 Task: Buy 5 Radiators from Engine Cooling & Climate Control section under best seller category for shipping address: David Green, 4288 Crim Lane, Underhill, Vermont 05489, Cell Number 9377427970. Pay from credit card ending with 6010, CVV 682
Action: Mouse moved to (10, 86)
Screenshot: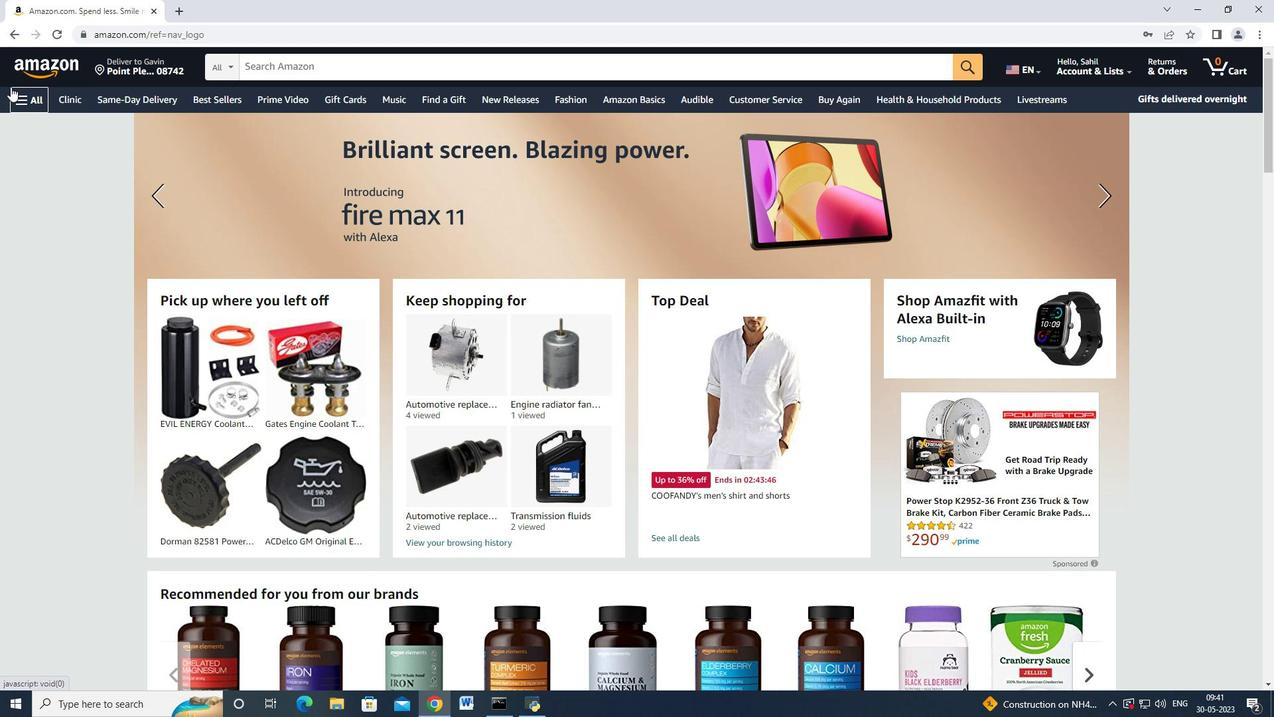 
Action: Mouse pressed left at (10, 86)
Screenshot: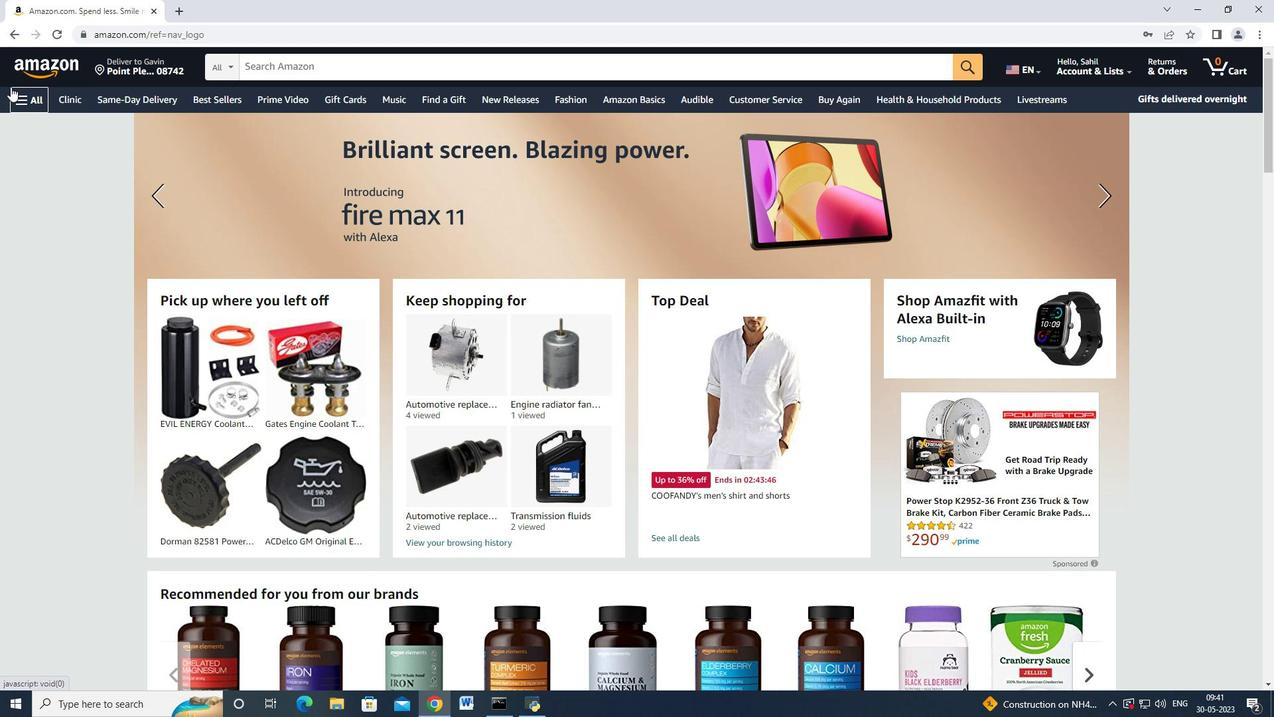 
Action: Mouse moved to (88, 364)
Screenshot: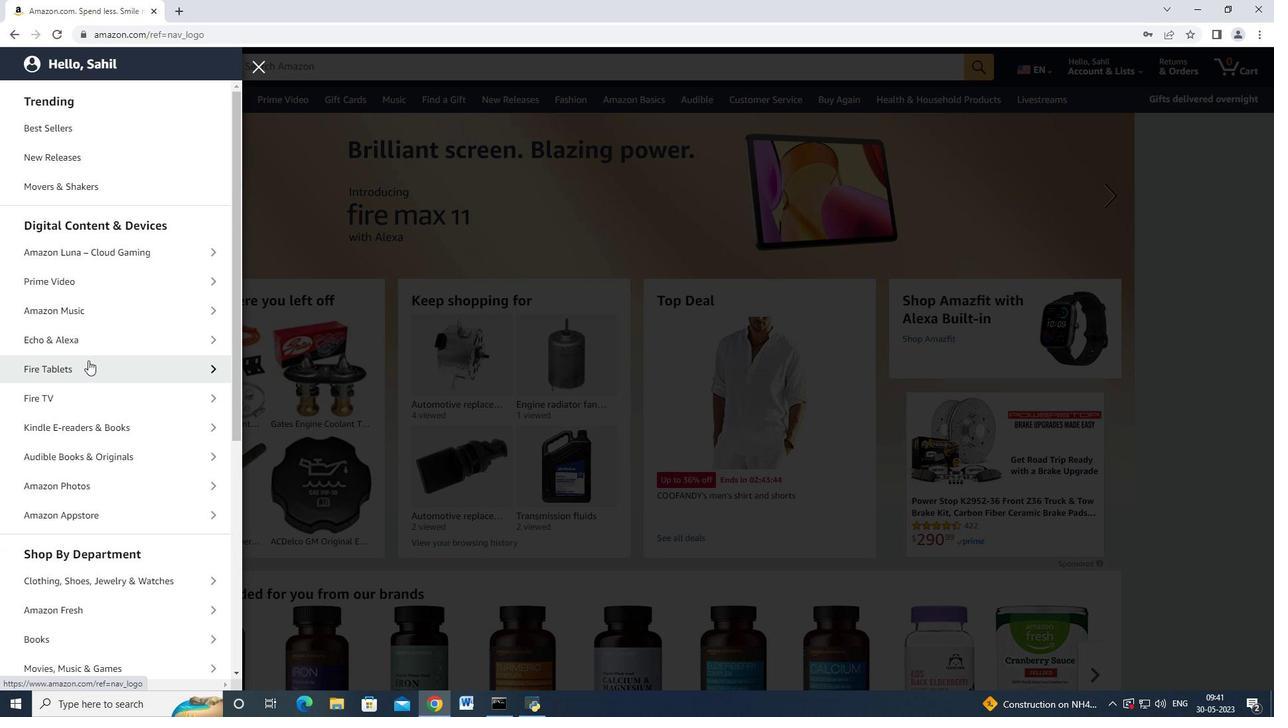 
Action: Mouse scrolled (88, 363) with delta (0, 0)
Screenshot: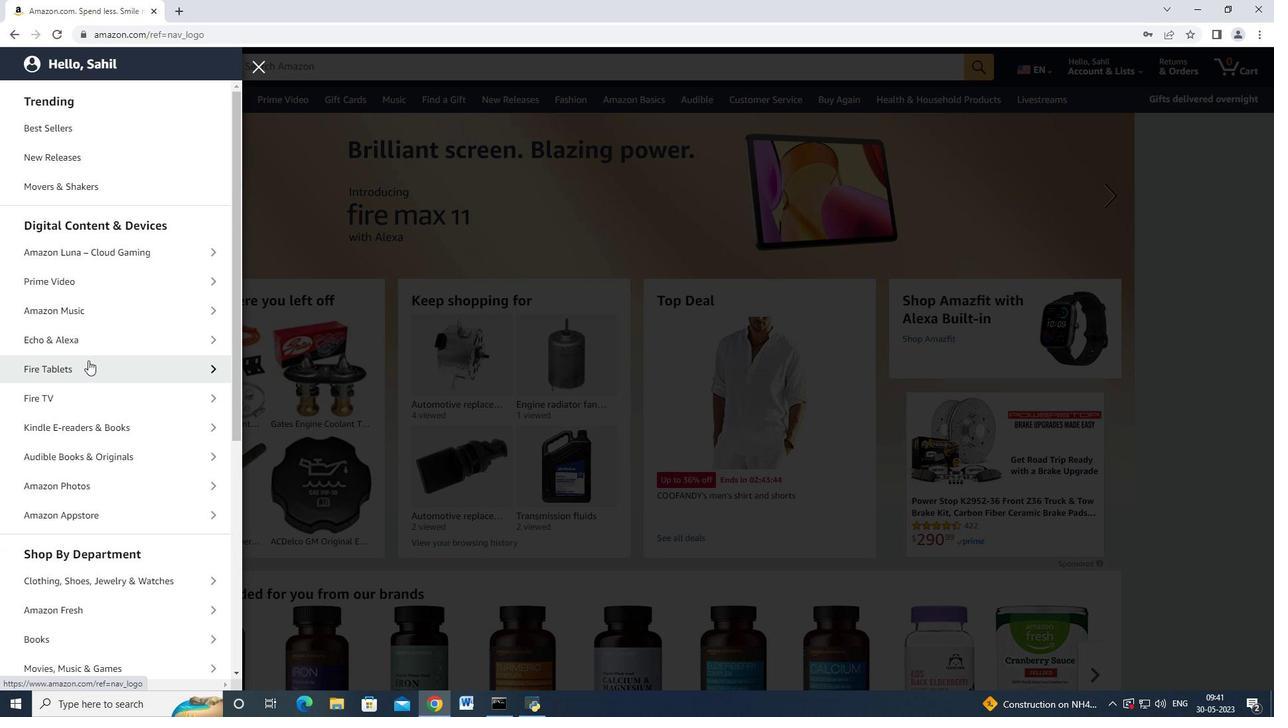 
Action: Mouse moved to (89, 367)
Screenshot: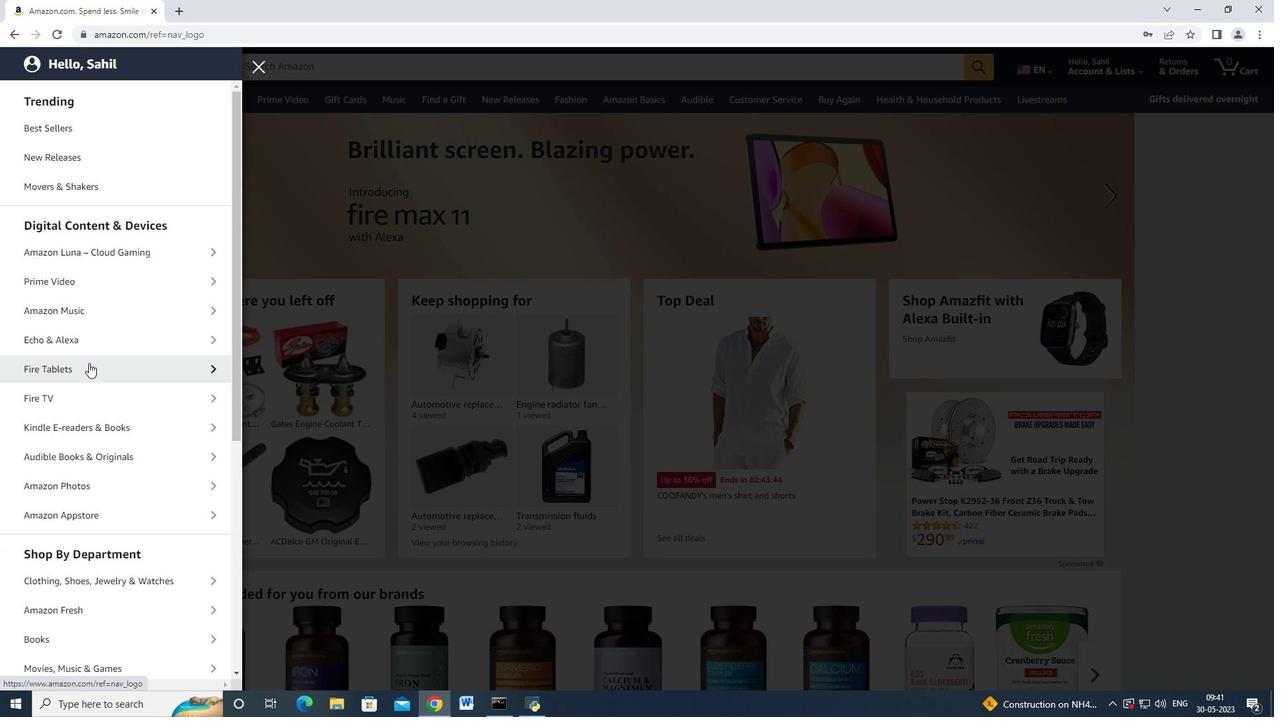 
Action: Mouse scrolled (89, 367) with delta (0, 0)
Screenshot: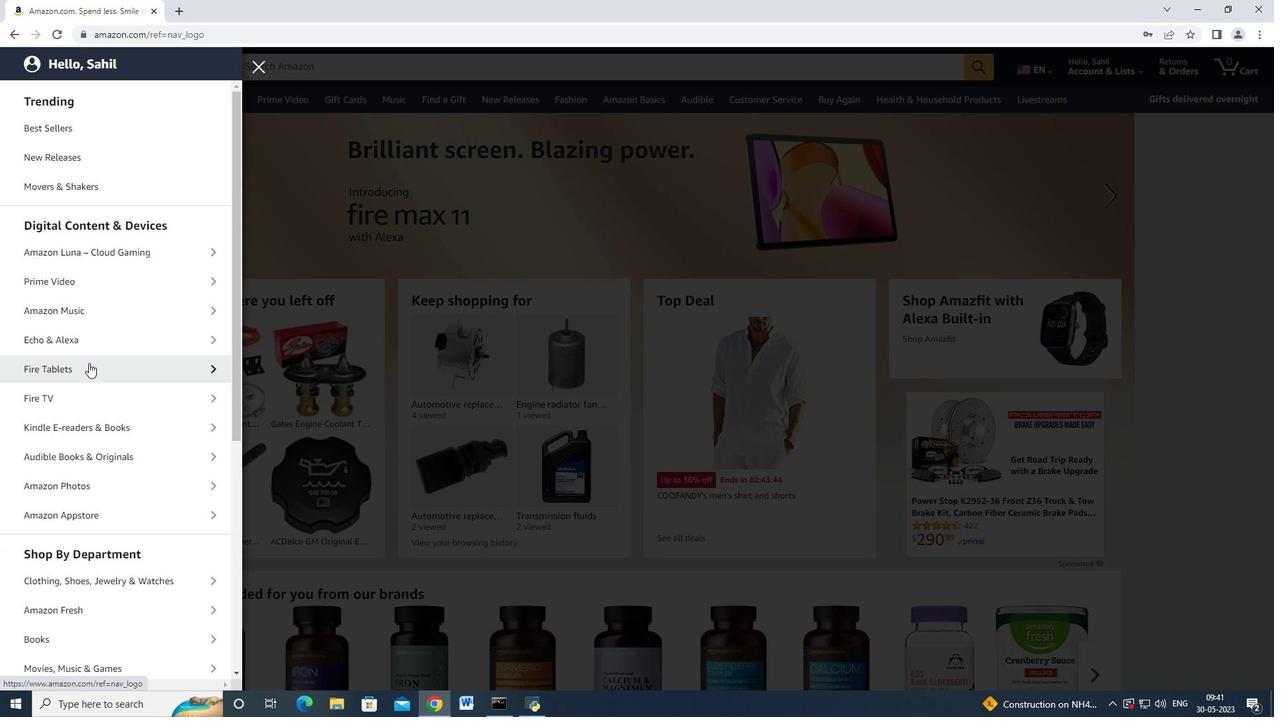 
Action: Mouse moved to (90, 369)
Screenshot: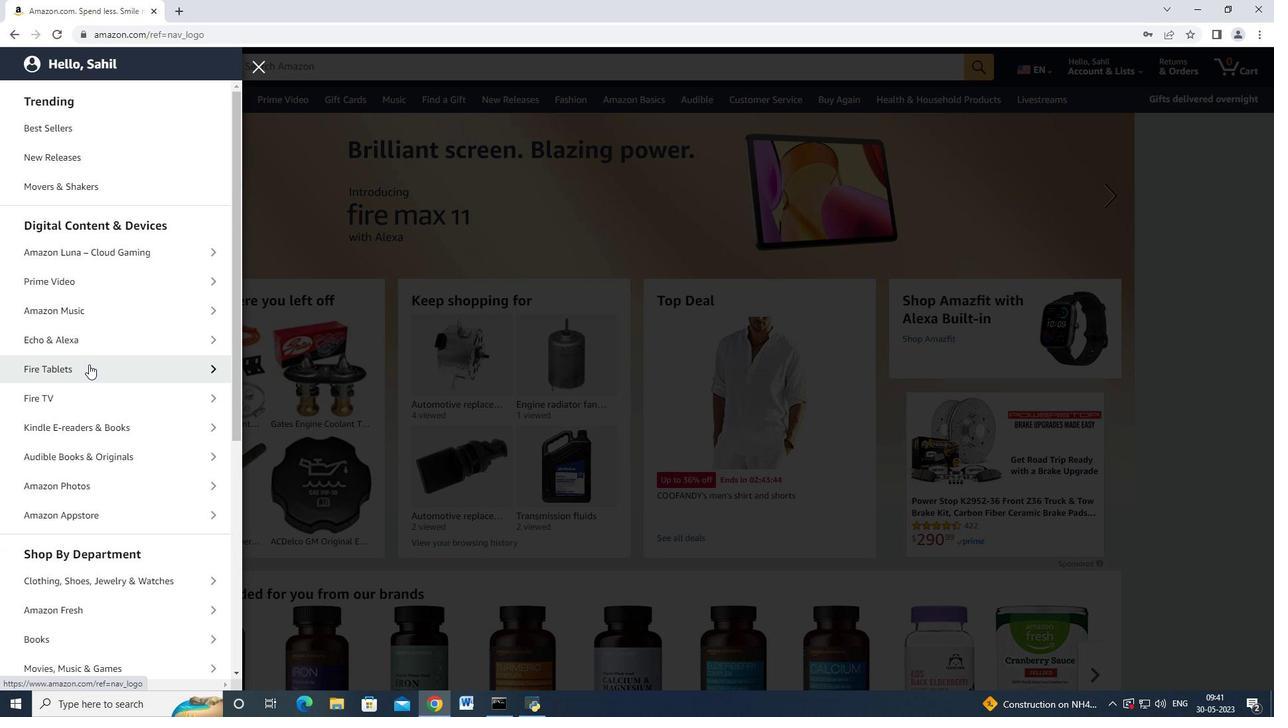 
Action: Mouse scrolled (90, 369) with delta (0, 0)
Screenshot: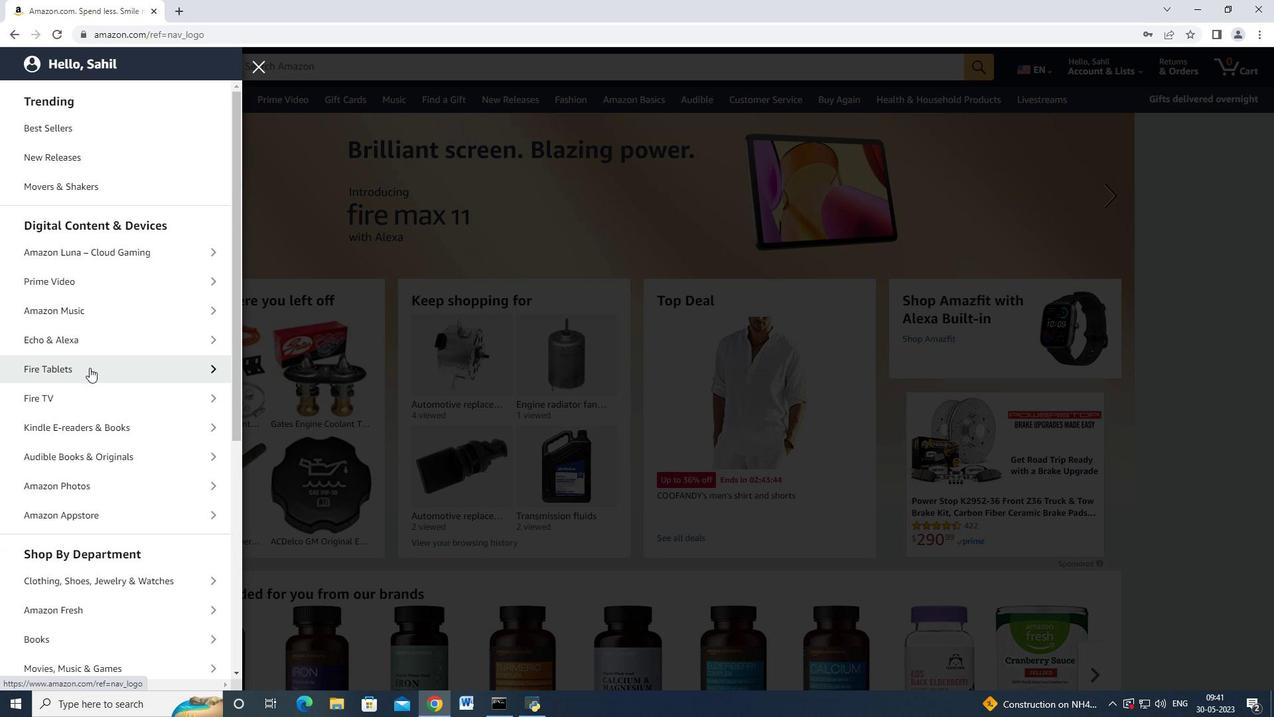 
Action: Mouse scrolled (90, 369) with delta (0, 0)
Screenshot: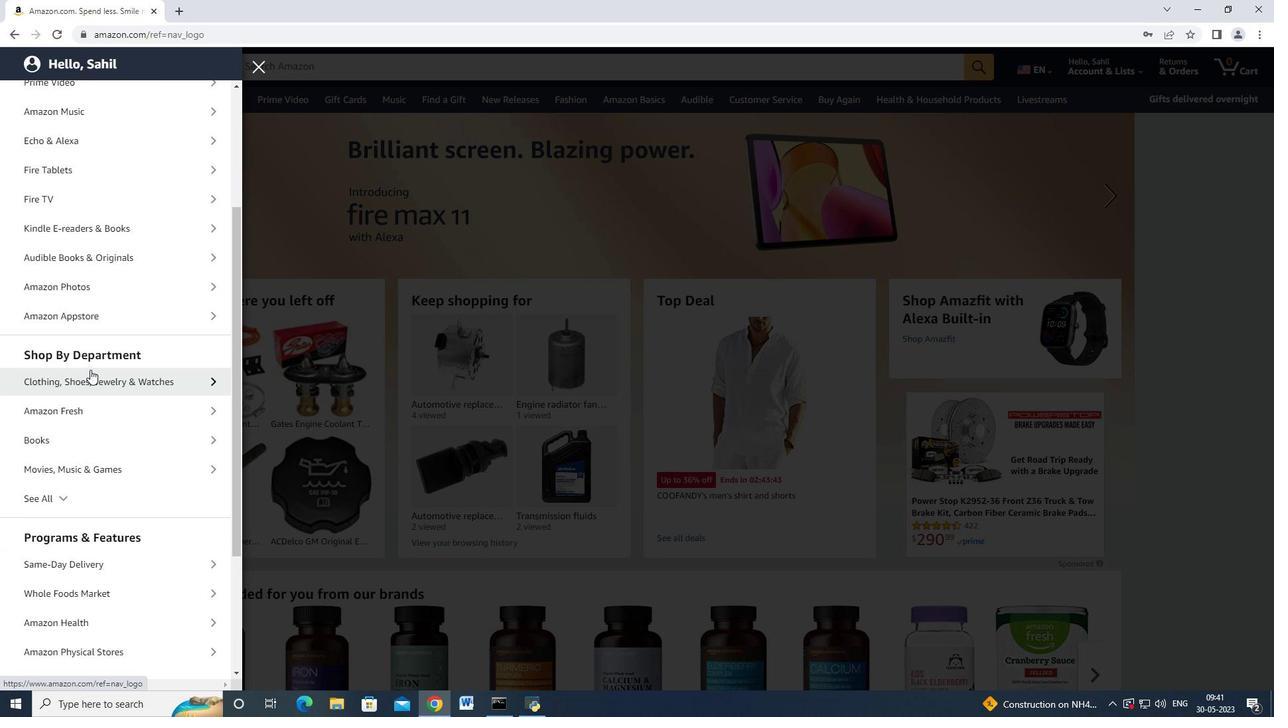 
Action: Mouse moved to (69, 424)
Screenshot: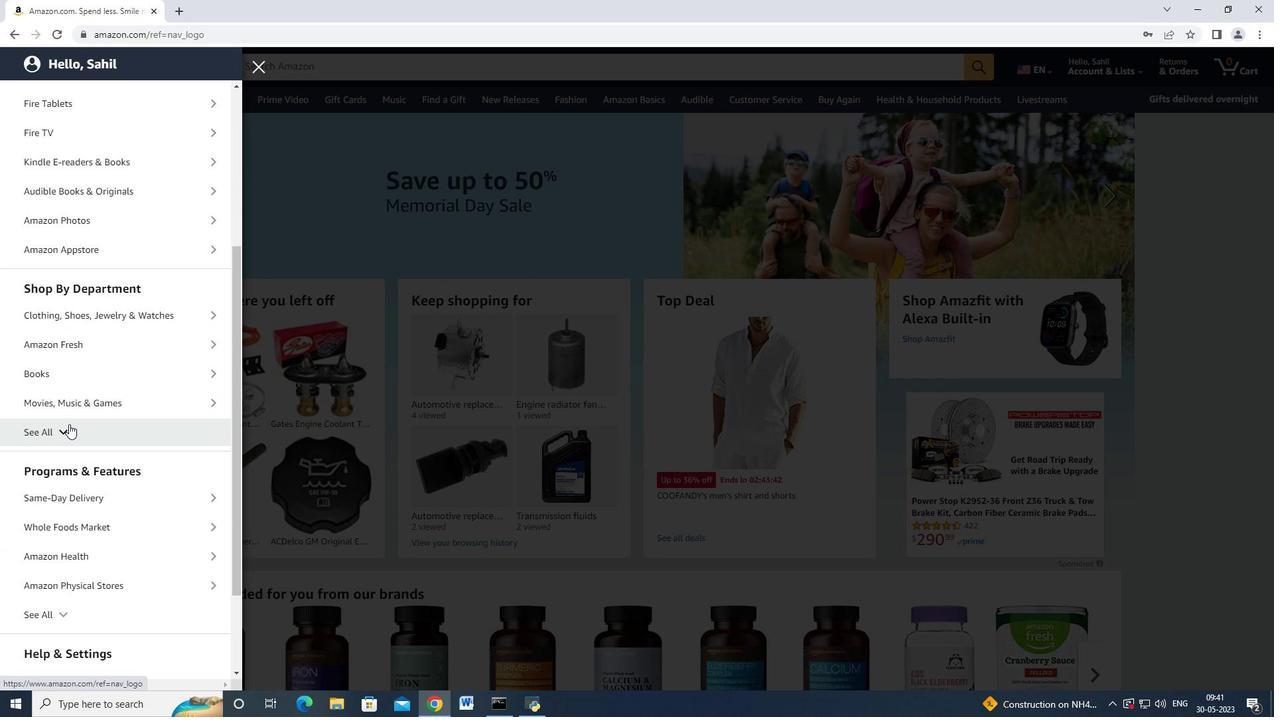 
Action: Mouse pressed left at (69, 424)
Screenshot: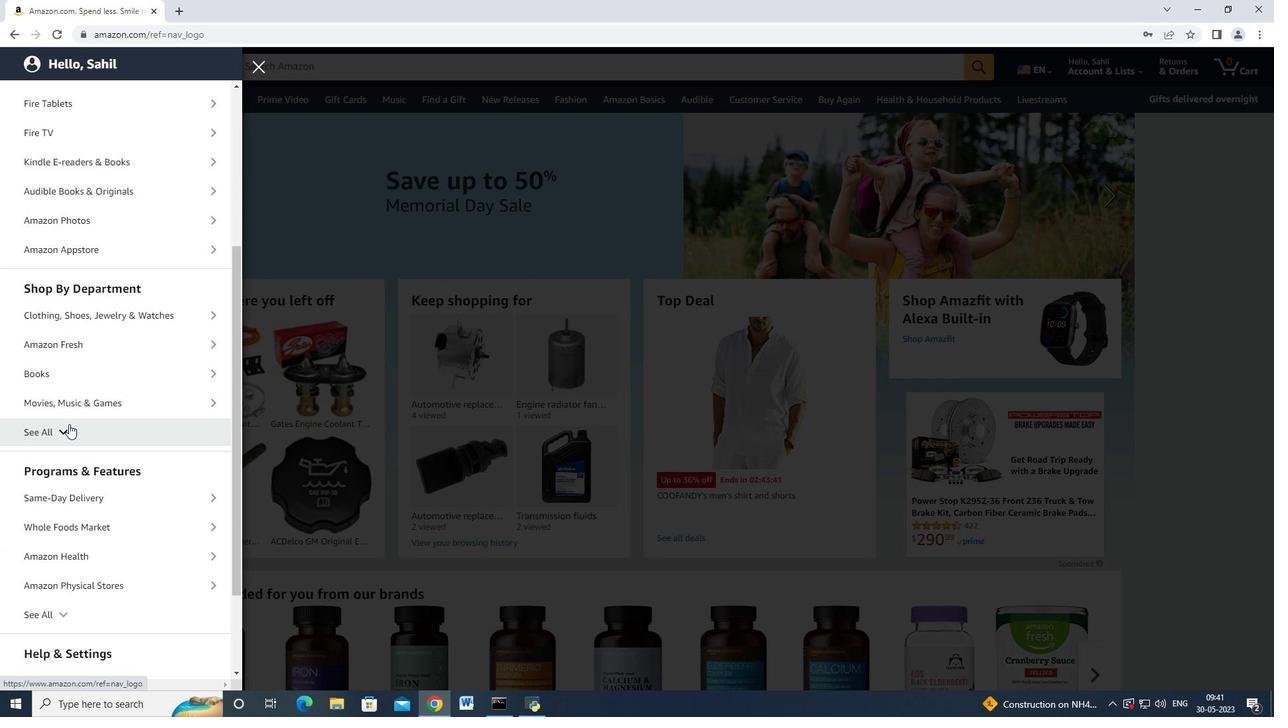 
Action: Mouse moved to (77, 418)
Screenshot: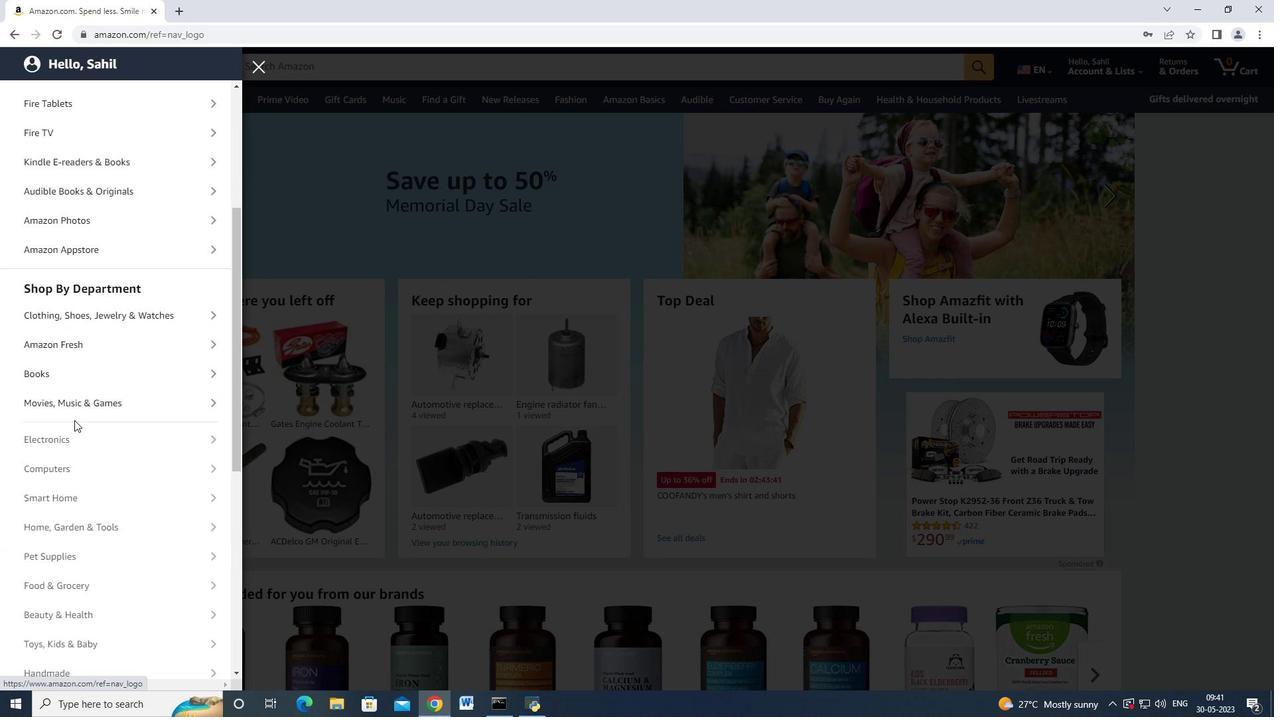 
Action: Mouse scrolled (77, 418) with delta (0, 0)
Screenshot: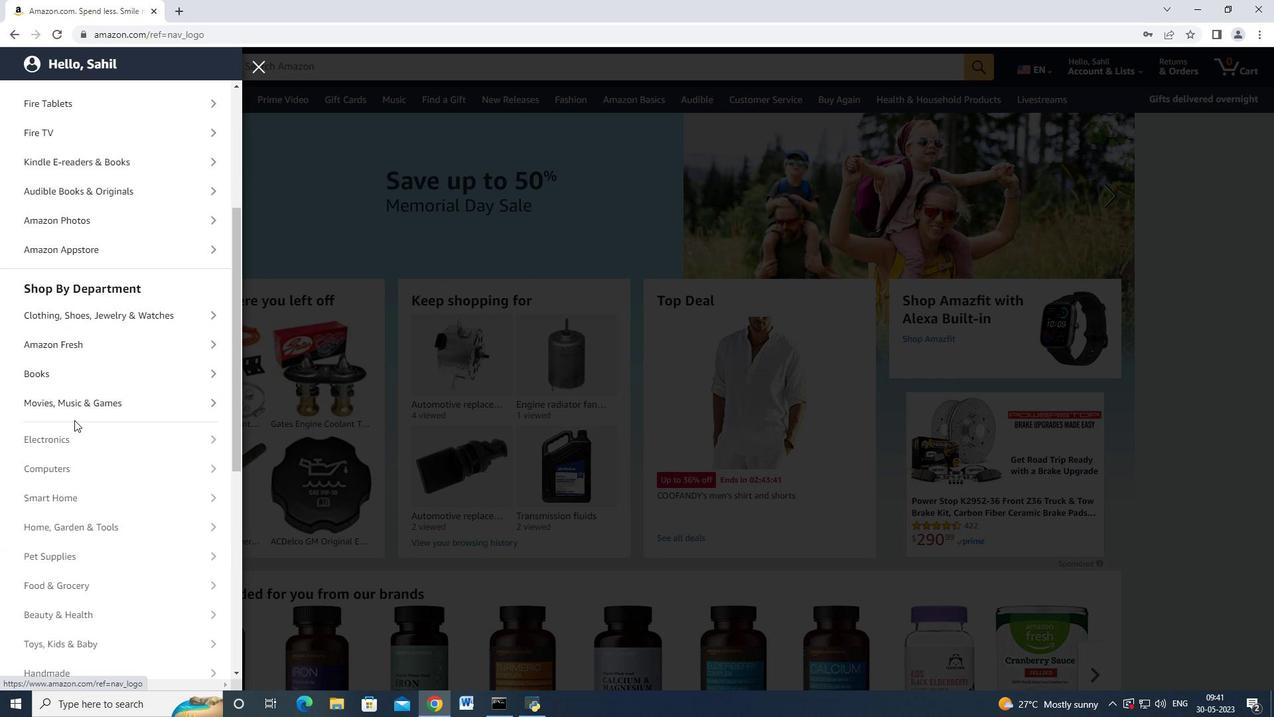 
Action: Mouse scrolled (77, 418) with delta (0, 0)
Screenshot: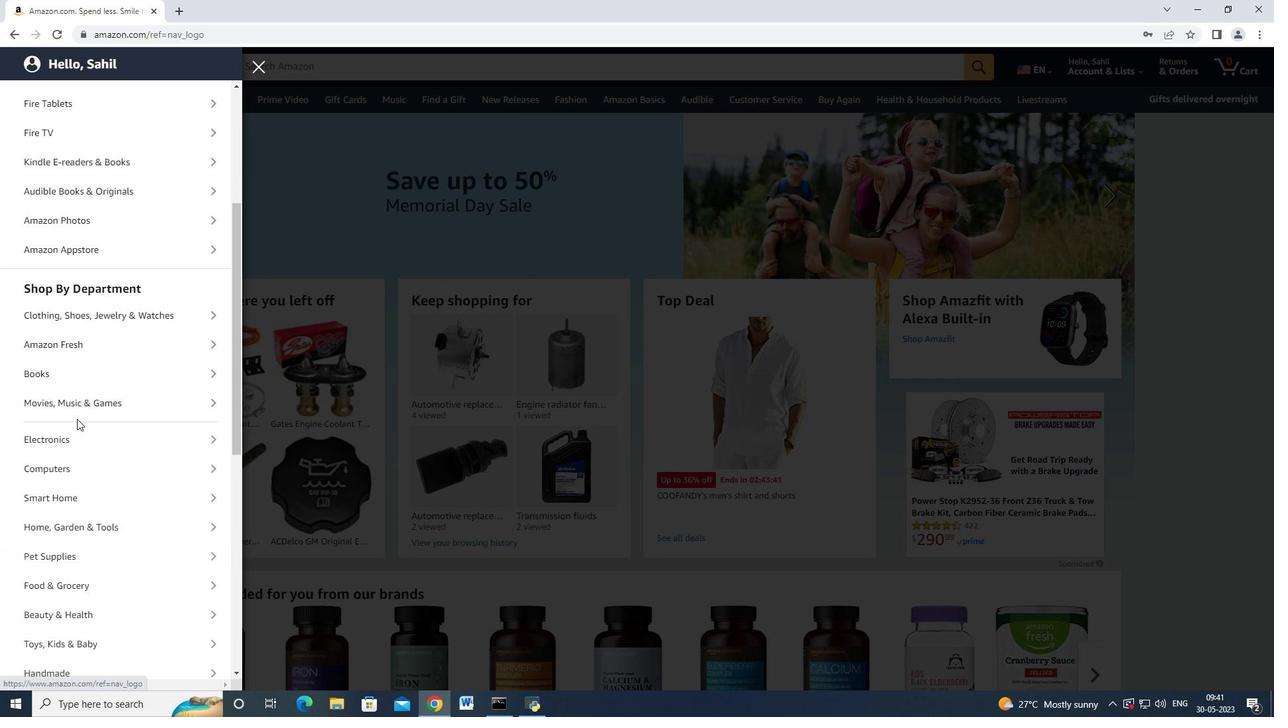 
Action: Mouse scrolled (77, 418) with delta (0, 0)
Screenshot: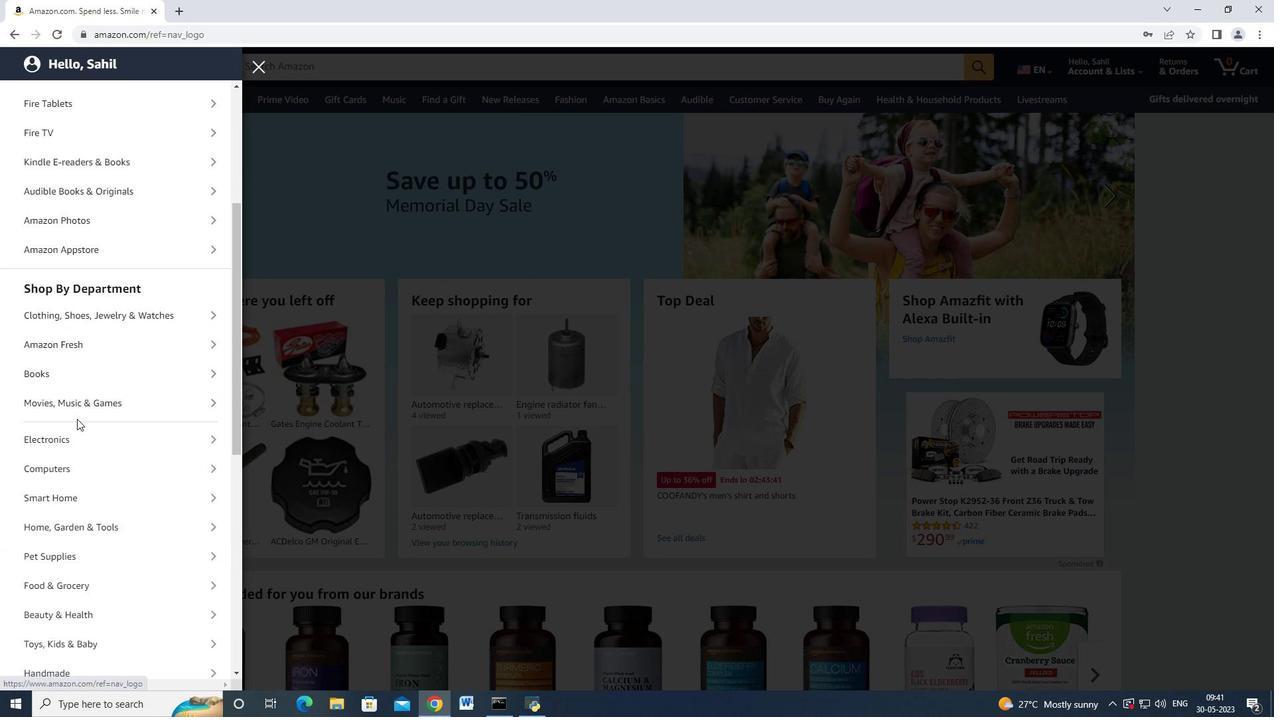 
Action: Mouse moved to (77, 418)
Screenshot: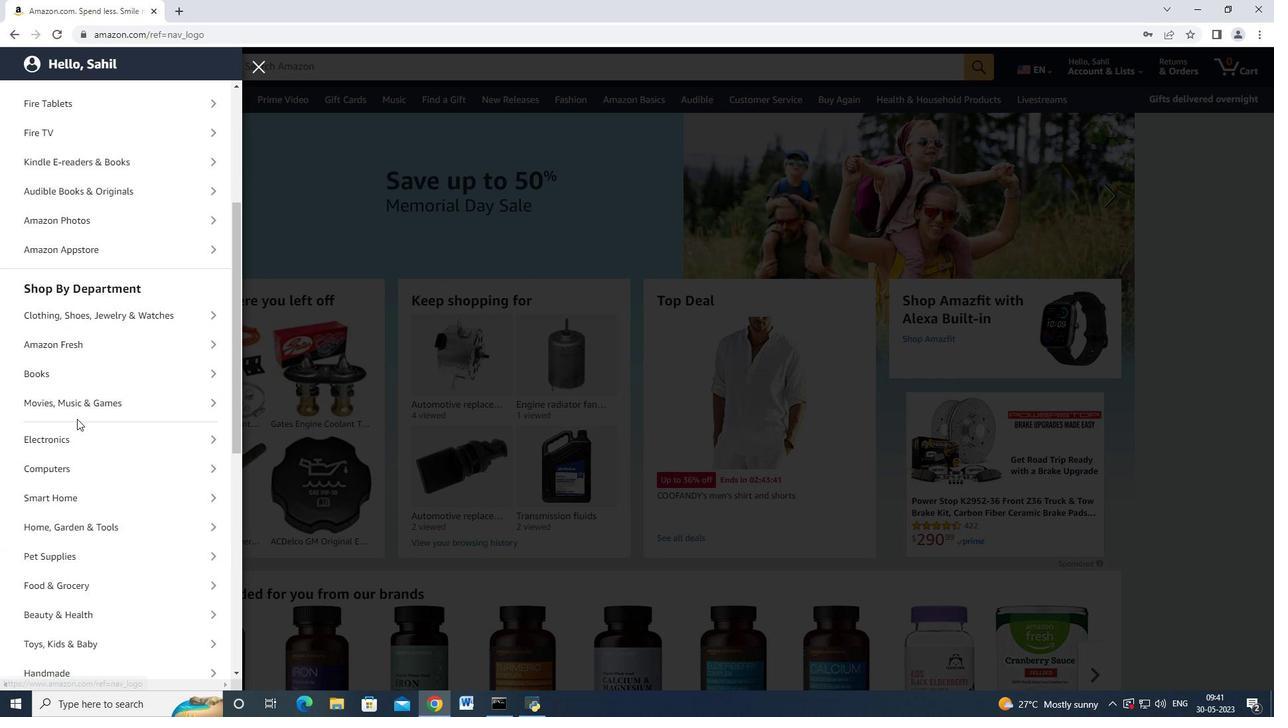 
Action: Mouse scrolled (77, 418) with delta (0, 0)
Screenshot: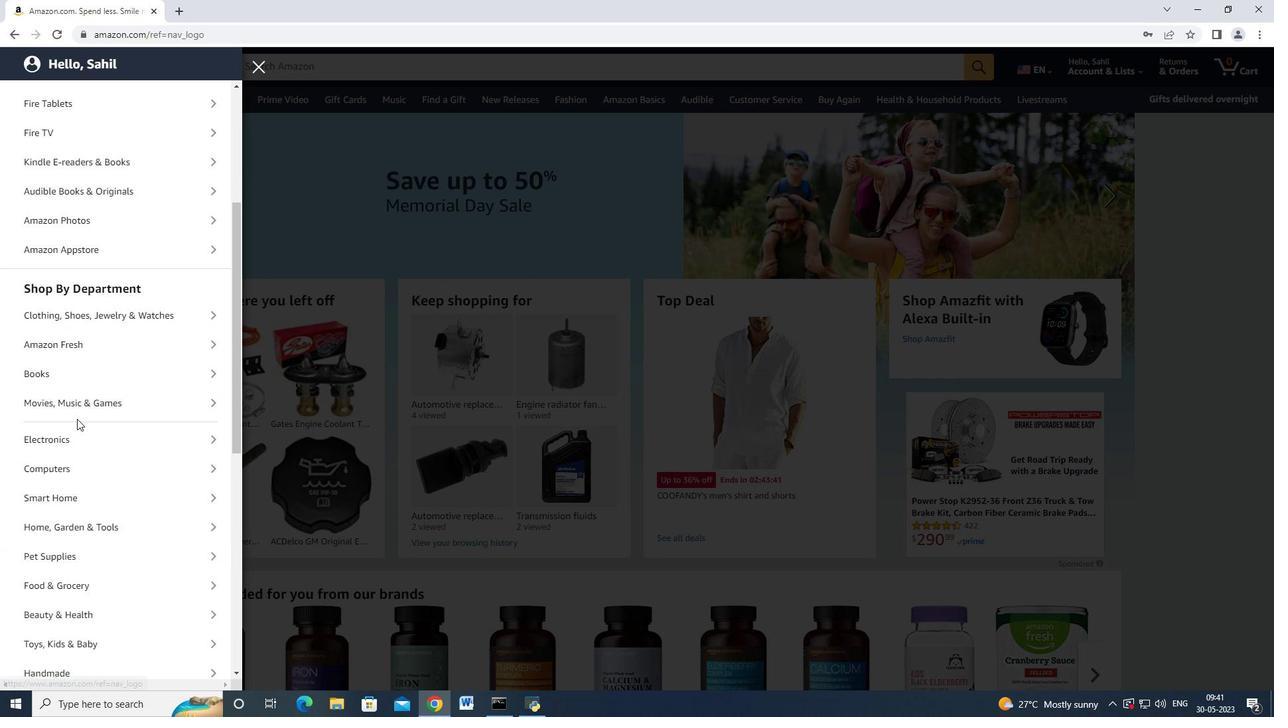 
Action: Mouse moved to (77, 422)
Screenshot: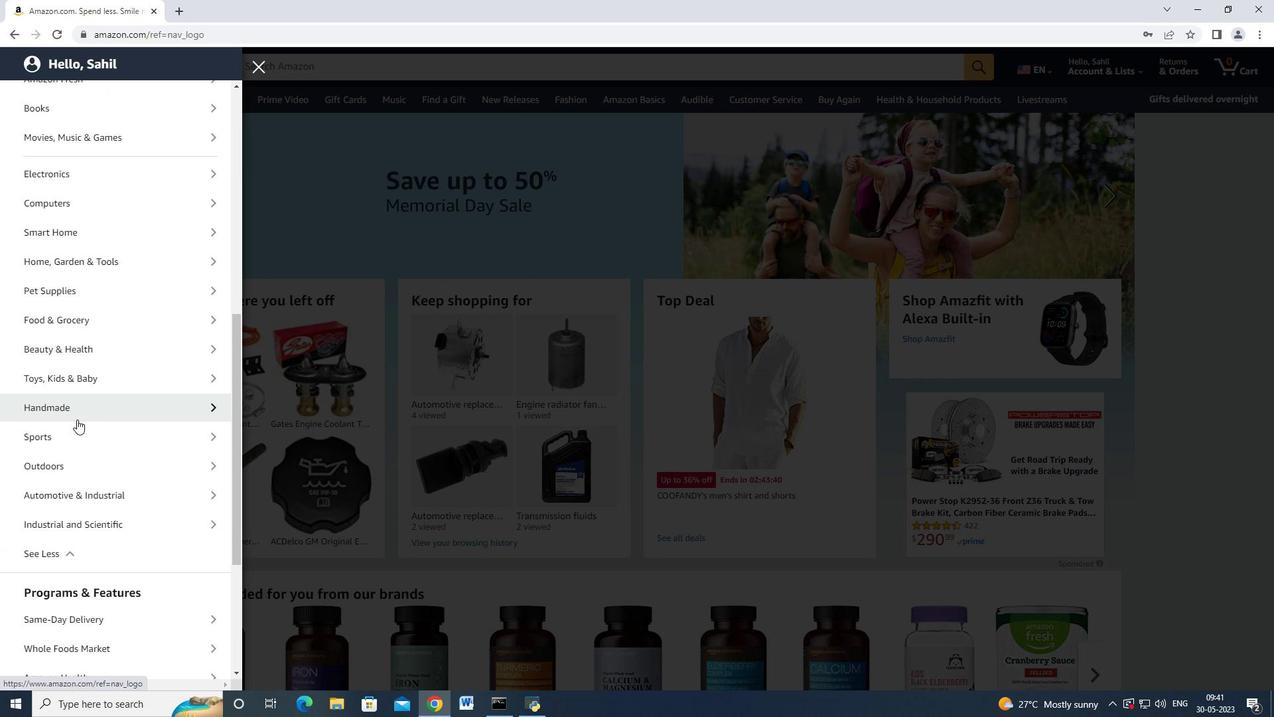 
Action: Mouse scrolled (77, 422) with delta (0, 0)
Screenshot: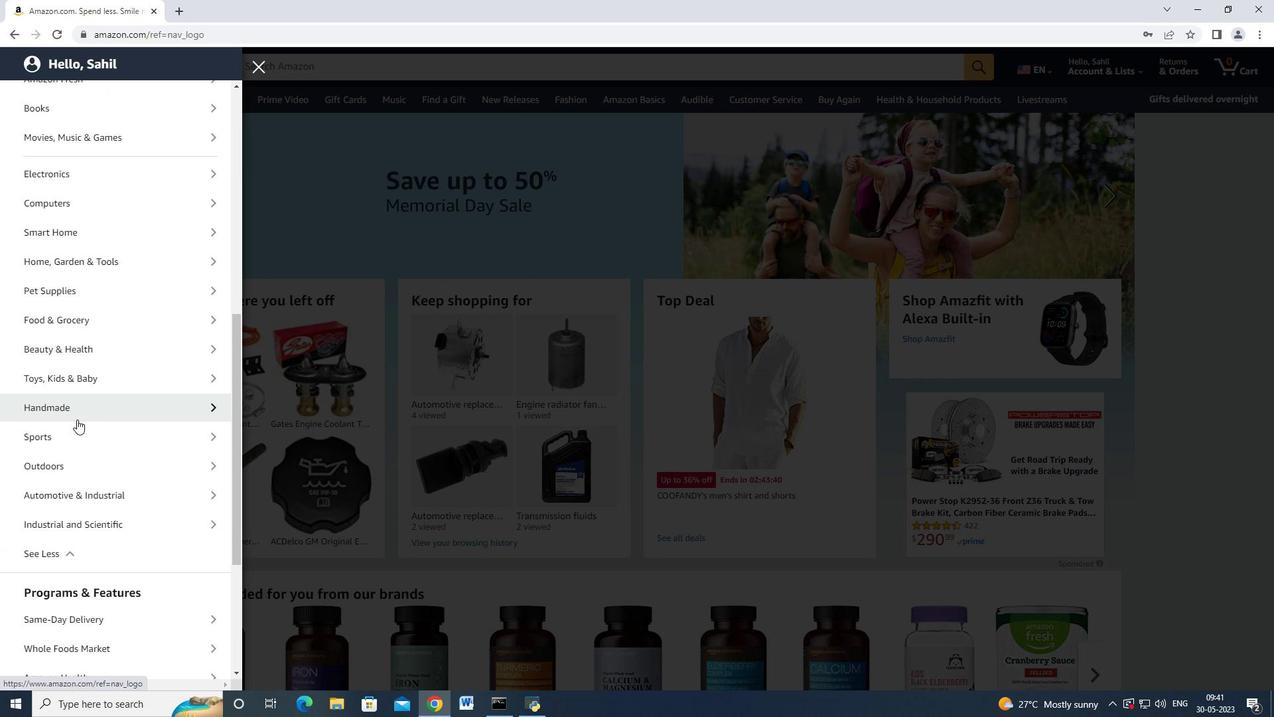 
Action: Mouse moved to (94, 434)
Screenshot: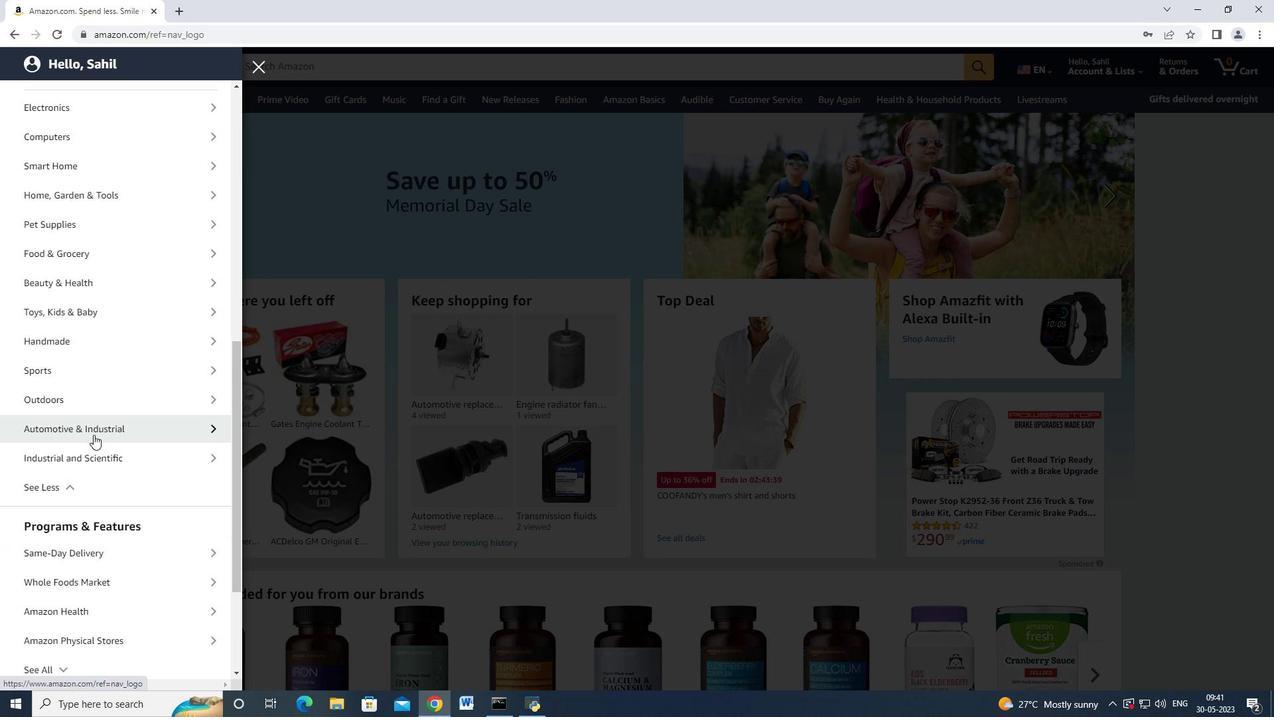 
Action: Mouse pressed left at (94, 434)
Screenshot: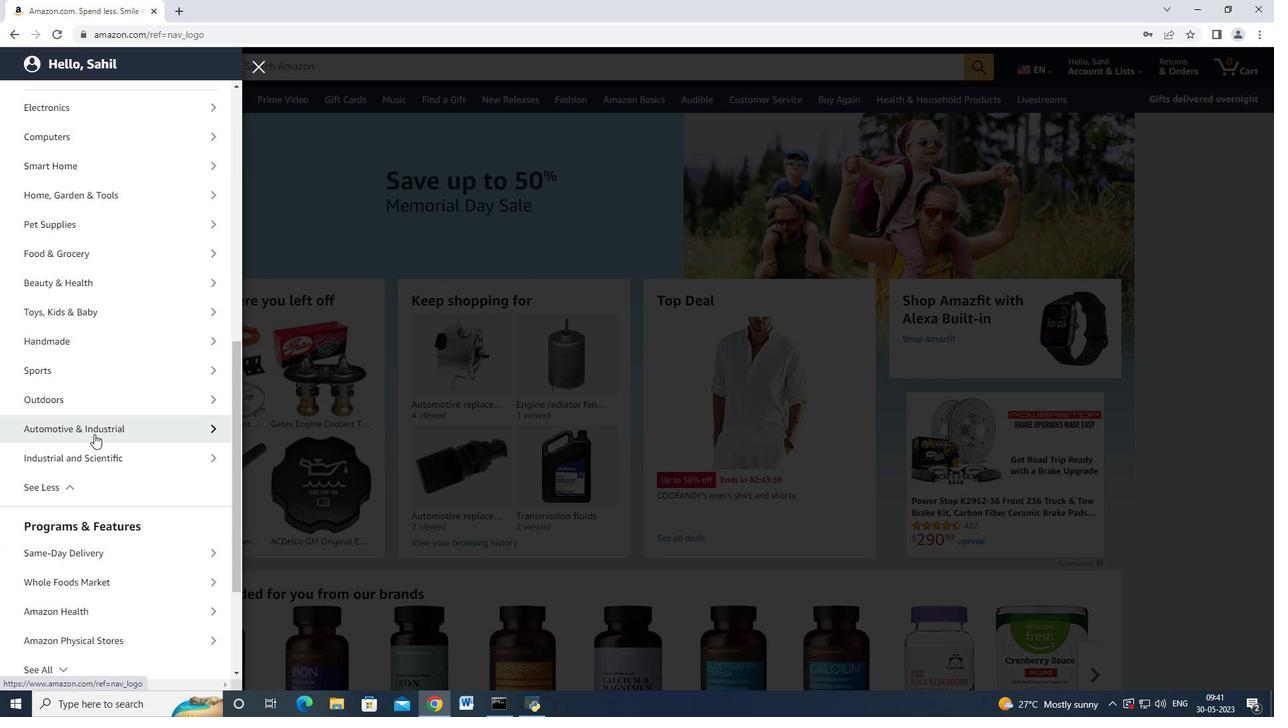 
Action: Mouse moved to (104, 406)
Screenshot: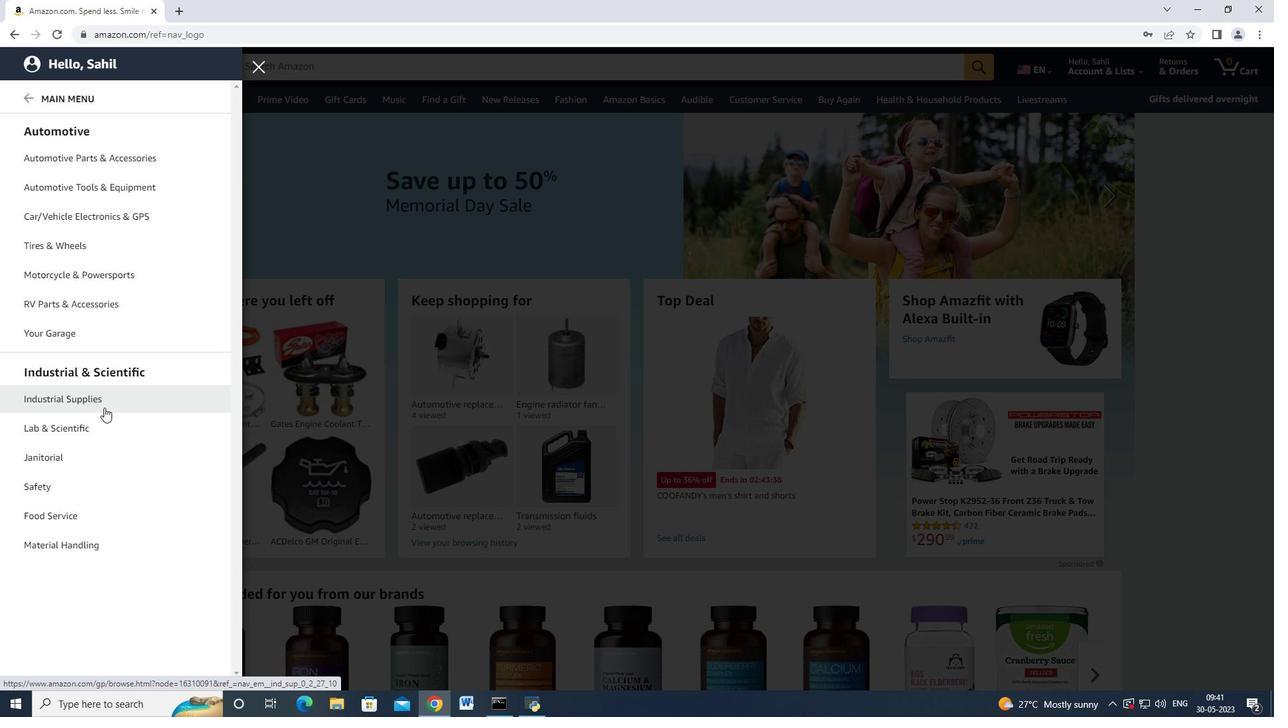 
Action: Mouse scrolled (104, 407) with delta (0, 0)
Screenshot: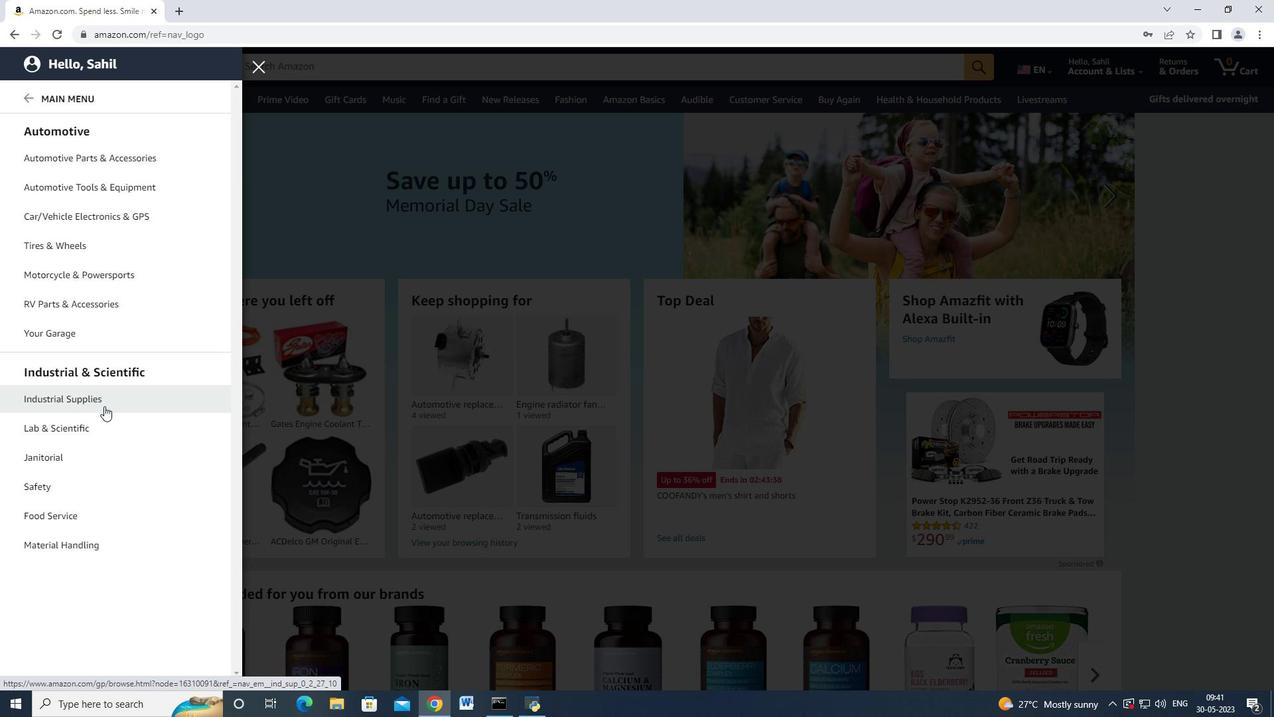
Action: Mouse scrolled (104, 405) with delta (0, 0)
Screenshot: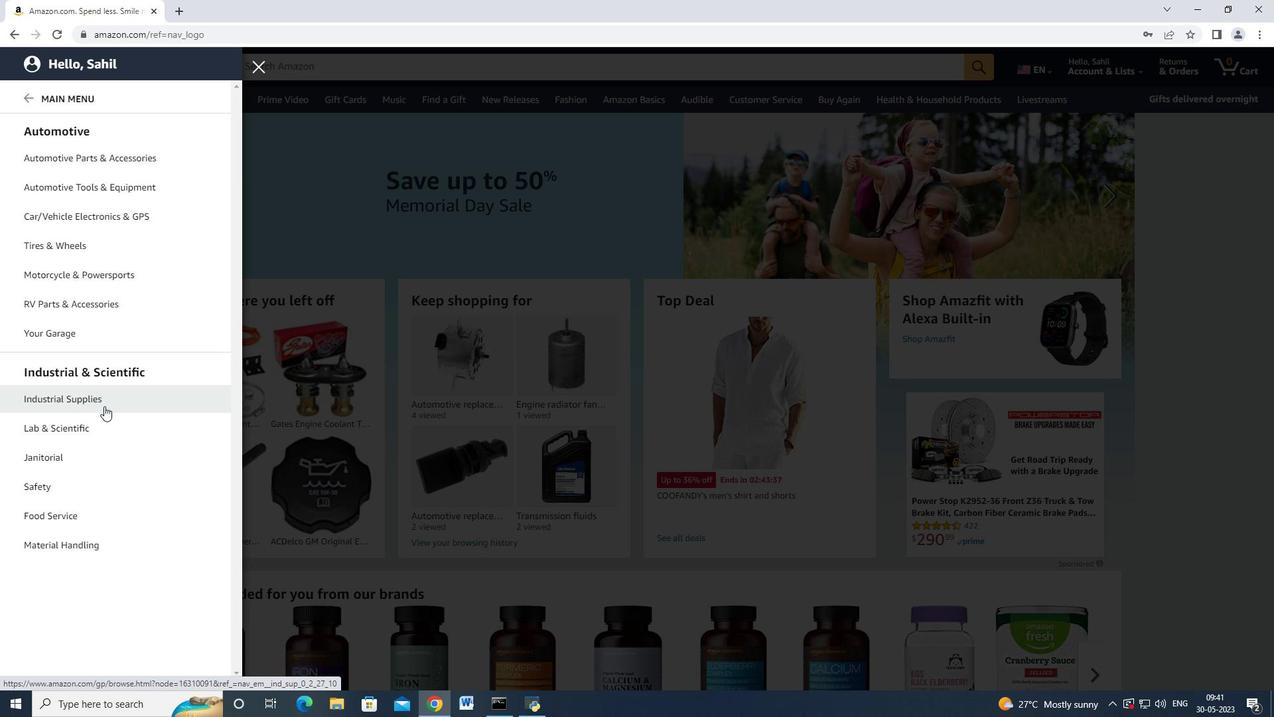
Action: Mouse moved to (102, 406)
Screenshot: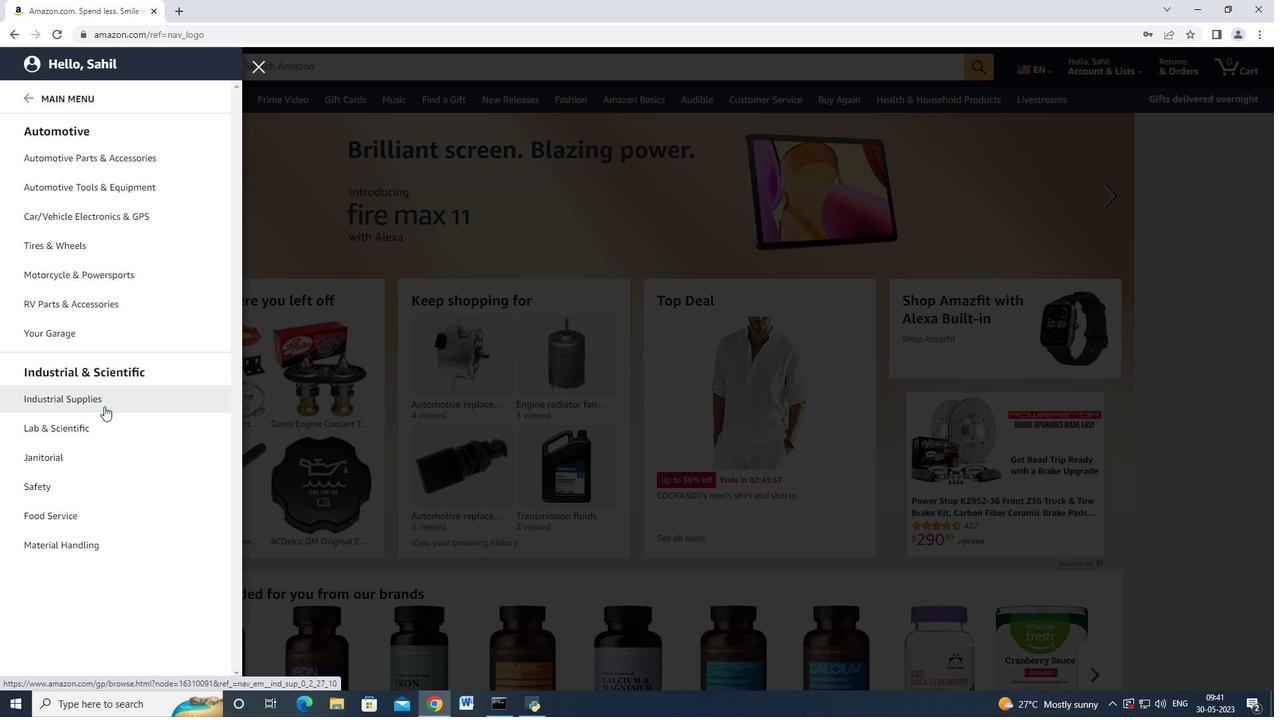 
Action: Mouse scrolled (102, 405) with delta (0, 0)
Screenshot: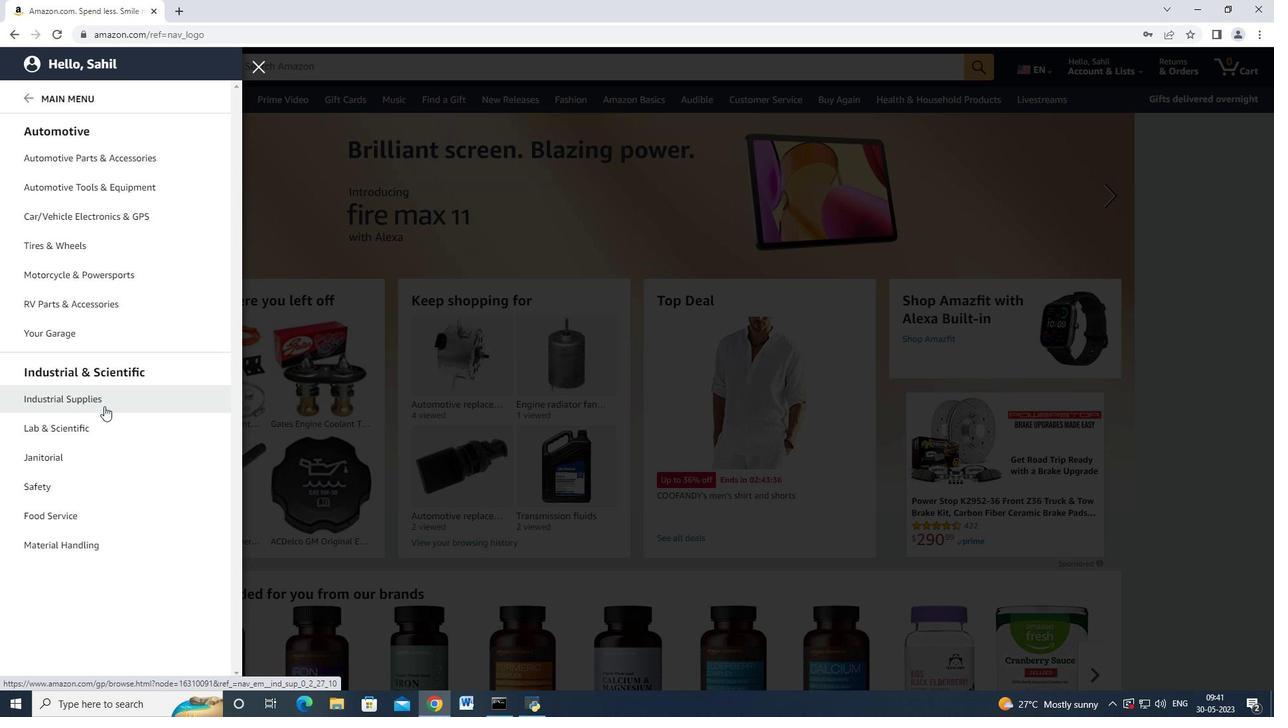 
Action: Mouse scrolled (102, 407) with delta (0, 0)
Screenshot: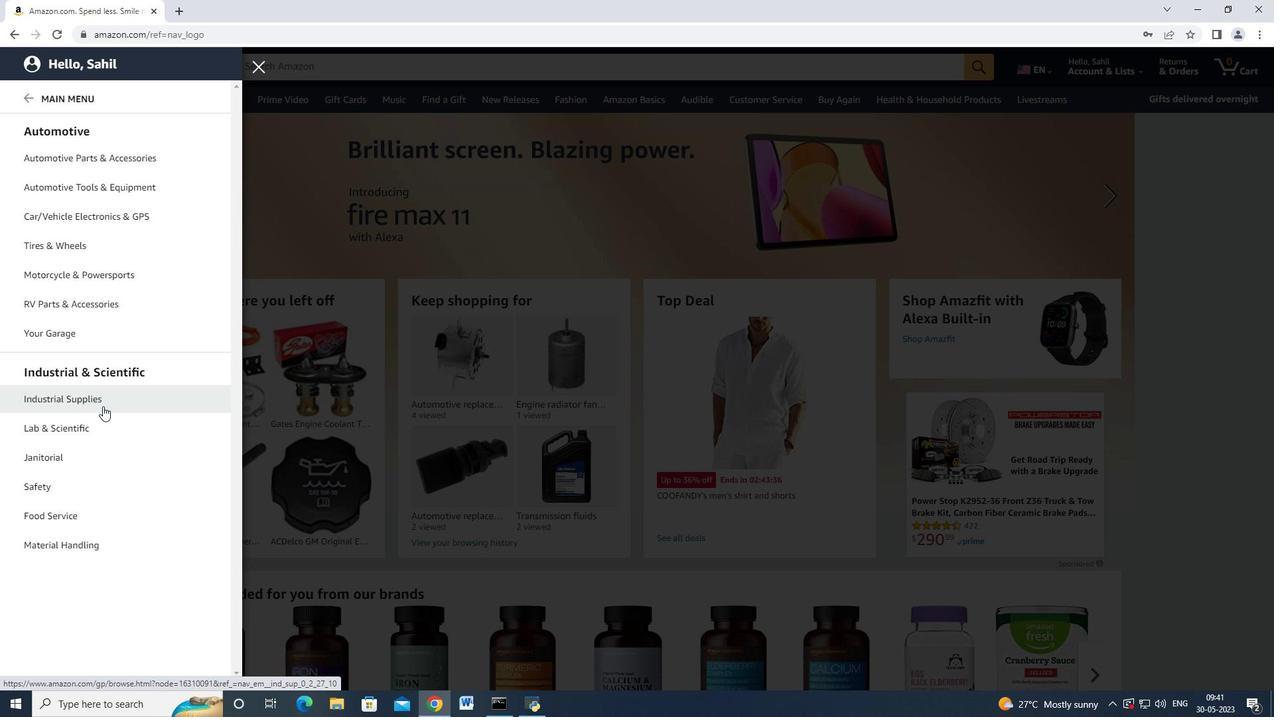 
Action: Mouse scrolled (102, 407) with delta (0, 0)
Screenshot: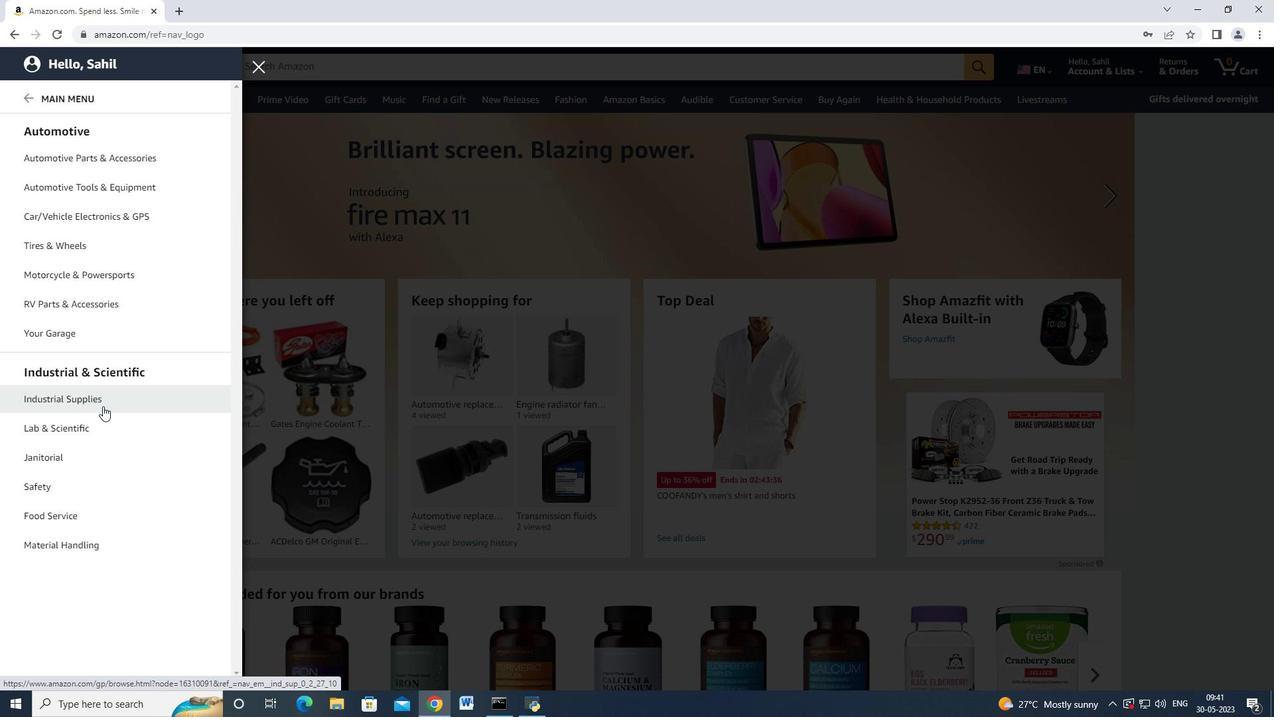 
Action: Mouse moved to (102, 406)
Screenshot: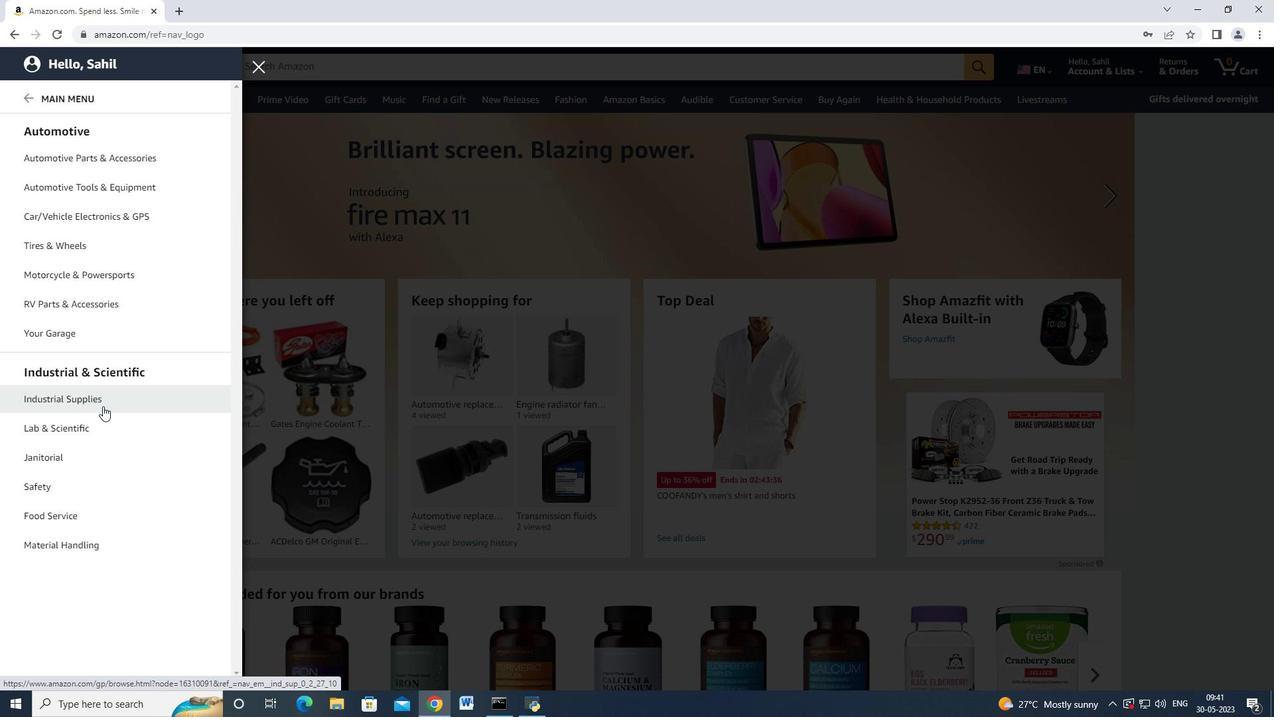 
Action: Mouse scrolled (102, 407) with delta (0, 0)
Screenshot: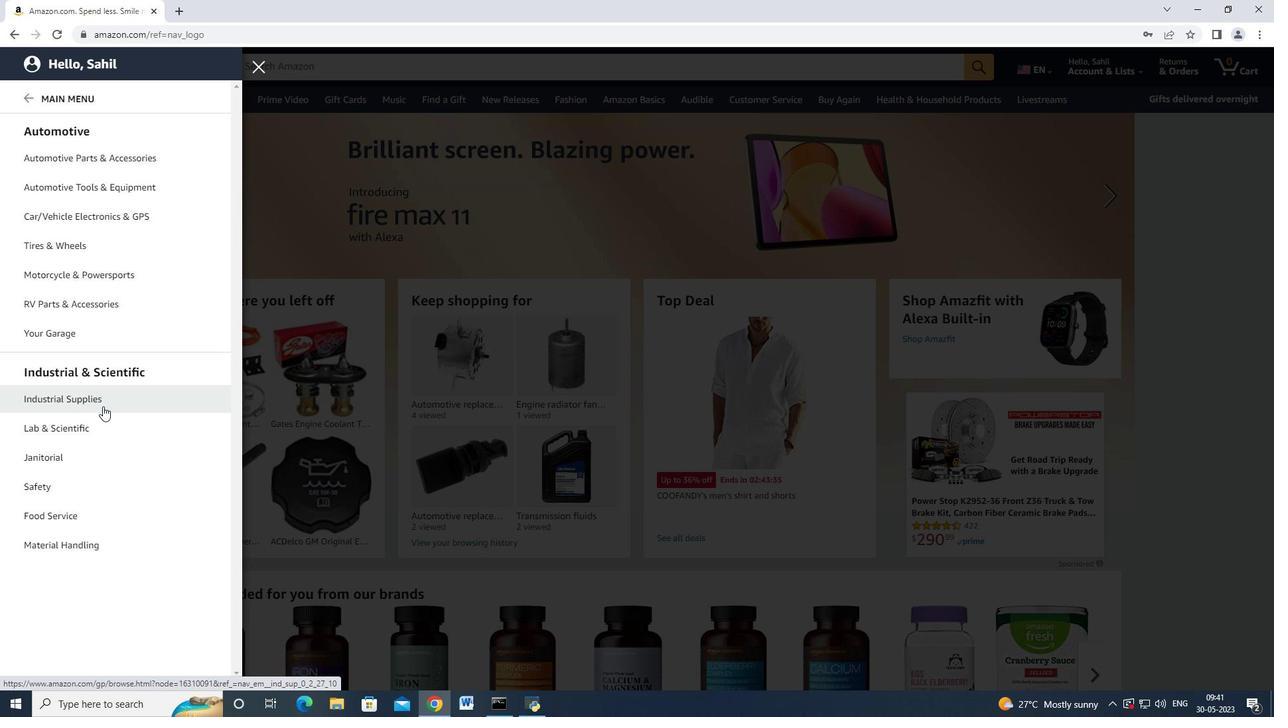 
Action: Mouse moved to (124, 156)
Screenshot: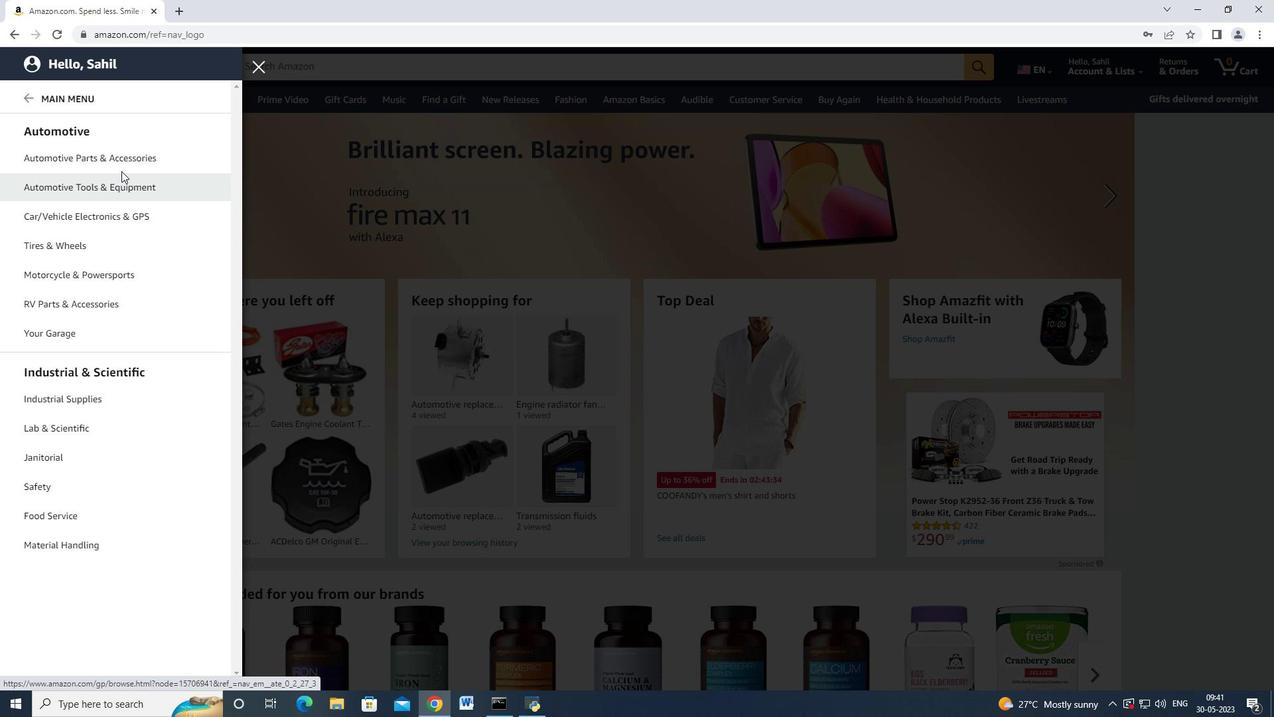 
Action: Mouse pressed left at (124, 156)
Screenshot: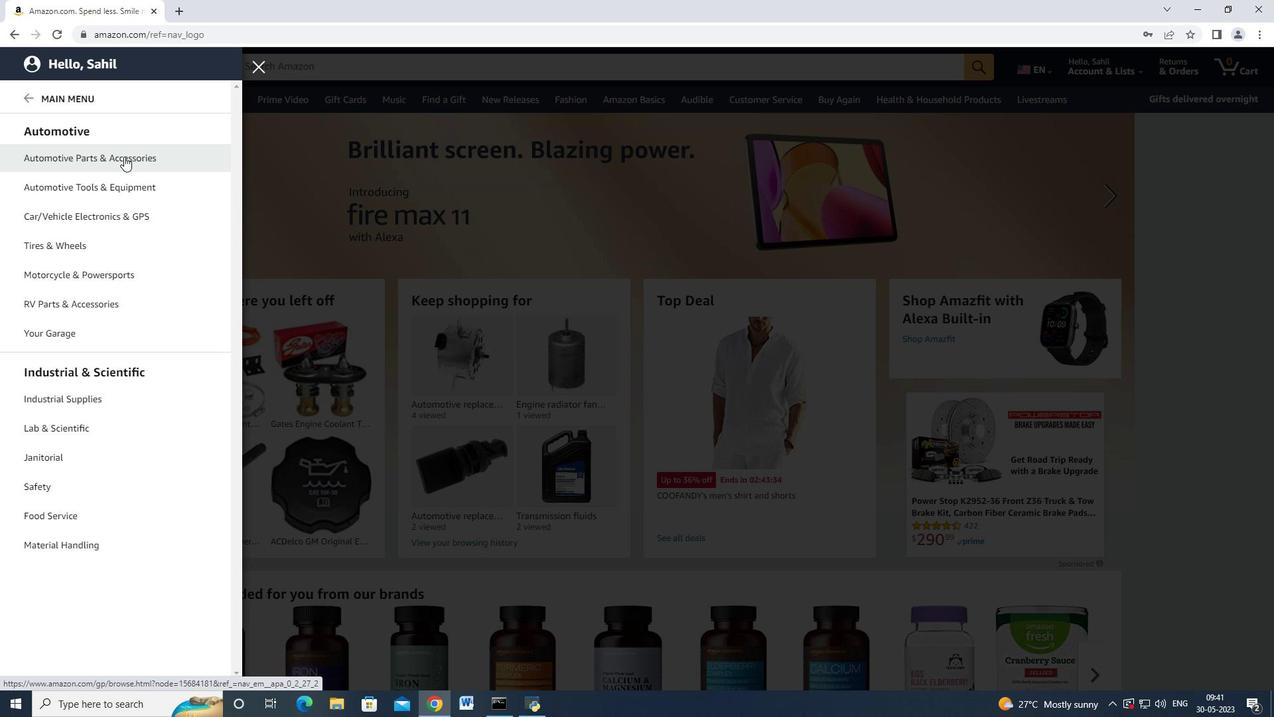 
Action: Mouse moved to (231, 103)
Screenshot: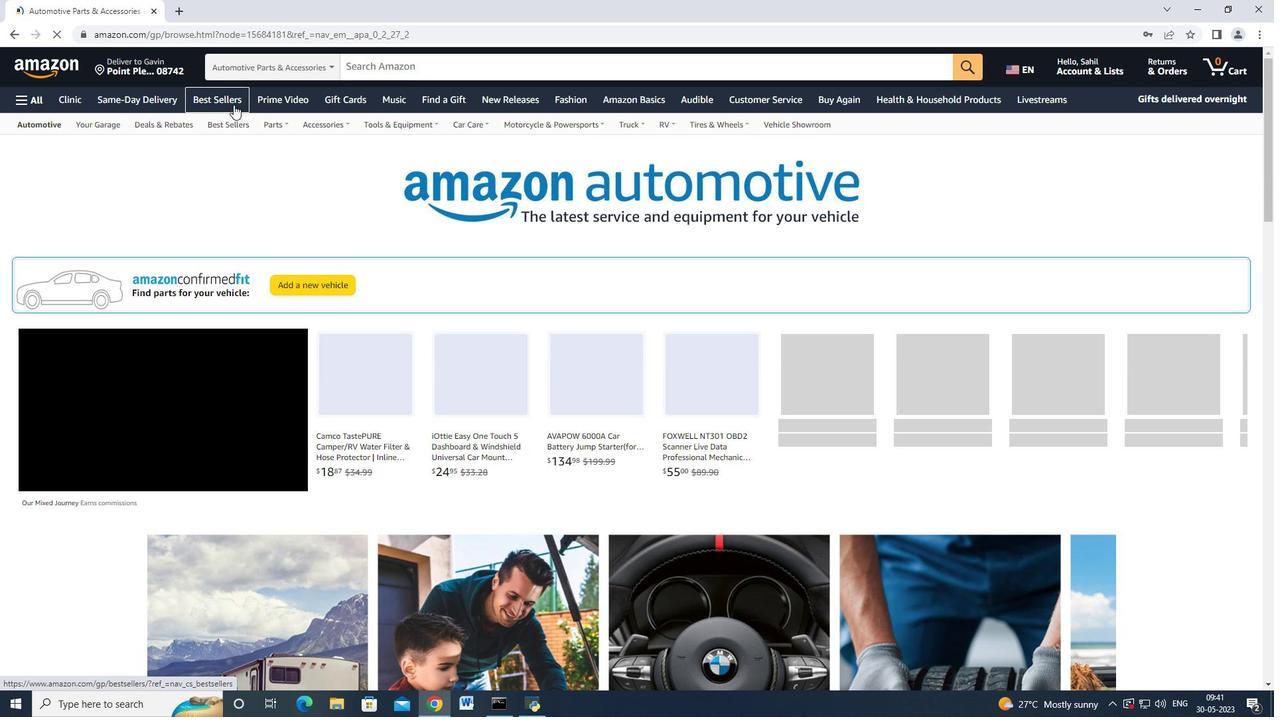 
Action: Mouse pressed left at (231, 103)
Screenshot: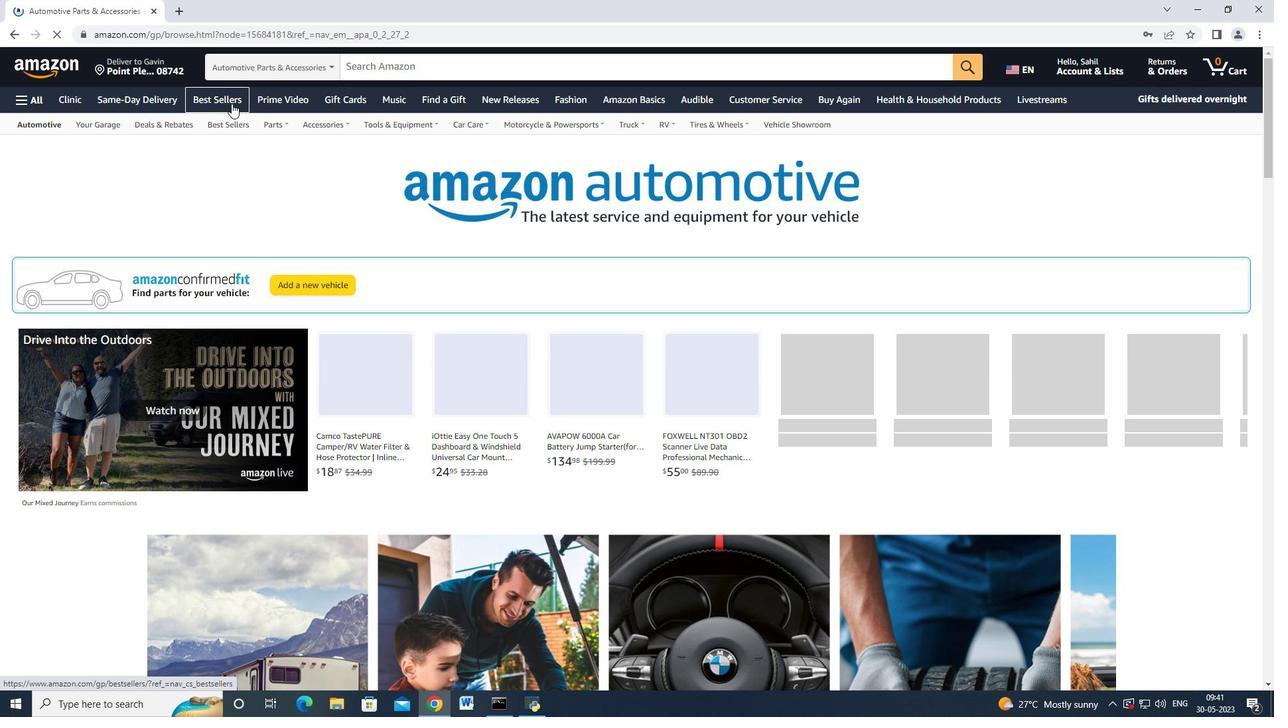 
Action: Mouse moved to (361, 216)
Screenshot: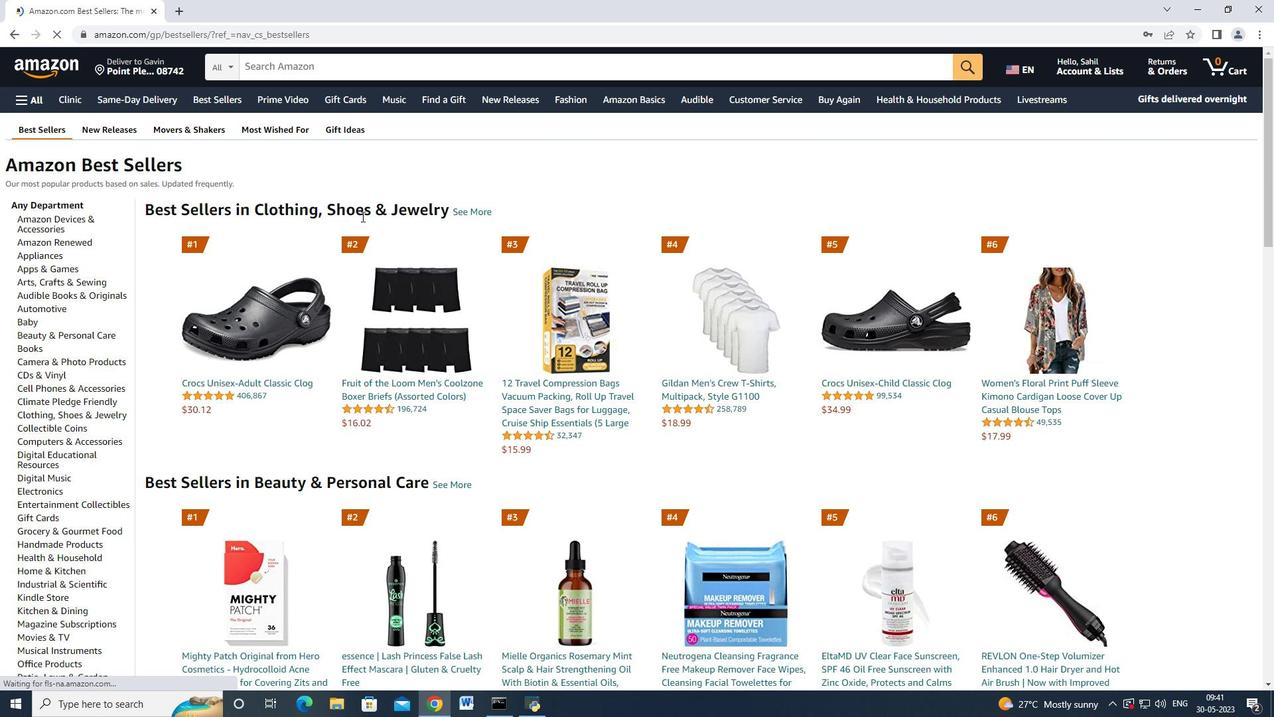 
Action: Mouse scrolled (361, 215) with delta (0, 0)
Screenshot: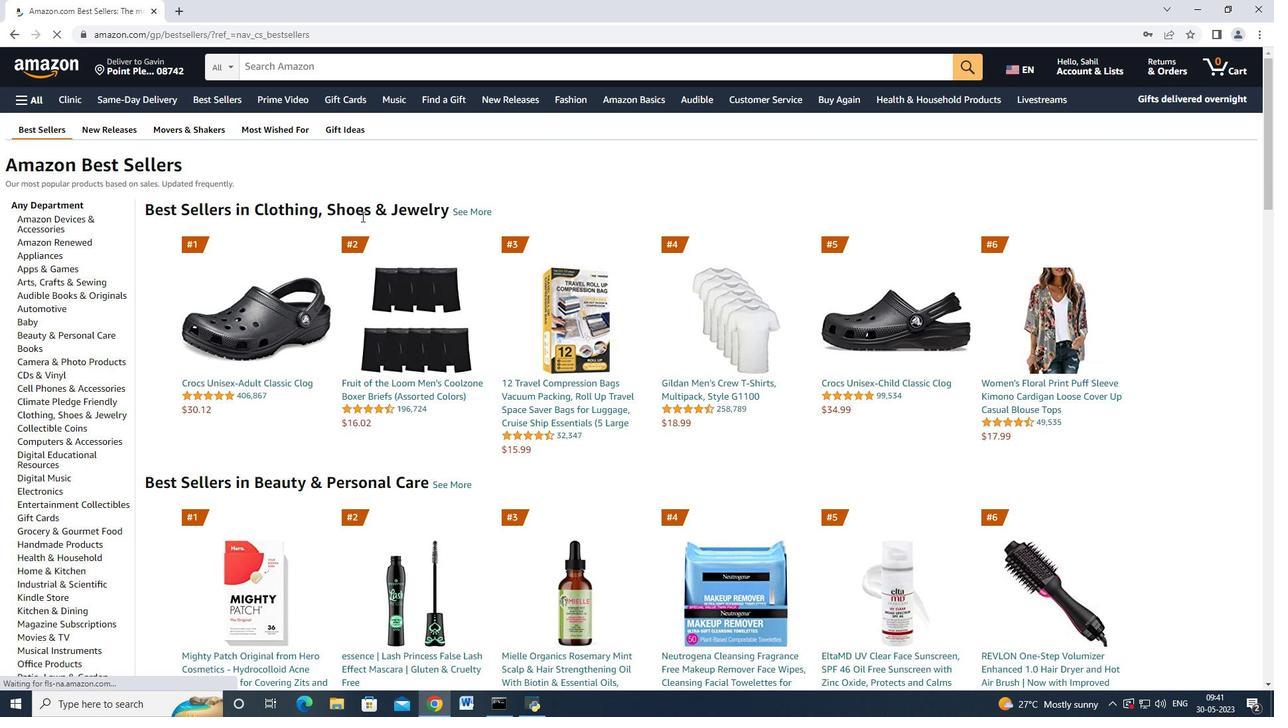 
Action: Mouse moved to (124, 217)
Screenshot: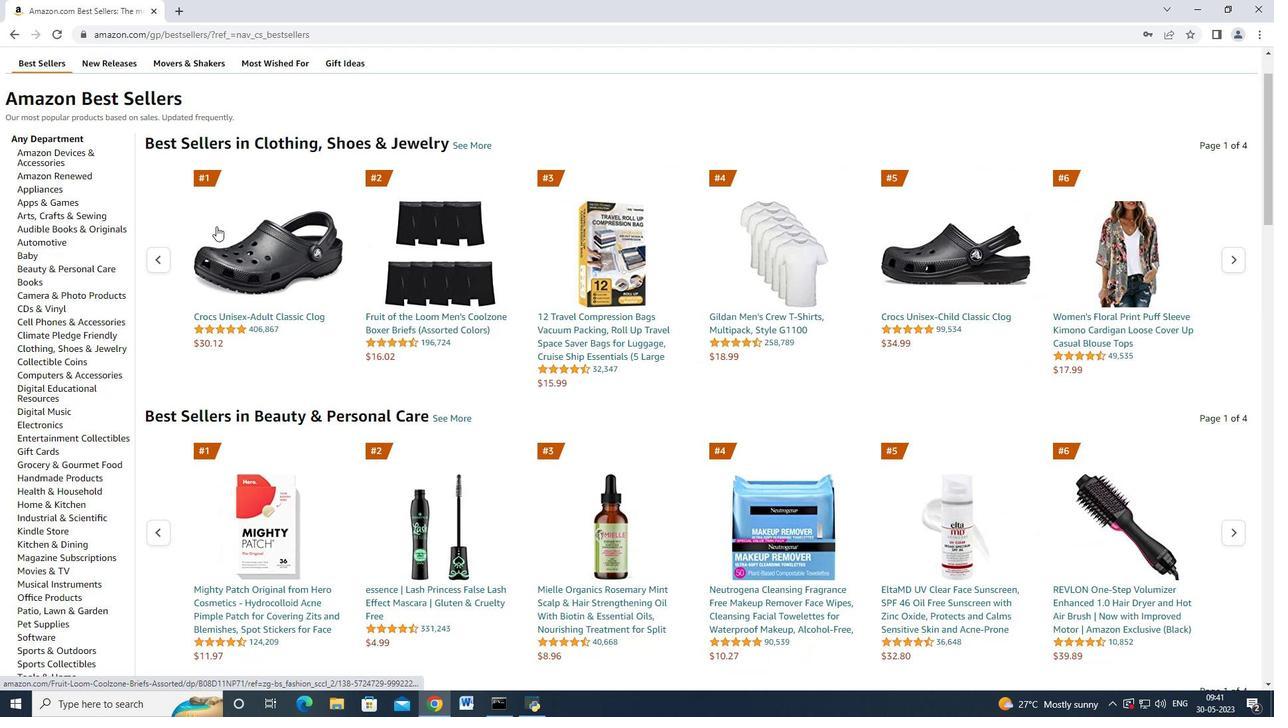 
Action: Mouse scrolled (124, 217) with delta (0, 0)
Screenshot: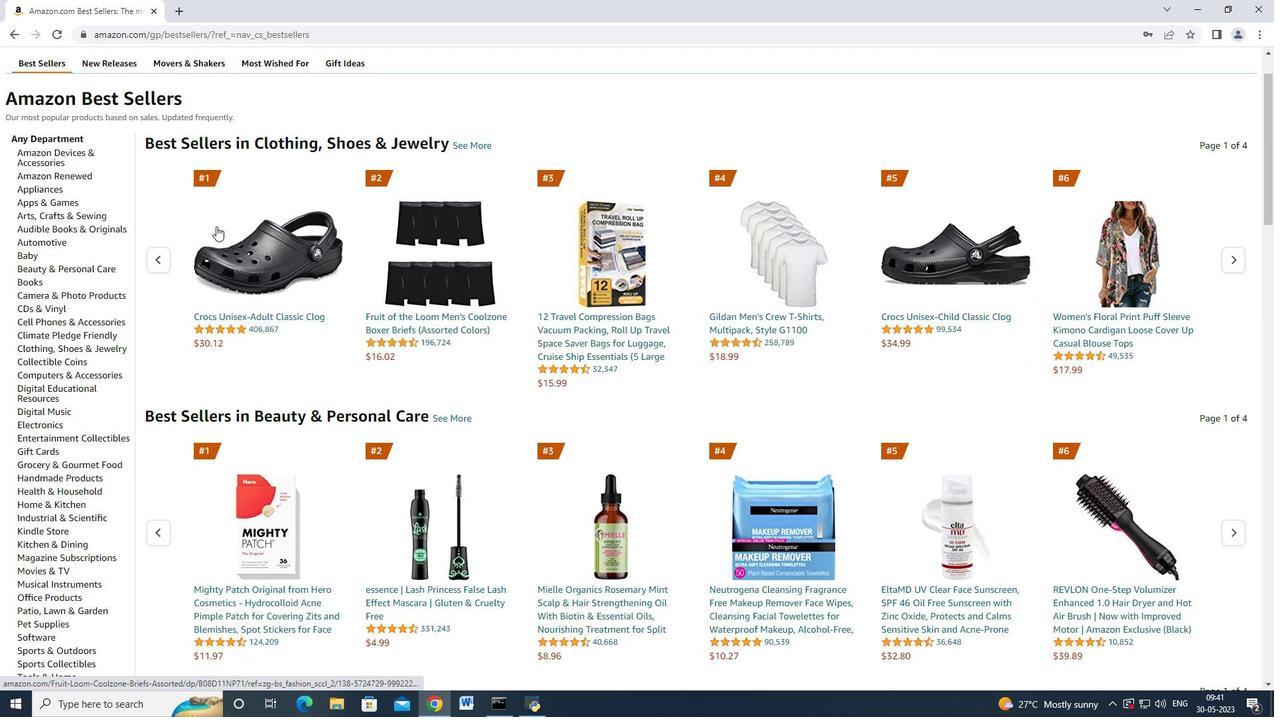 
Action: Mouse scrolled (124, 218) with delta (0, 0)
Screenshot: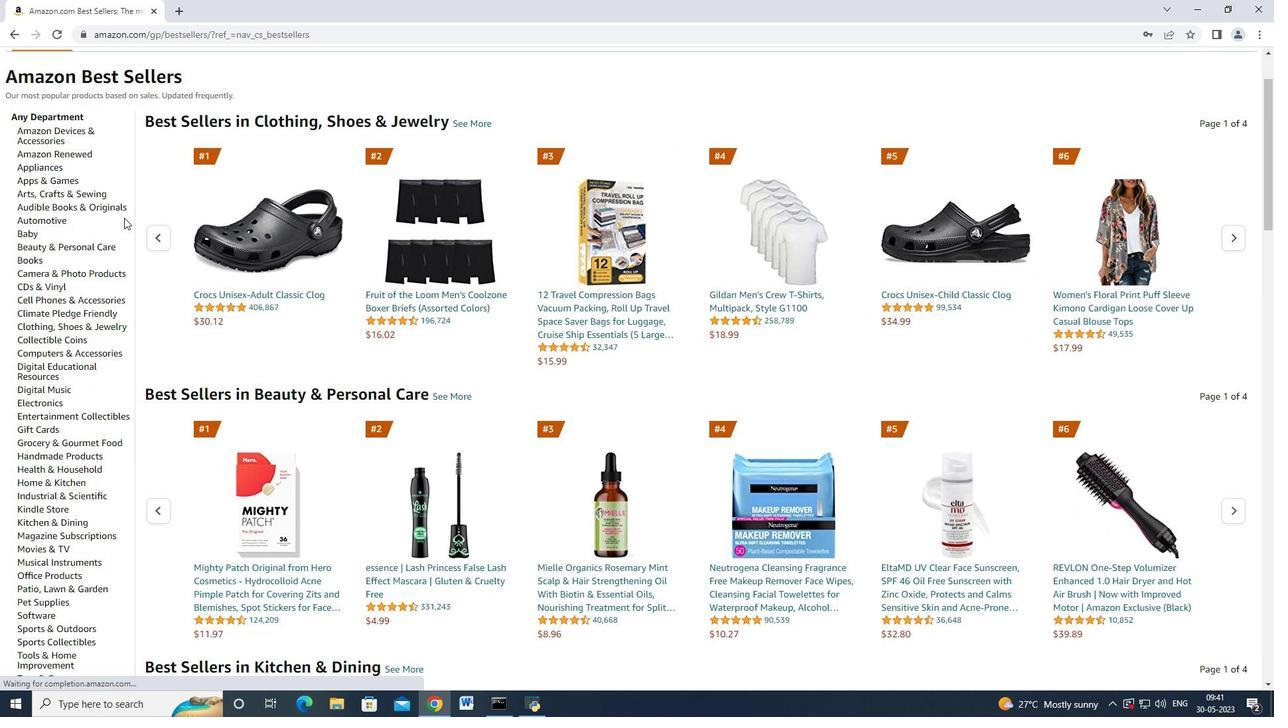 
Action: Mouse scrolled (124, 218) with delta (0, 0)
Screenshot: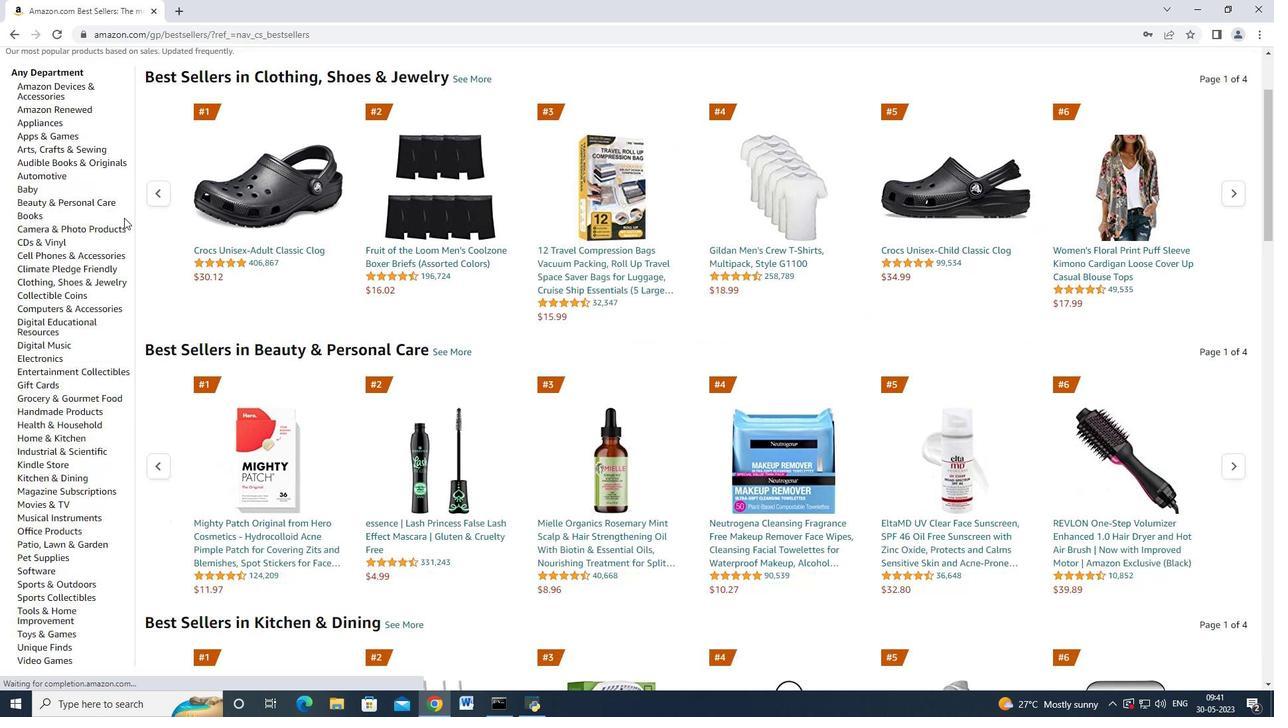 
Action: Mouse scrolled (124, 218) with delta (0, 0)
Screenshot: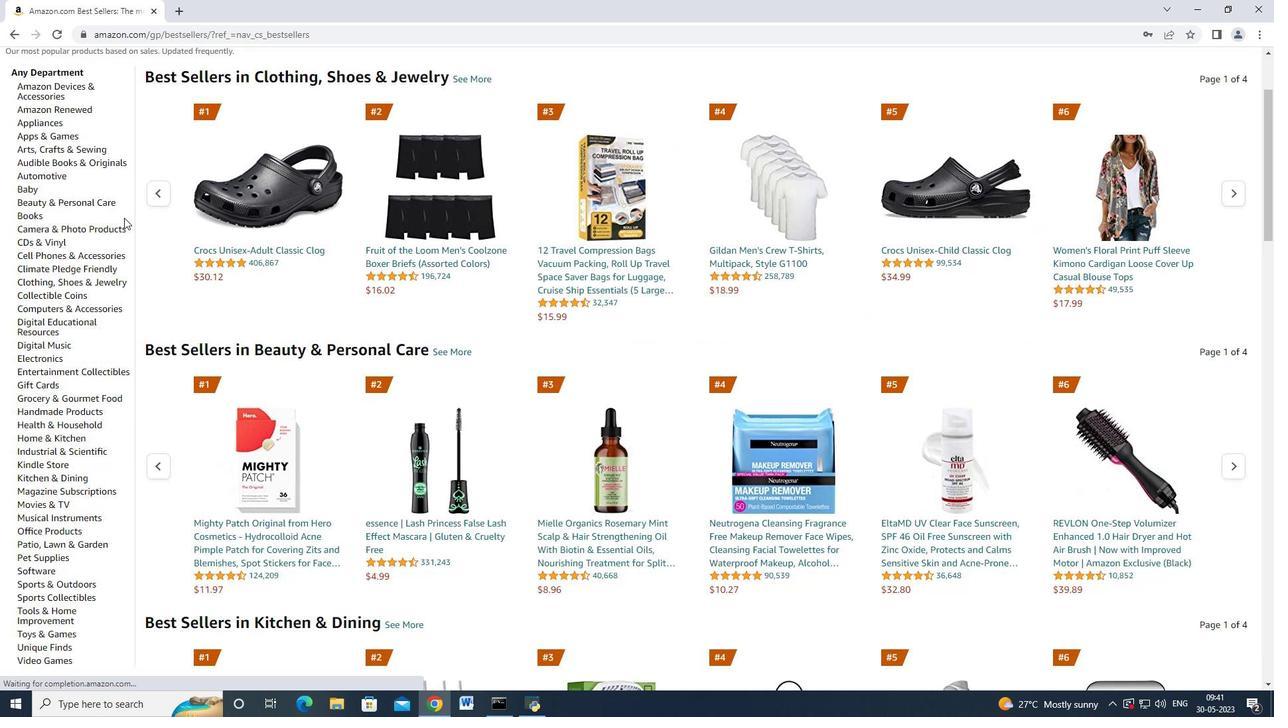 
Action: Mouse moved to (203, 106)
Screenshot: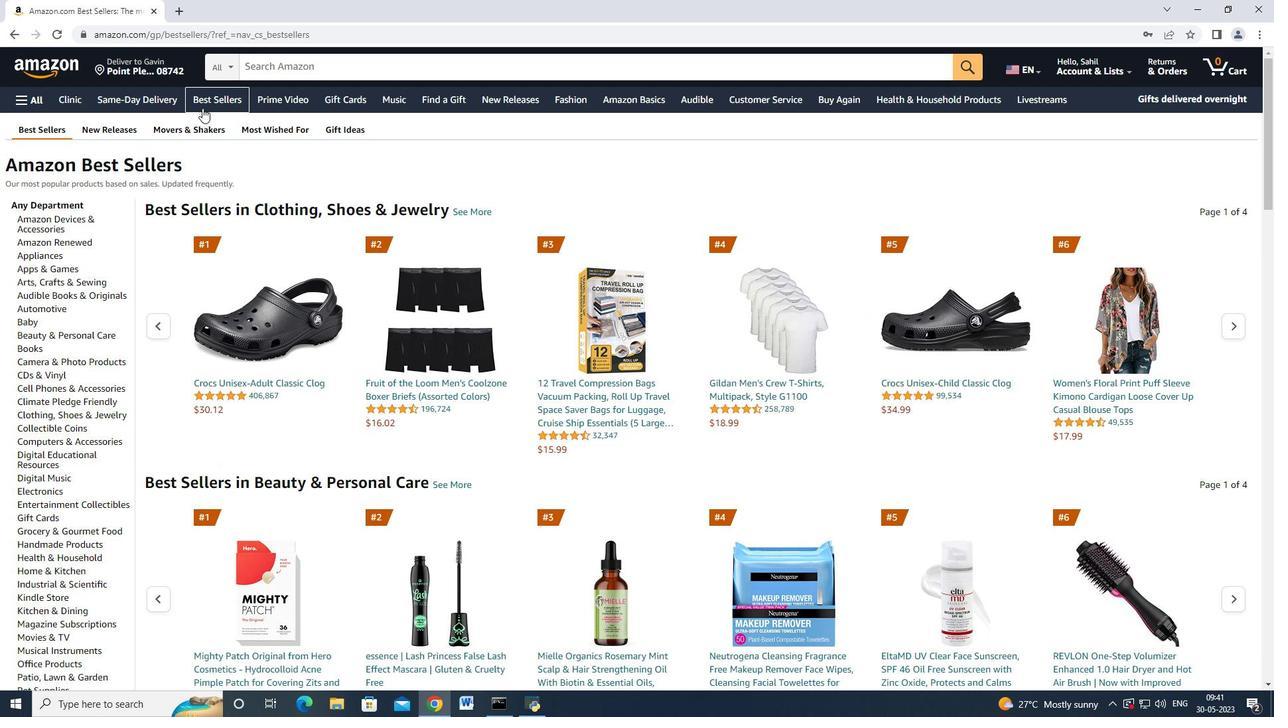 
Action: Mouse pressed left at (203, 106)
Screenshot: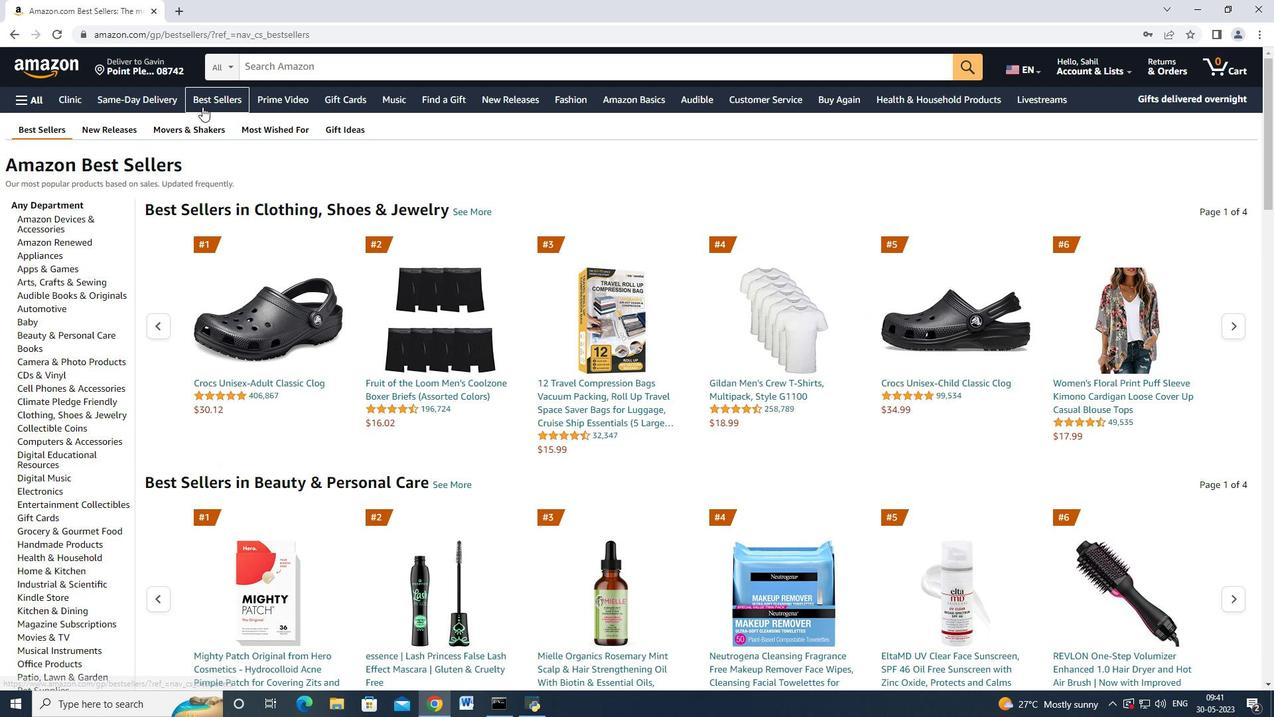
Action: Mouse moved to (31, 104)
Screenshot: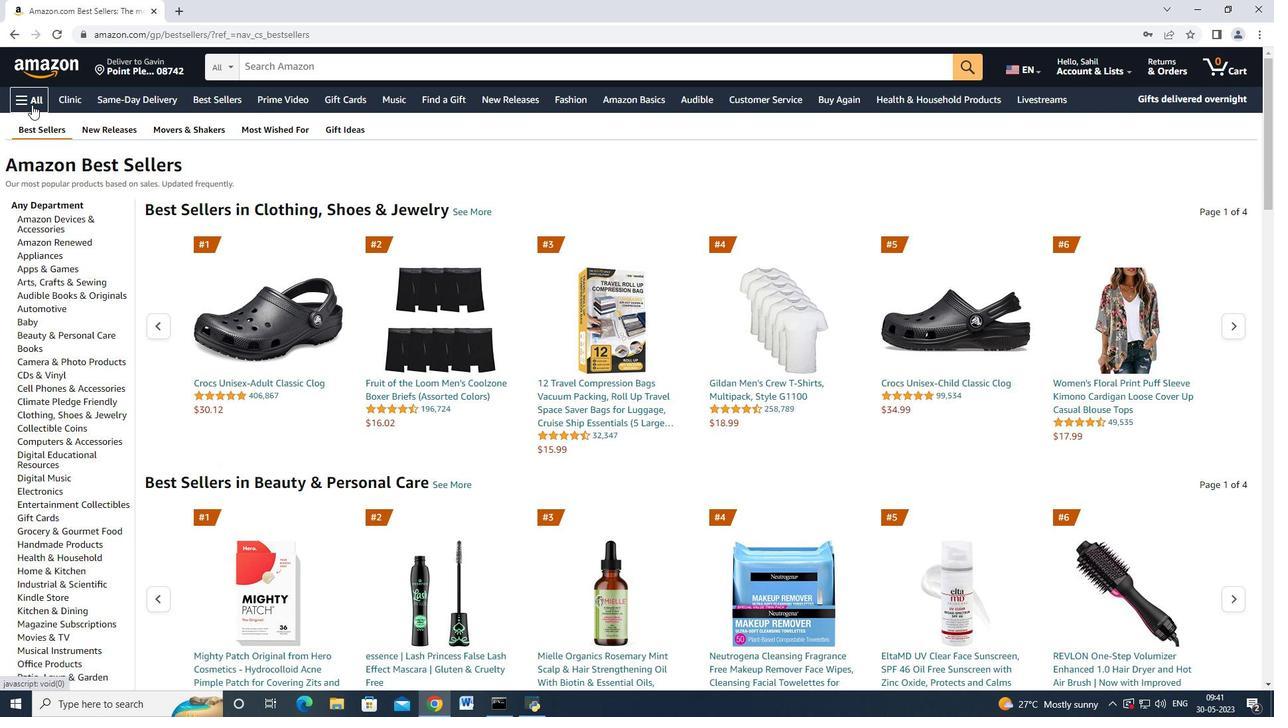 
Action: Mouse pressed left at (31, 104)
Screenshot: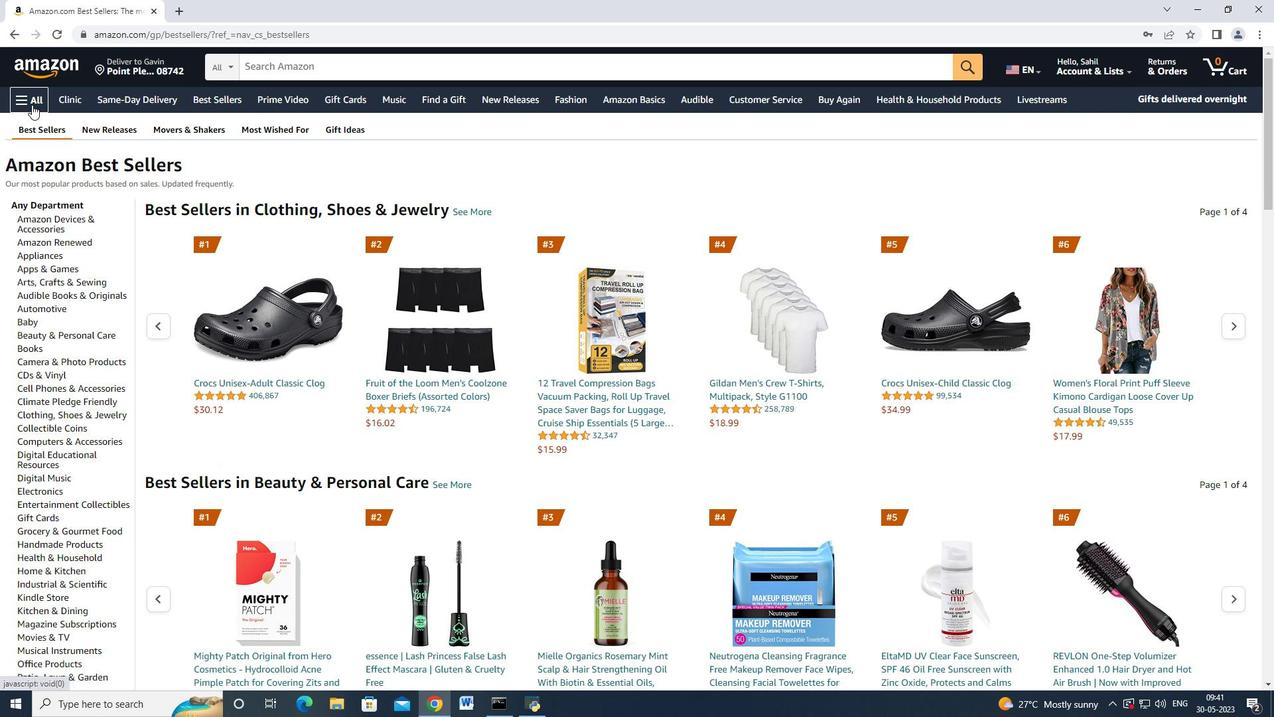 
Action: Mouse moved to (58, 302)
Screenshot: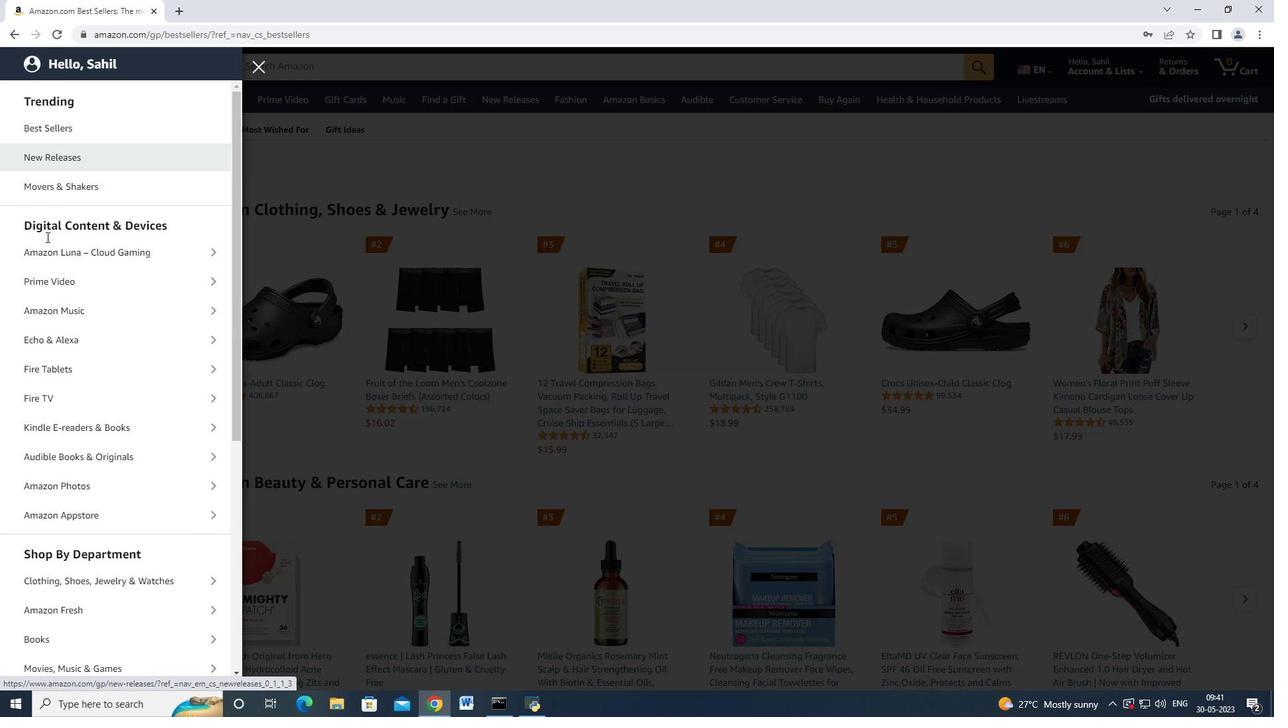 
Action: Mouse scrolled (58, 301) with delta (0, 0)
Screenshot: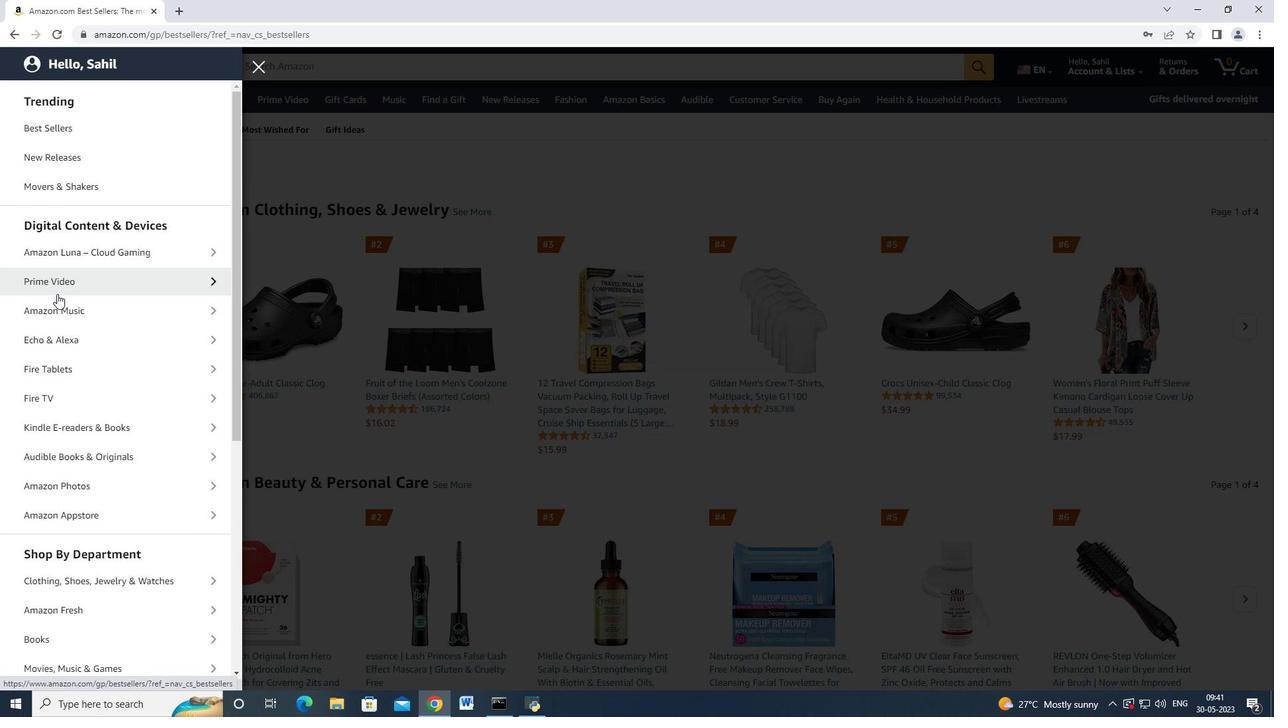 
Action: Mouse moved to (58, 302)
Screenshot: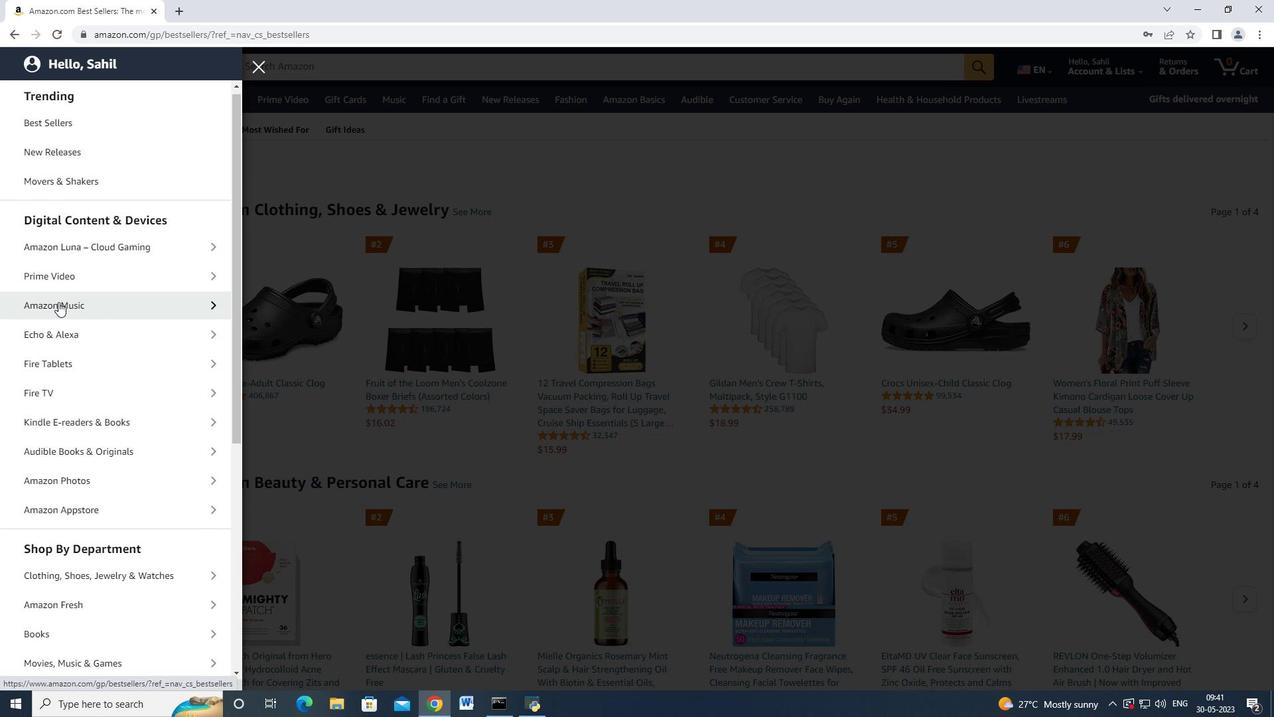 
Action: Mouse scrolled (58, 301) with delta (0, 0)
Screenshot: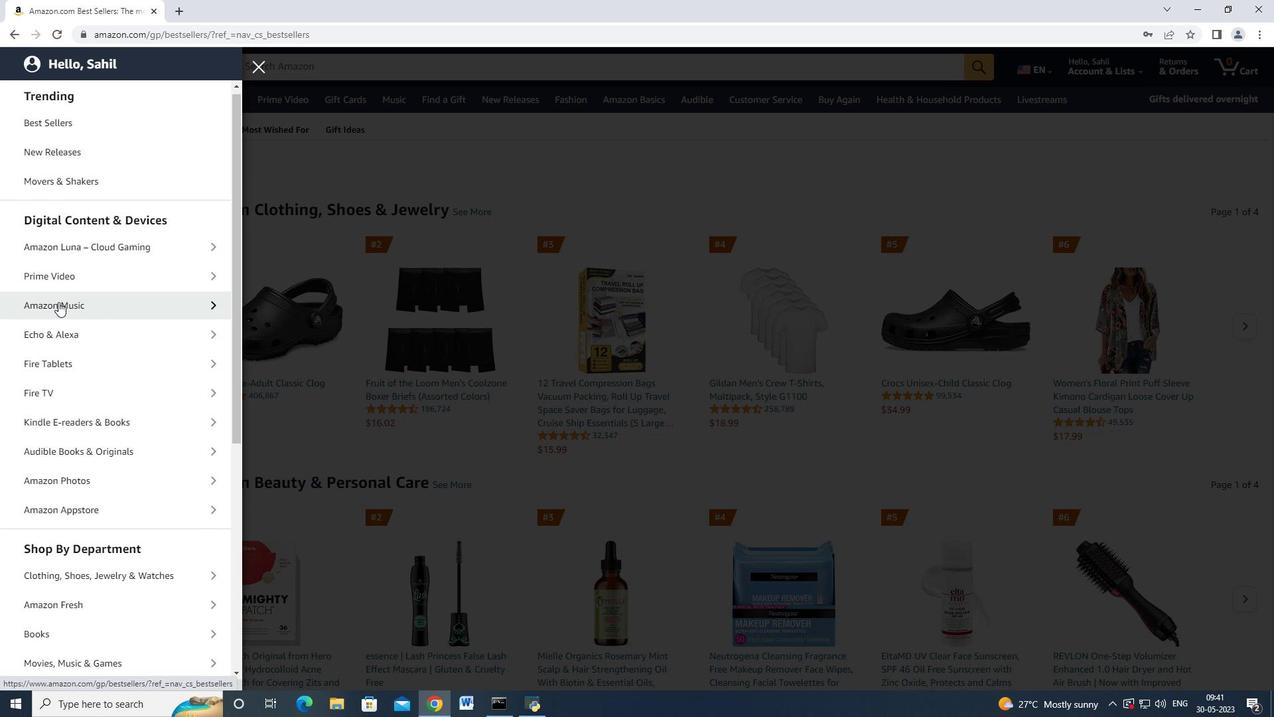 
Action: Mouse moved to (59, 302)
Screenshot: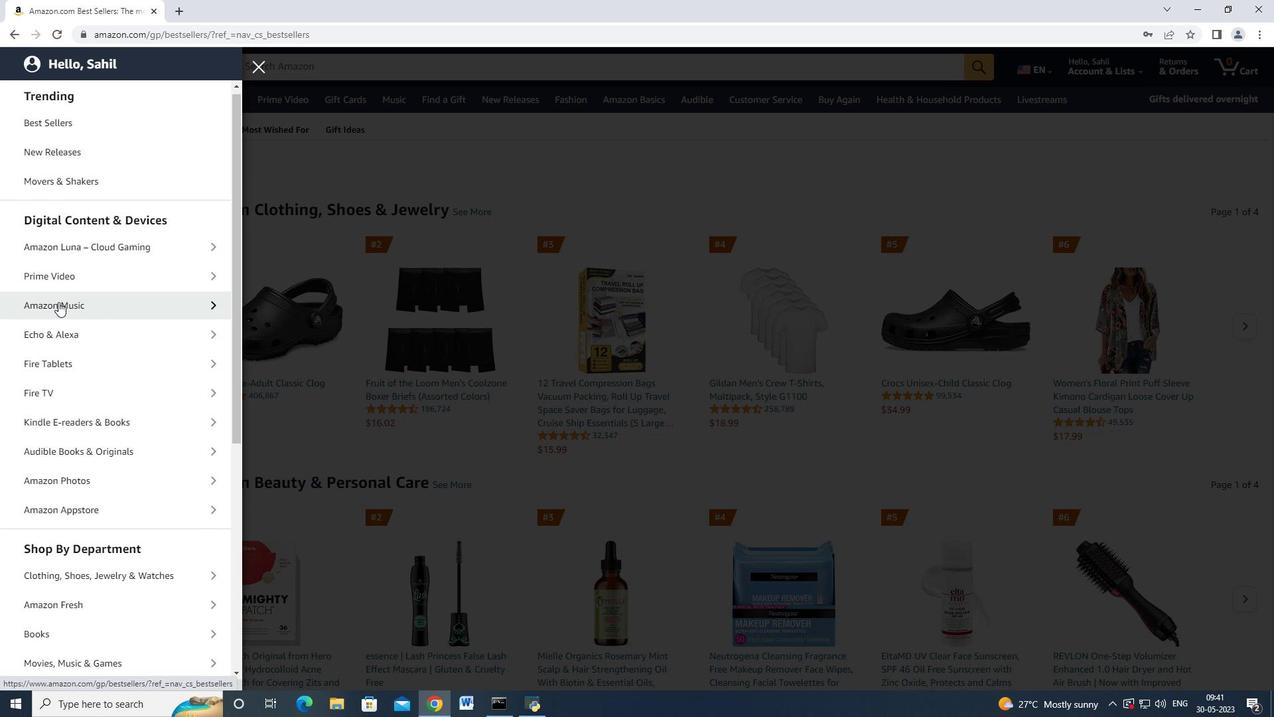 
Action: Mouse scrolled (58, 302) with delta (0, 0)
Screenshot: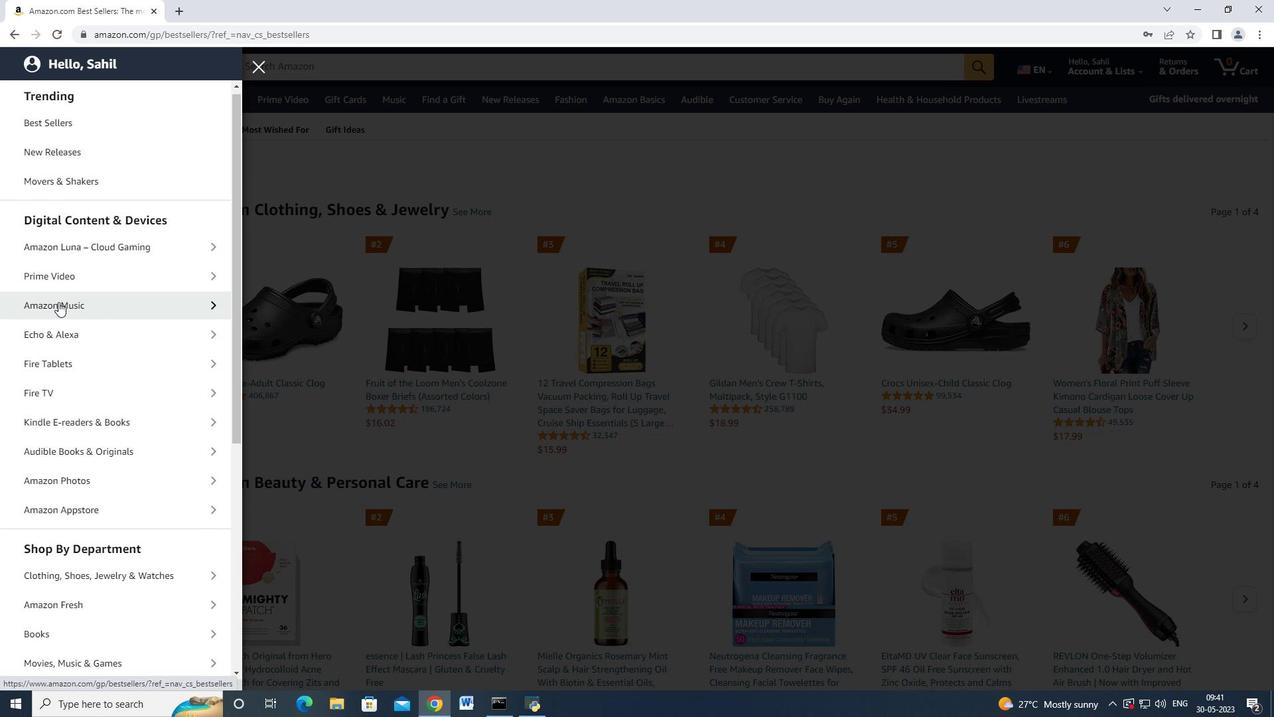 
Action: Mouse moved to (100, 365)
Screenshot: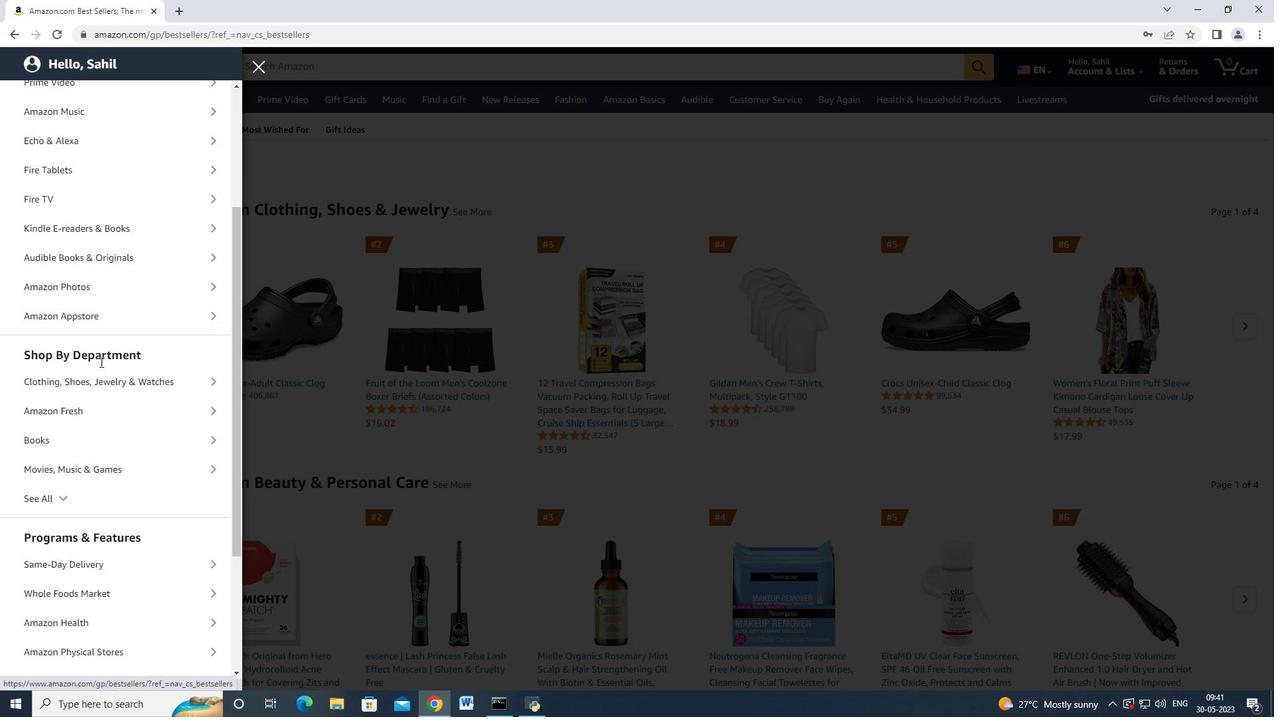 
Action: Mouse scrolled (100, 364) with delta (0, 0)
Screenshot: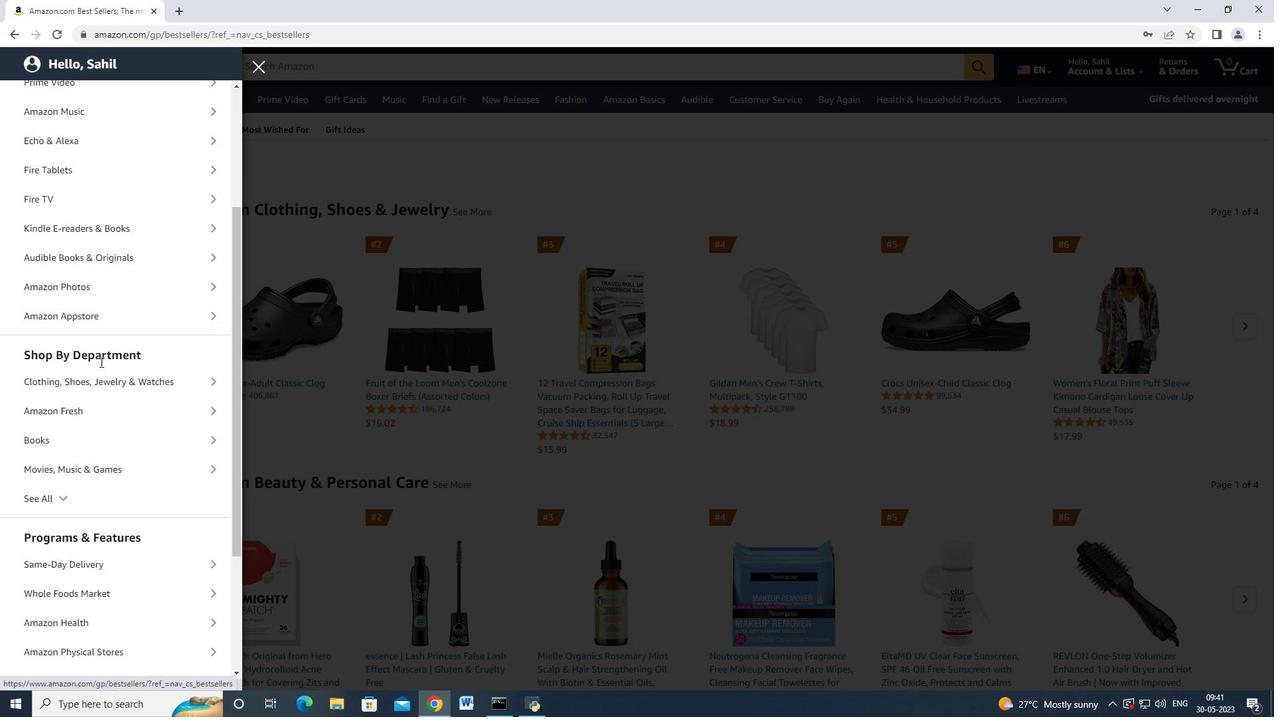 
Action: Mouse moved to (71, 424)
Screenshot: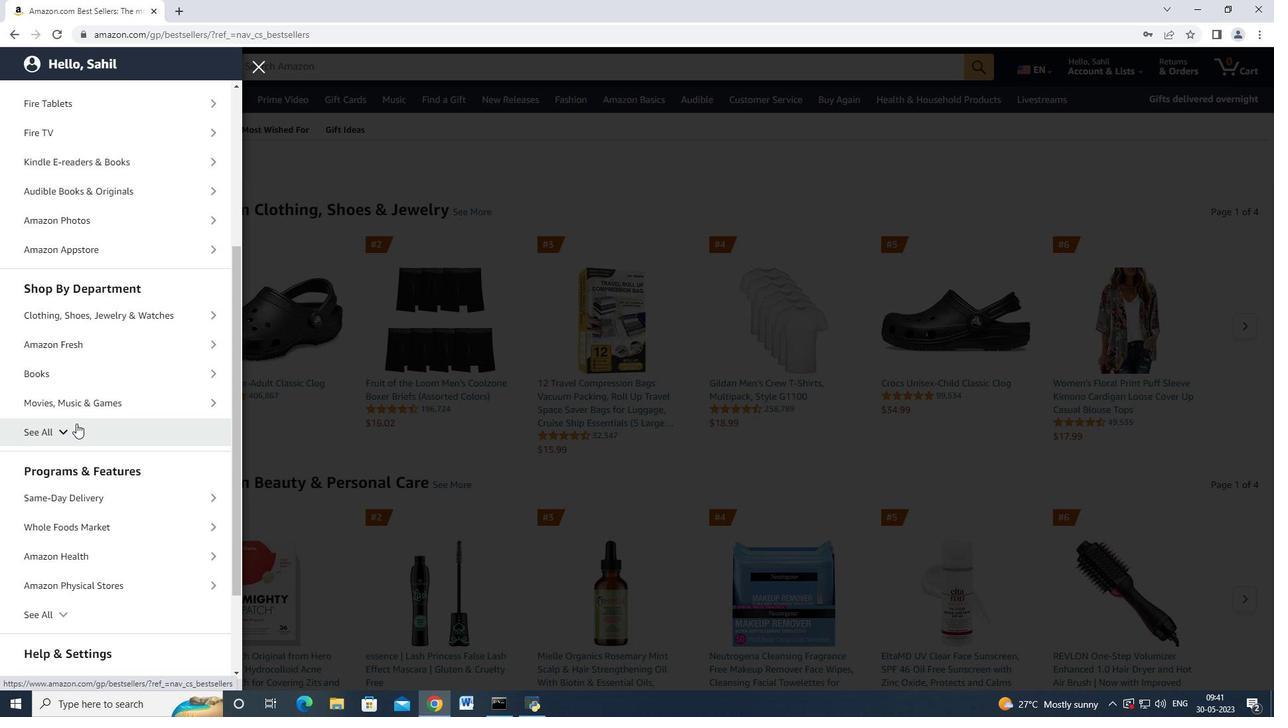 
Action: Mouse pressed left at (71, 424)
Screenshot: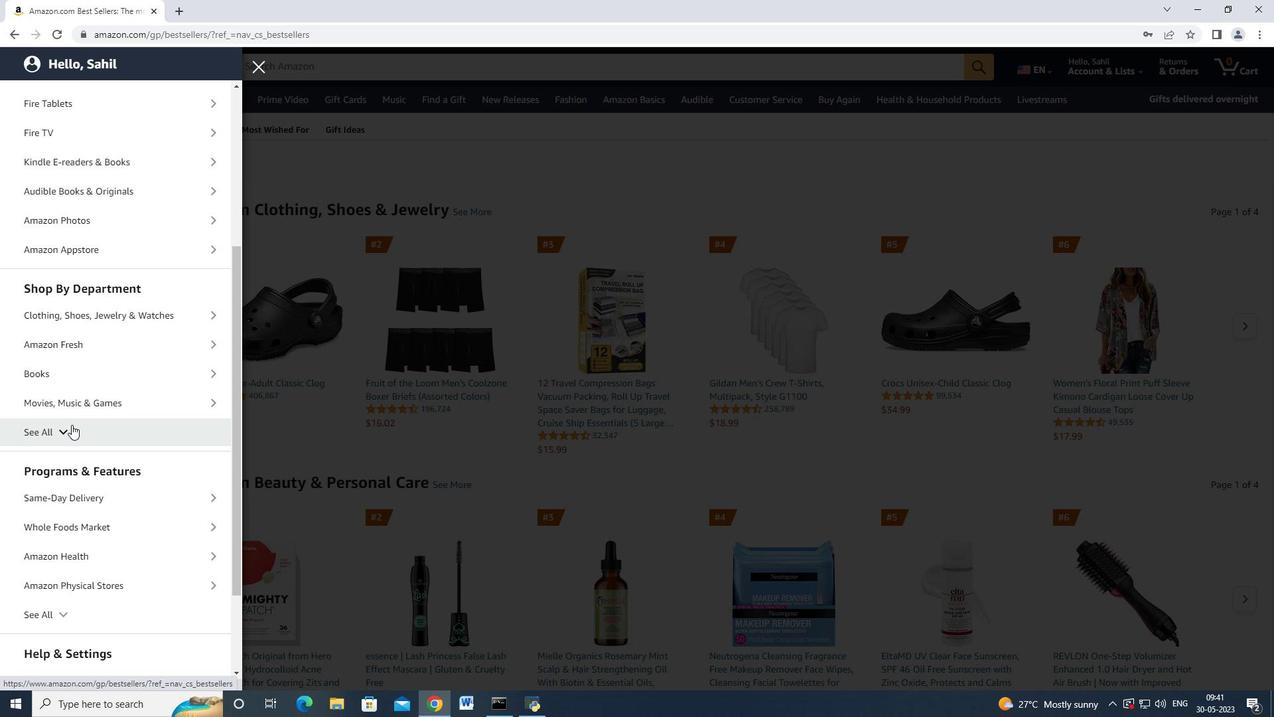 
Action: Mouse moved to (78, 419)
Screenshot: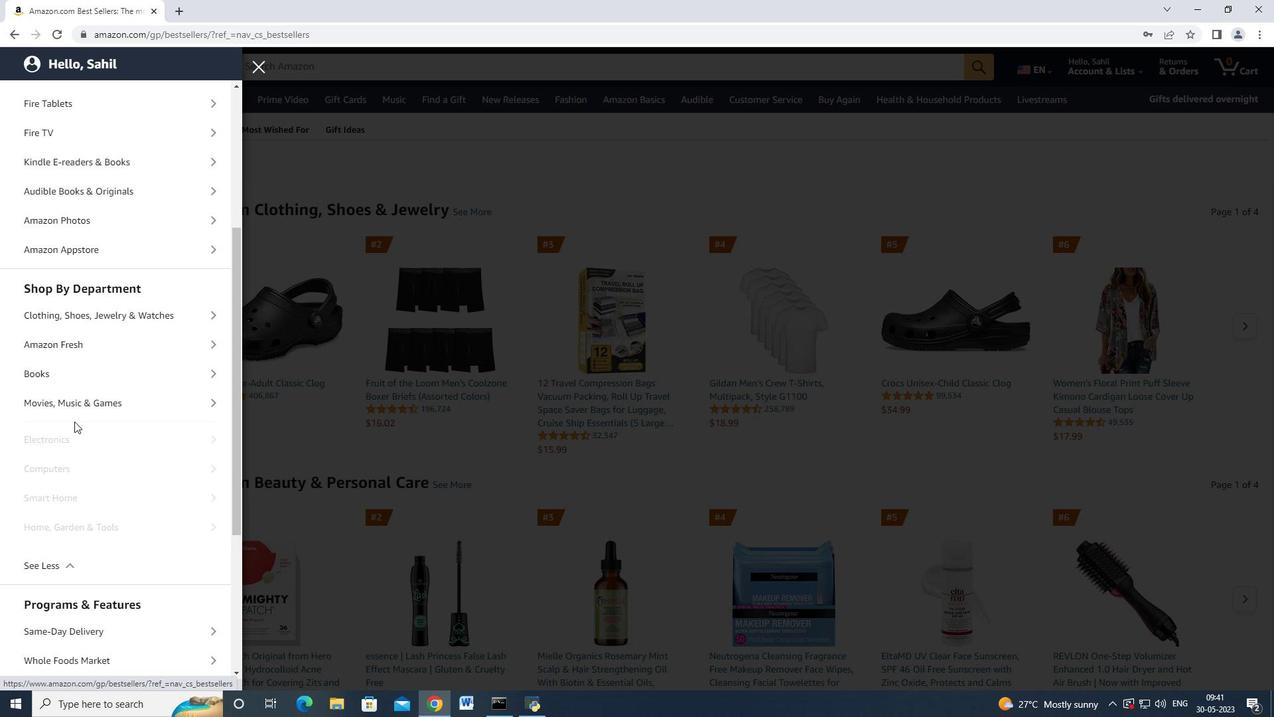 
Action: Mouse scrolled (78, 418) with delta (0, 0)
Screenshot: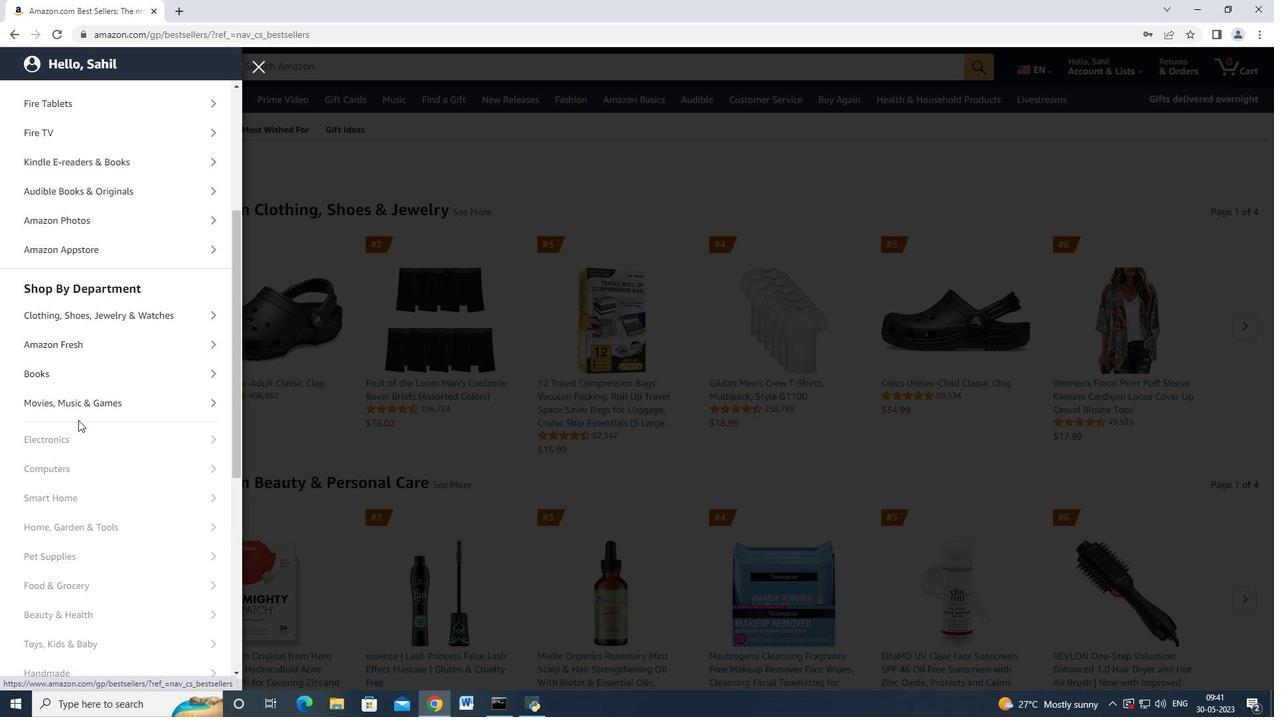 
Action: Mouse scrolled (78, 418) with delta (0, 0)
Screenshot: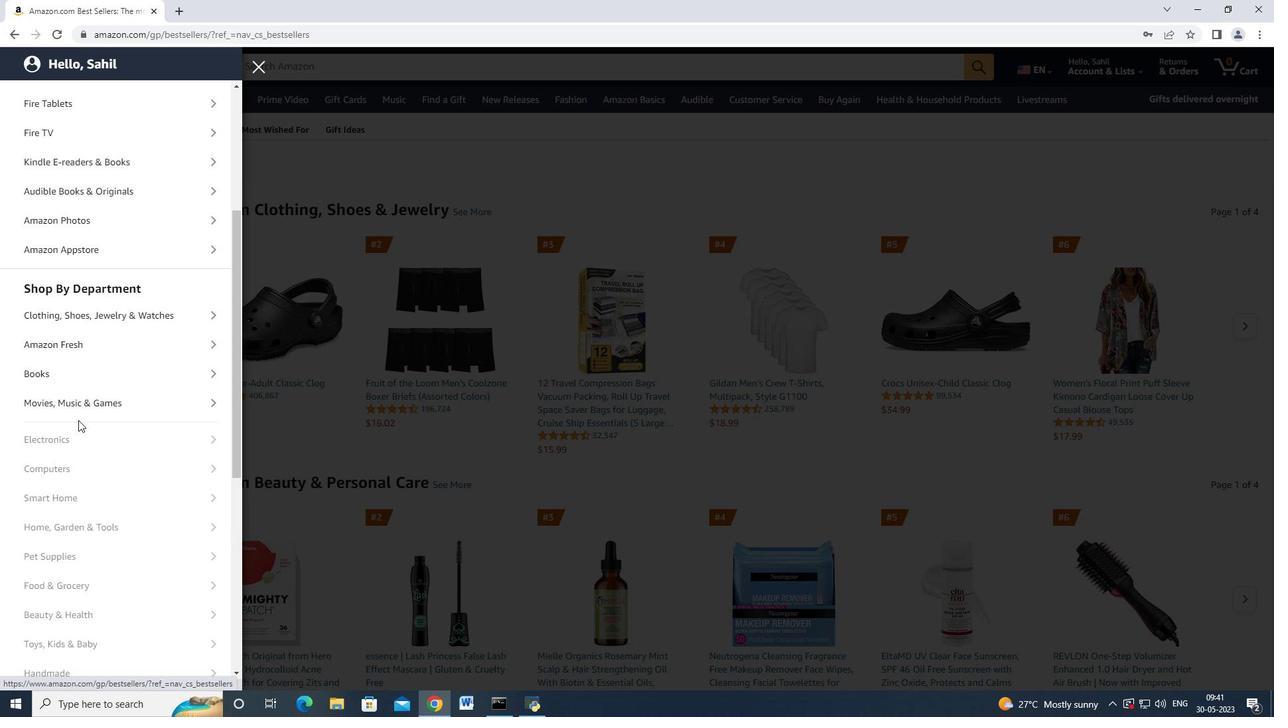 
Action: Mouse scrolled (78, 418) with delta (0, 0)
Screenshot: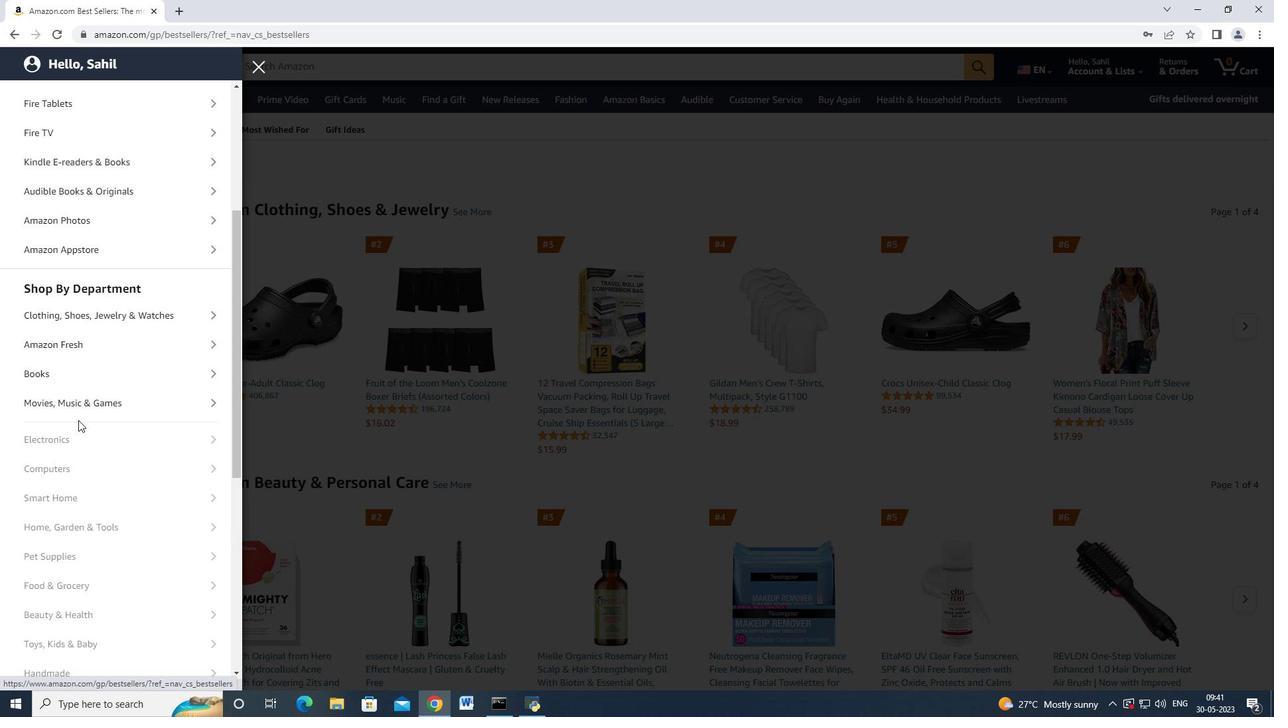 
Action: Mouse moved to (79, 419)
Screenshot: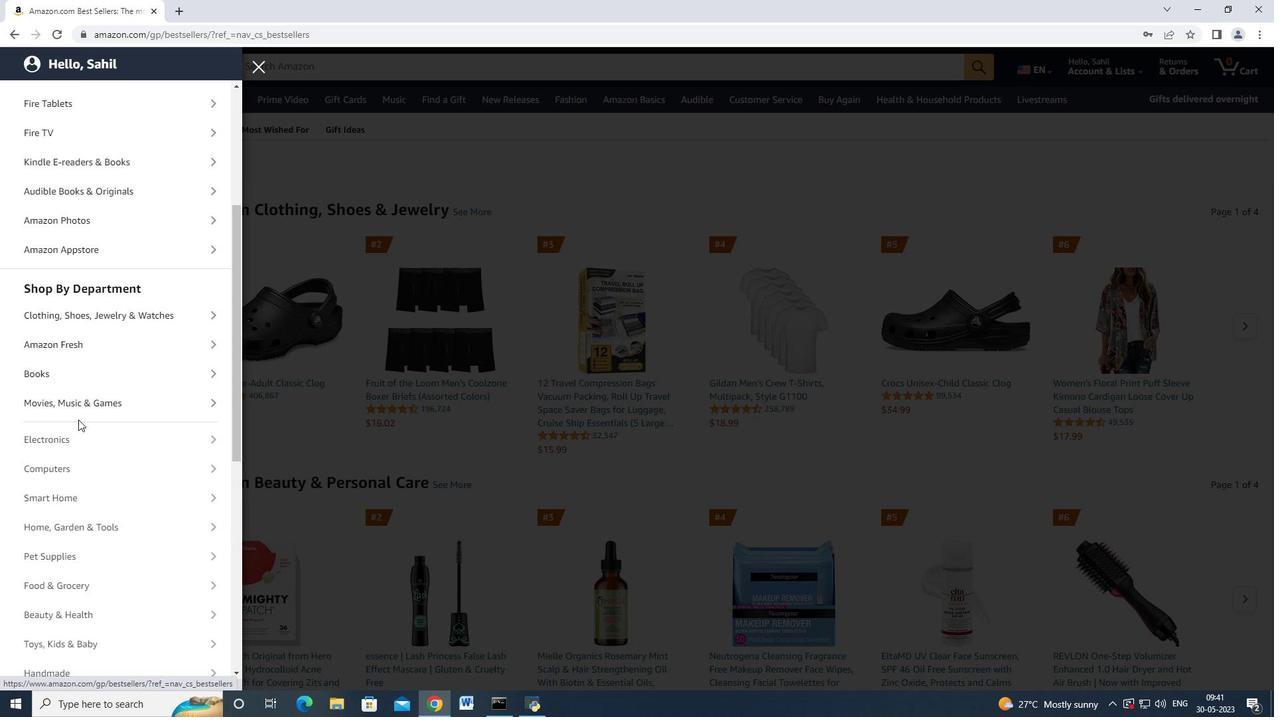 
Action: Mouse scrolled (79, 418) with delta (0, 0)
Screenshot: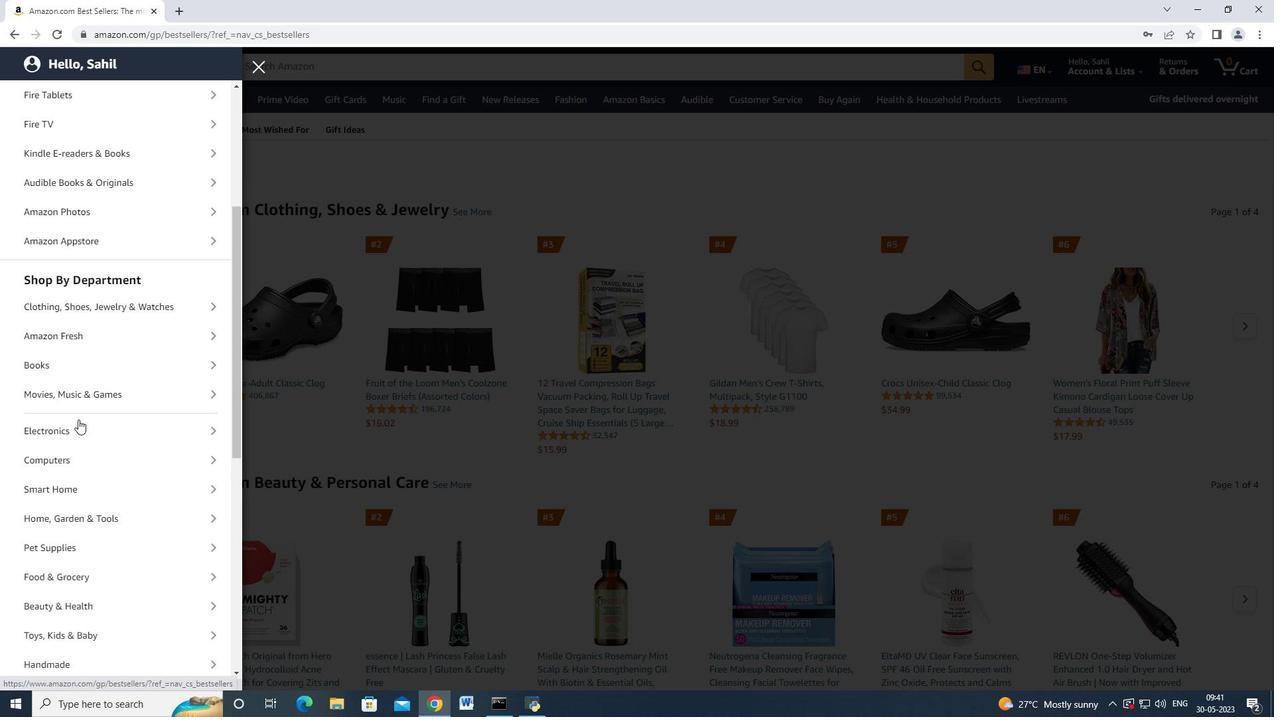 
Action: Mouse scrolled (79, 418) with delta (0, 0)
Screenshot: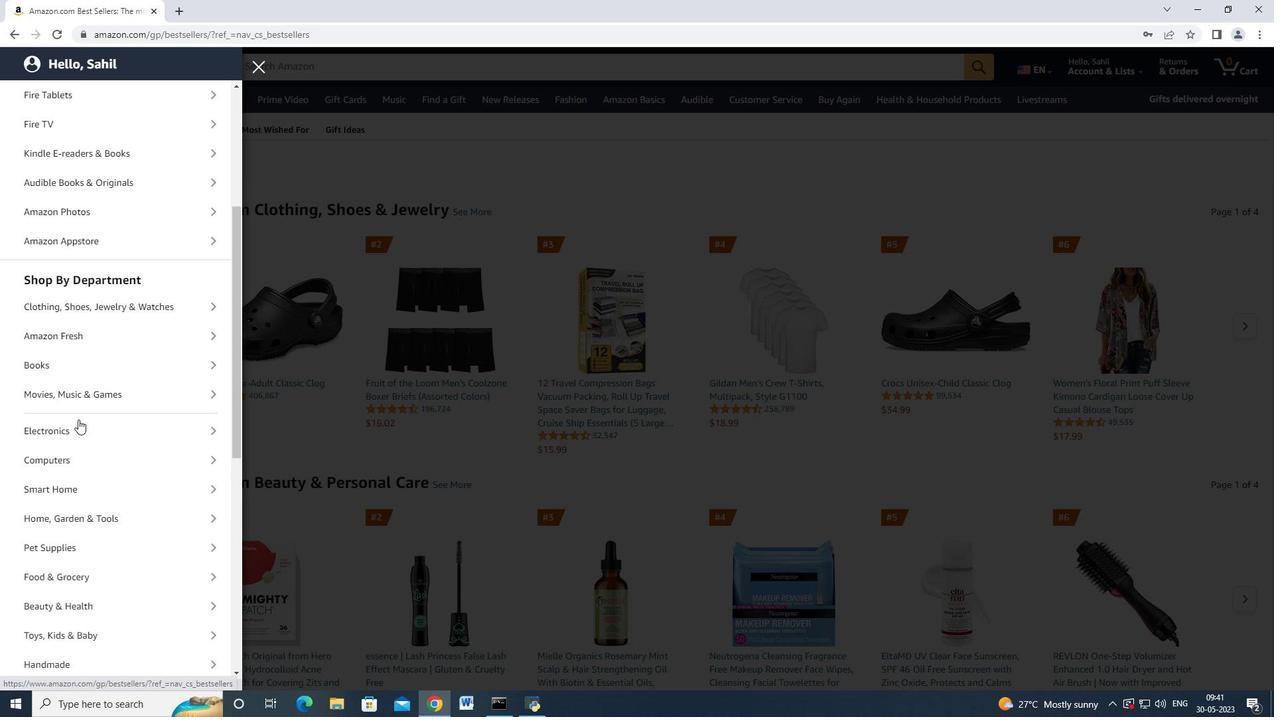 
Action: Mouse moved to (79, 419)
Screenshot: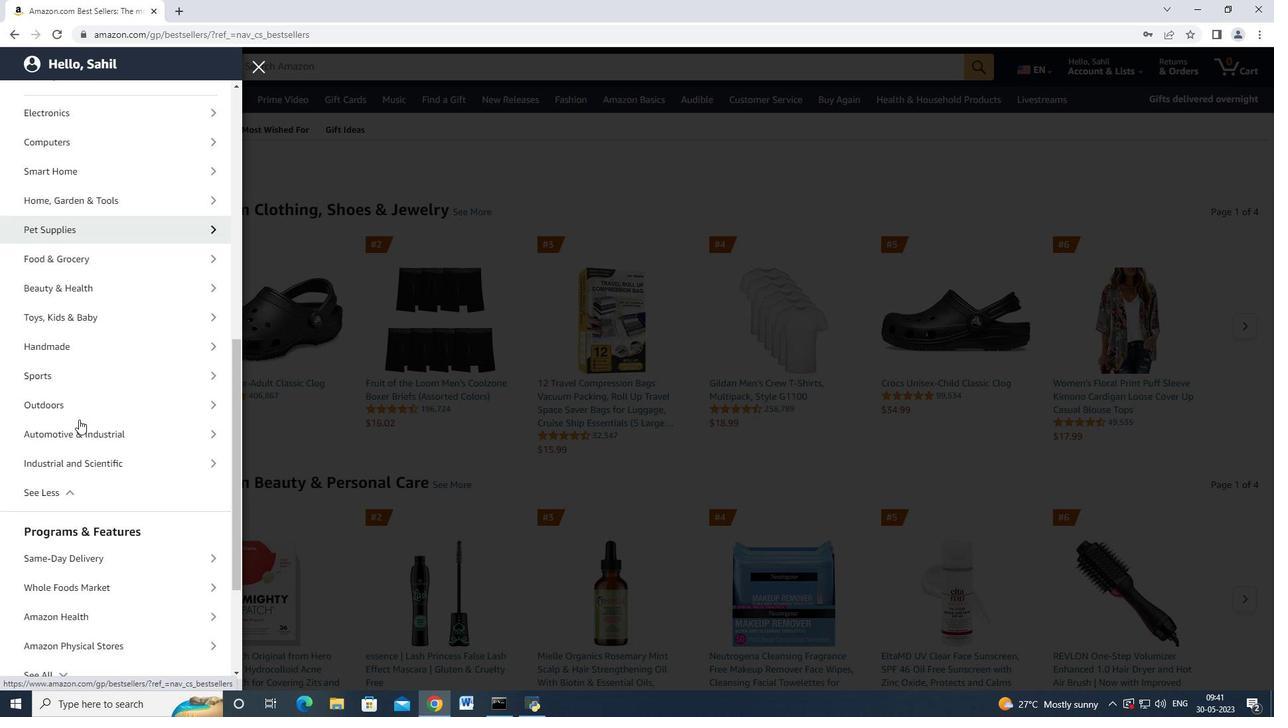 
Action: Mouse scrolled (79, 418) with delta (0, 0)
Screenshot: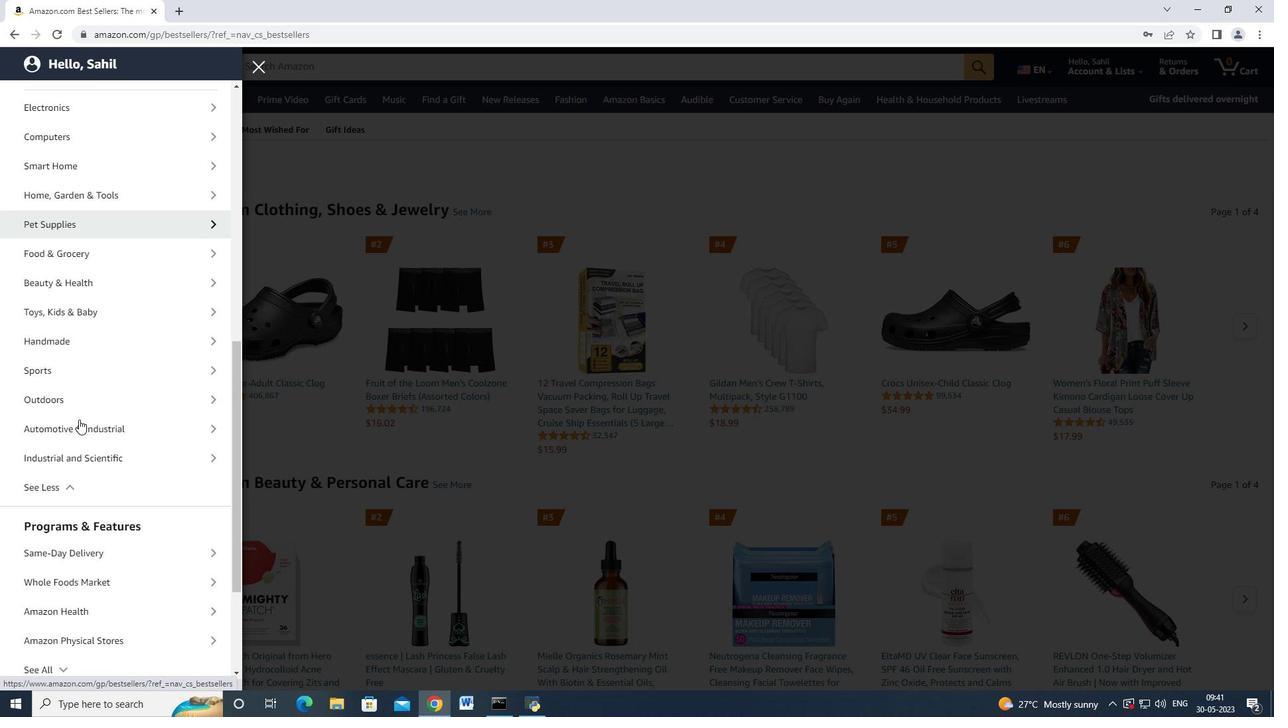 
Action: Mouse moved to (124, 367)
Screenshot: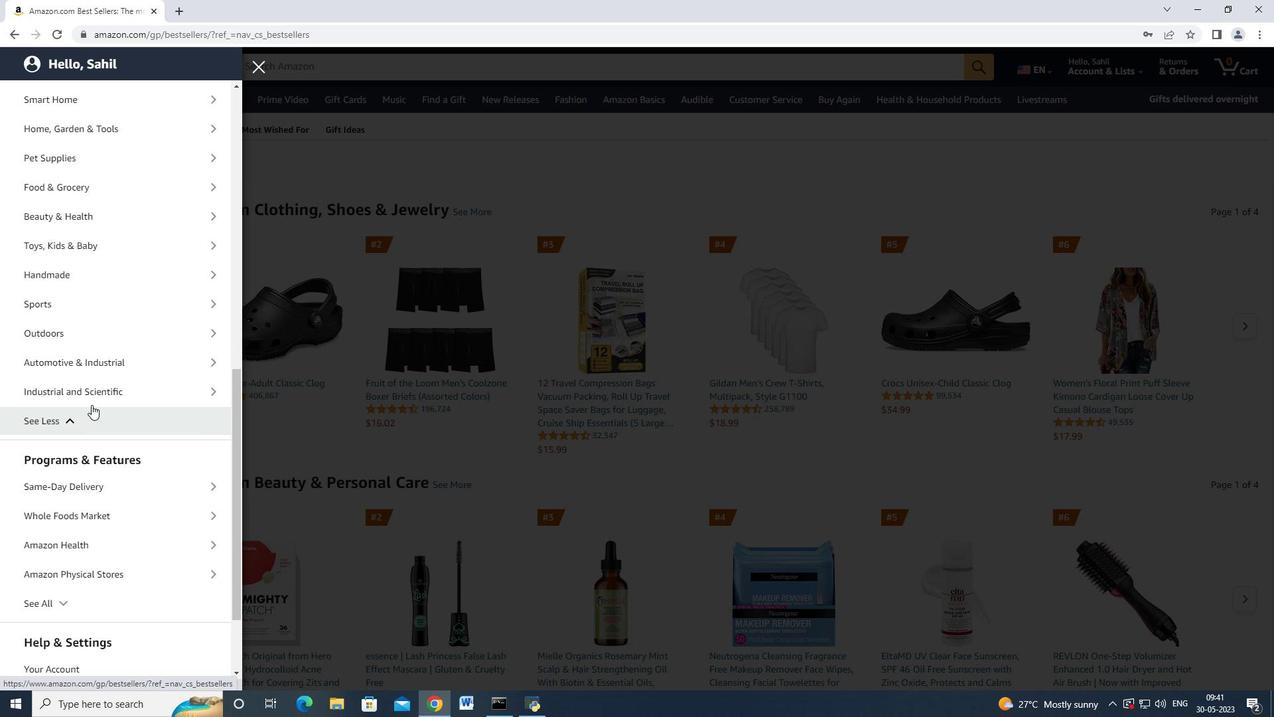 
Action: Mouse pressed left at (124, 367)
Screenshot: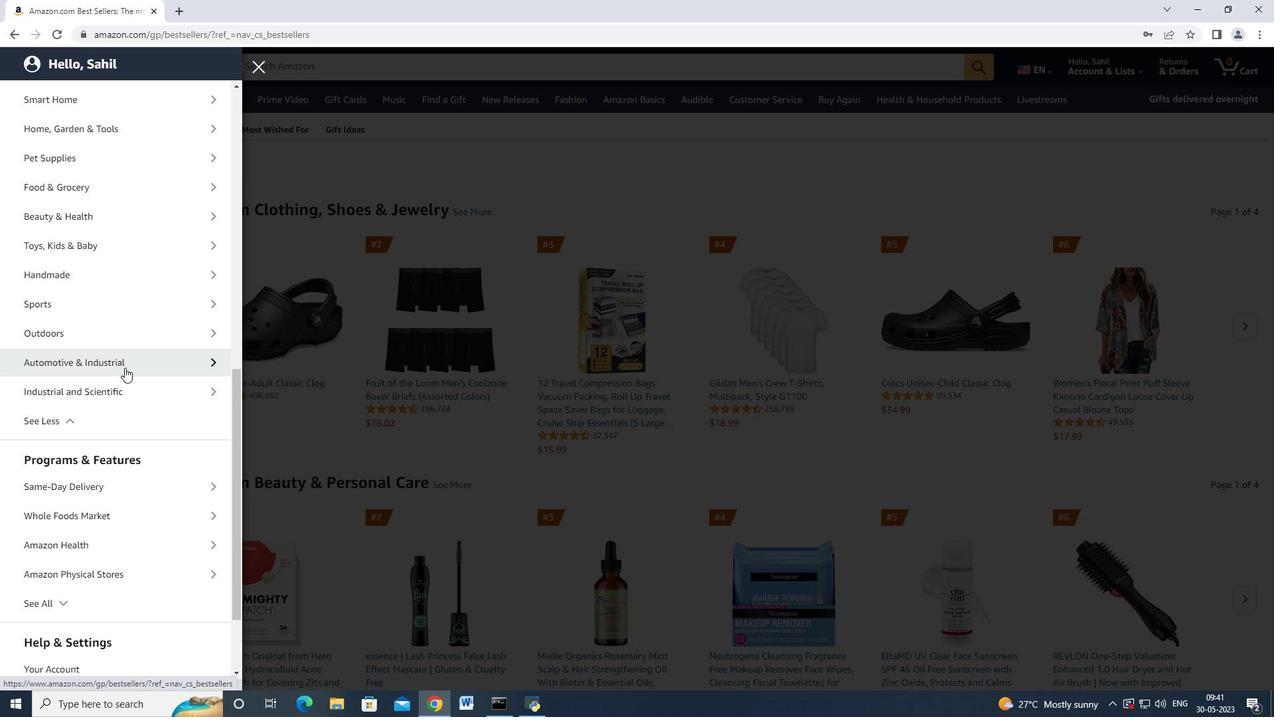 
Action: Mouse moved to (96, 166)
Screenshot: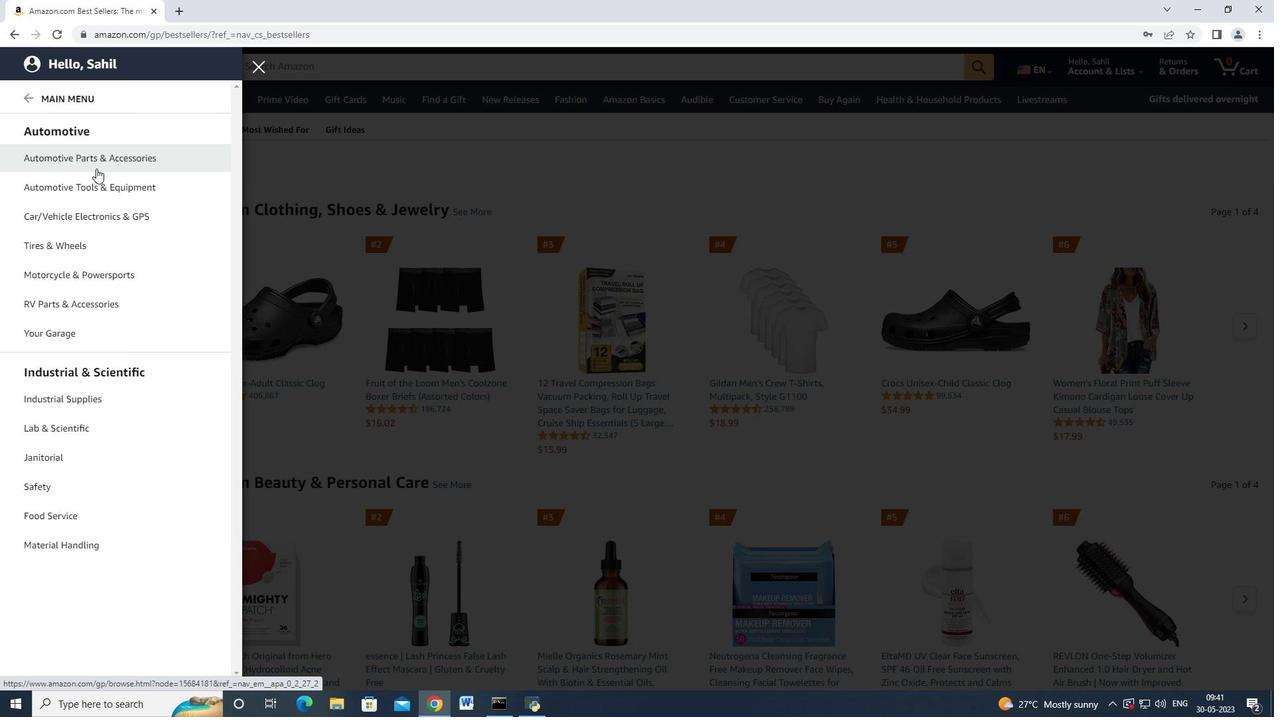 
Action: Mouse pressed left at (96, 166)
Screenshot: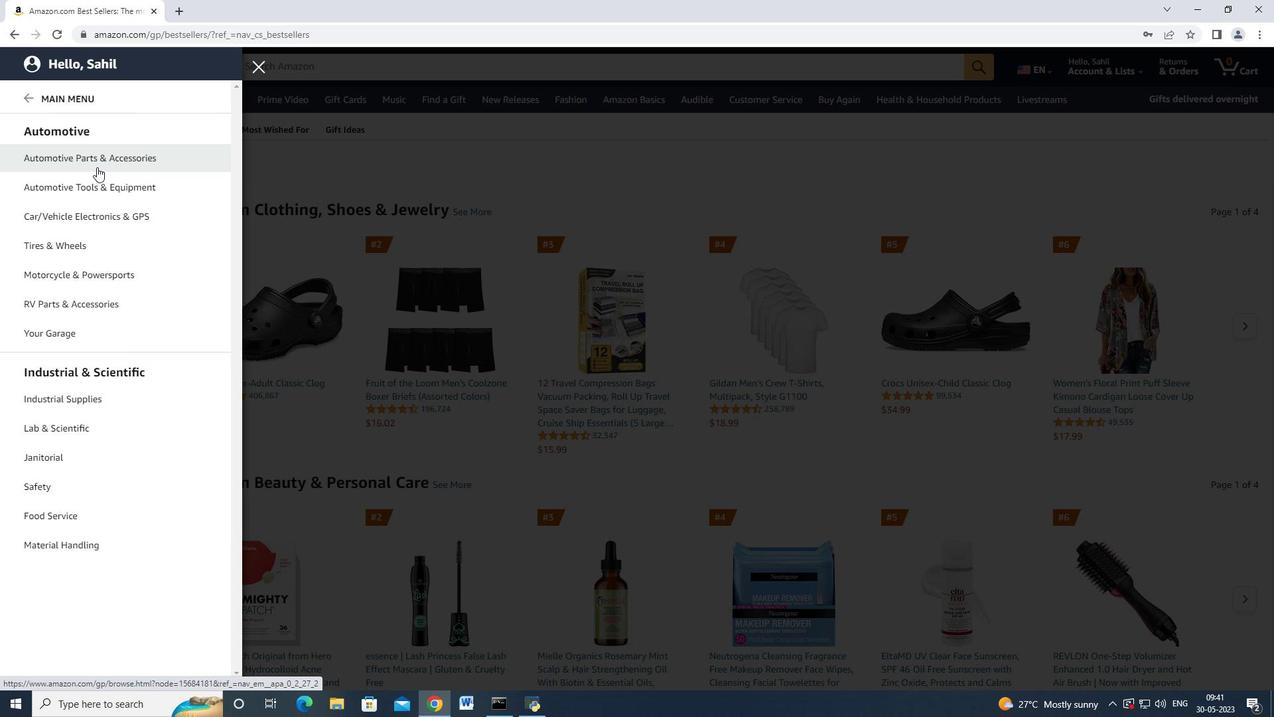 
Action: Mouse moved to (203, 104)
Screenshot: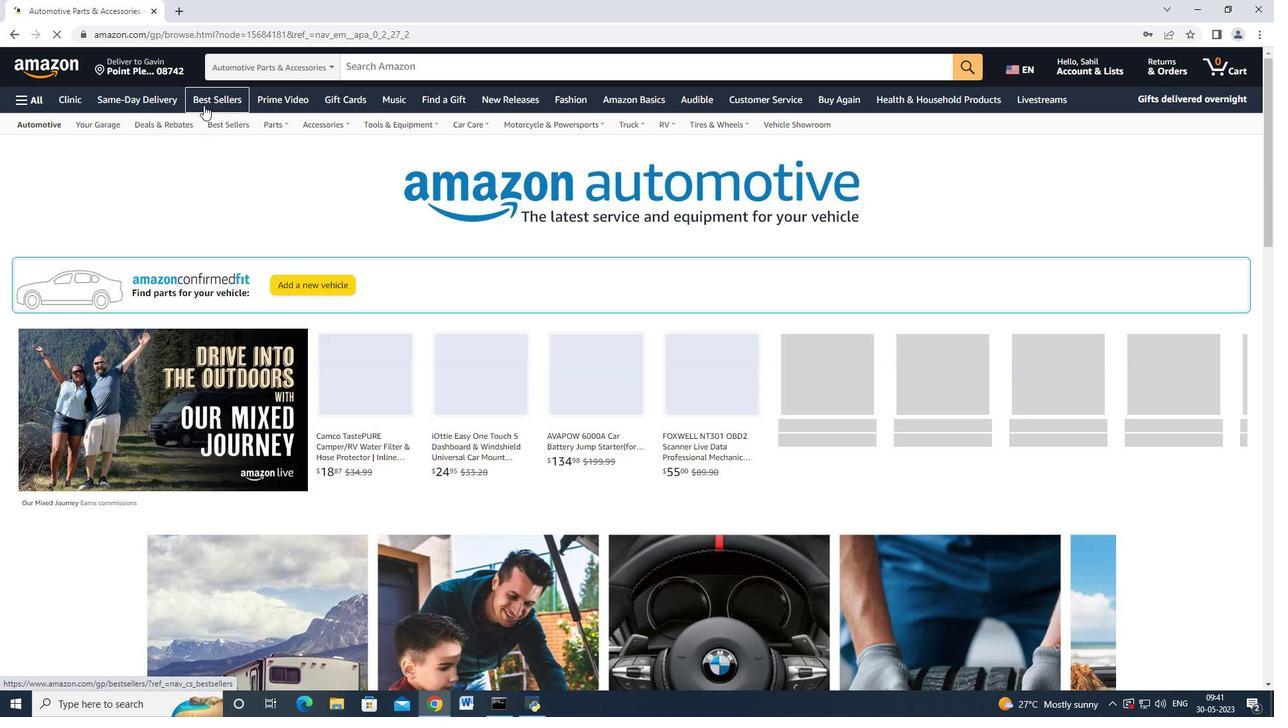 
Action: Mouse pressed left at (203, 104)
Screenshot: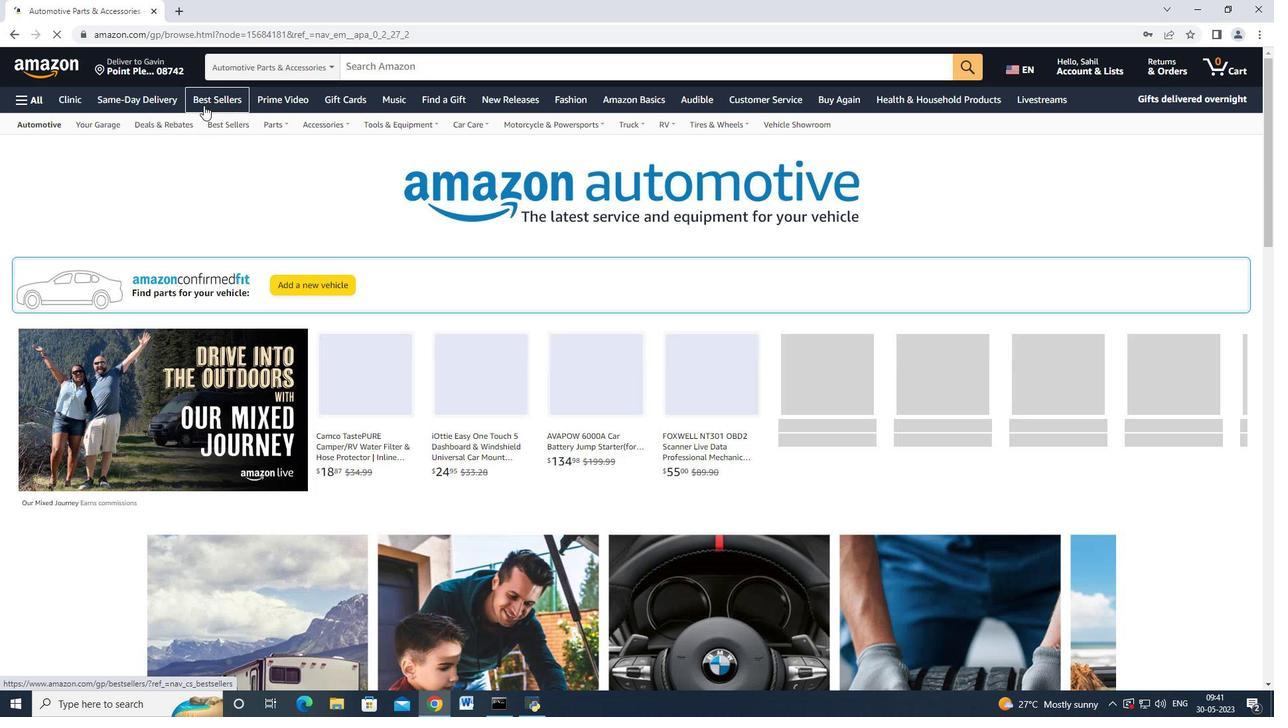 
Action: Mouse moved to (3, 34)
Screenshot: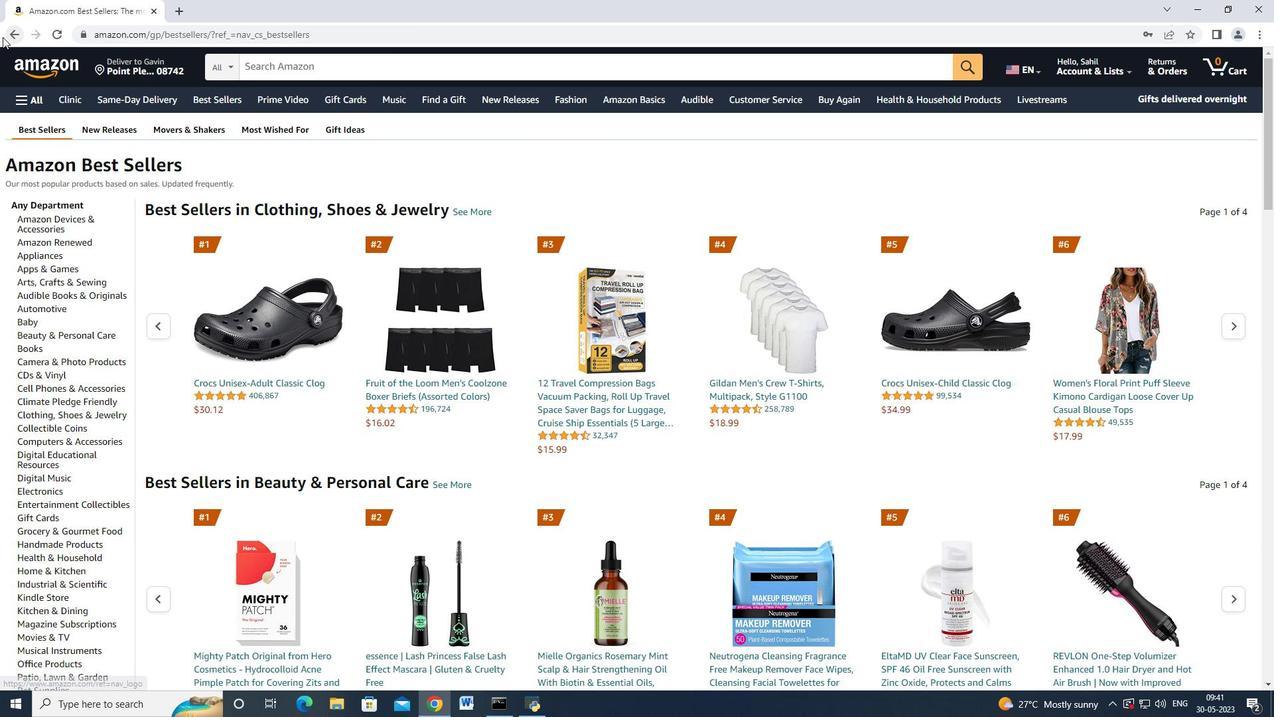 
Action: Mouse pressed left at (3, 34)
Screenshot: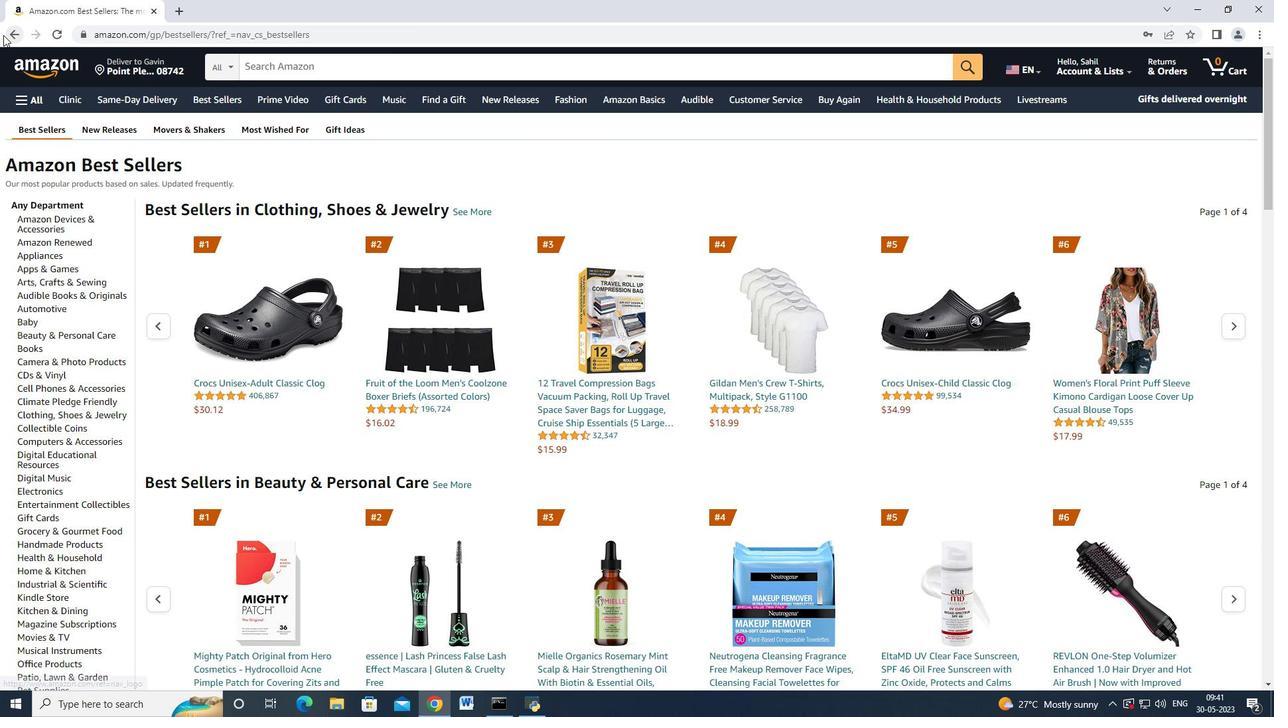 
Action: Mouse moved to (208, 124)
Screenshot: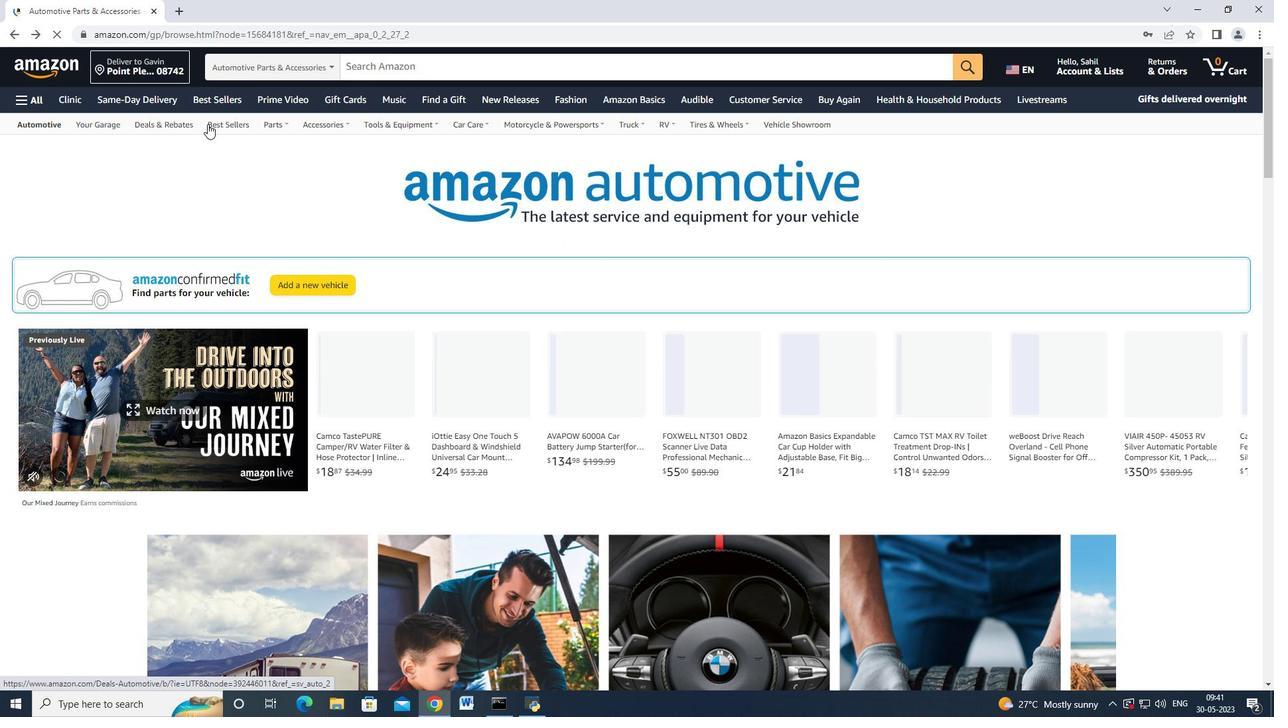 
Action: Mouse pressed left at (208, 124)
Screenshot: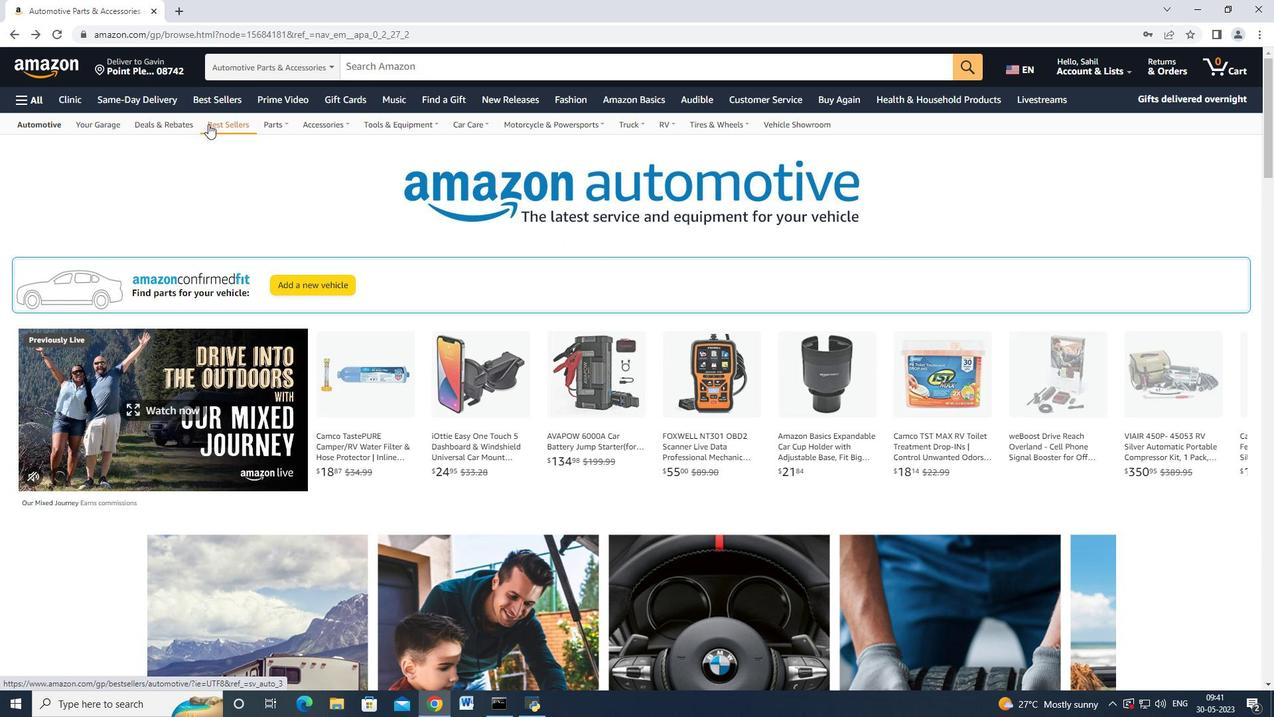 
Action: Mouse moved to (77, 422)
Screenshot: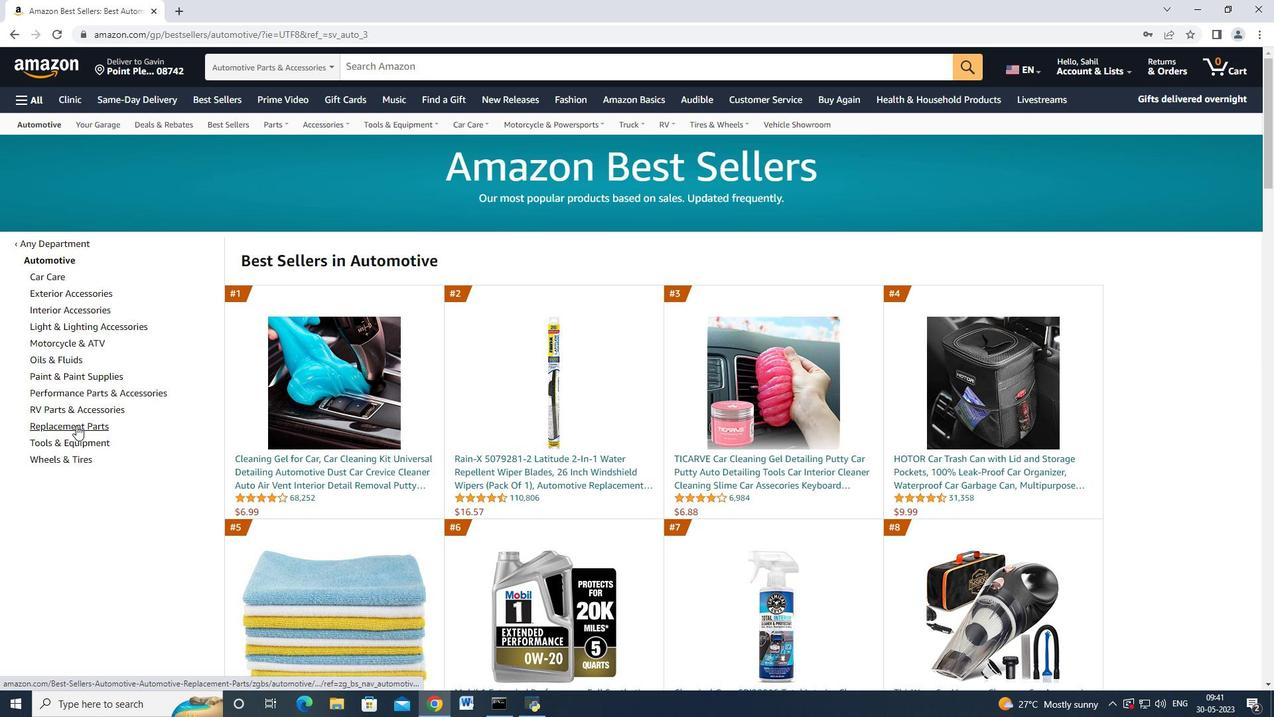 
Action: Mouse pressed left at (77, 422)
Screenshot: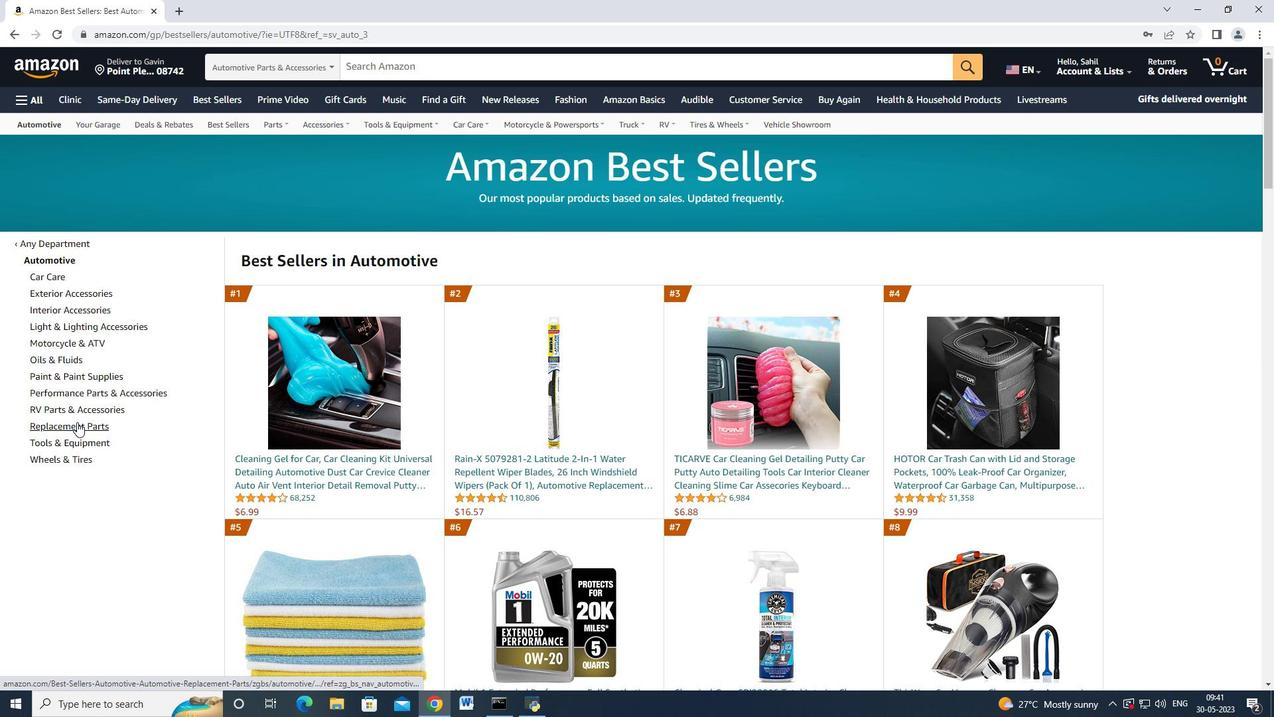
Action: Mouse moved to (96, 409)
Screenshot: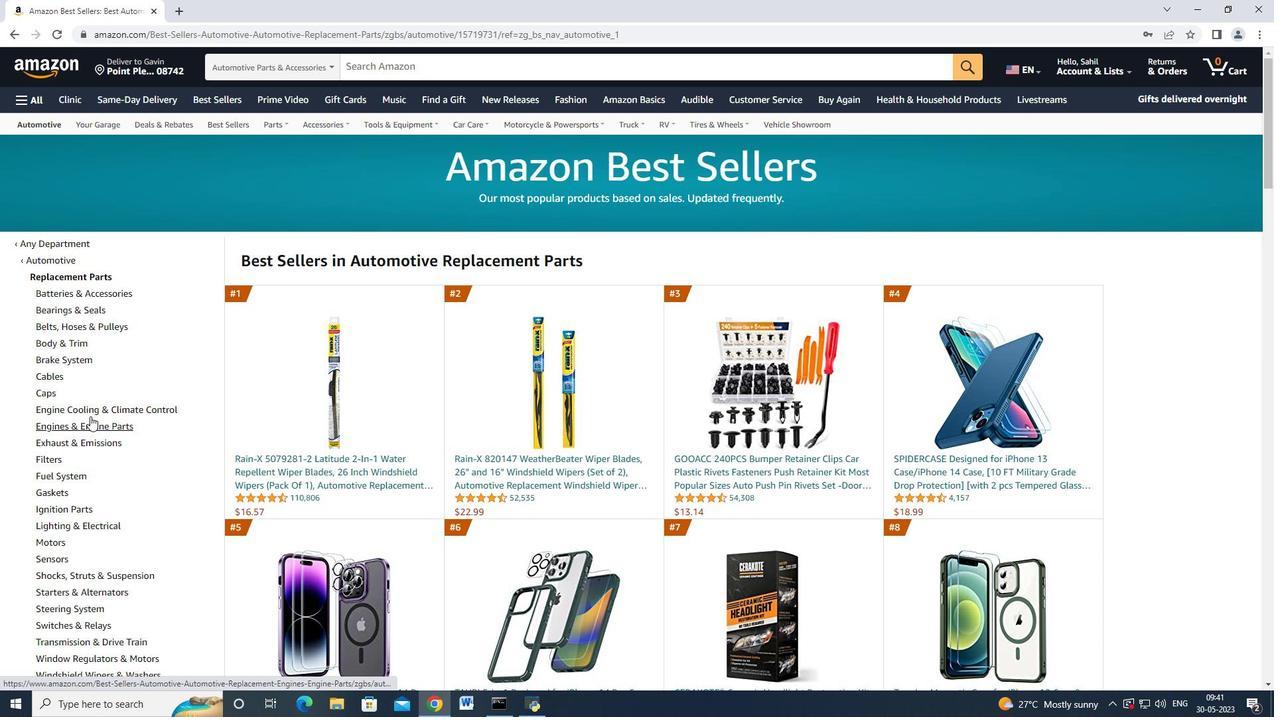 
Action: Mouse pressed left at (96, 409)
Screenshot: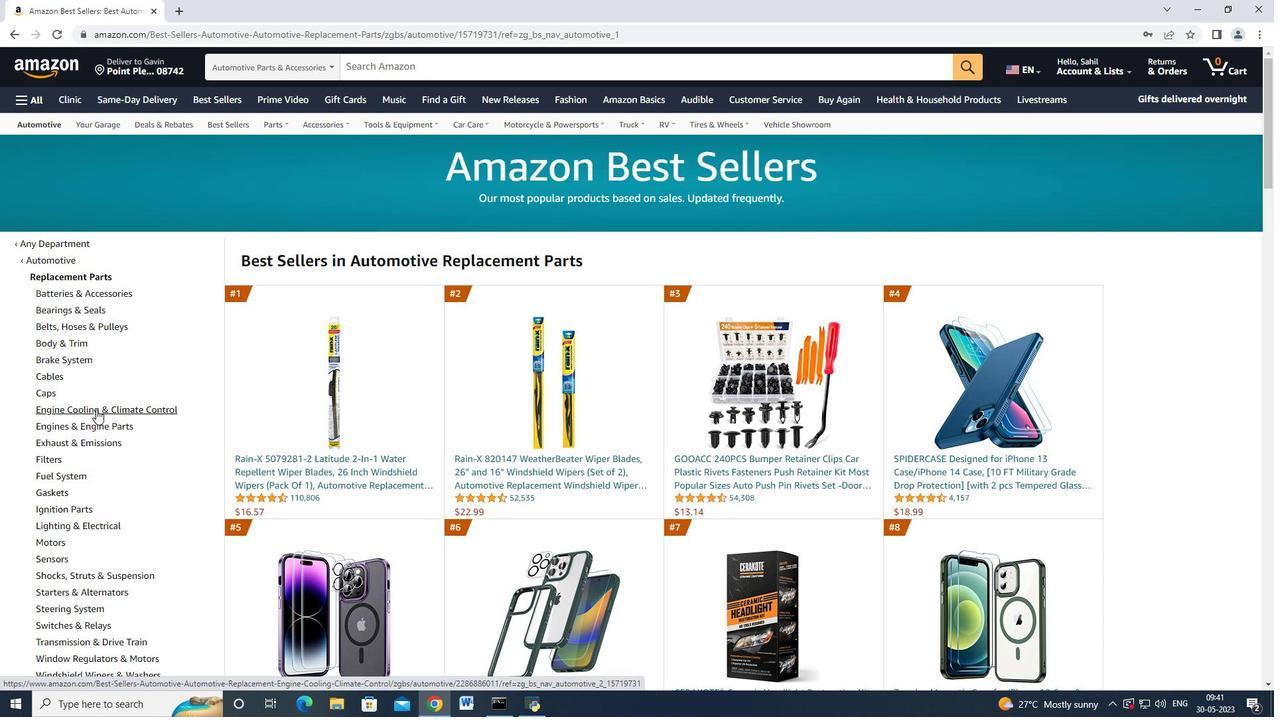 
Action: Mouse moved to (67, 426)
Screenshot: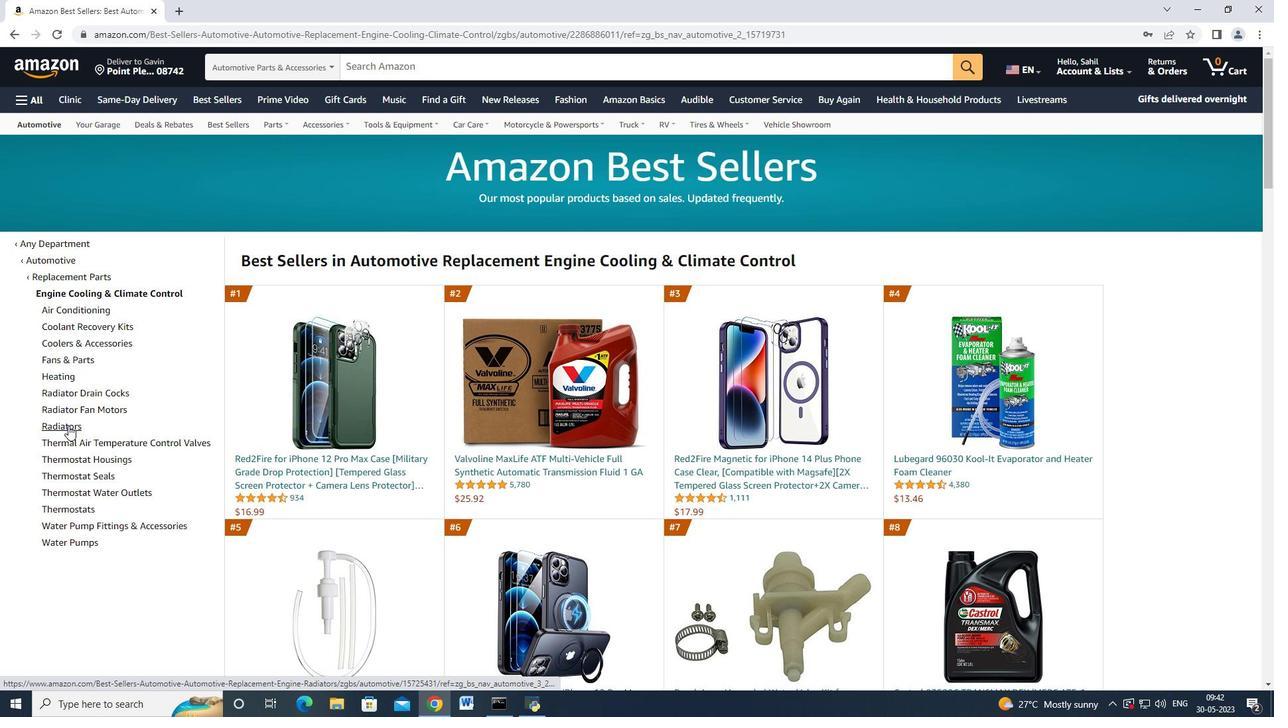 
Action: Mouse pressed left at (67, 426)
Screenshot: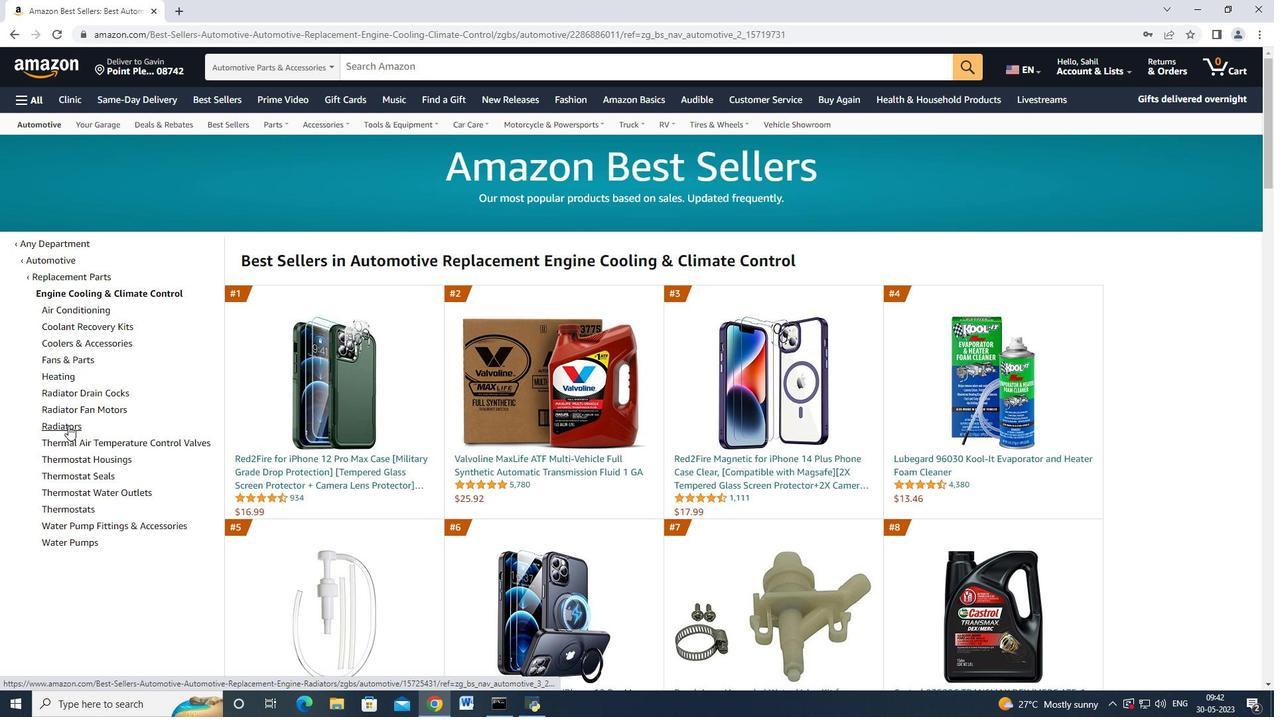 
Action: Mouse moved to (349, 391)
Screenshot: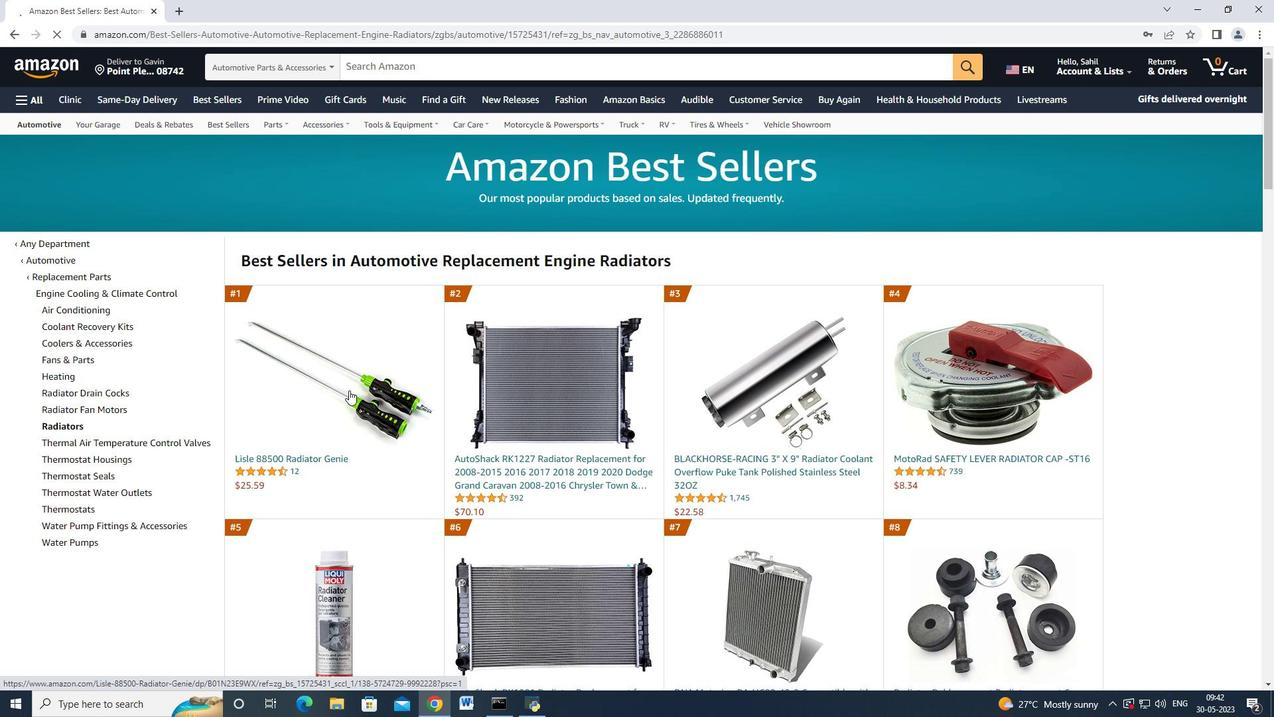 
Action: Mouse scrolled (349, 391) with delta (0, 0)
Screenshot: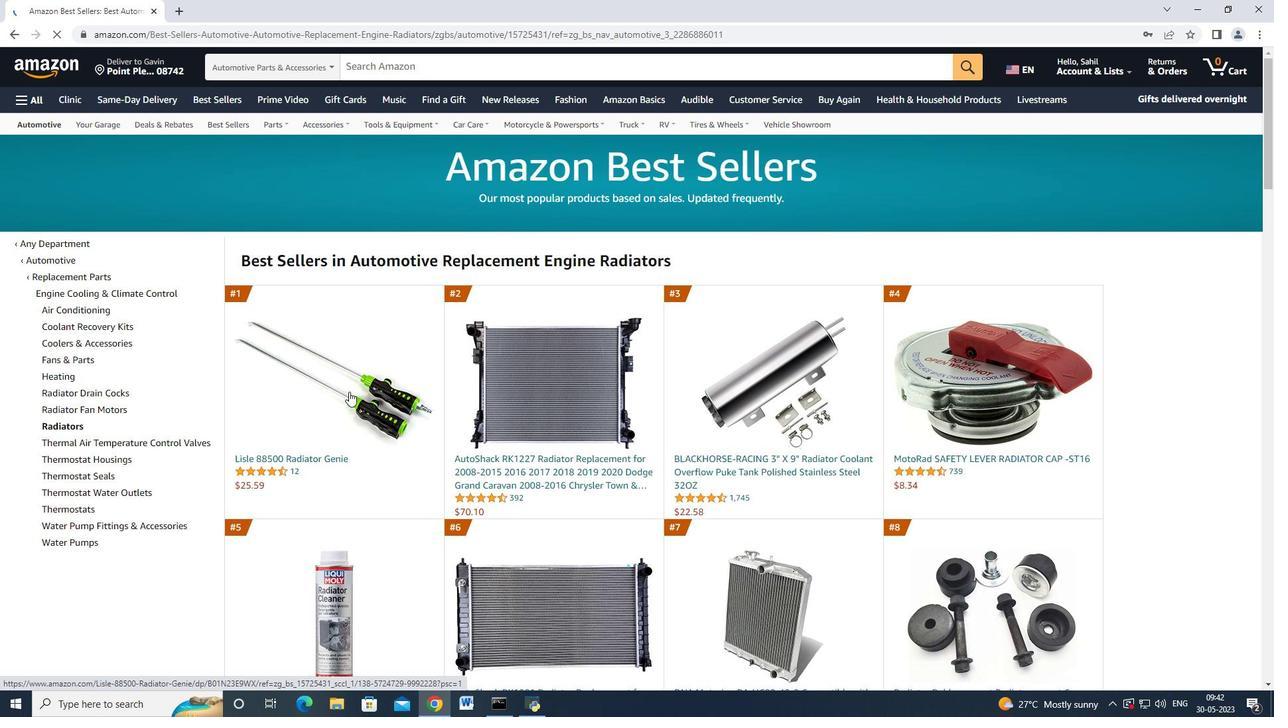 
Action: Mouse moved to (351, 397)
Screenshot: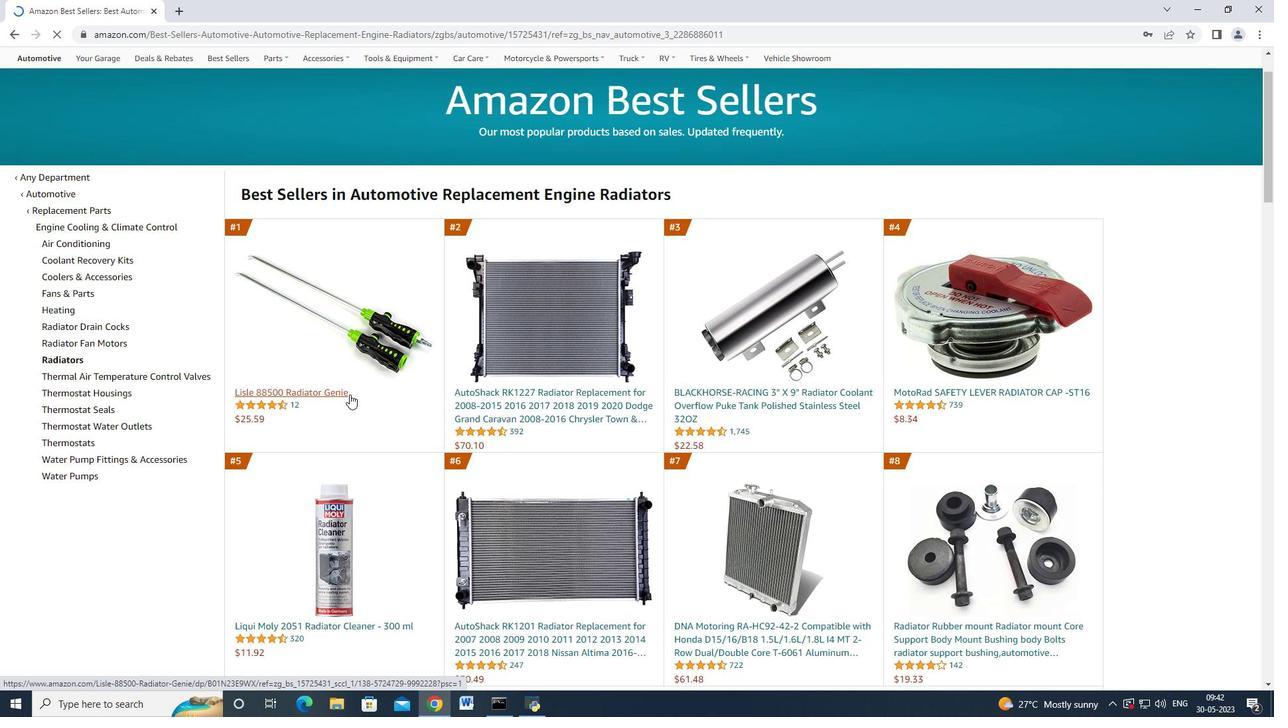 
Action: Mouse scrolled (351, 396) with delta (0, 0)
Screenshot: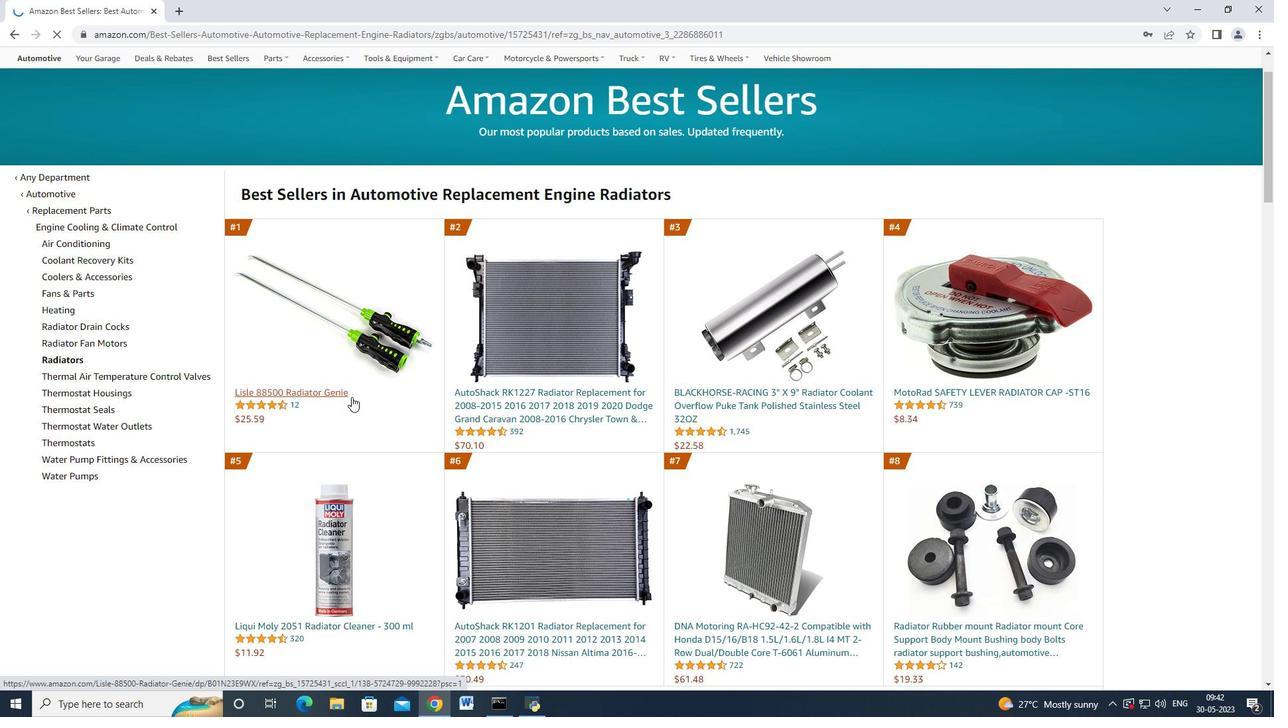 
Action: Mouse moved to (420, 409)
Screenshot: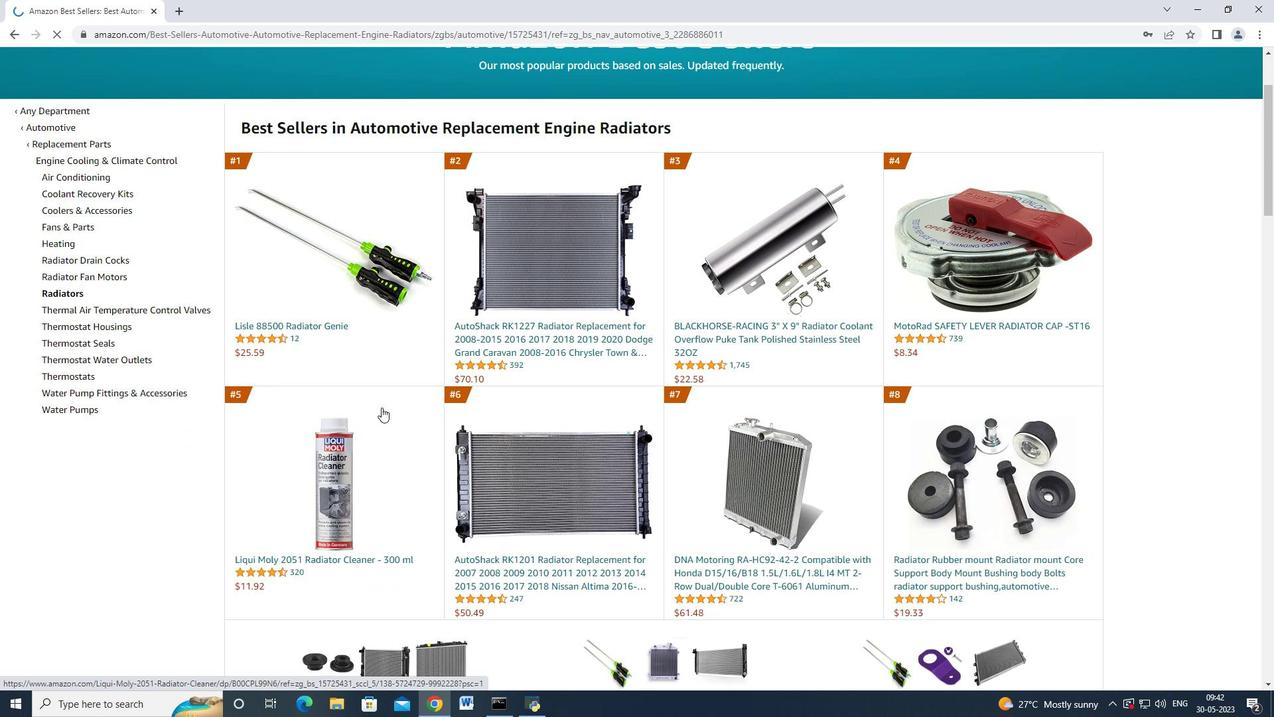 
Action: Mouse scrolled (420, 408) with delta (0, 0)
Screenshot: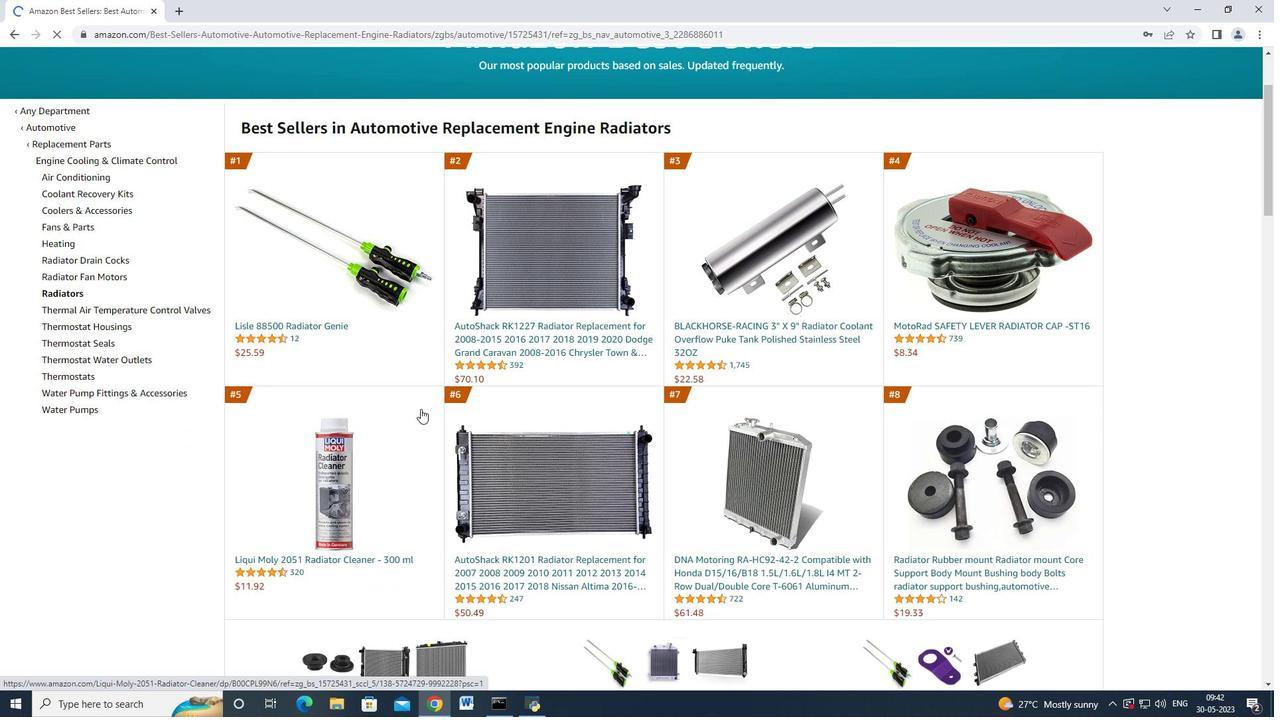 
Action: Mouse scrolled (420, 409) with delta (0, 0)
Screenshot: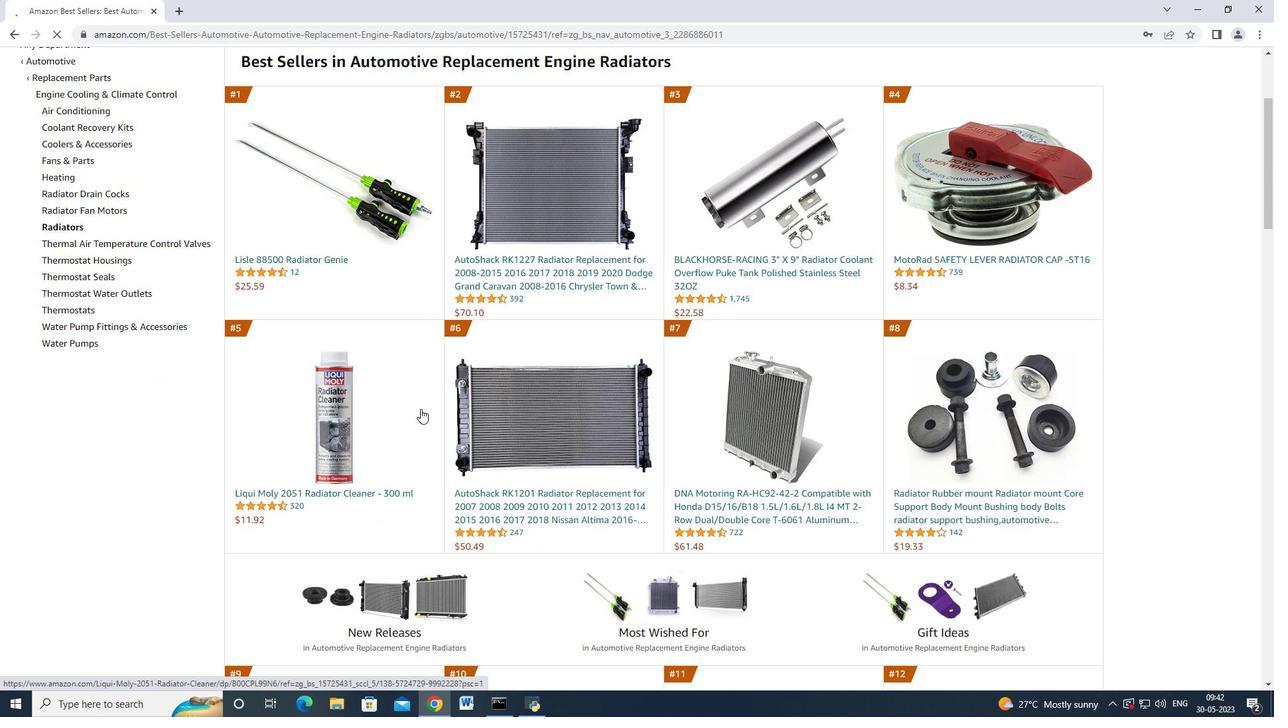 
Action: Mouse scrolled (420, 409) with delta (0, 0)
Screenshot: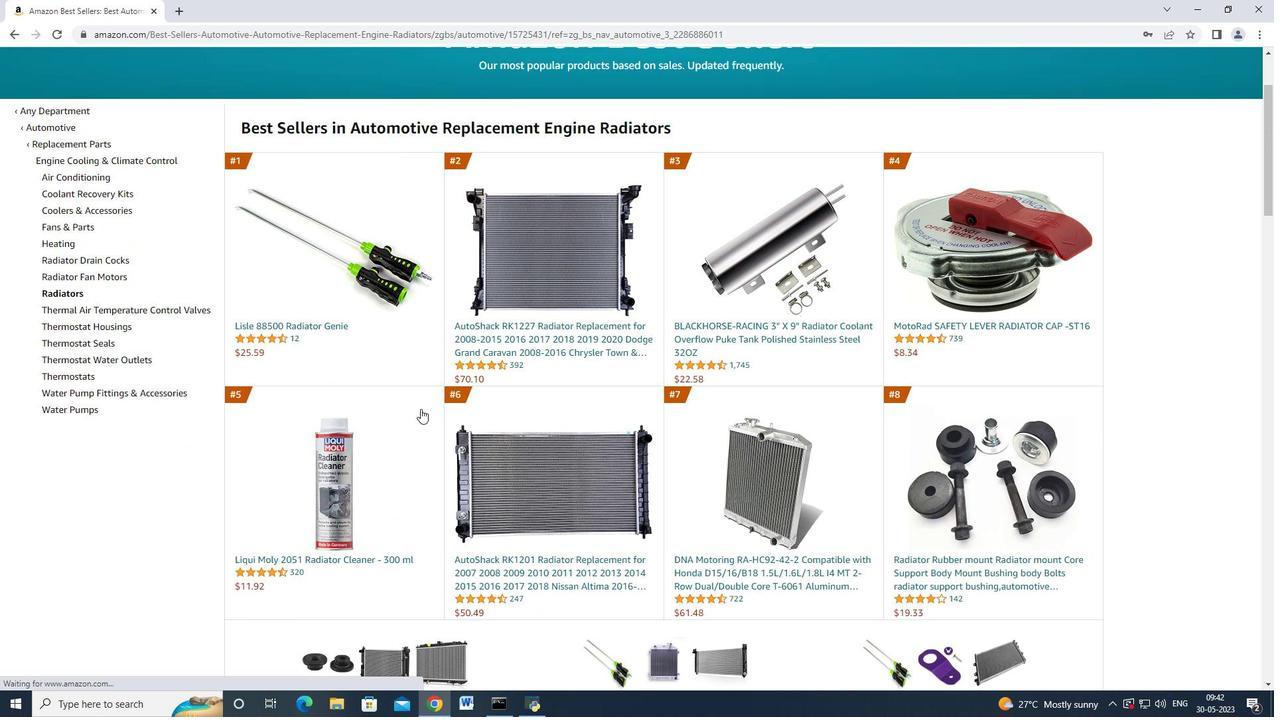 
Action: Mouse scrolled (420, 408) with delta (0, 0)
Screenshot: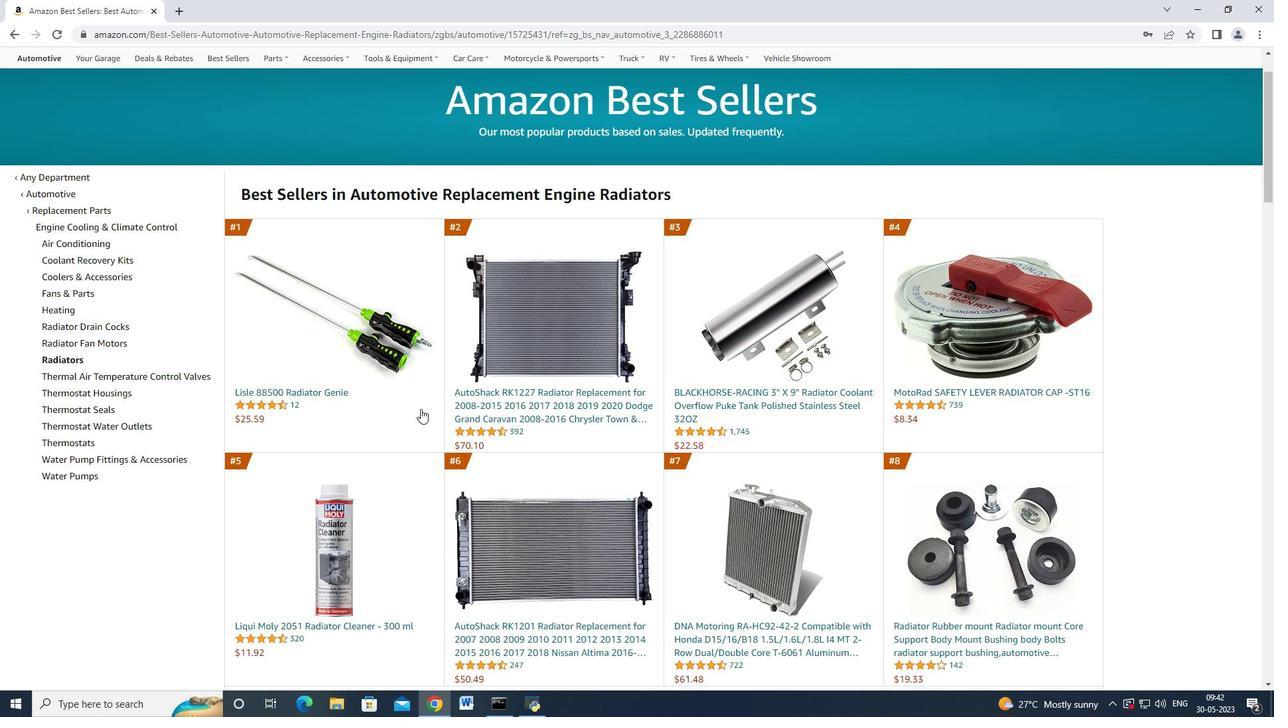 
Action: Mouse moved to (763, 347)
Screenshot: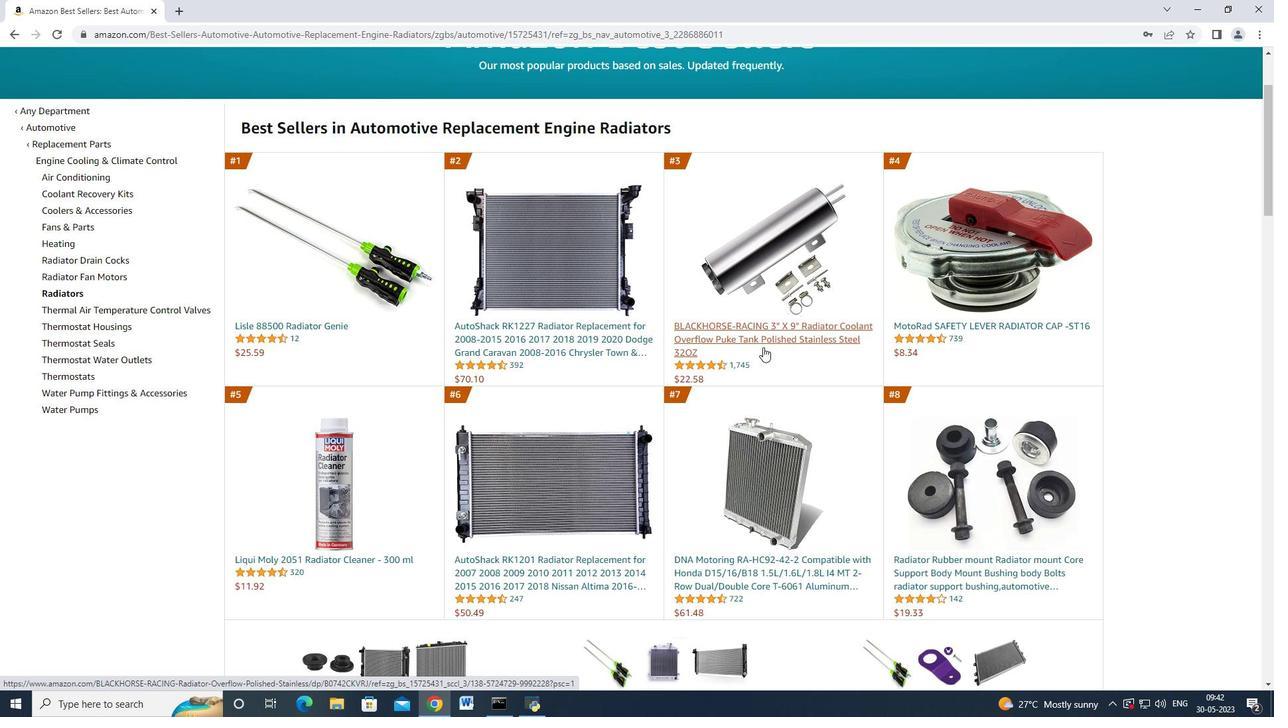 
Action: Mouse pressed left at (763, 347)
Screenshot: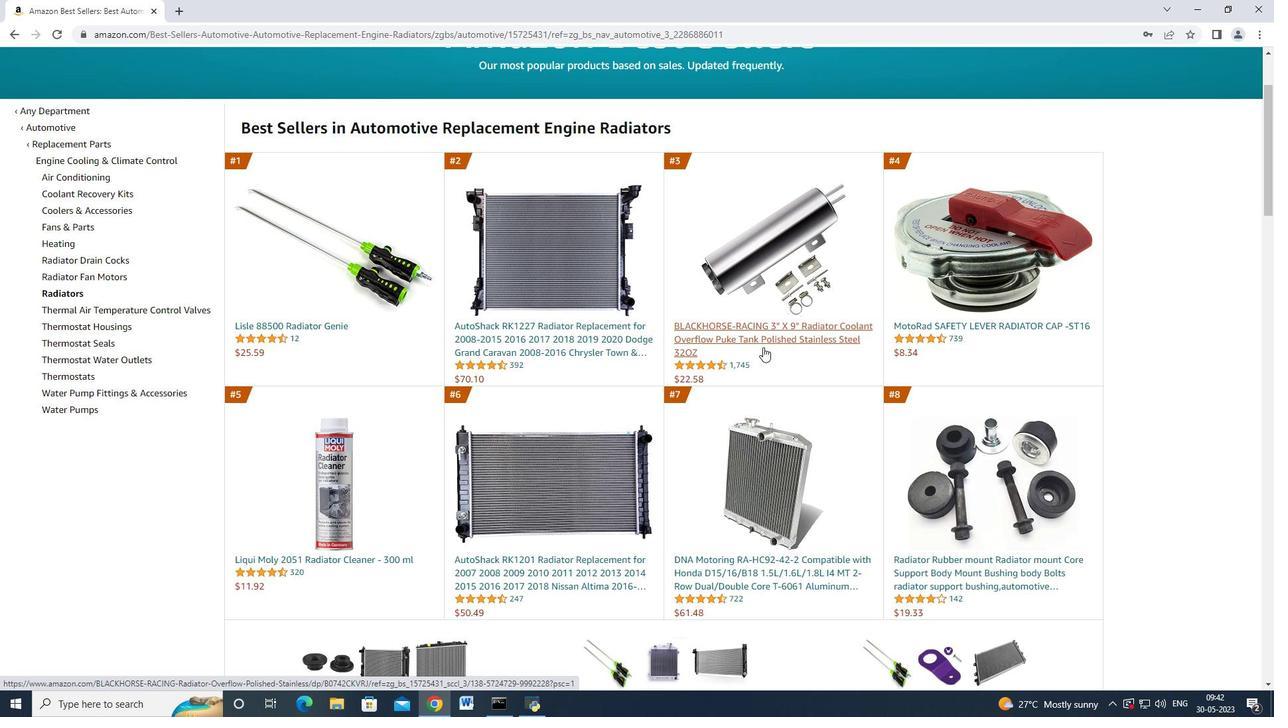 
Action: Mouse moved to (999, 508)
Screenshot: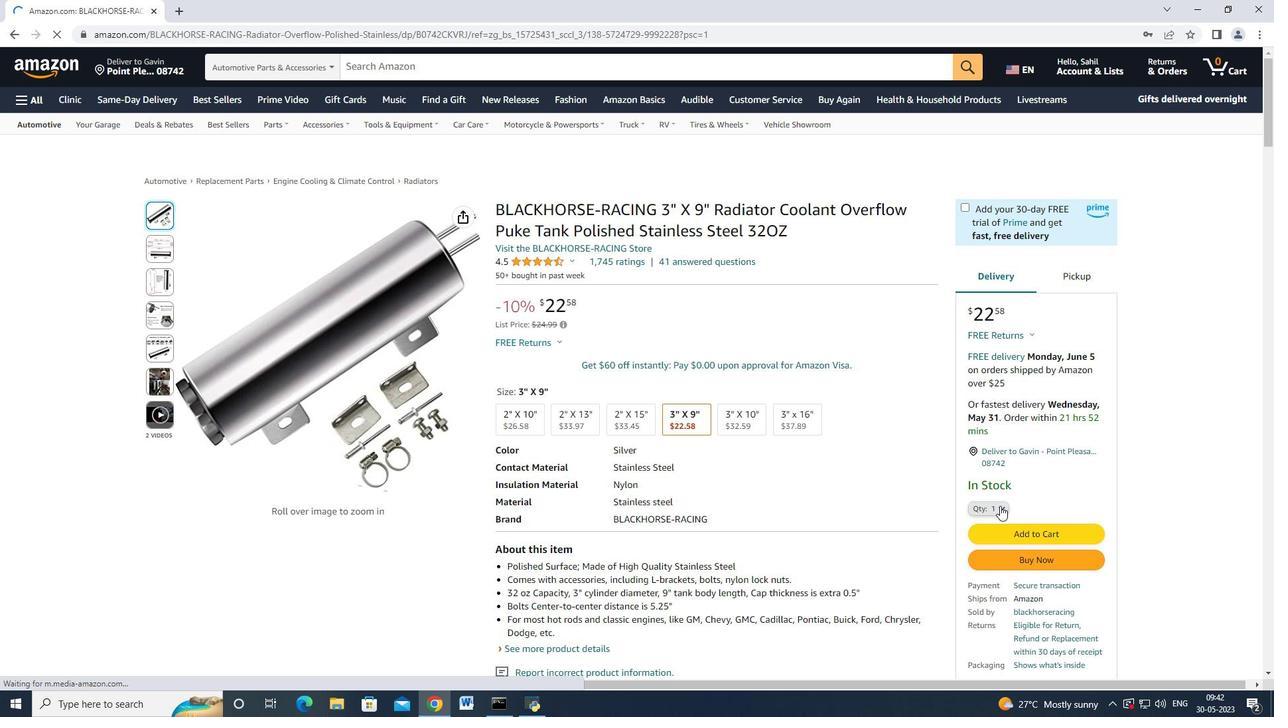 
Action: Mouse pressed left at (999, 508)
Screenshot: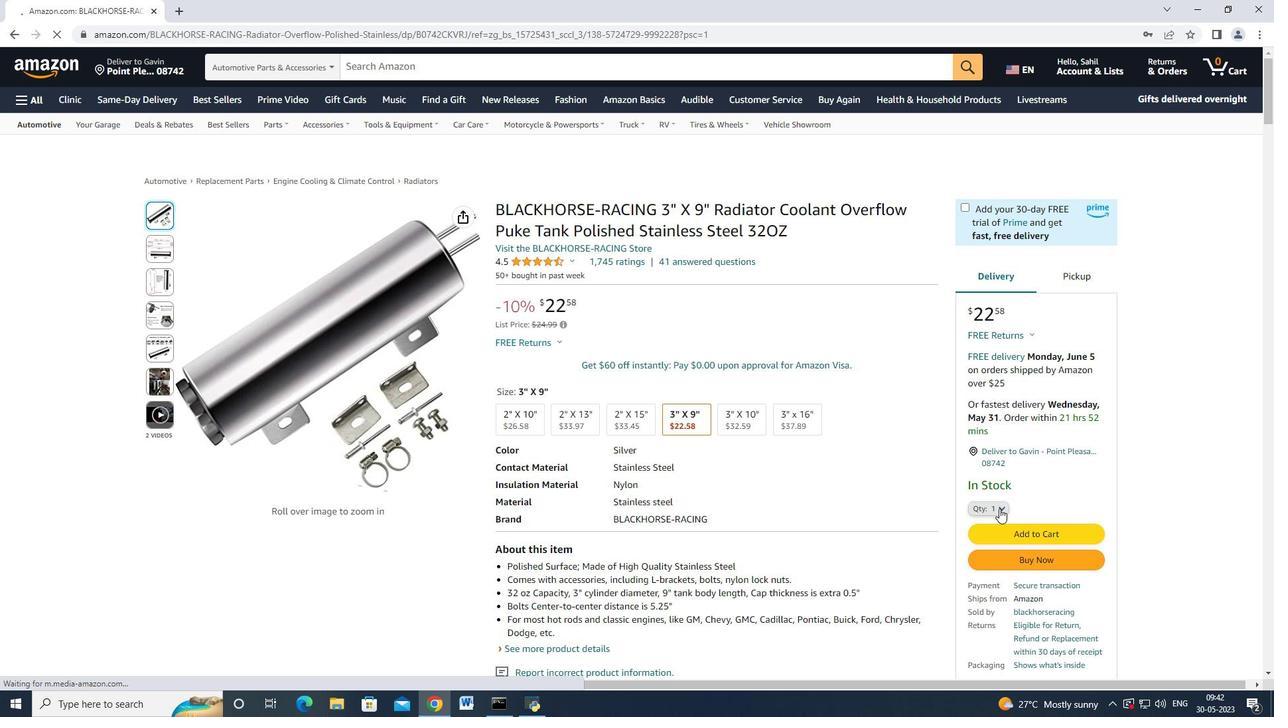 
Action: Mouse moved to (986, 148)
Screenshot: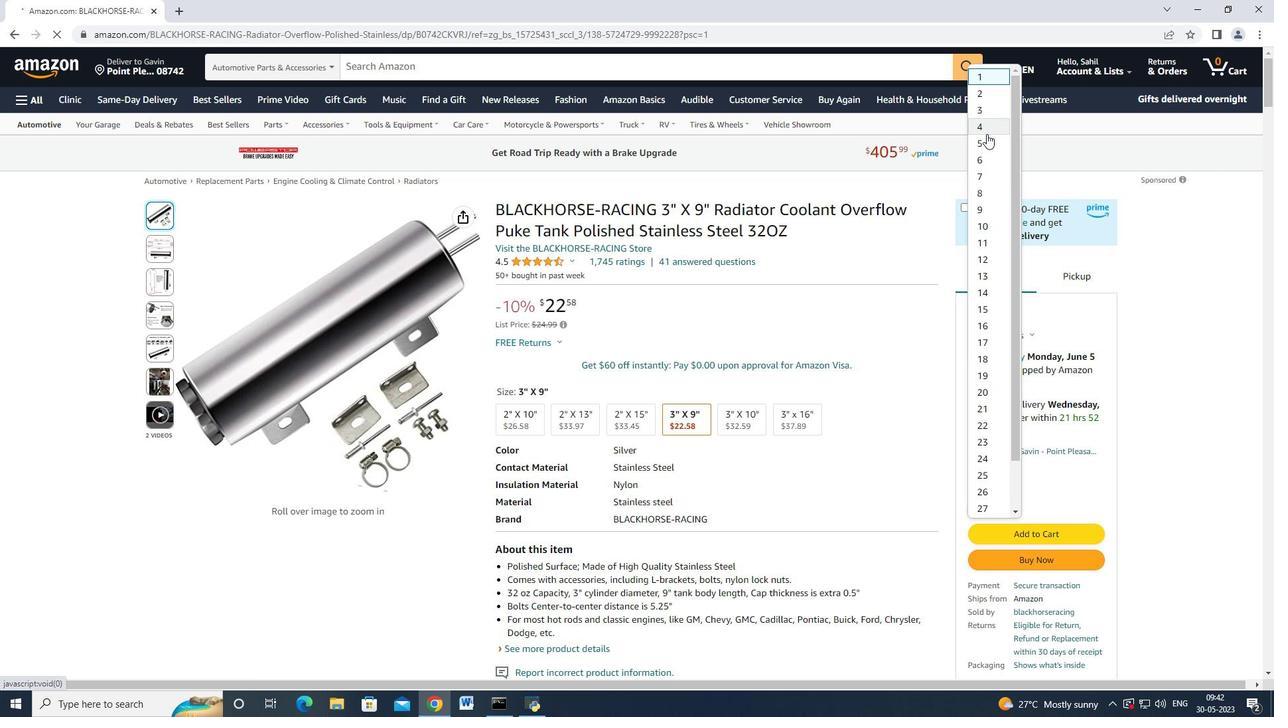 
Action: Mouse pressed left at (986, 148)
Screenshot: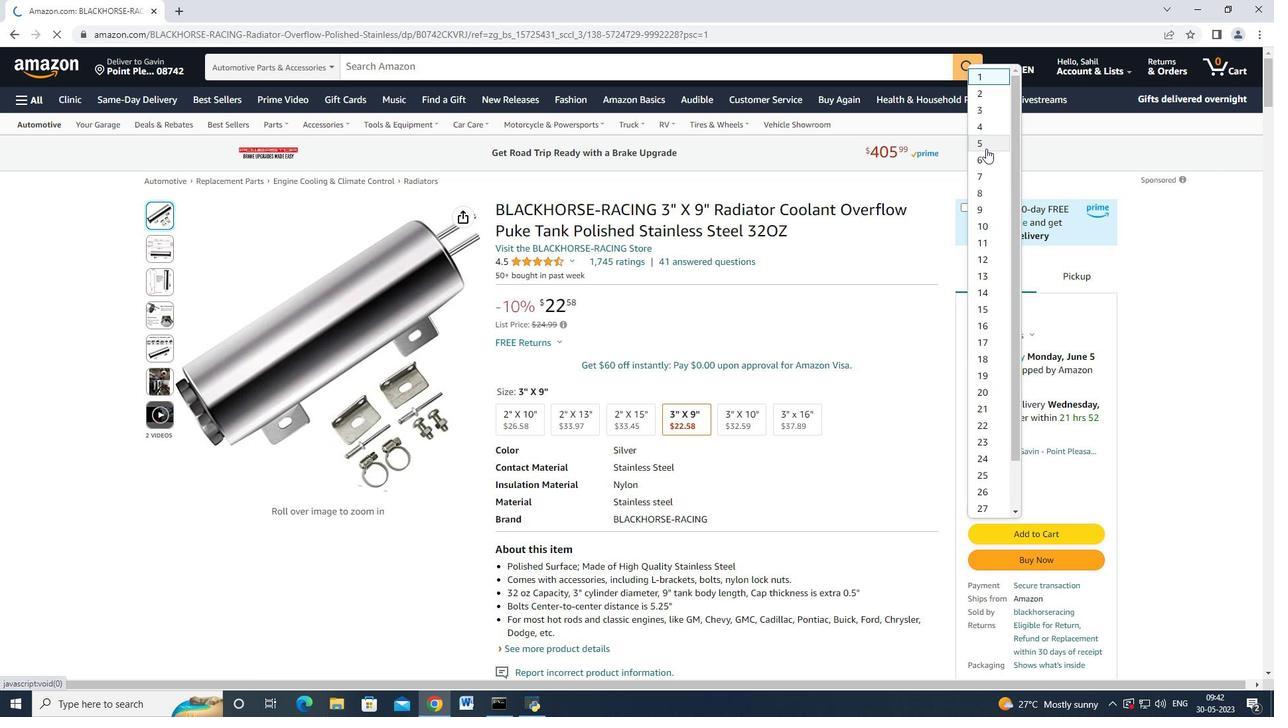 
Action: Mouse moved to (1019, 501)
Screenshot: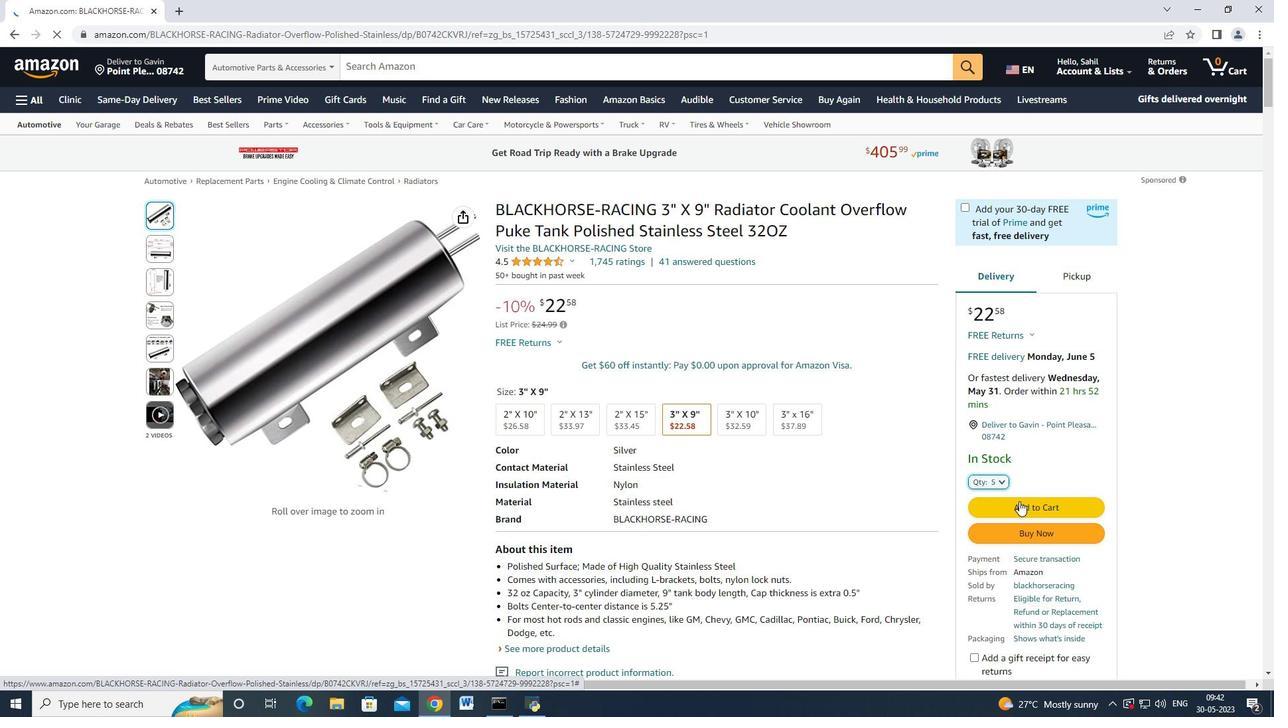 
Action: Mouse pressed left at (1019, 501)
Screenshot: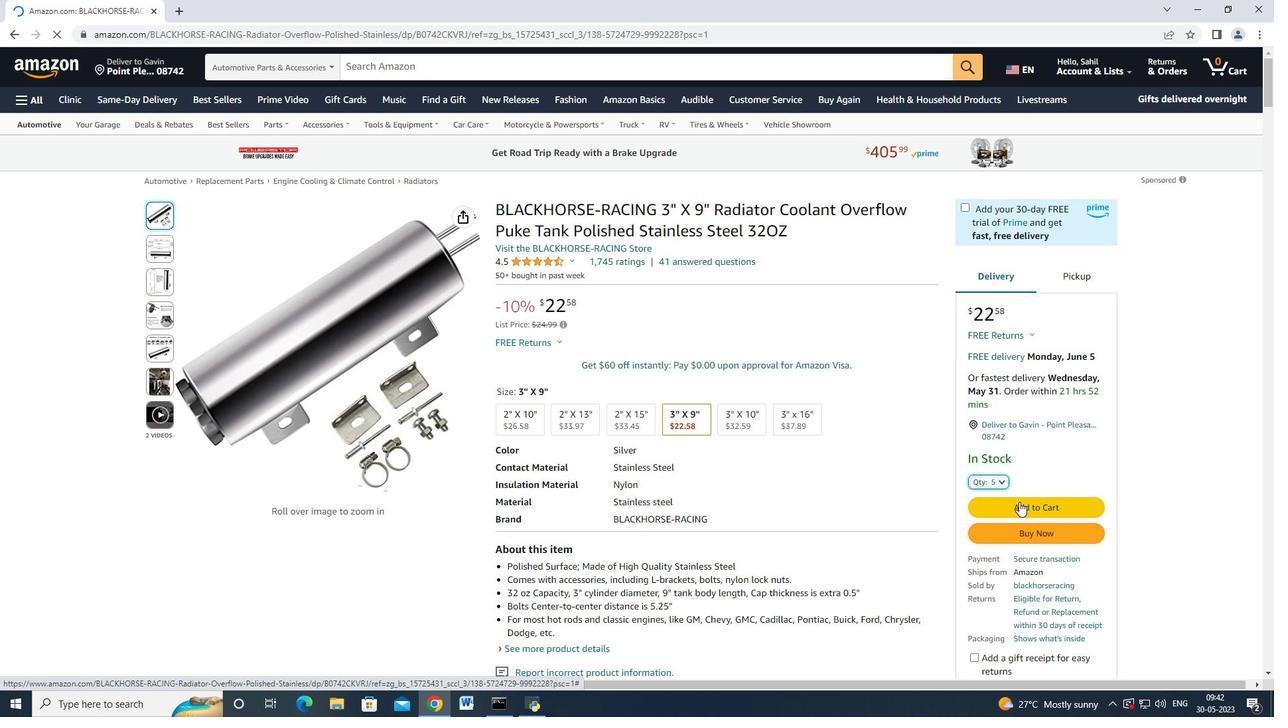 
Action: Mouse moved to (1023, 164)
Screenshot: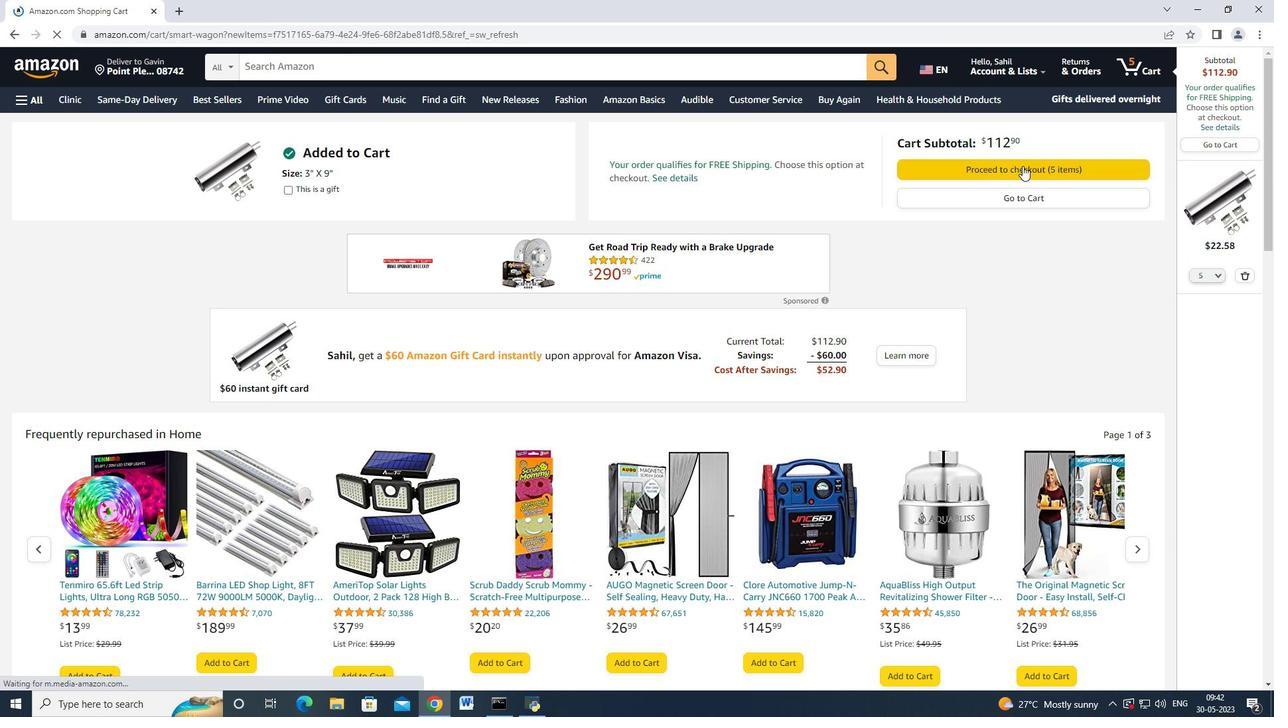 
Action: Mouse pressed left at (1023, 164)
Screenshot: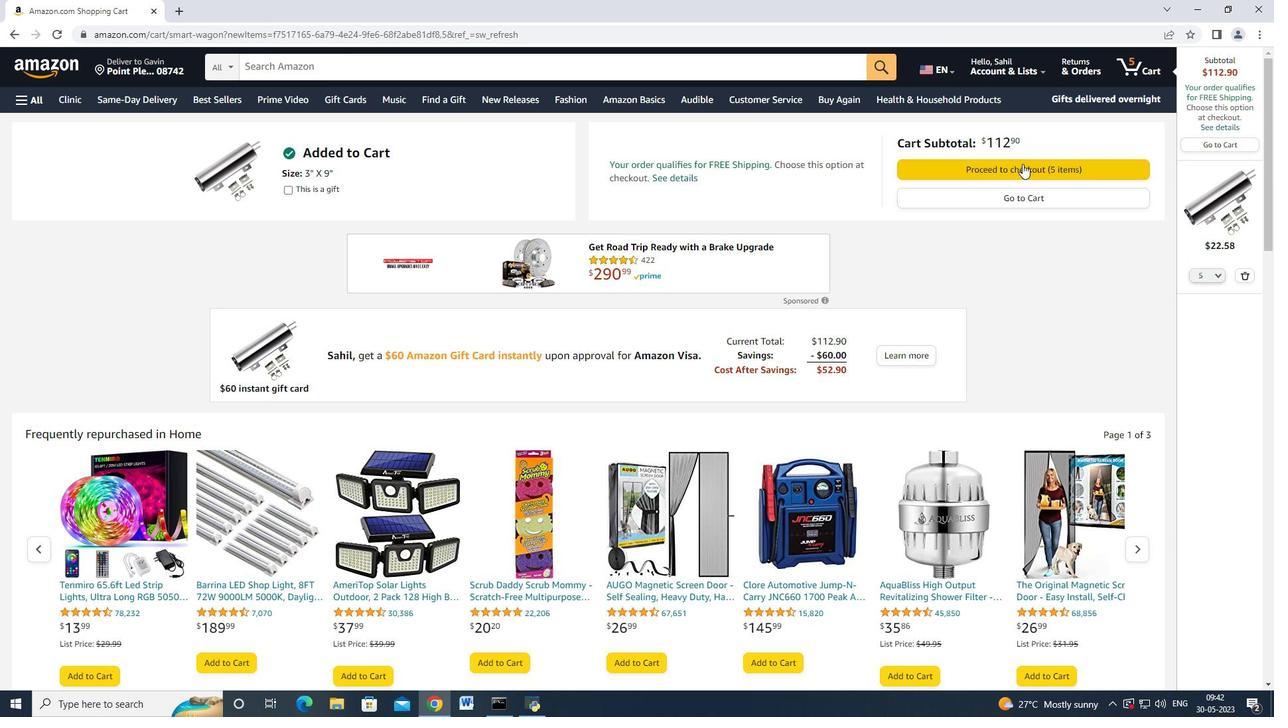 
Action: Mouse moved to (596, 254)
Screenshot: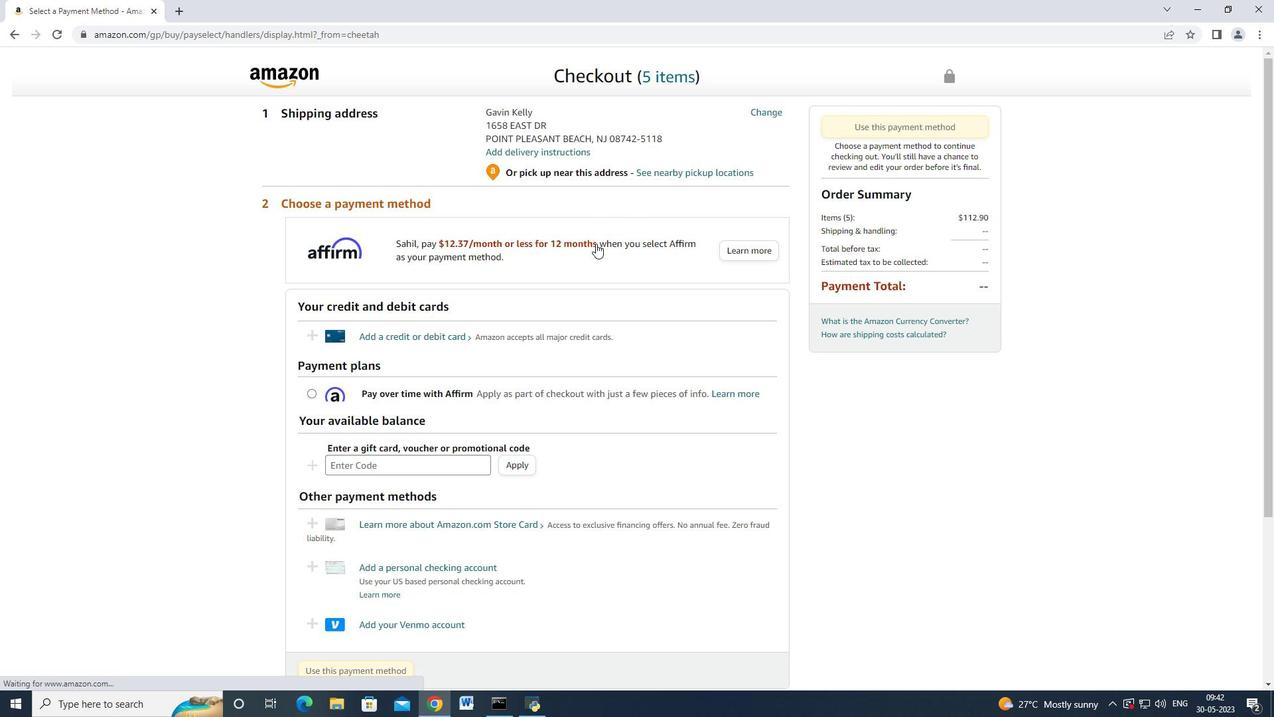 
Action: Mouse scrolled (596, 254) with delta (0, 0)
Screenshot: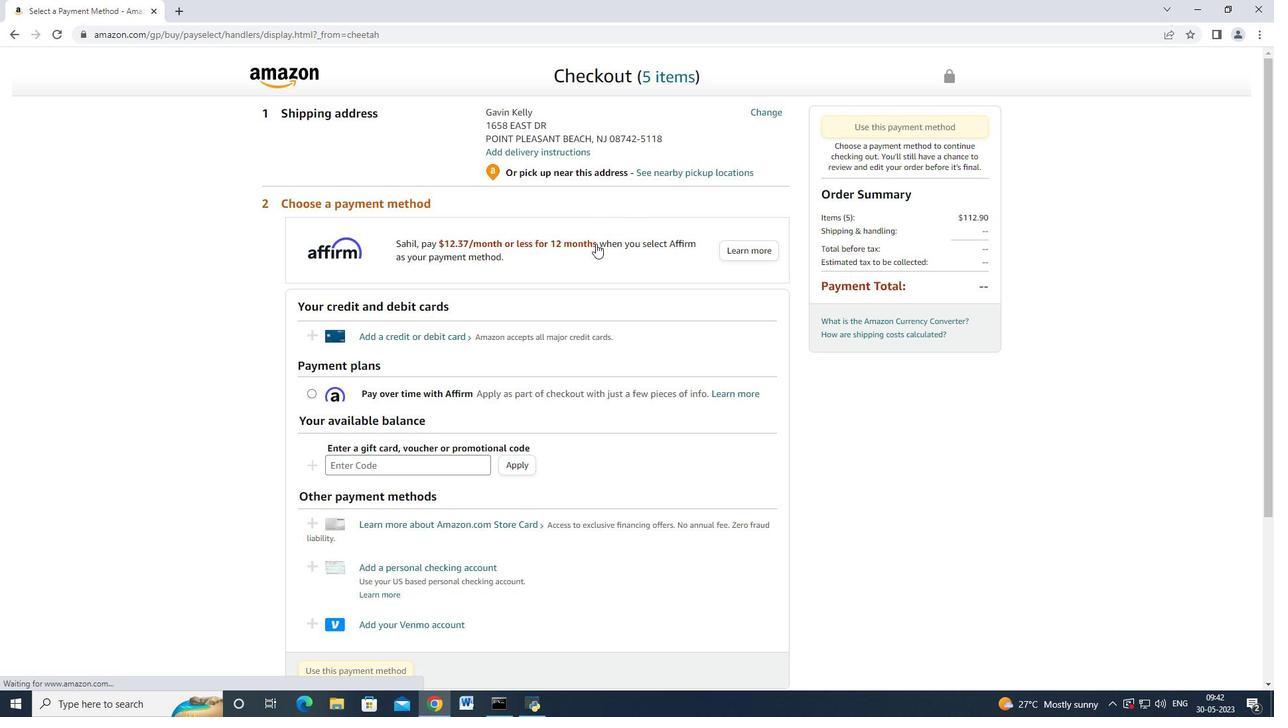 
Action: Mouse scrolled (596, 254) with delta (0, 0)
Screenshot: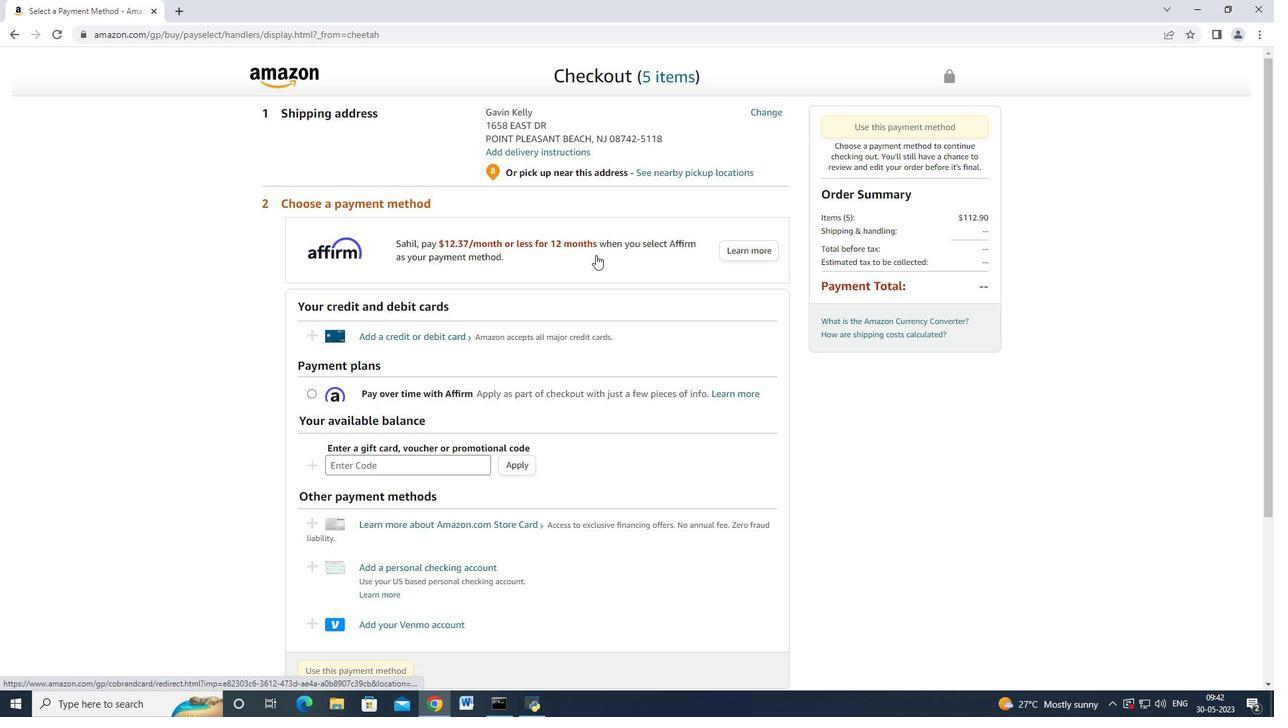 
Action: Mouse moved to (440, 206)
Screenshot: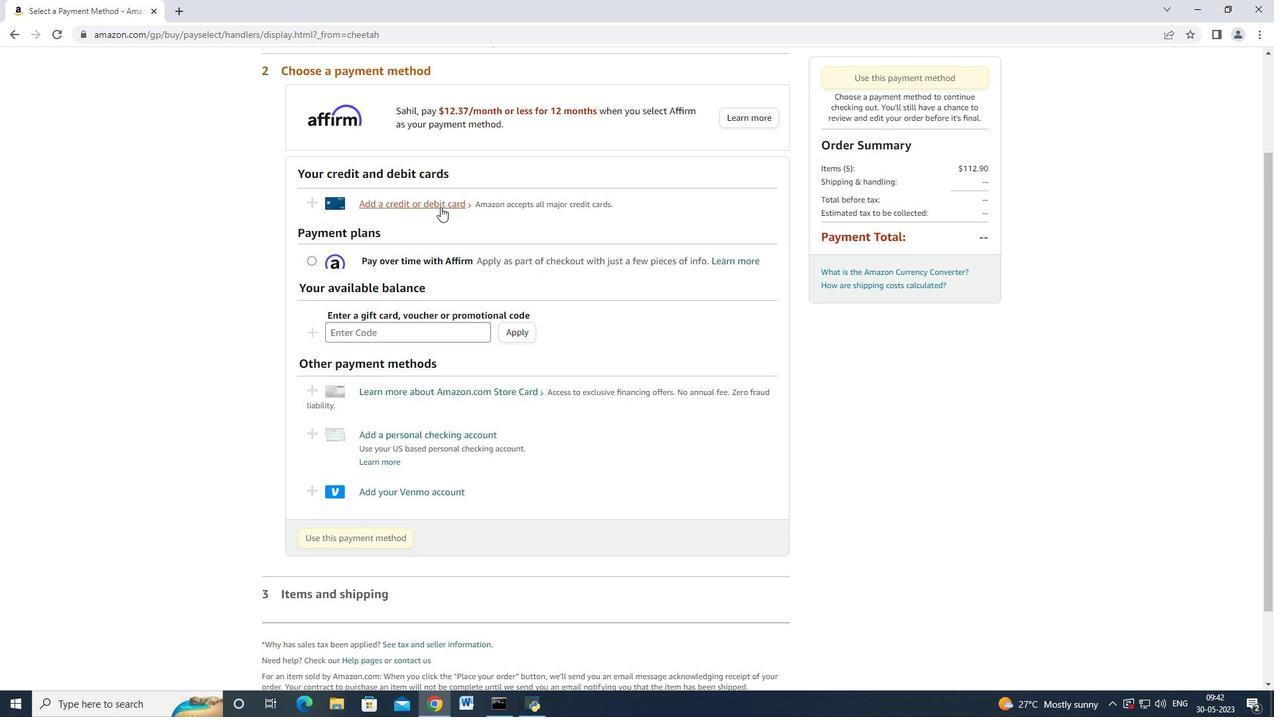 
Action: Mouse scrolled (440, 207) with delta (0, 0)
Screenshot: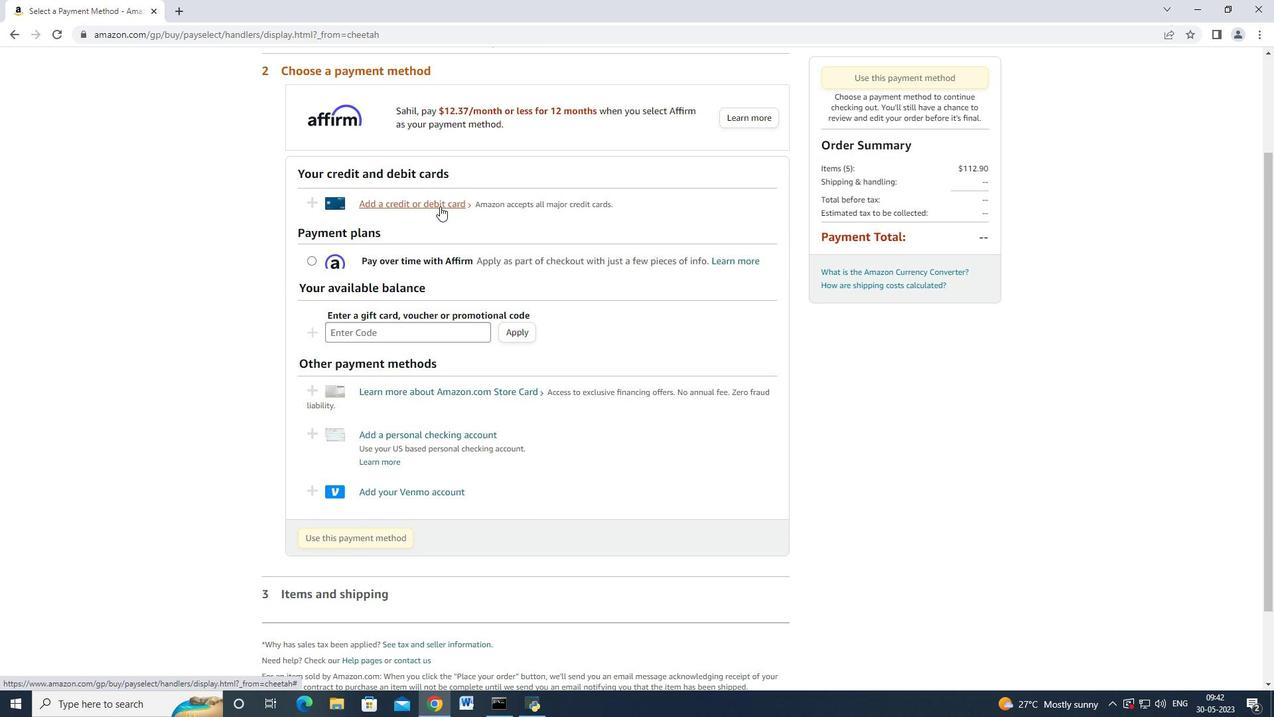 
Action: Mouse scrolled (440, 207) with delta (0, 0)
Screenshot: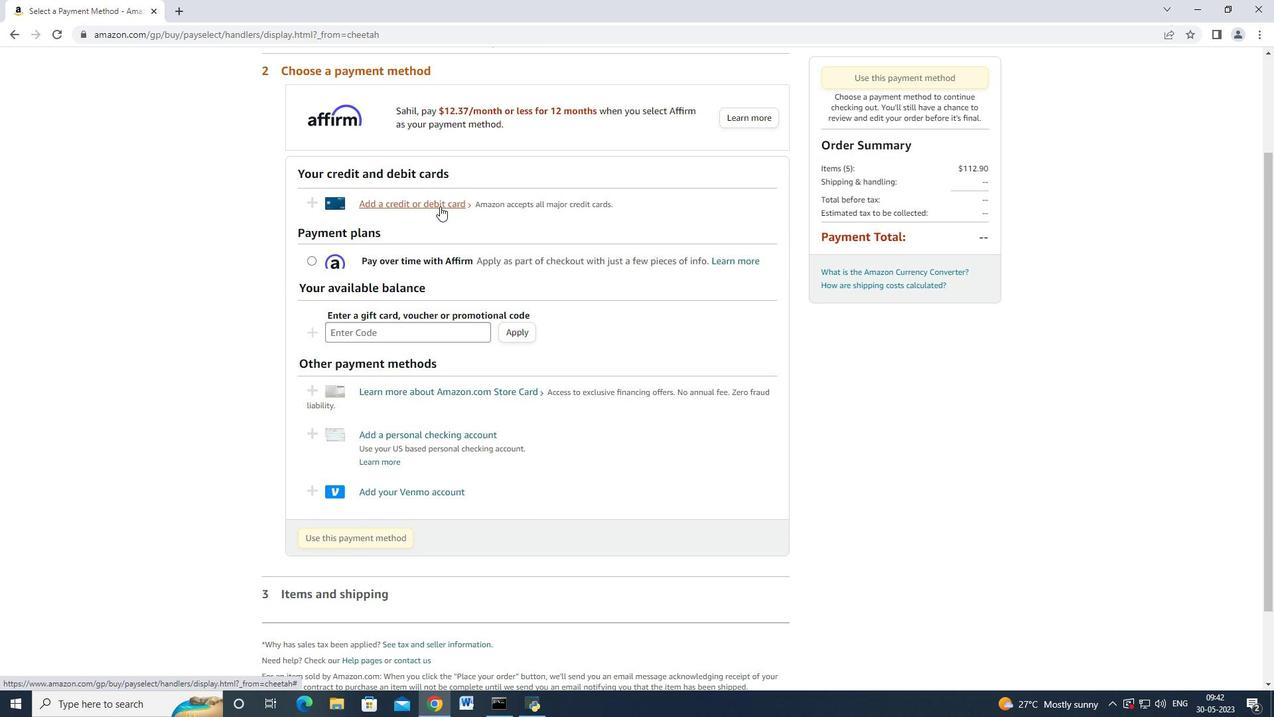 
Action: Mouse scrolled (440, 207) with delta (0, 0)
Screenshot: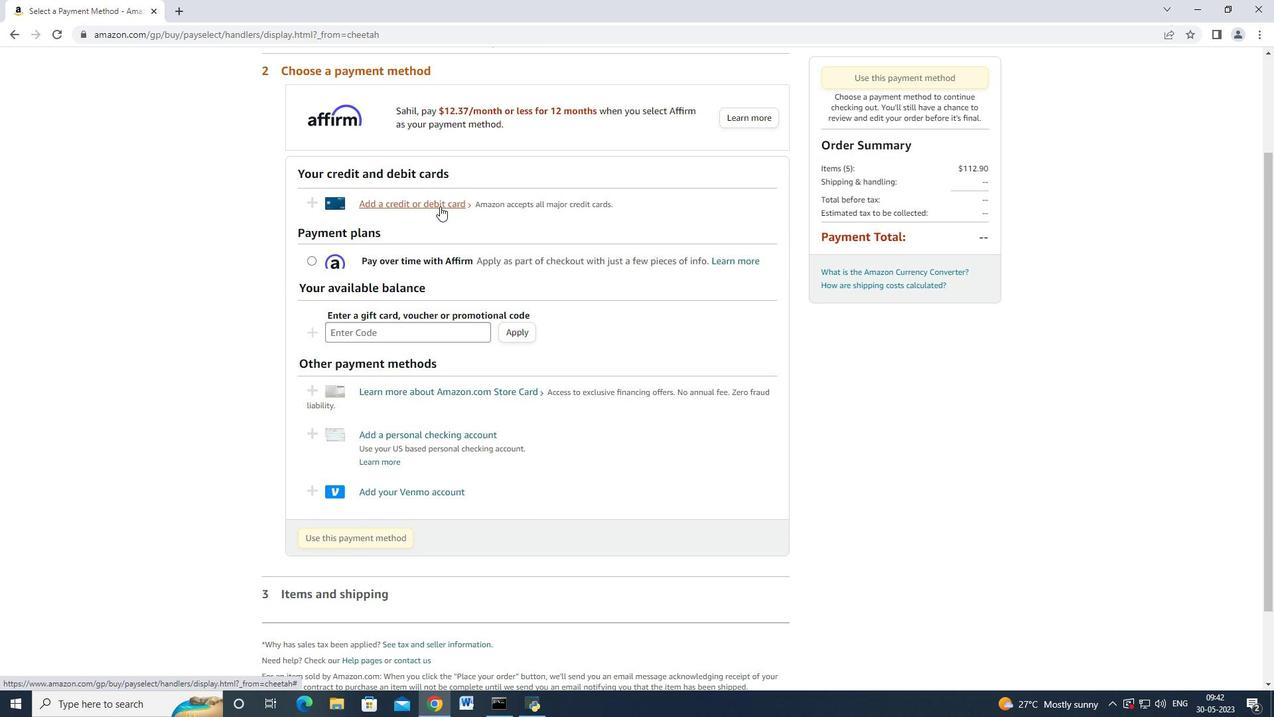 
Action: Mouse scrolled (440, 207) with delta (0, 0)
Screenshot: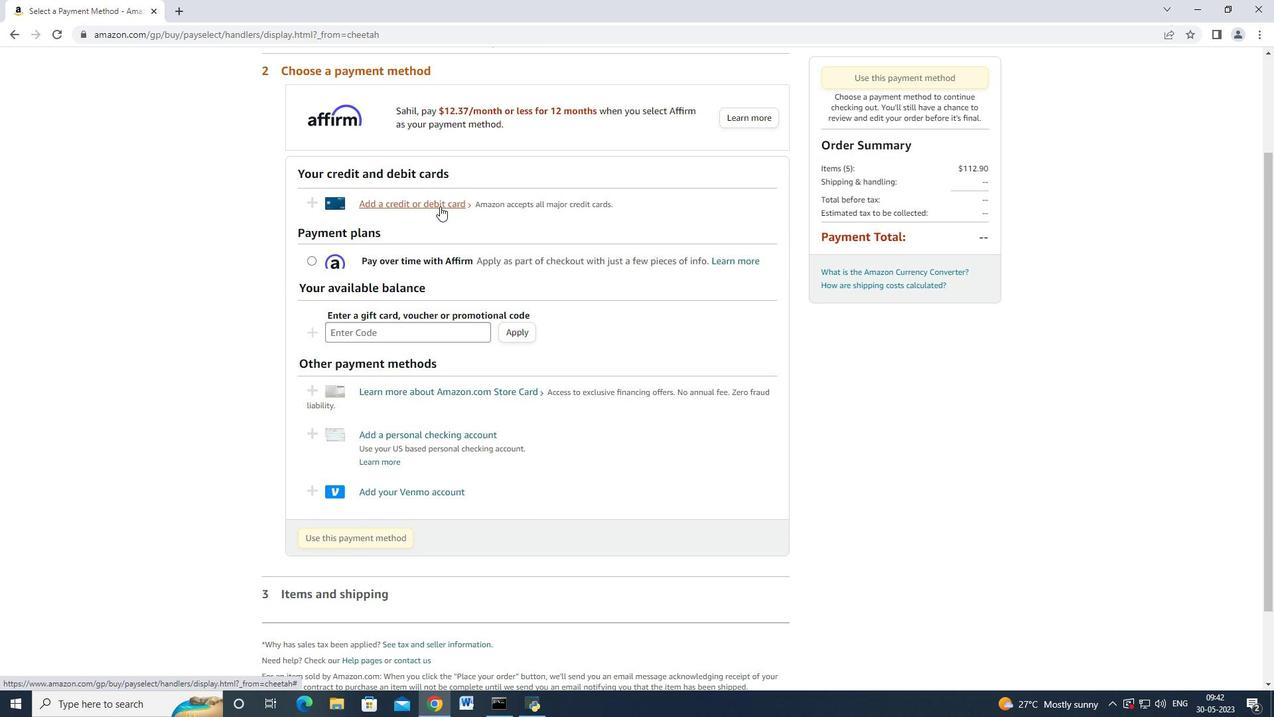 
Action: Mouse moved to (758, 117)
Screenshot: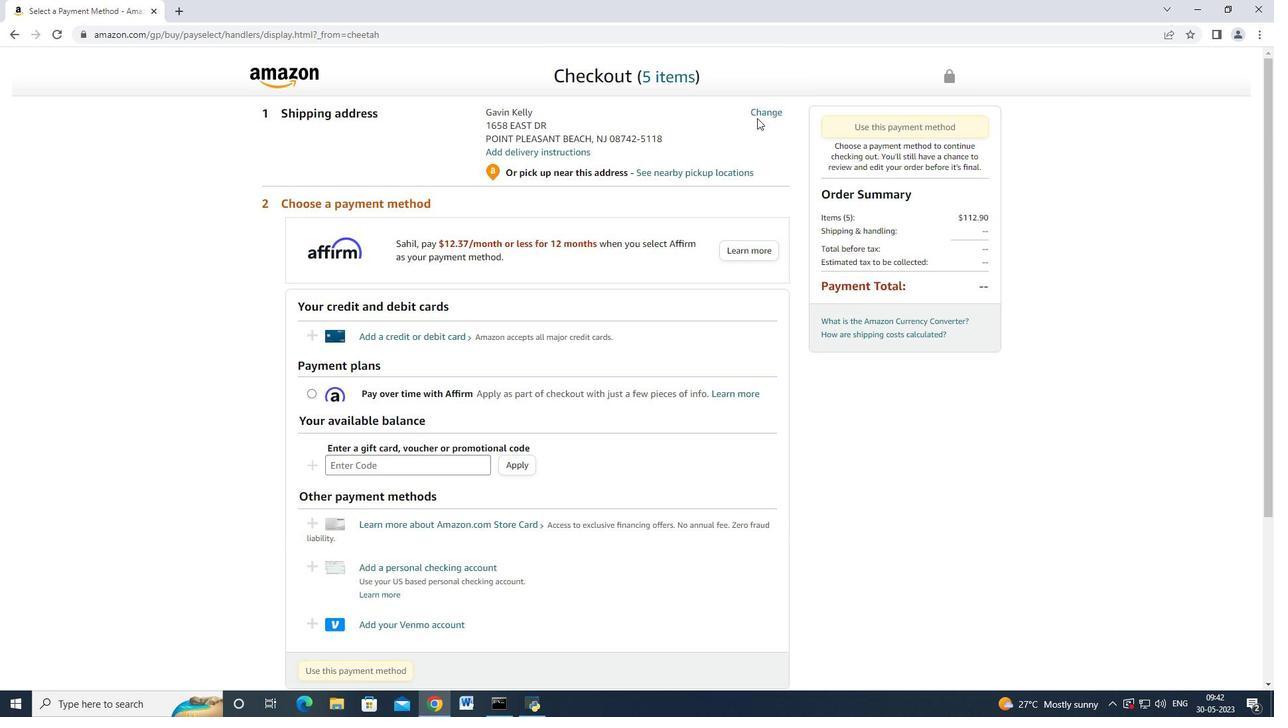 
Action: Mouse pressed left at (758, 117)
Screenshot: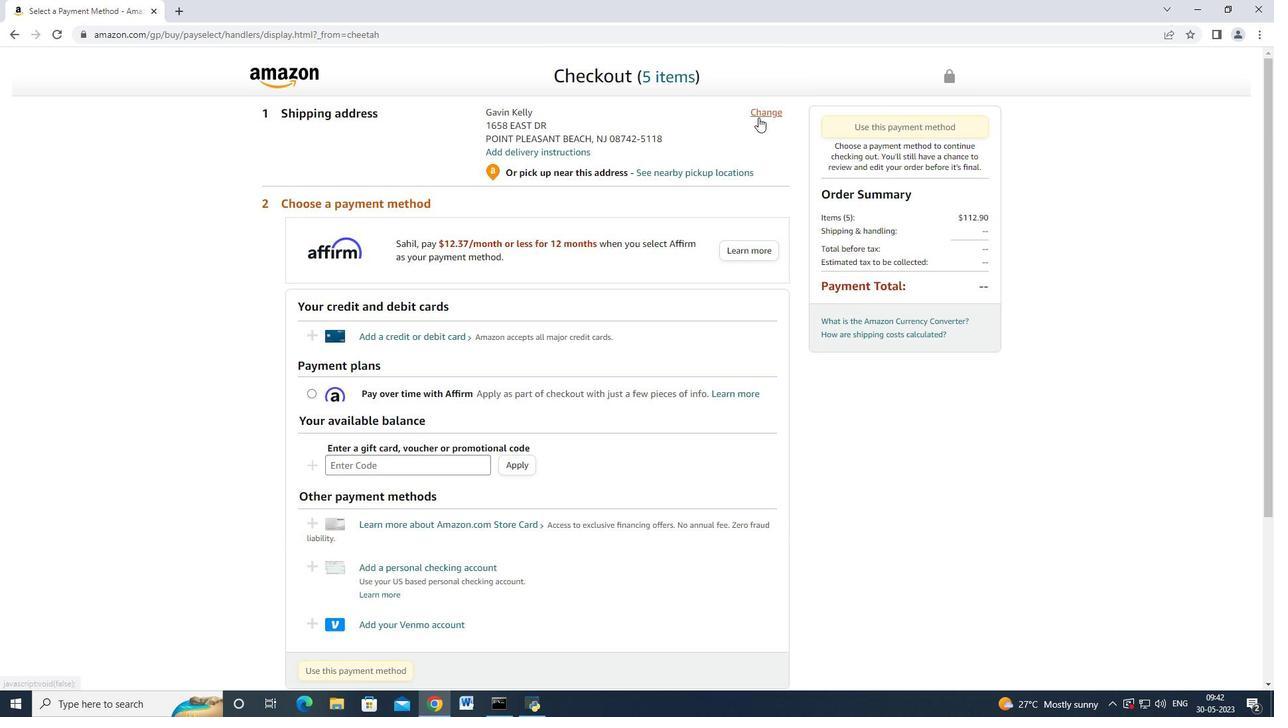 
Action: Mouse moved to (326, 553)
Screenshot: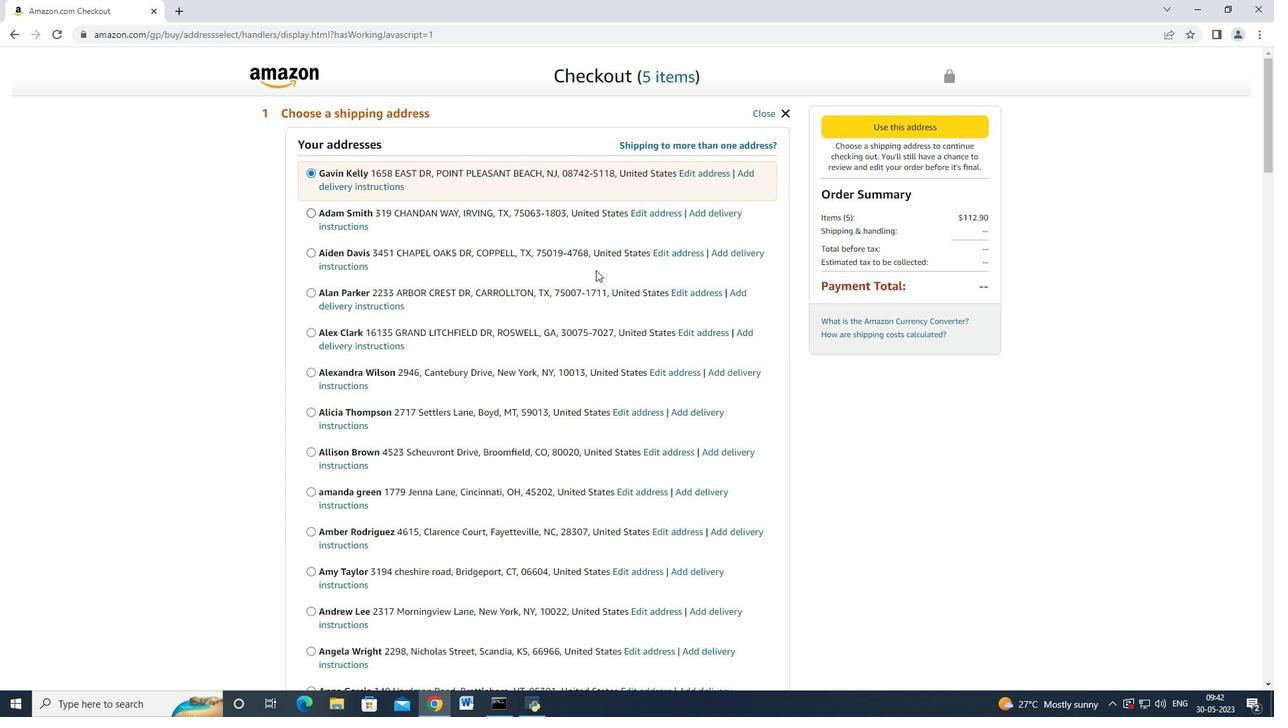 
Action: Mouse scrolled (326, 553) with delta (0, 0)
Screenshot: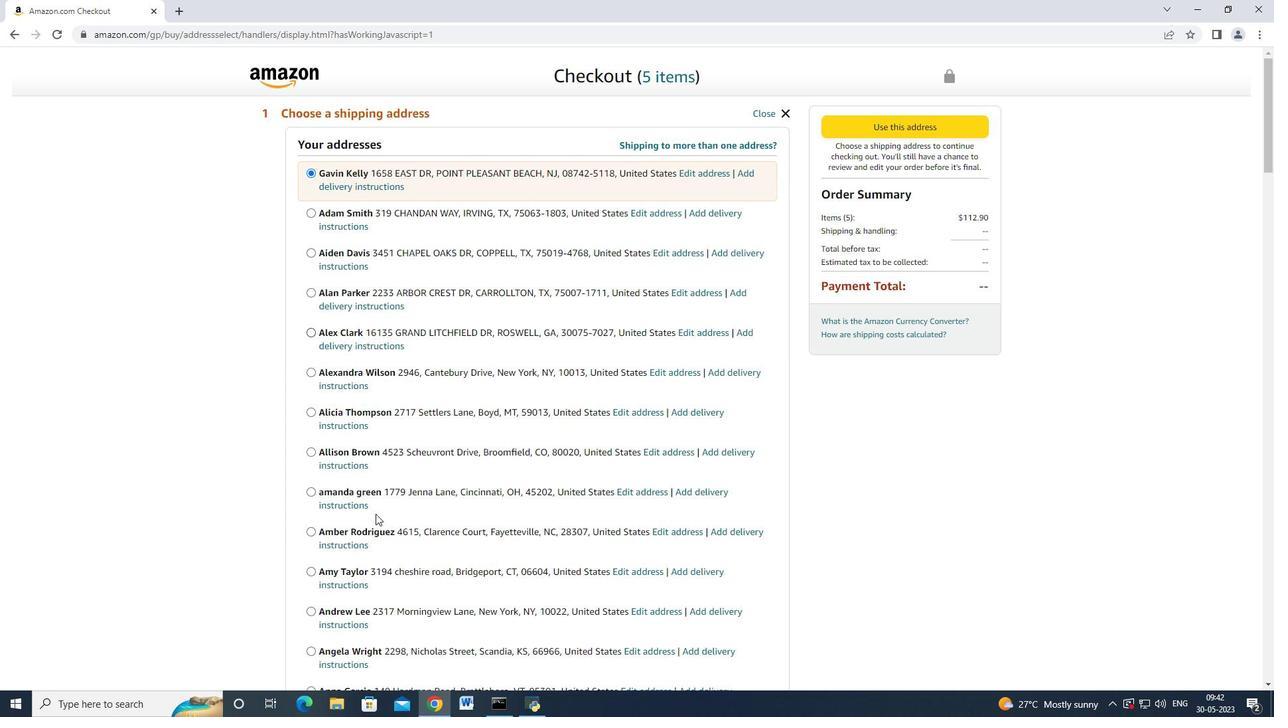 
Action: Mouse scrolled (326, 553) with delta (0, 0)
Screenshot: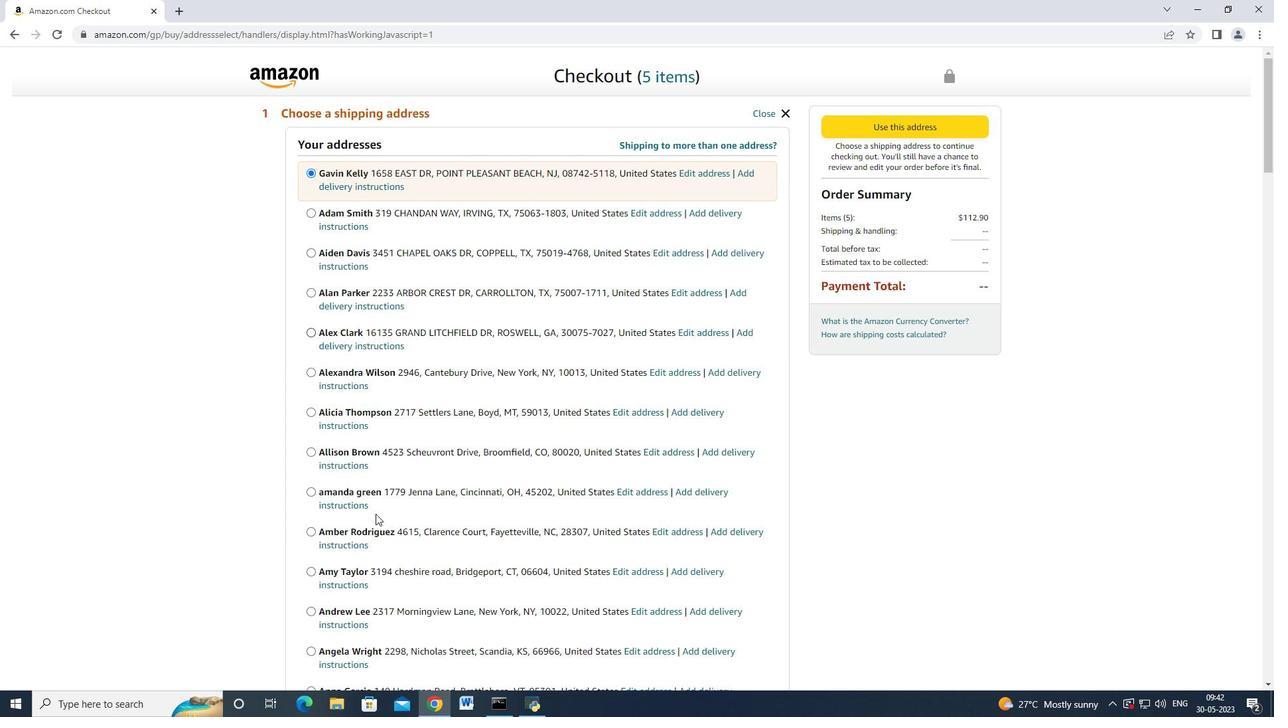 
Action: Mouse scrolled (326, 553) with delta (0, 0)
Screenshot: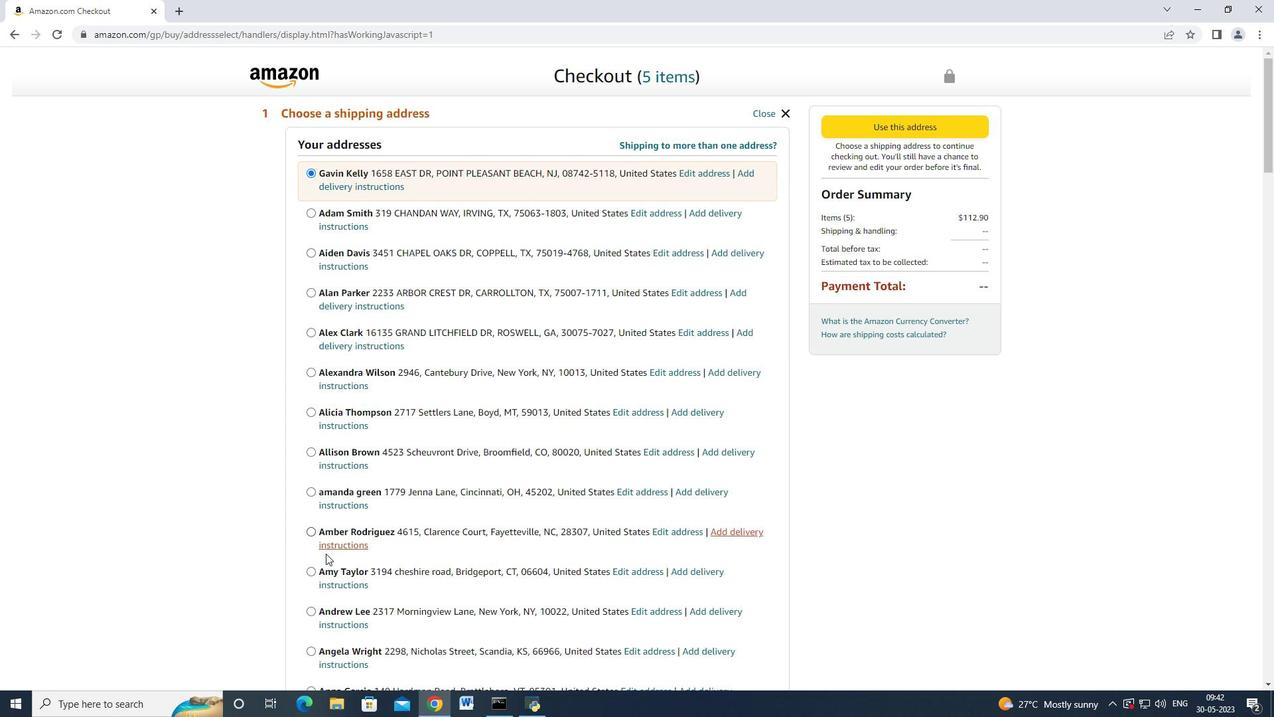 
Action: Mouse scrolled (326, 553) with delta (0, 0)
Screenshot: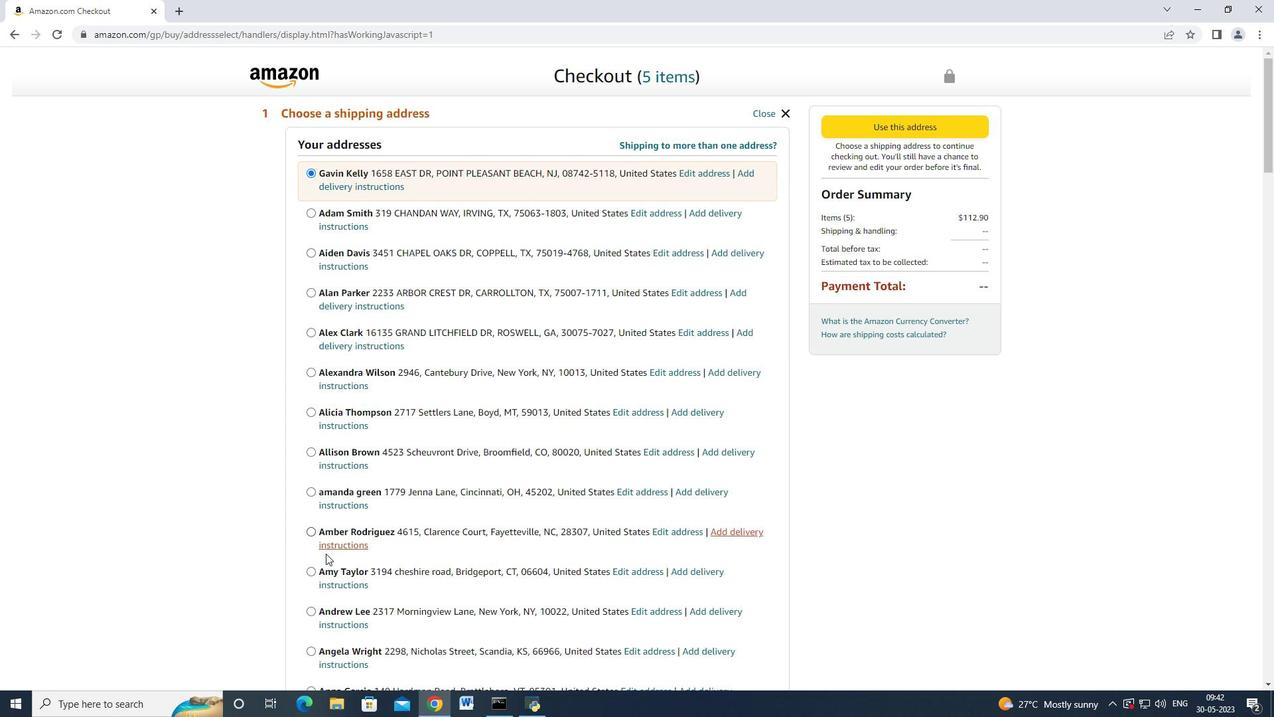 
Action: Mouse scrolled (326, 553) with delta (0, 0)
Screenshot: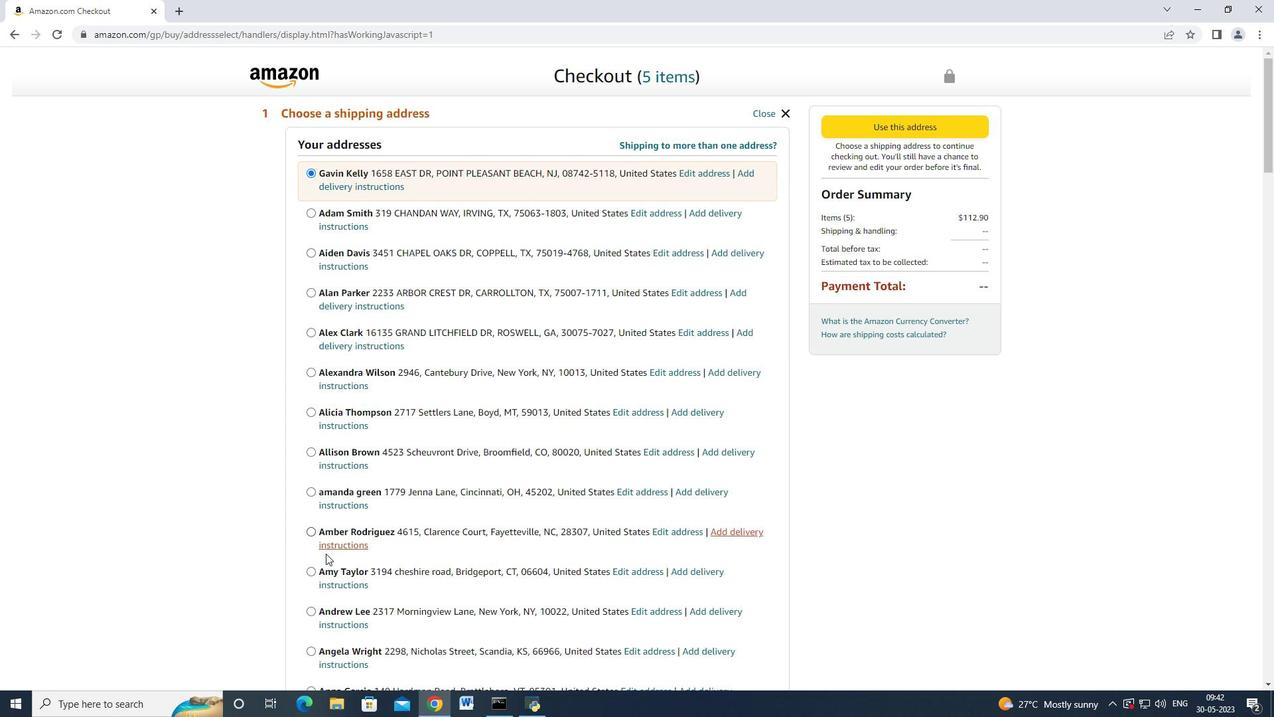 
Action: Mouse scrolled (326, 553) with delta (0, 0)
Screenshot: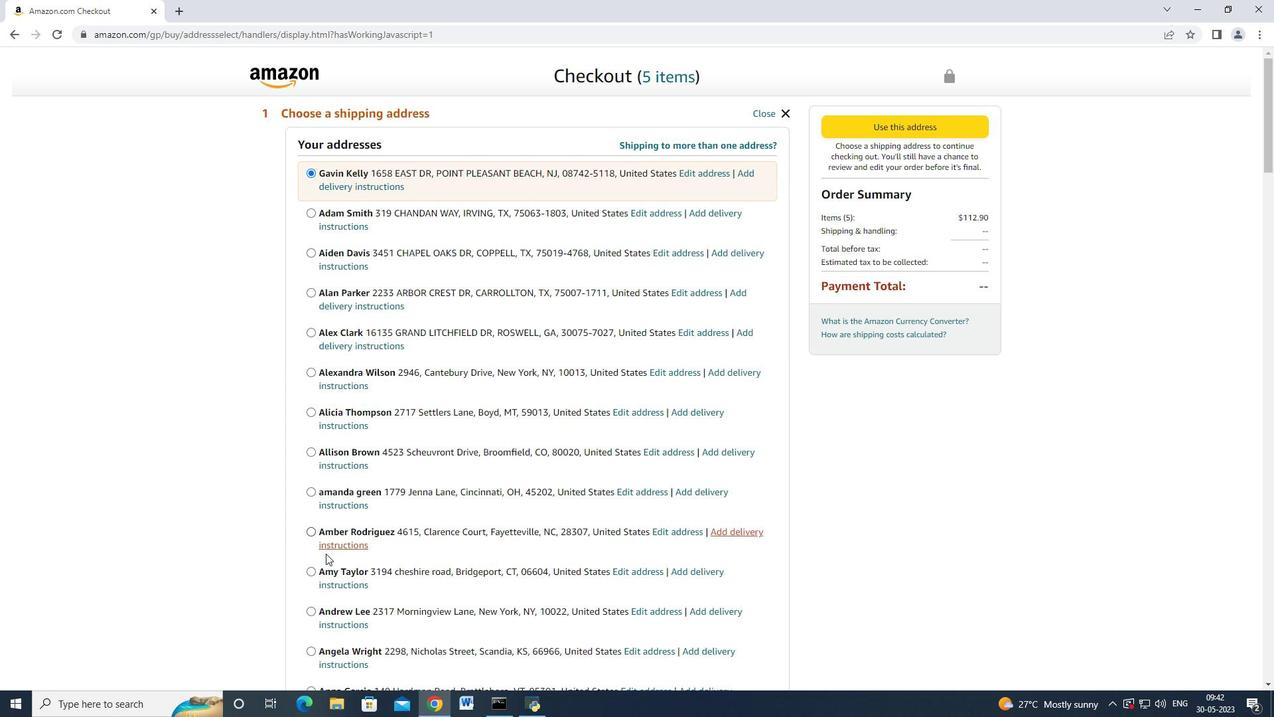 
Action: Mouse scrolled (326, 553) with delta (0, 0)
Screenshot: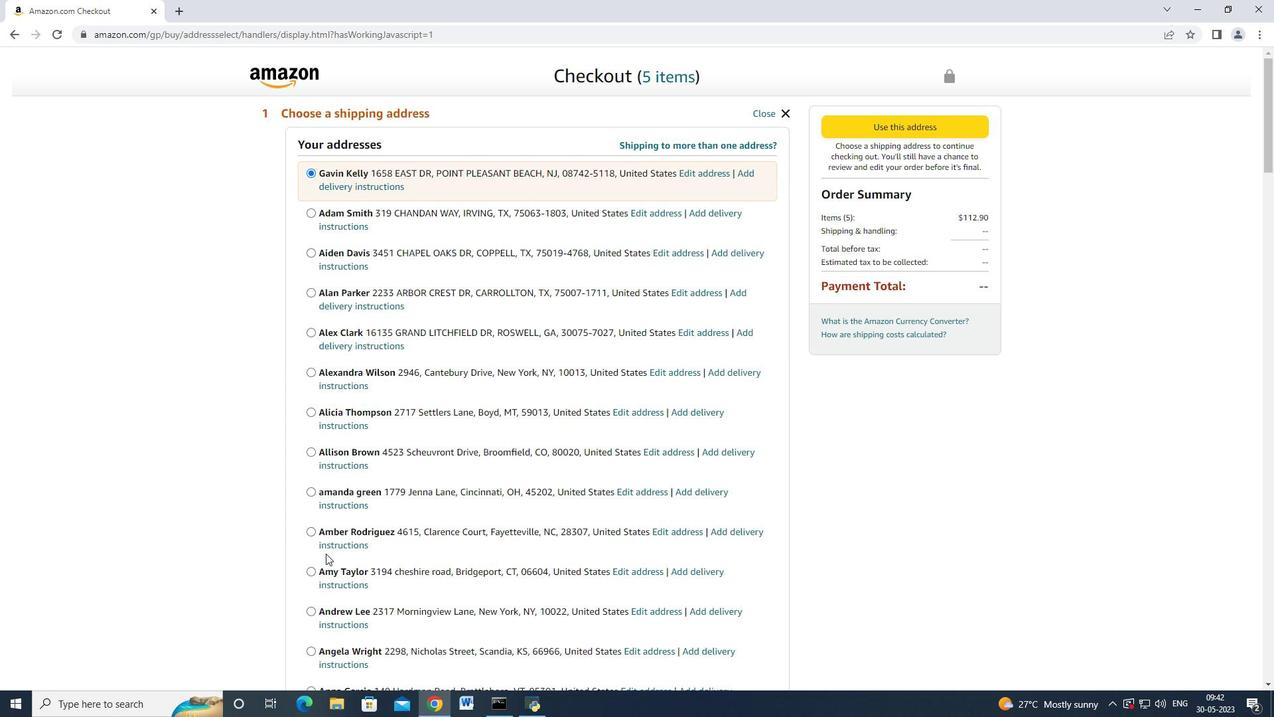 
Action: Mouse scrolled (326, 553) with delta (0, 0)
Screenshot: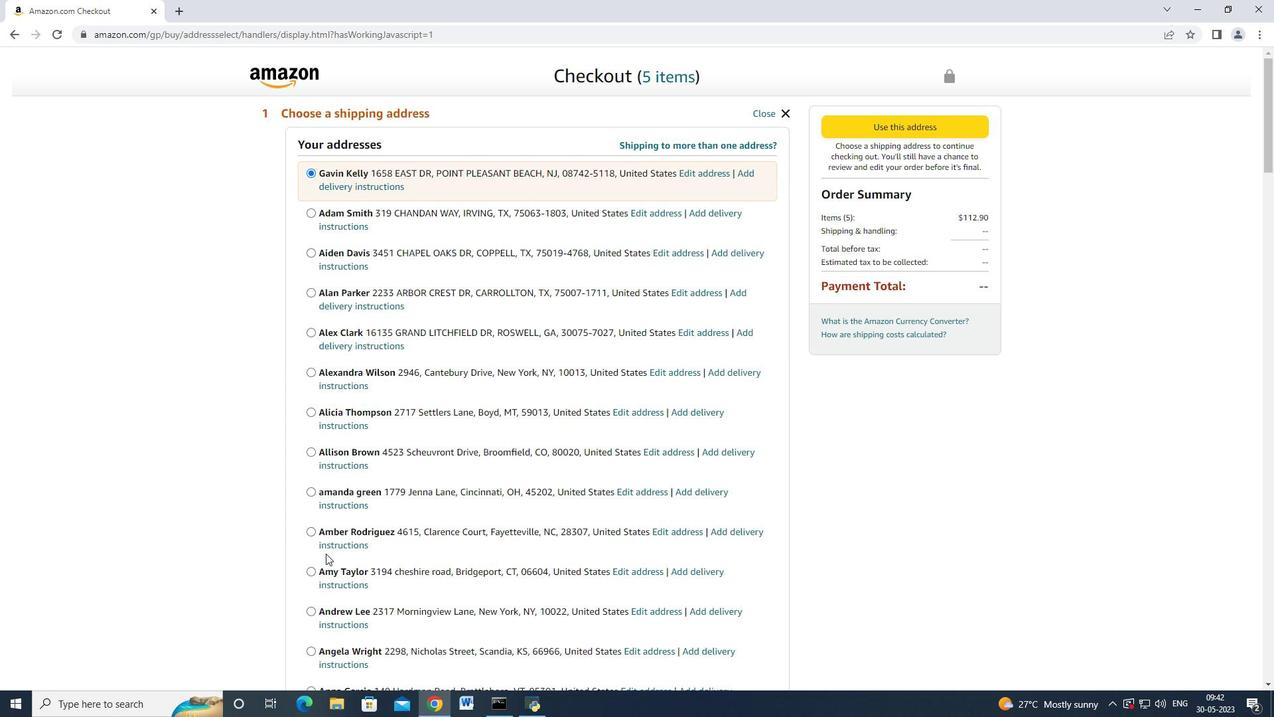 
Action: Mouse moved to (326, 553)
Screenshot: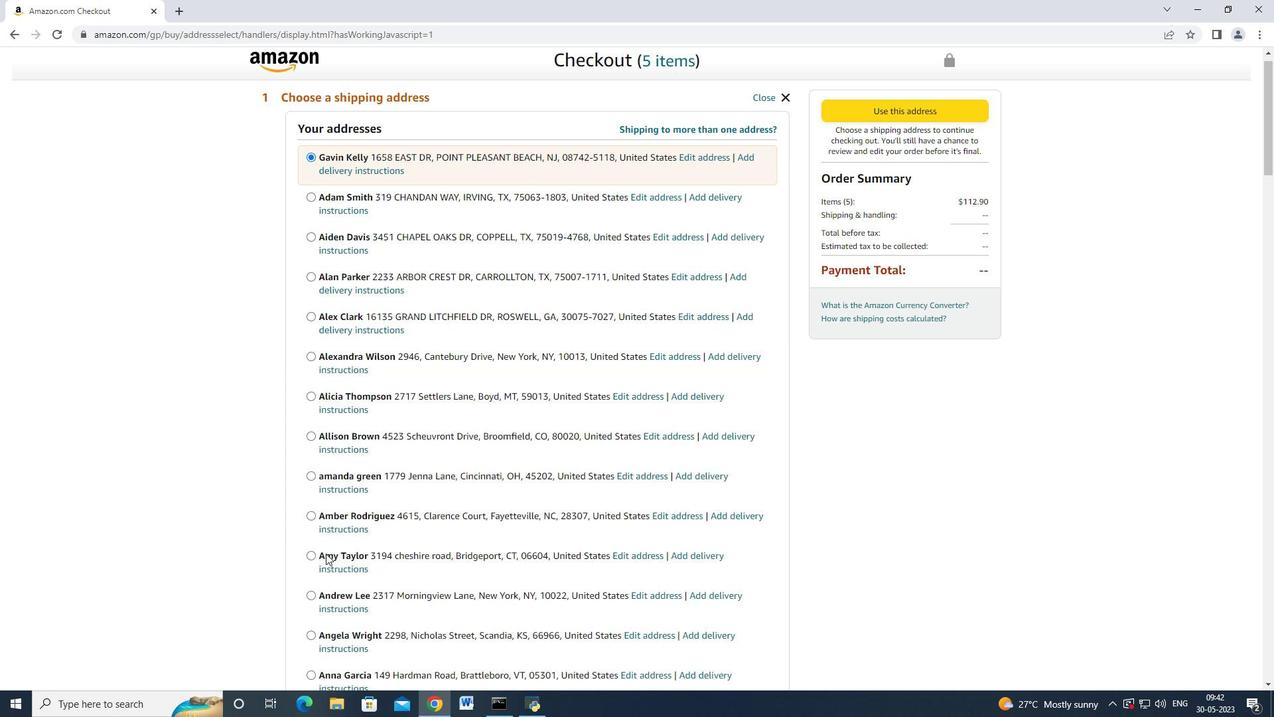 
Action: Mouse scrolled (326, 553) with delta (0, 0)
Screenshot: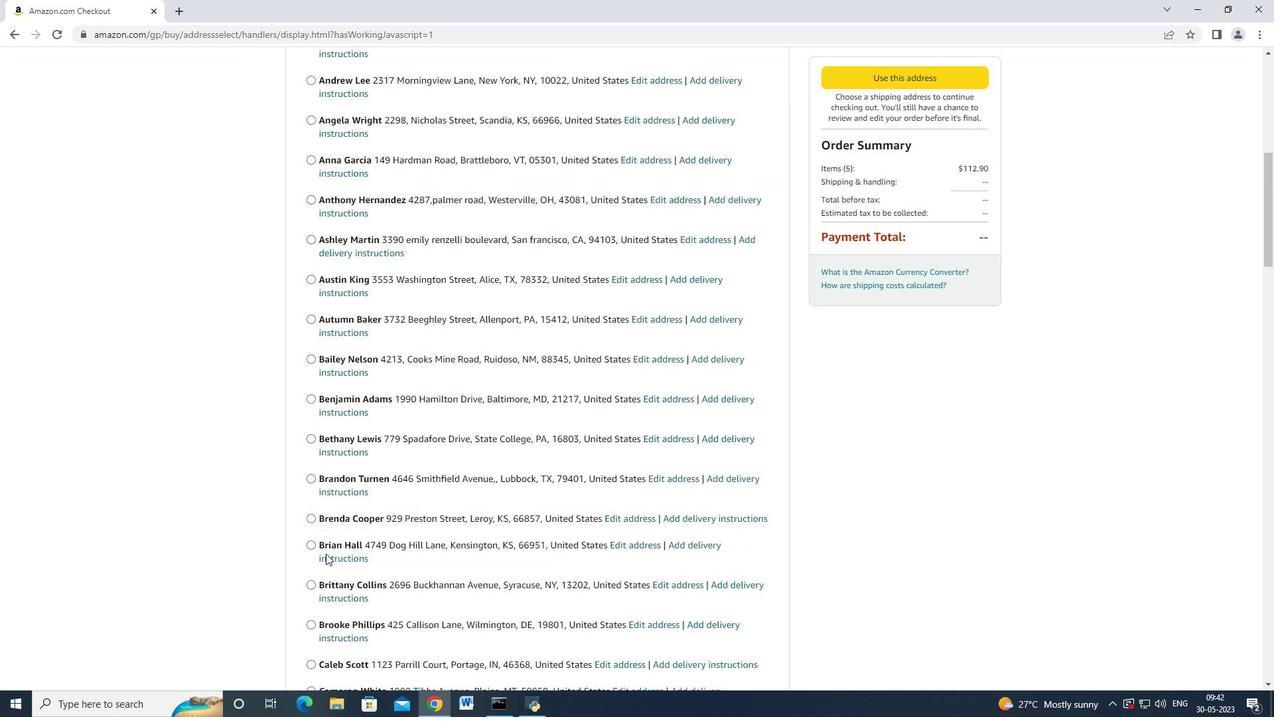 
Action: Mouse scrolled (326, 553) with delta (0, 0)
Screenshot: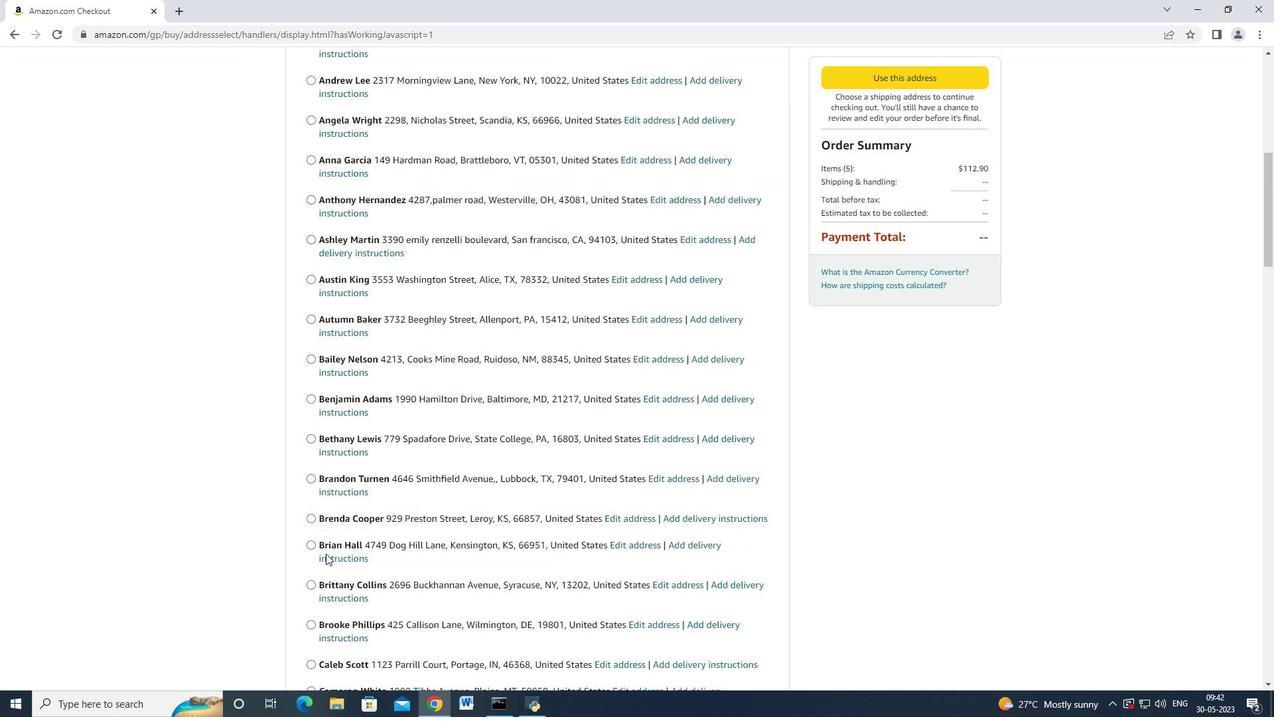 
Action: Mouse scrolled (326, 553) with delta (0, 0)
Screenshot: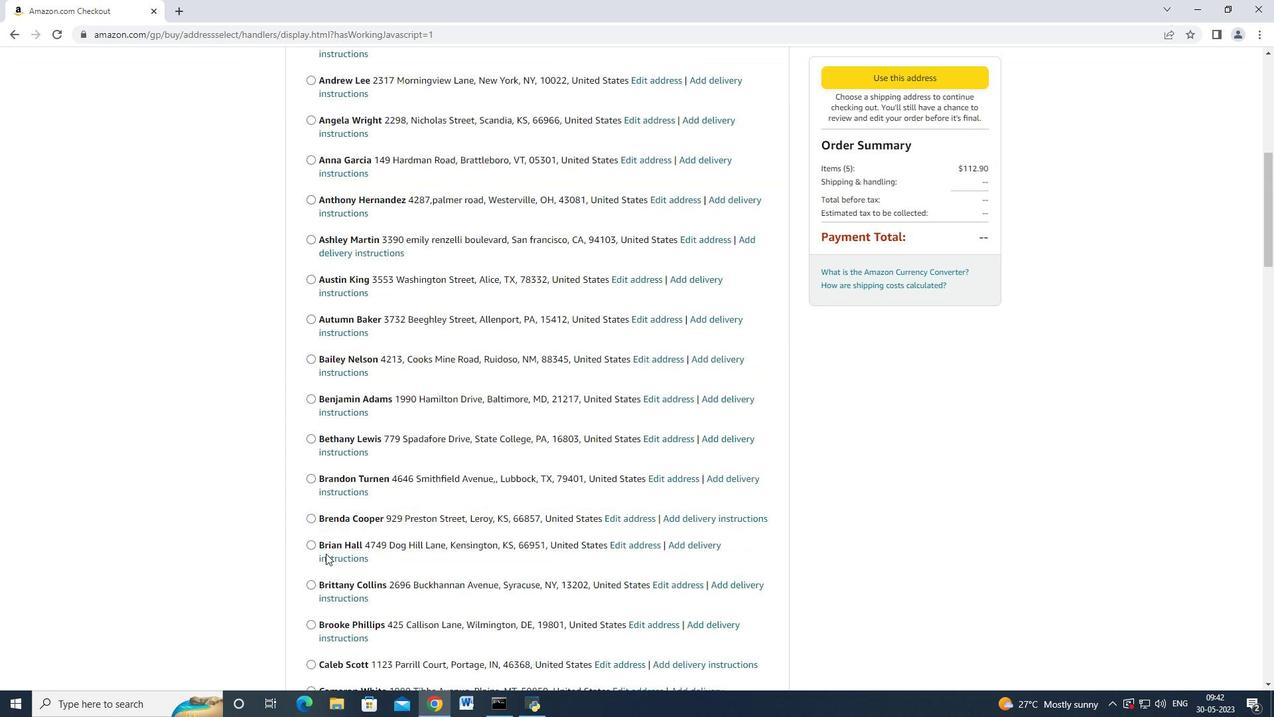 
Action: Mouse scrolled (326, 553) with delta (0, 0)
Screenshot: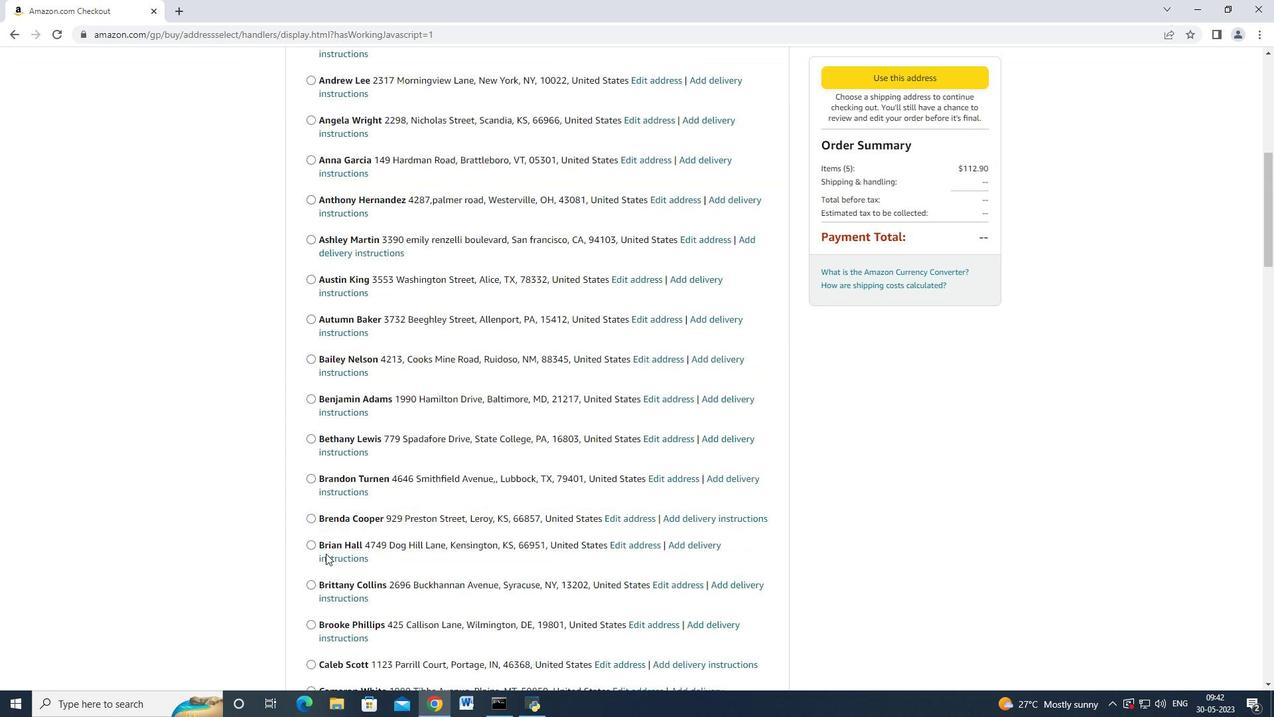 
Action: Mouse scrolled (326, 553) with delta (0, 0)
Screenshot: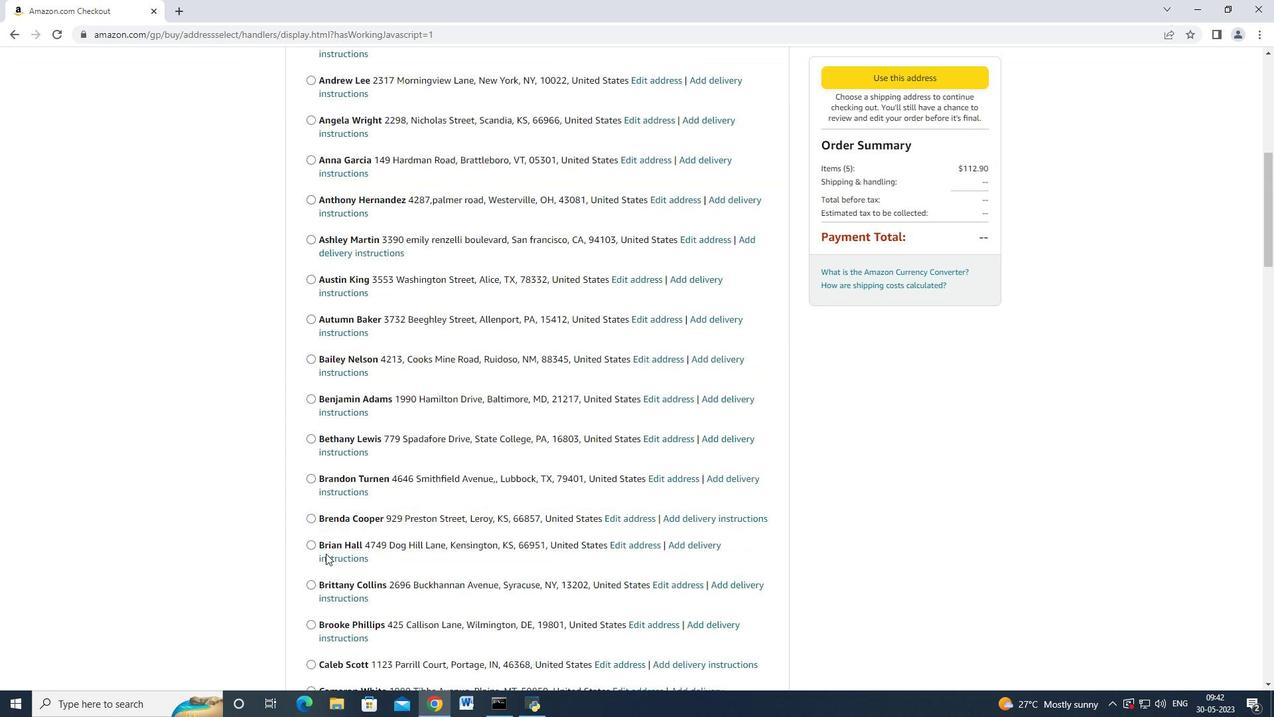 
Action: Mouse scrolled (326, 553) with delta (0, 0)
Screenshot: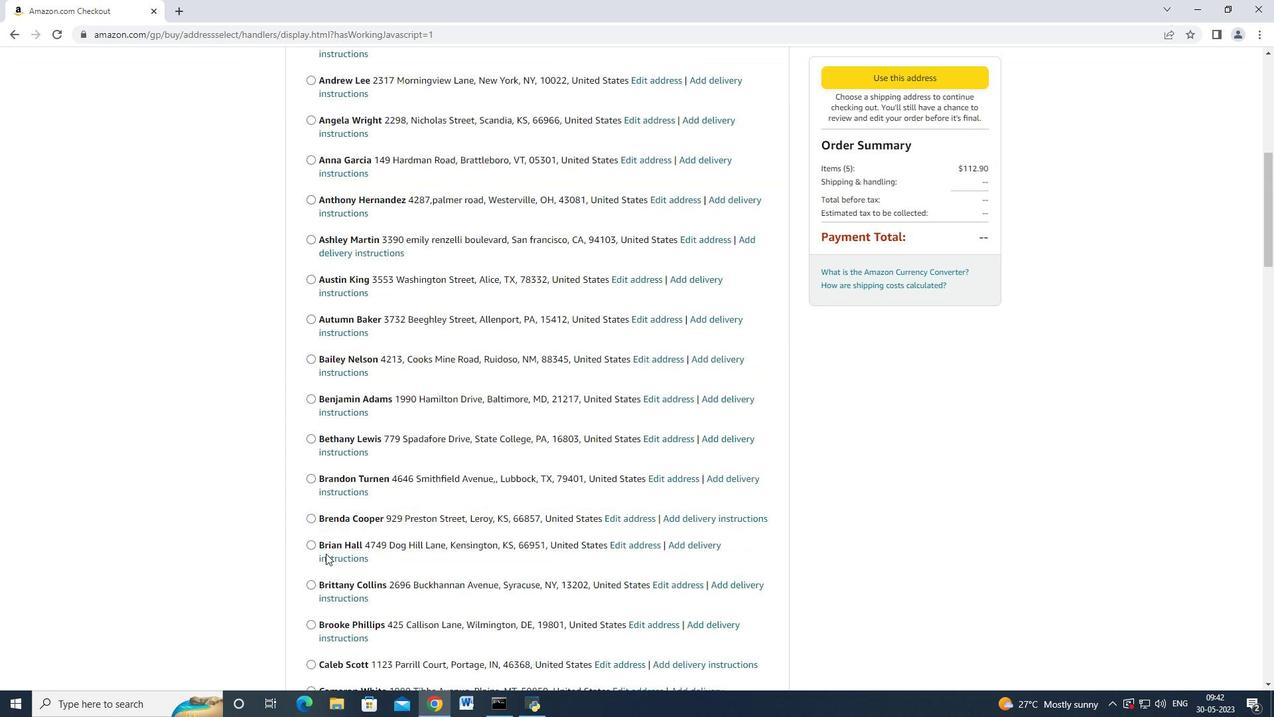 
Action: Mouse scrolled (326, 553) with delta (0, 0)
Screenshot: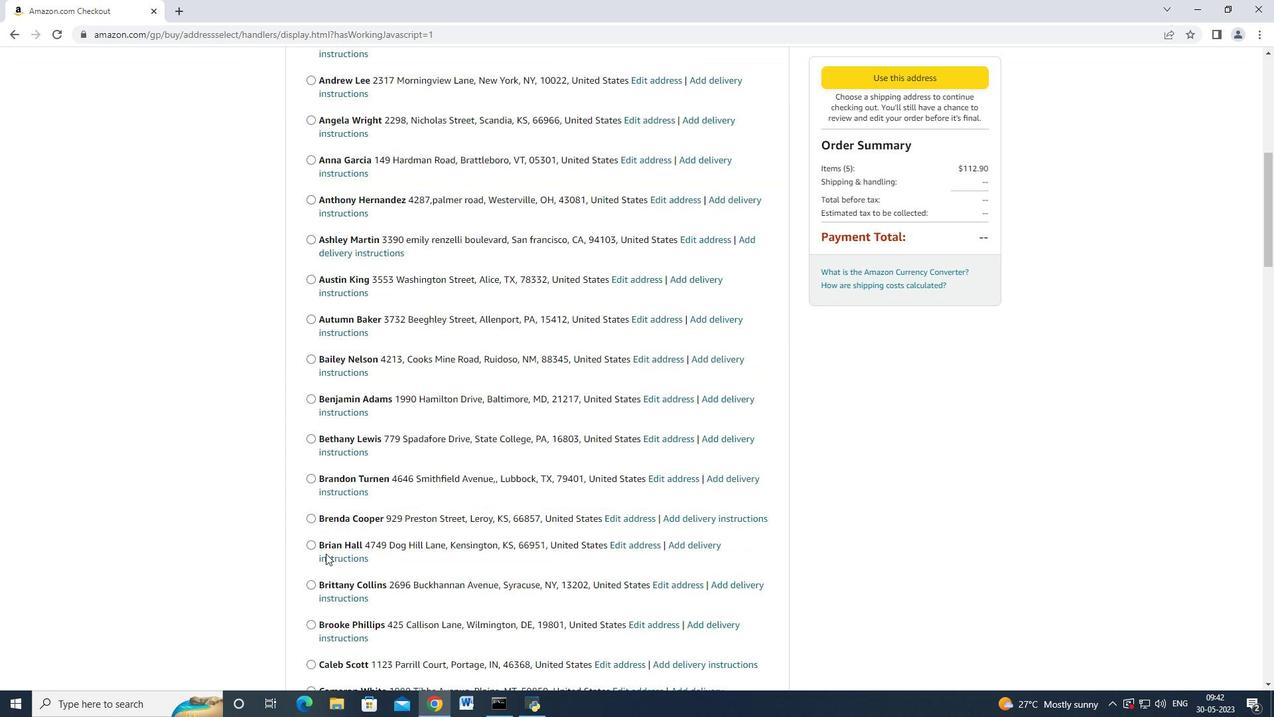 
Action: Mouse scrolled (326, 553) with delta (0, 0)
Screenshot: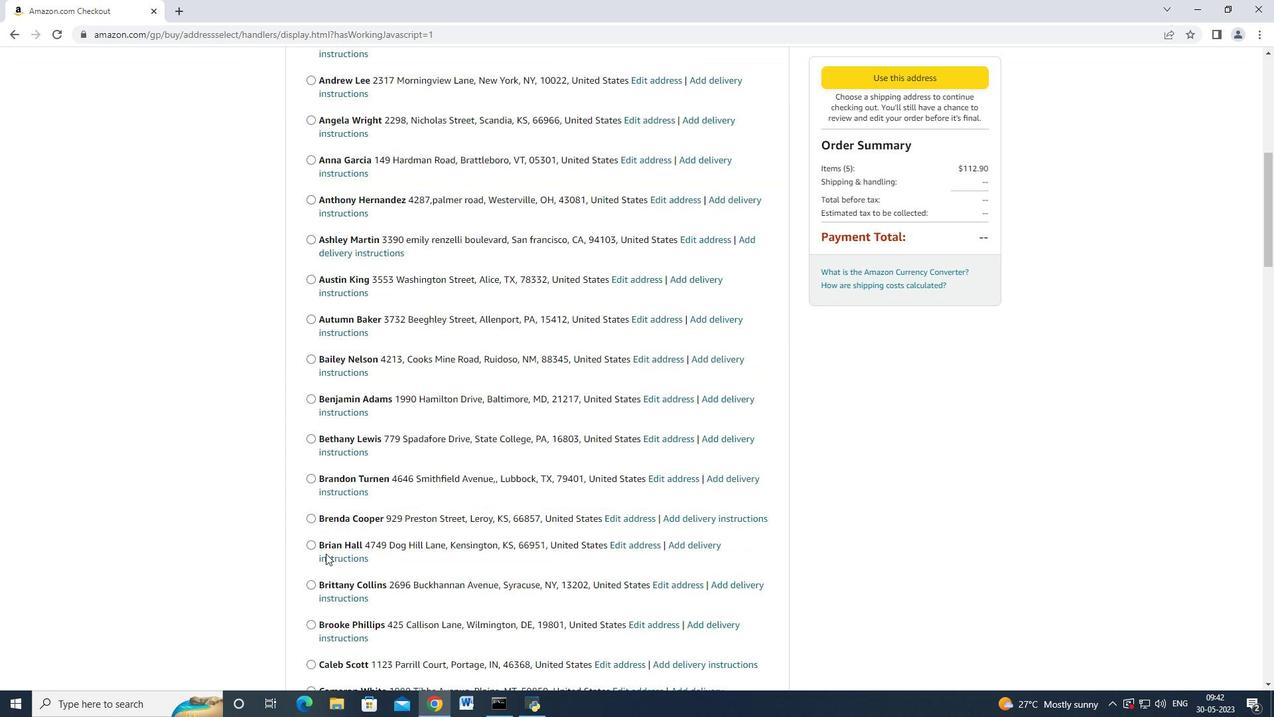 
Action: Mouse scrolled (326, 553) with delta (0, 0)
Screenshot: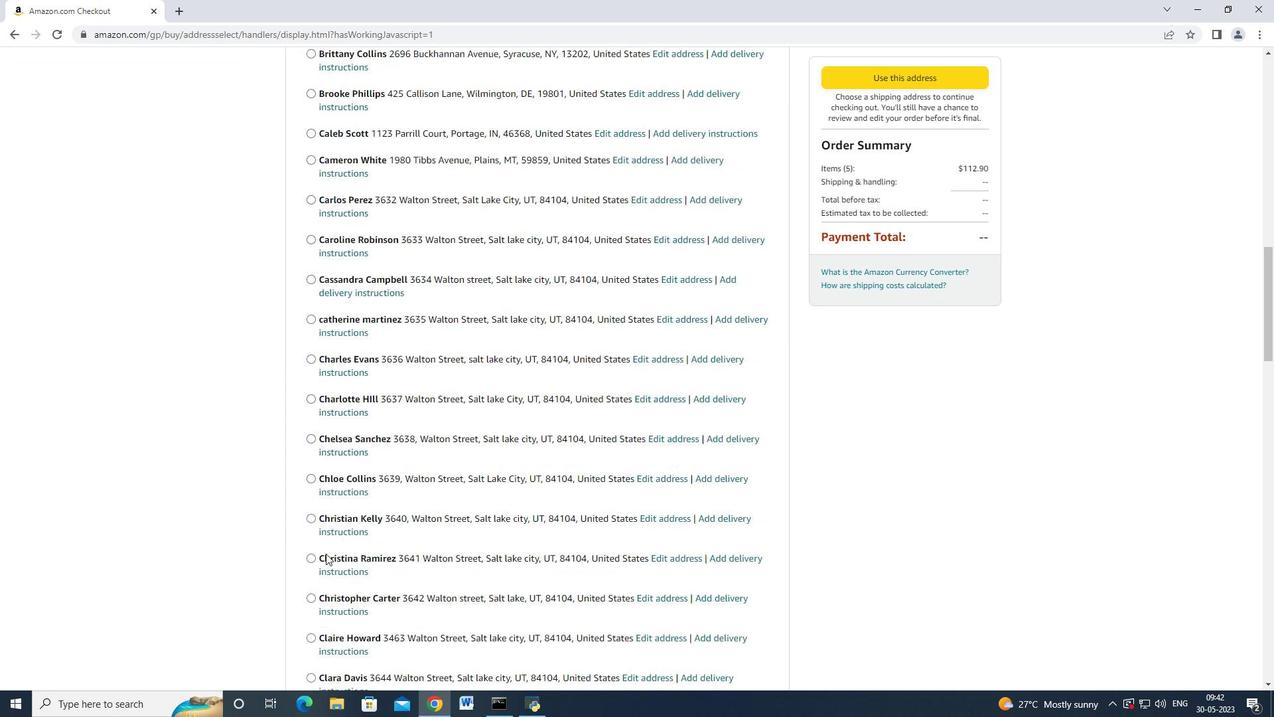 
Action: Mouse scrolled (326, 553) with delta (0, 0)
Screenshot: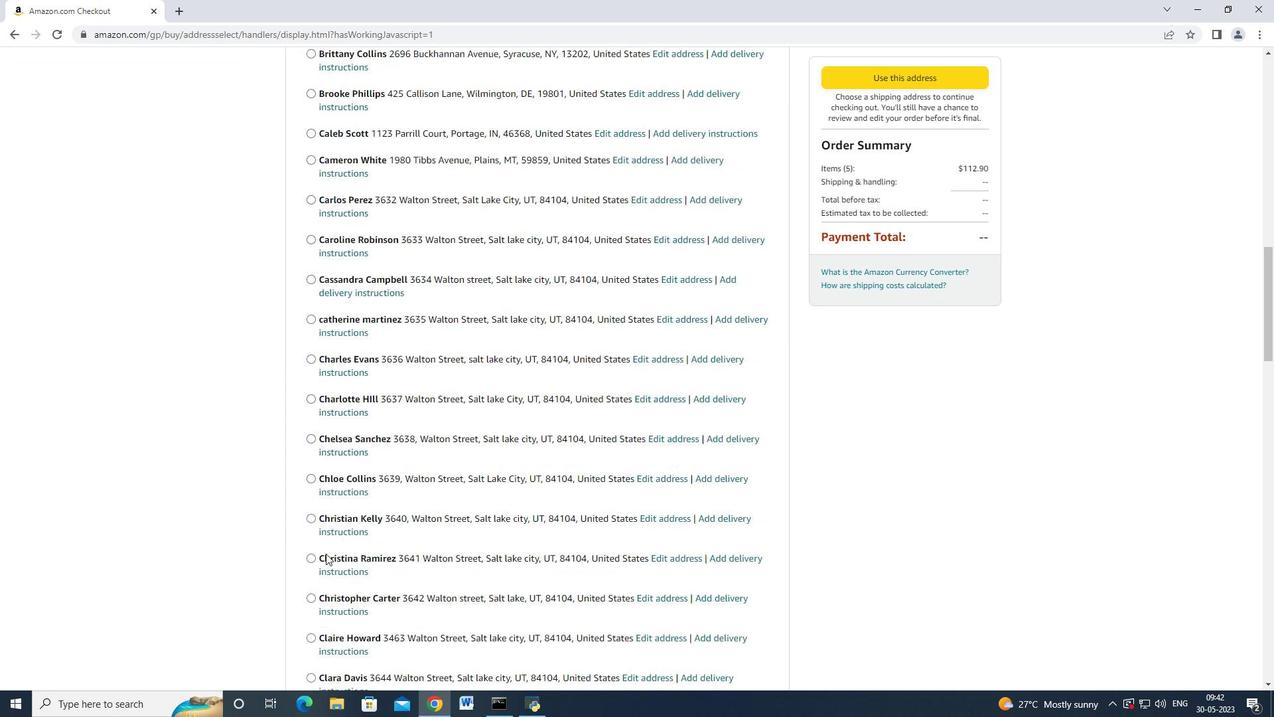 
Action: Mouse scrolled (326, 553) with delta (0, 0)
Screenshot: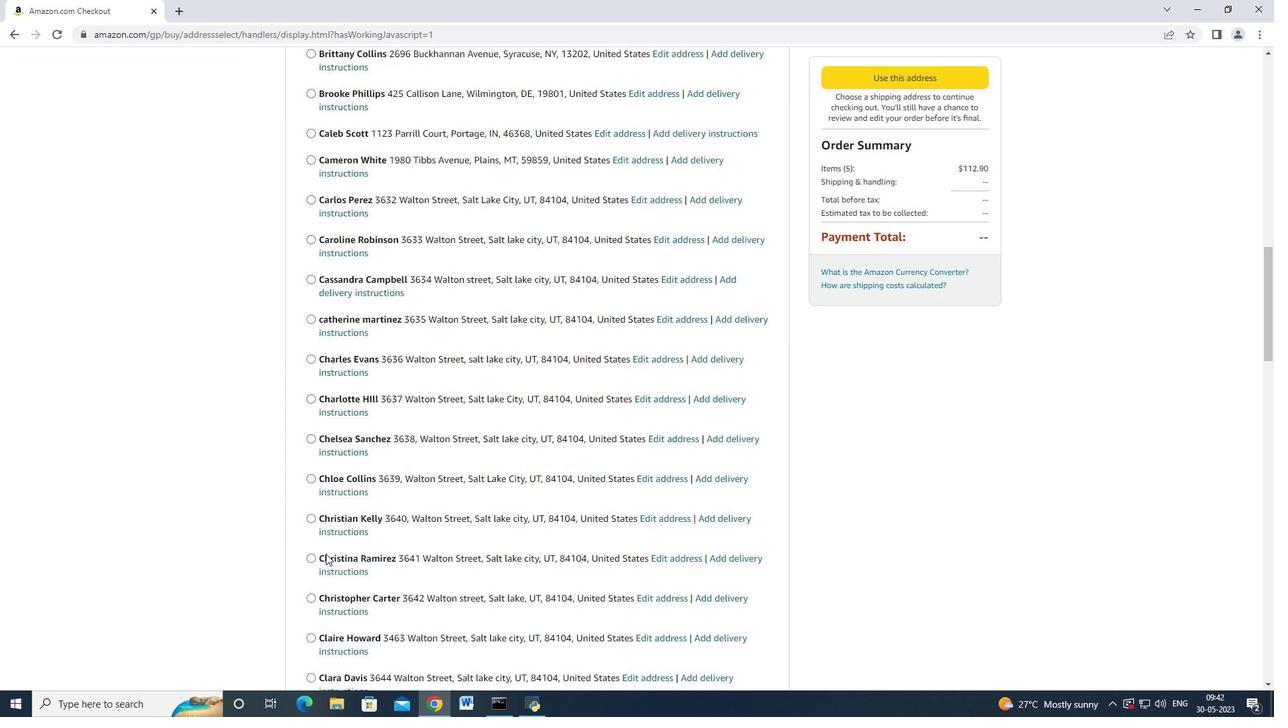 
Action: Mouse scrolled (326, 553) with delta (0, 0)
Screenshot: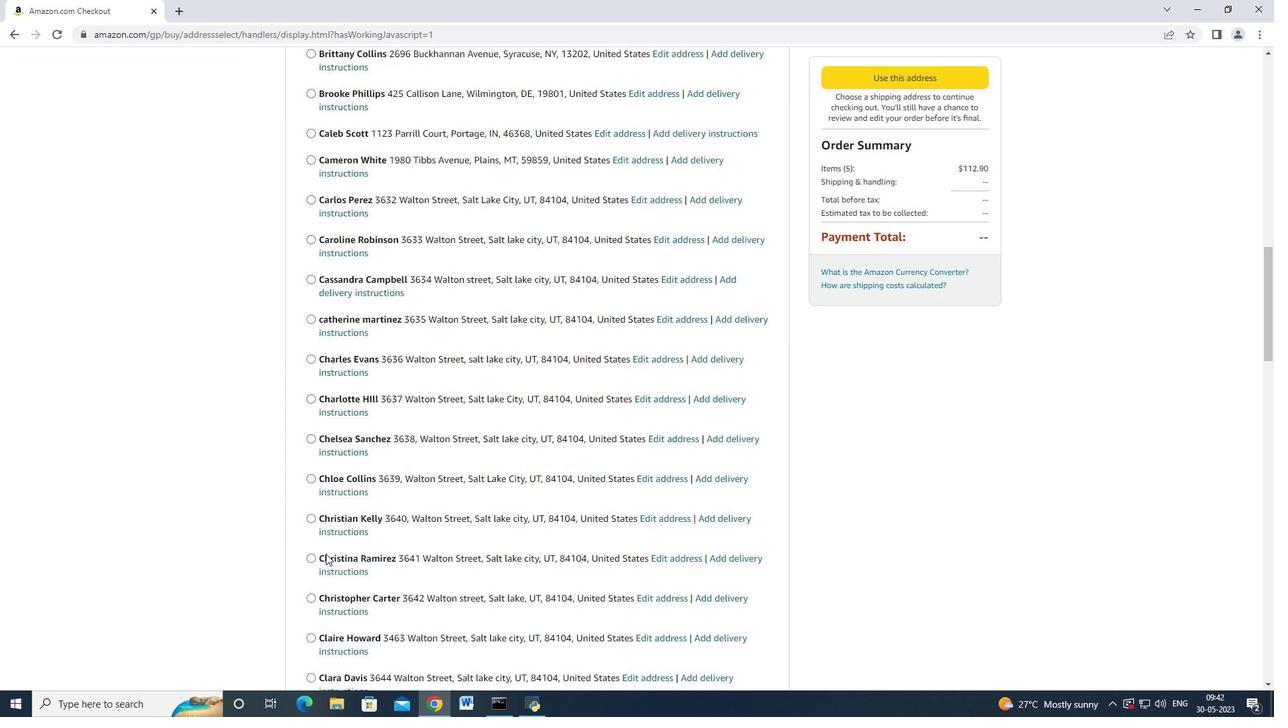 
Action: Mouse scrolled (326, 553) with delta (0, 0)
Screenshot: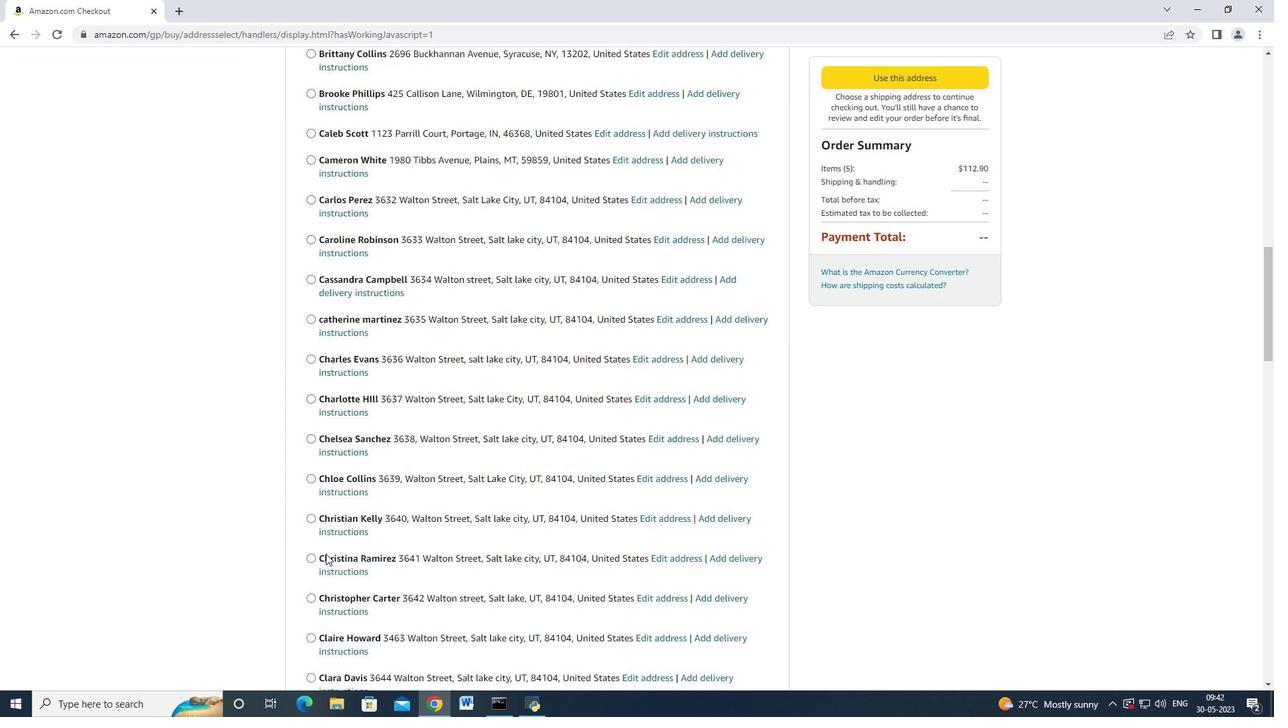 
Action: Mouse scrolled (326, 553) with delta (0, 0)
Screenshot: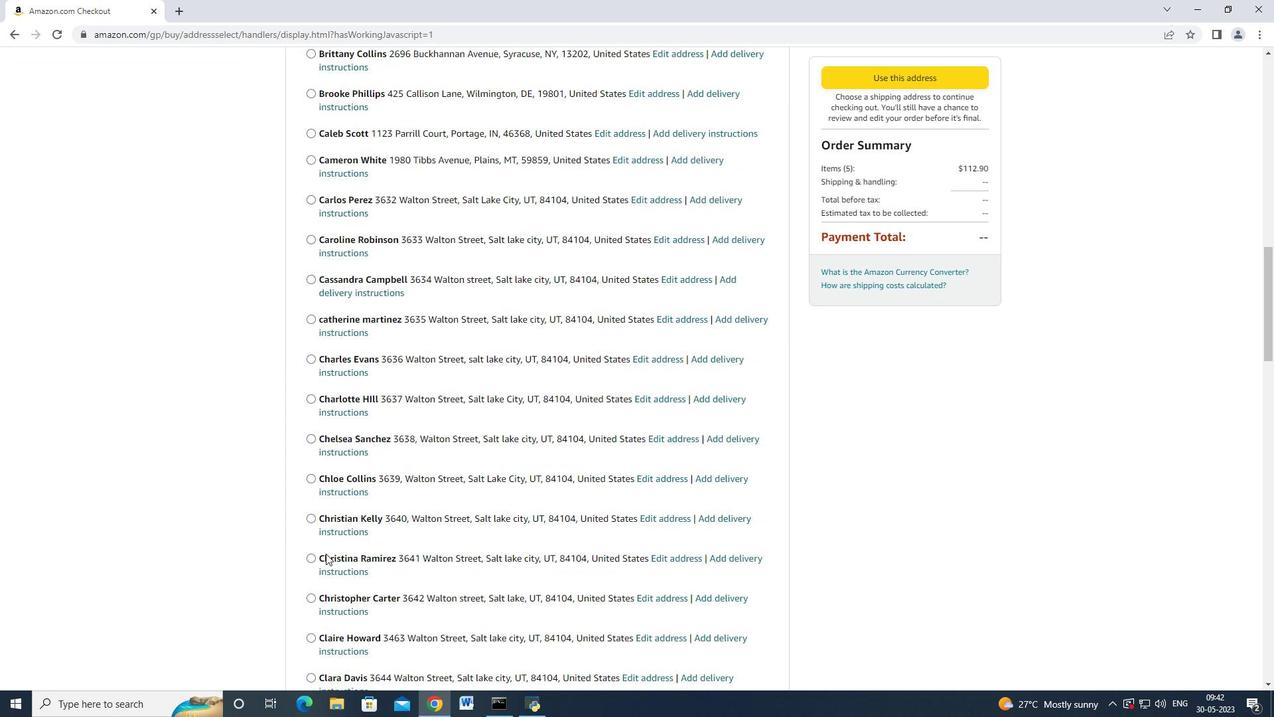 
Action: Mouse scrolled (326, 553) with delta (0, 0)
Screenshot: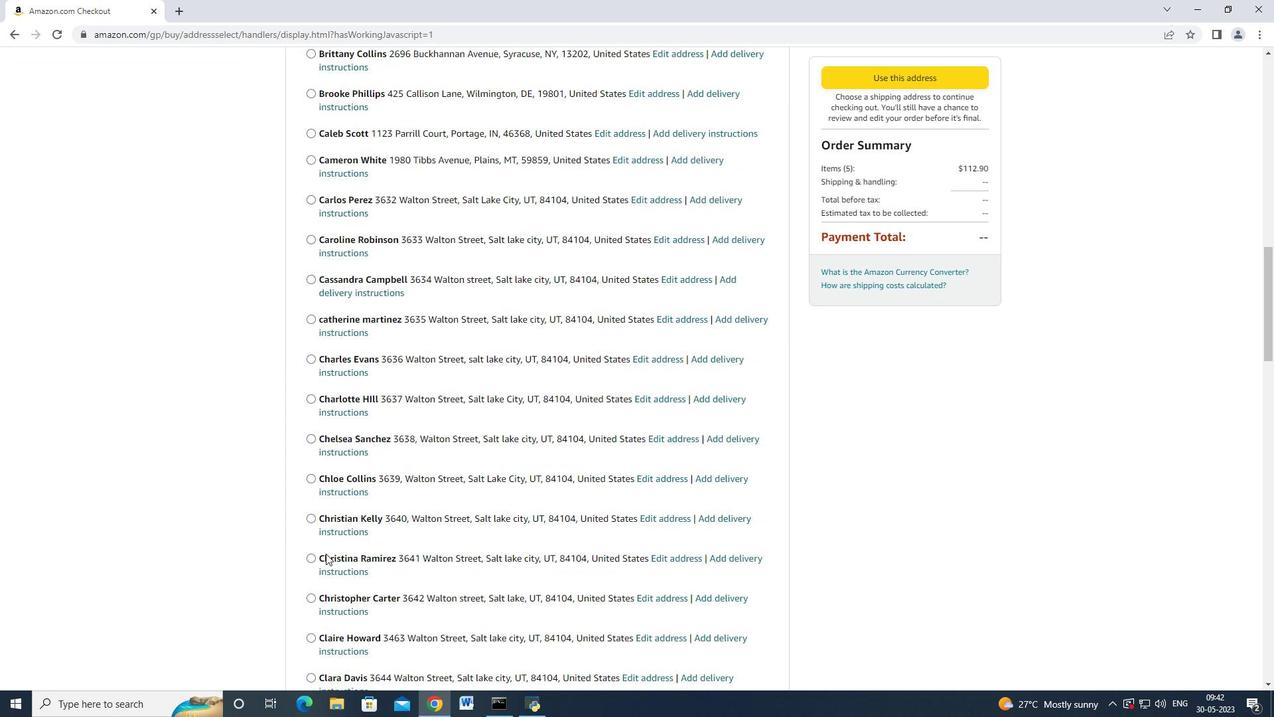
Action: Mouse scrolled (326, 553) with delta (0, 0)
Screenshot: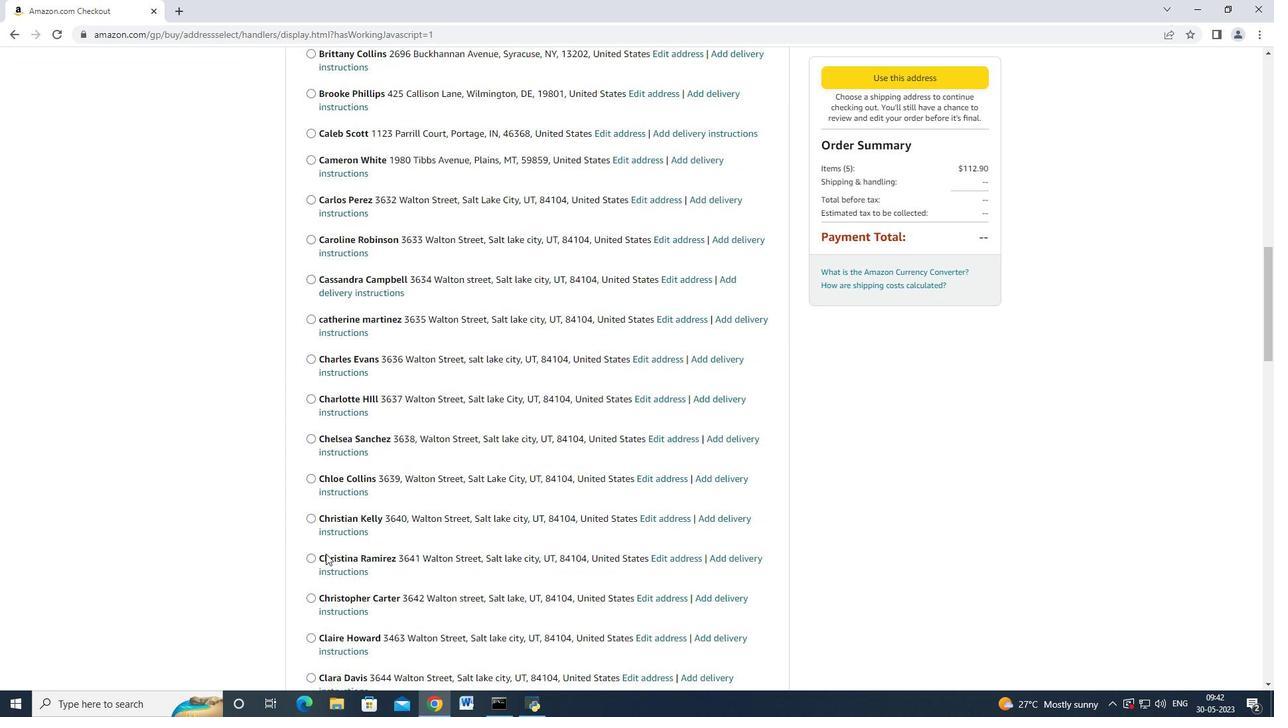 
Action: Mouse scrolled (326, 553) with delta (0, 0)
Screenshot: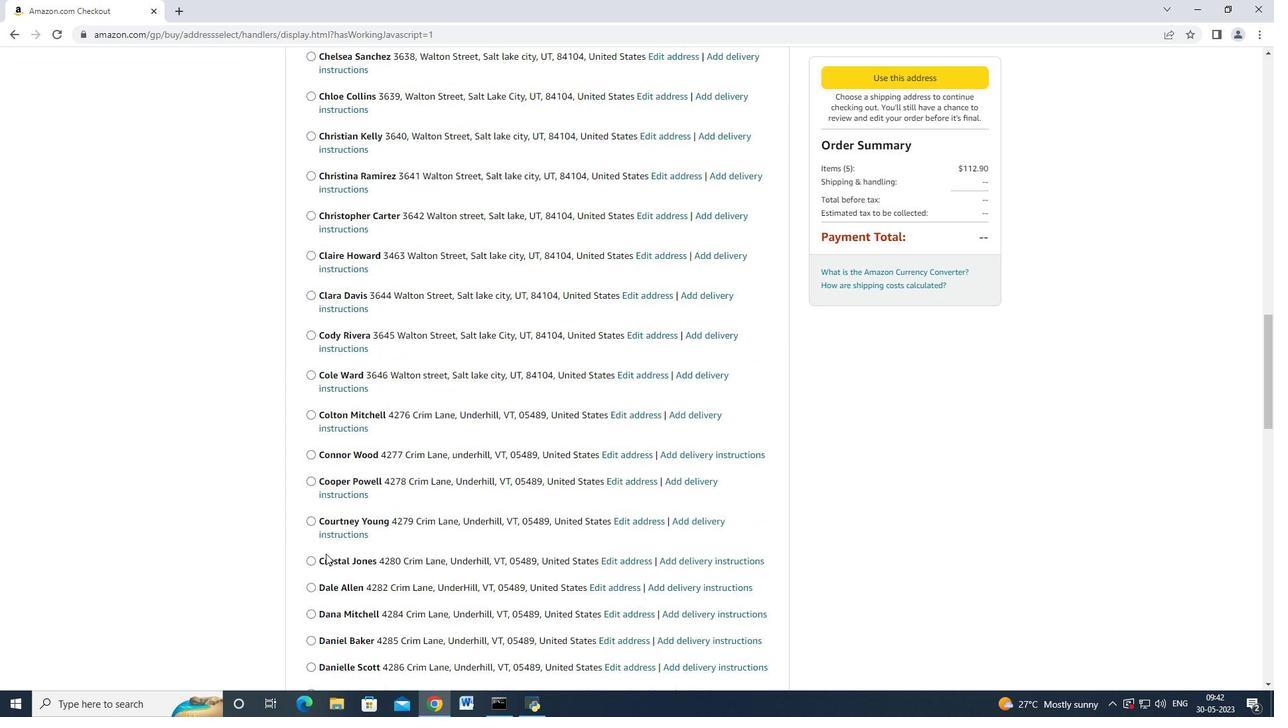 
Action: Mouse scrolled (326, 553) with delta (0, 0)
Screenshot: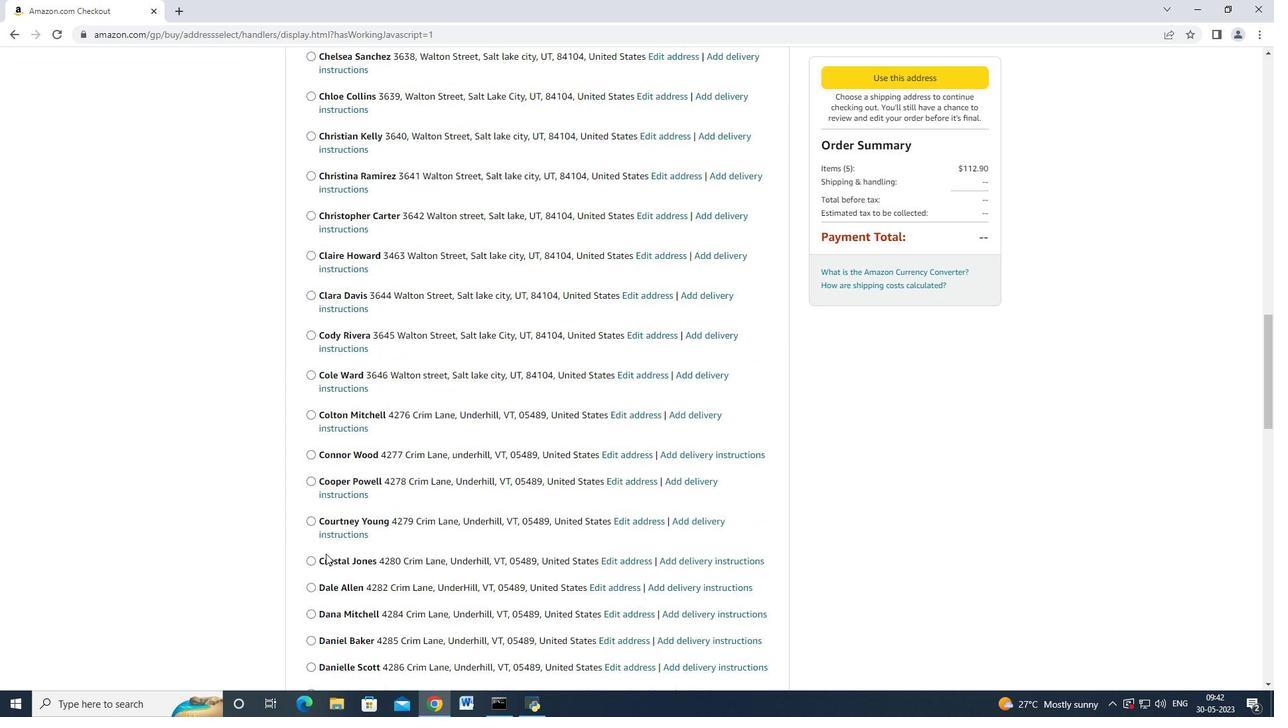 
Action: Mouse scrolled (326, 553) with delta (0, 0)
Screenshot: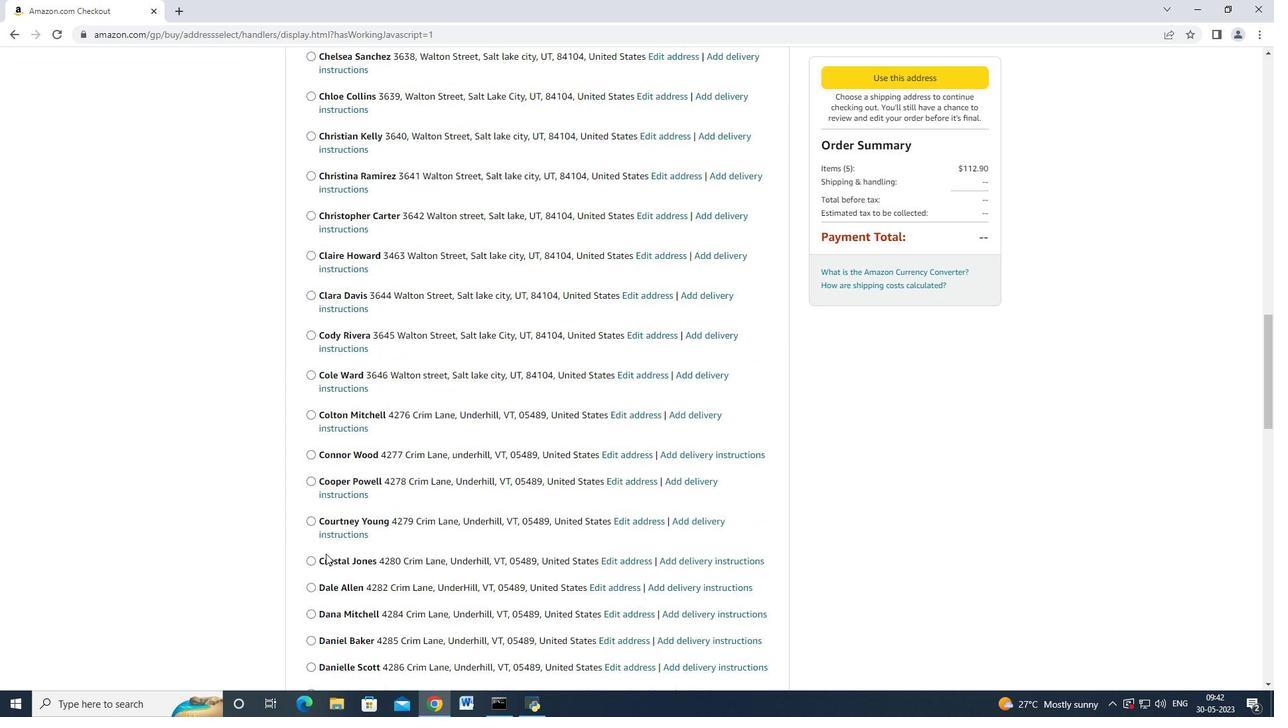 
Action: Mouse scrolled (326, 553) with delta (0, 0)
Screenshot: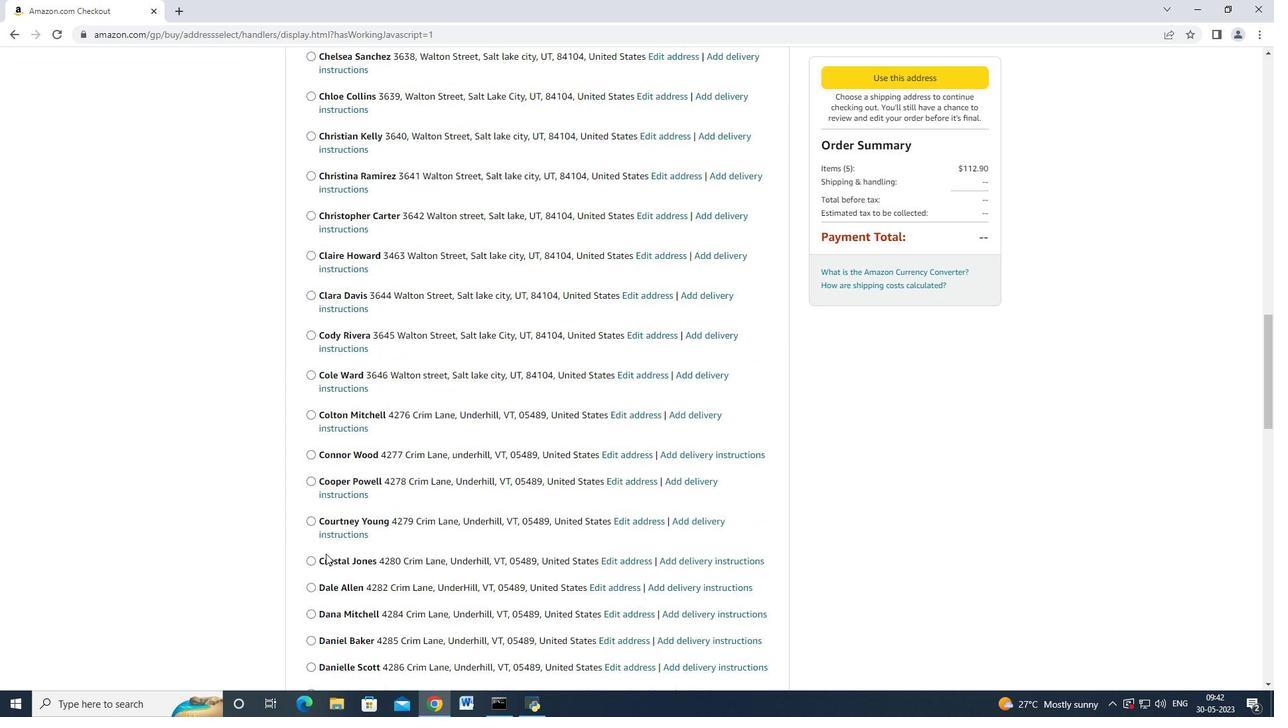 
Action: Mouse scrolled (326, 553) with delta (0, 0)
Screenshot: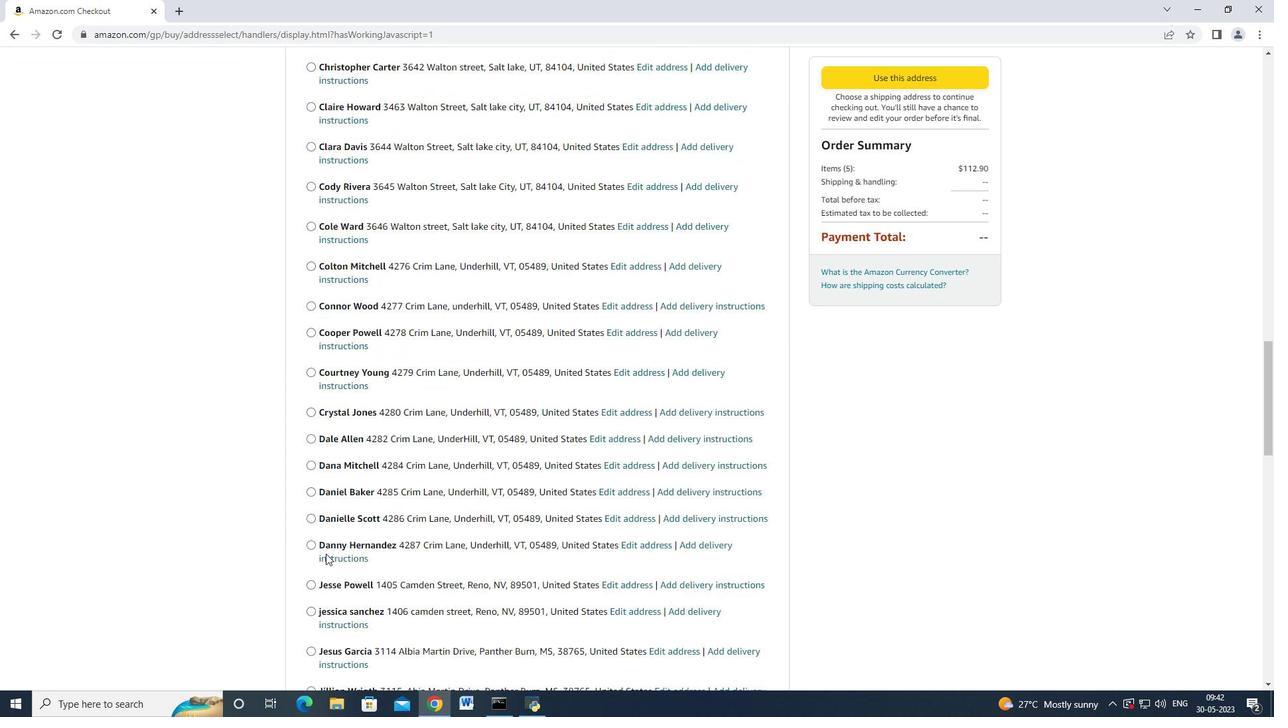 
Action: Mouse scrolled (326, 553) with delta (0, 0)
Screenshot: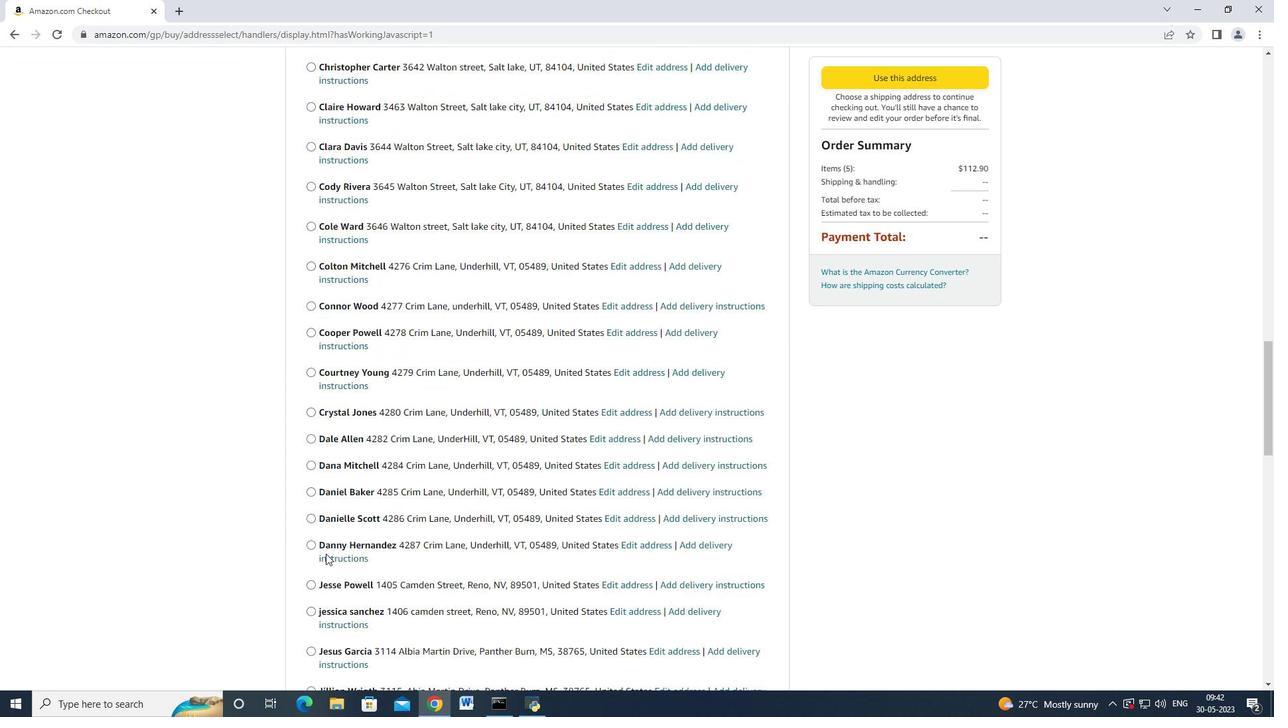 
Action: Mouse scrolled (326, 553) with delta (0, 0)
Screenshot: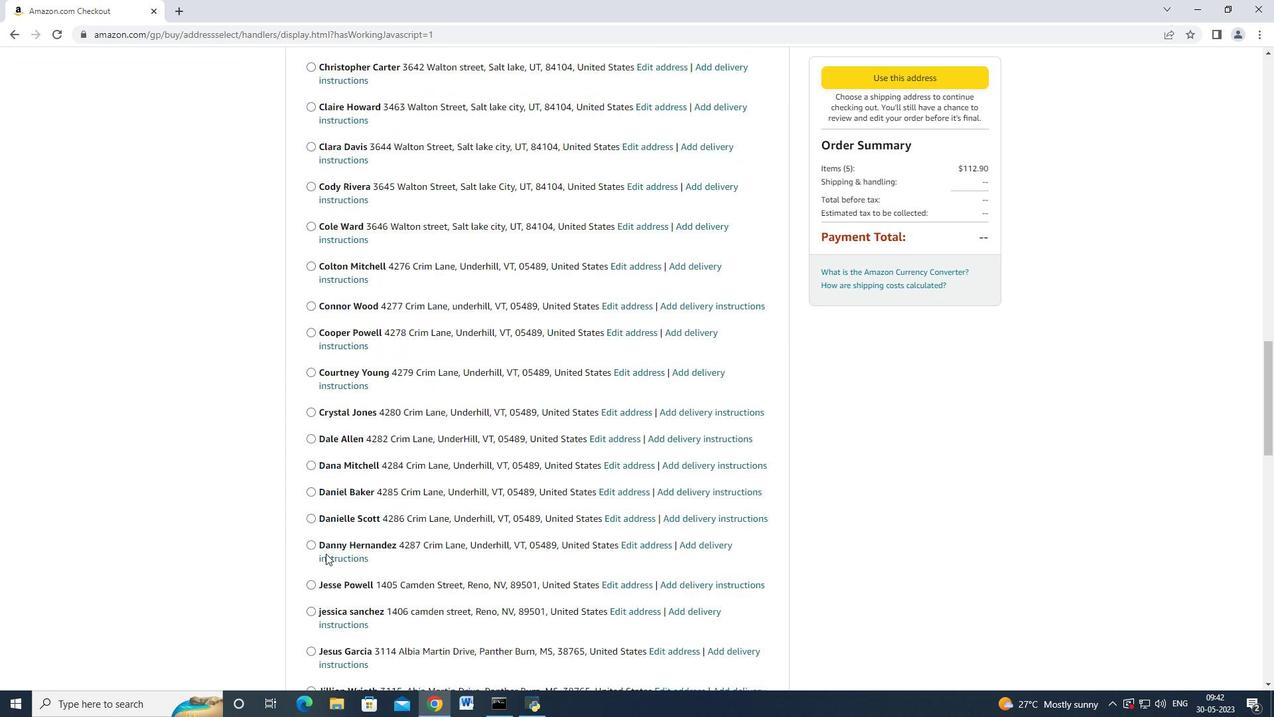 
Action: Mouse scrolled (326, 553) with delta (0, 0)
Screenshot: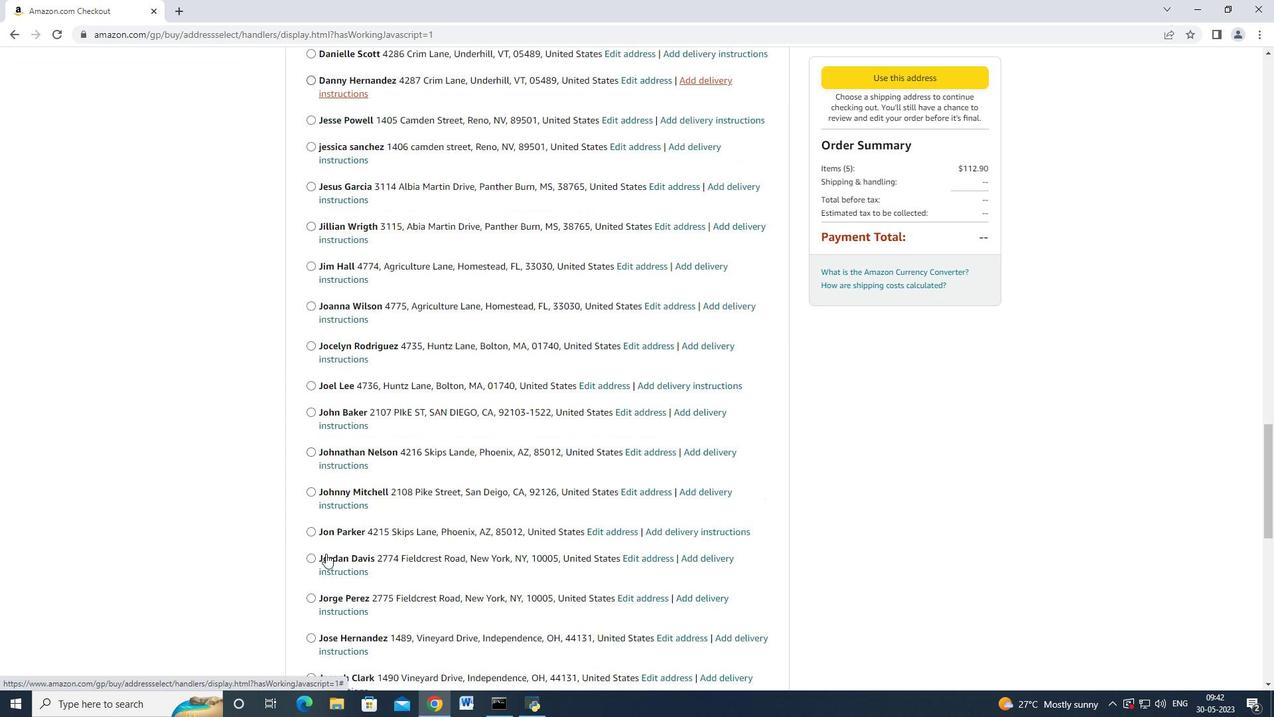 
Action: Mouse scrolled (326, 553) with delta (0, 0)
Screenshot: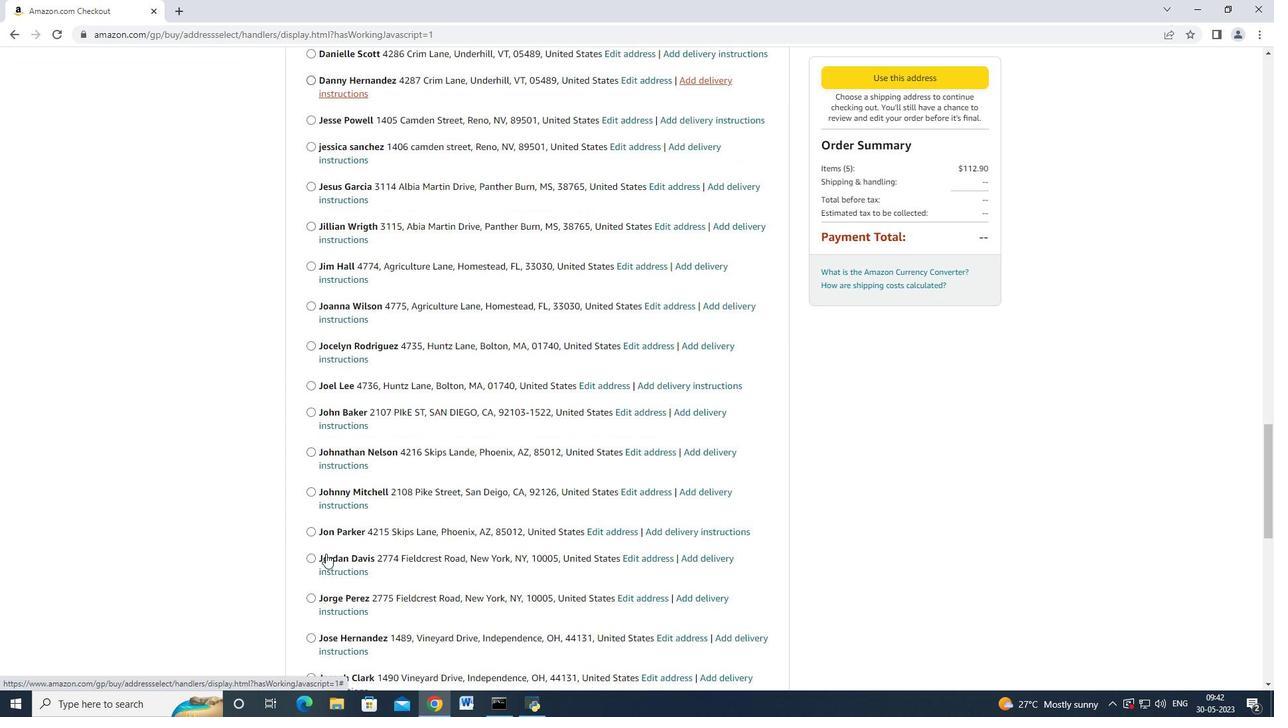 
Action: Mouse scrolled (326, 553) with delta (0, 0)
Screenshot: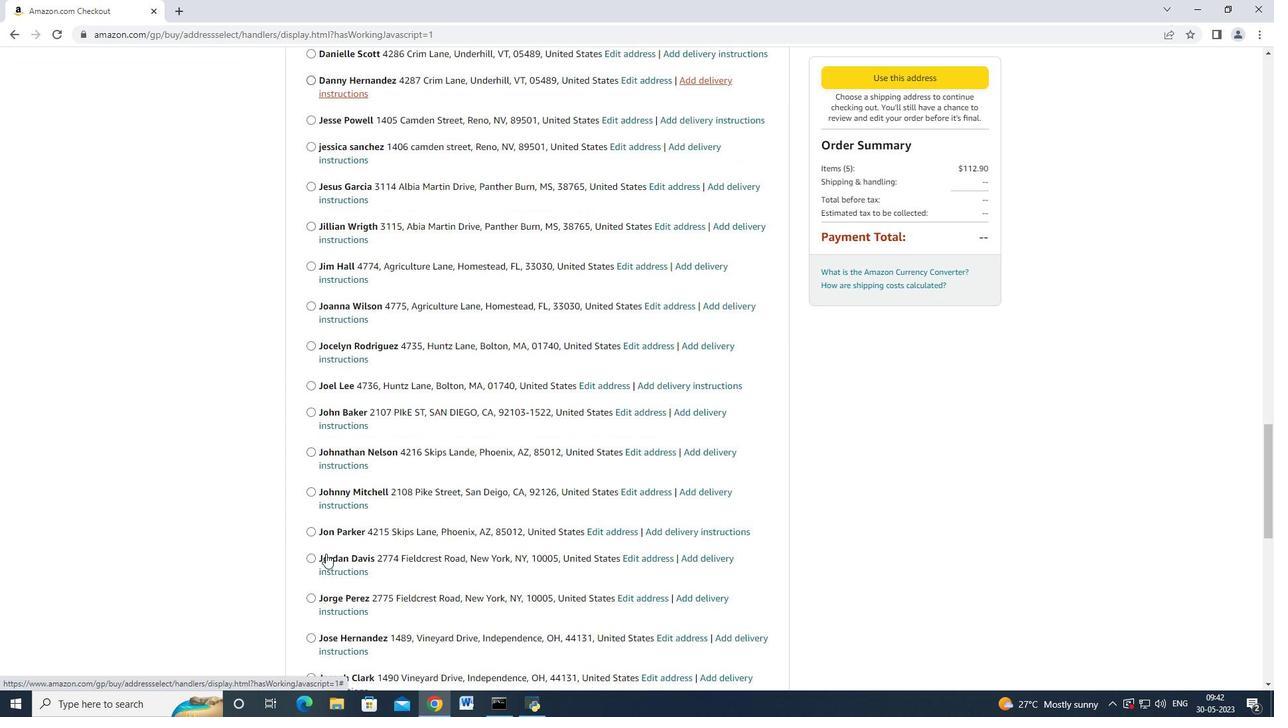 
Action: Mouse scrolled (326, 553) with delta (0, 0)
Screenshot: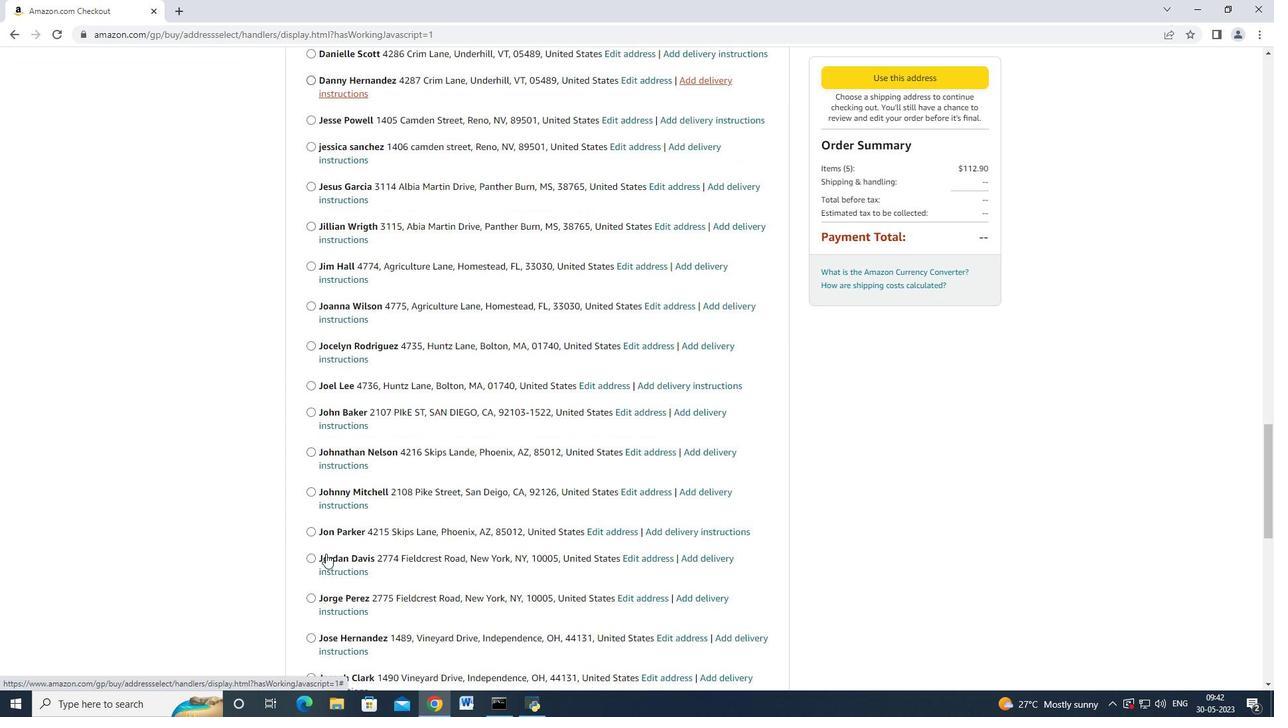 
Action: Mouse scrolled (326, 553) with delta (0, 0)
Screenshot: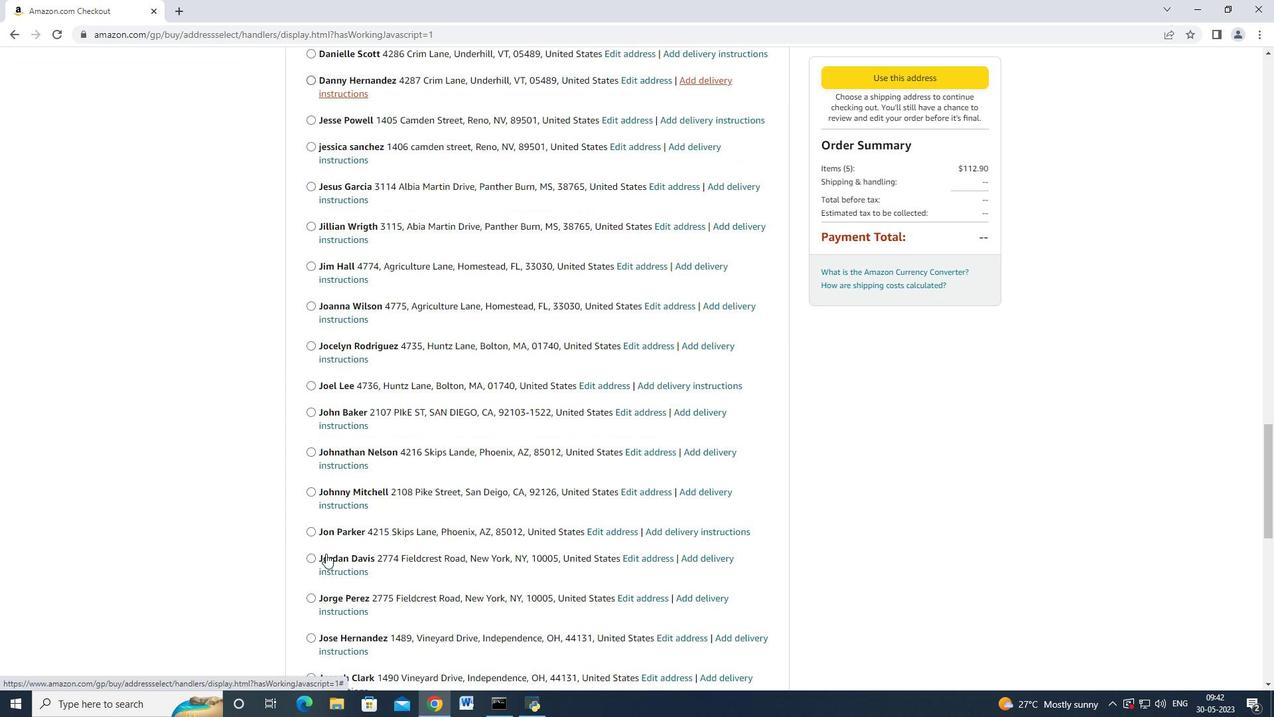 
Action: Mouse scrolled (326, 553) with delta (0, 0)
Screenshot: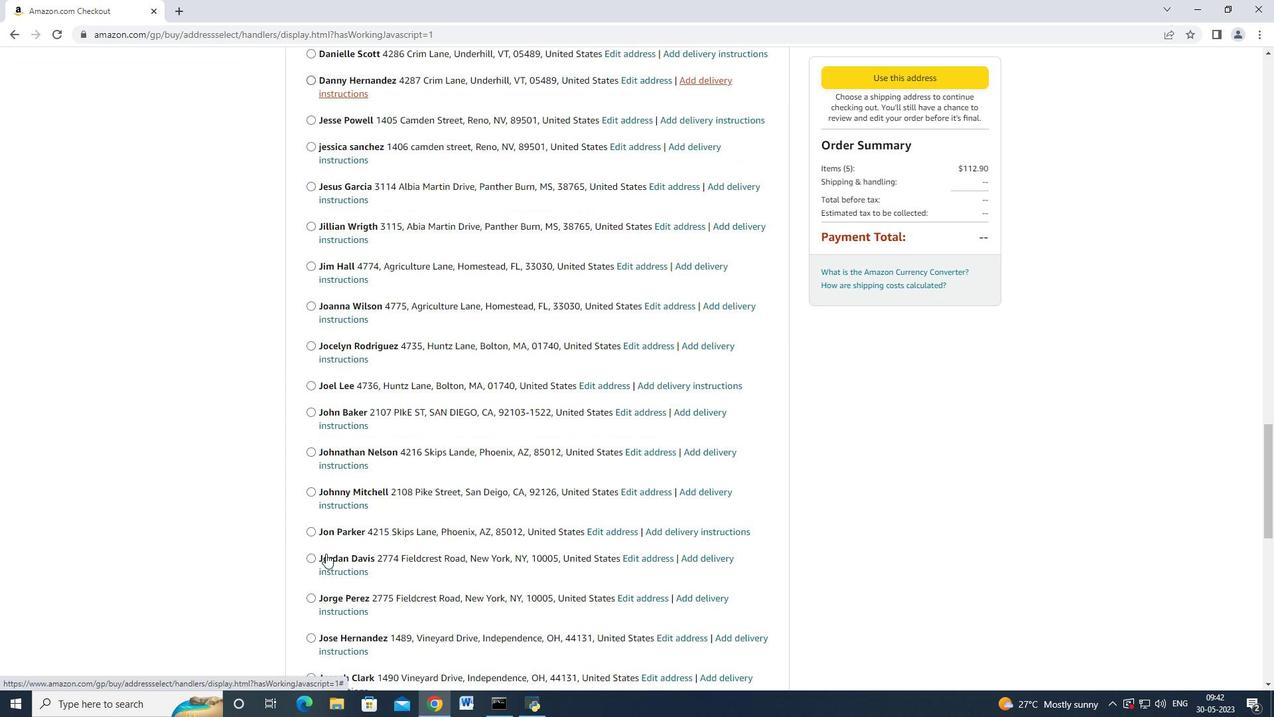 
Action: Mouse scrolled (326, 553) with delta (0, 0)
Screenshot: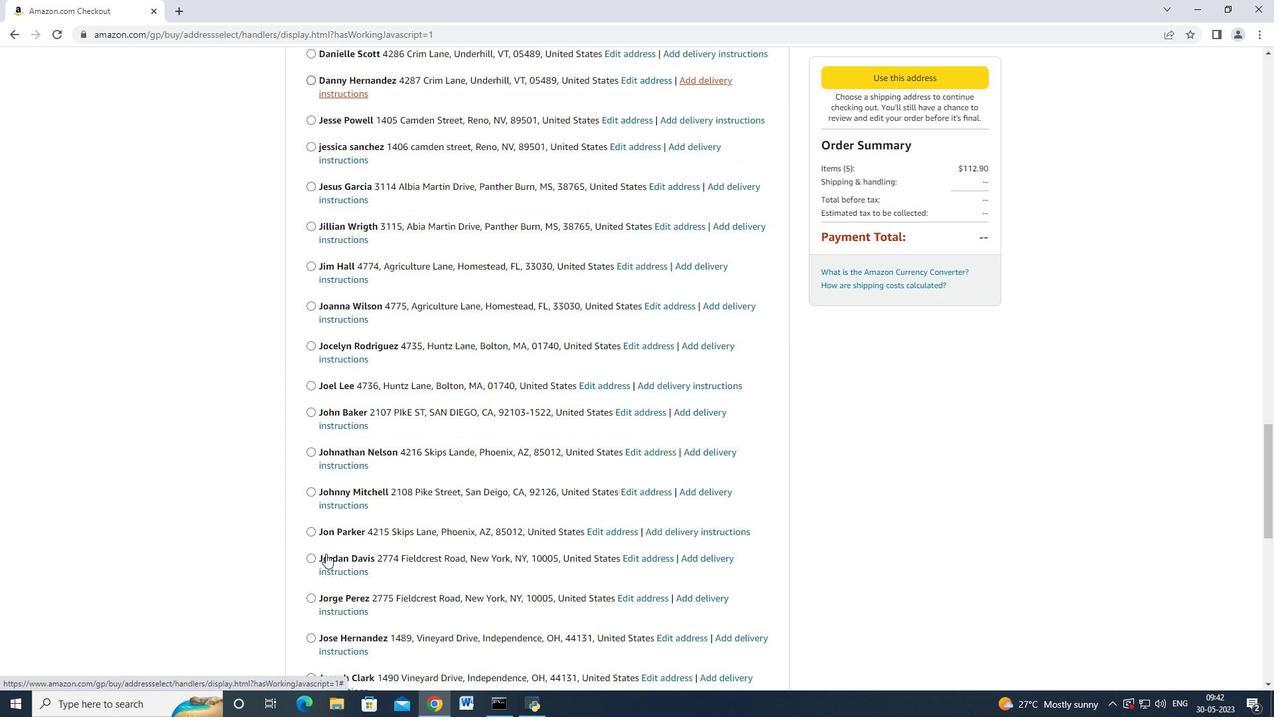 
Action: Mouse moved to (327, 553)
Screenshot: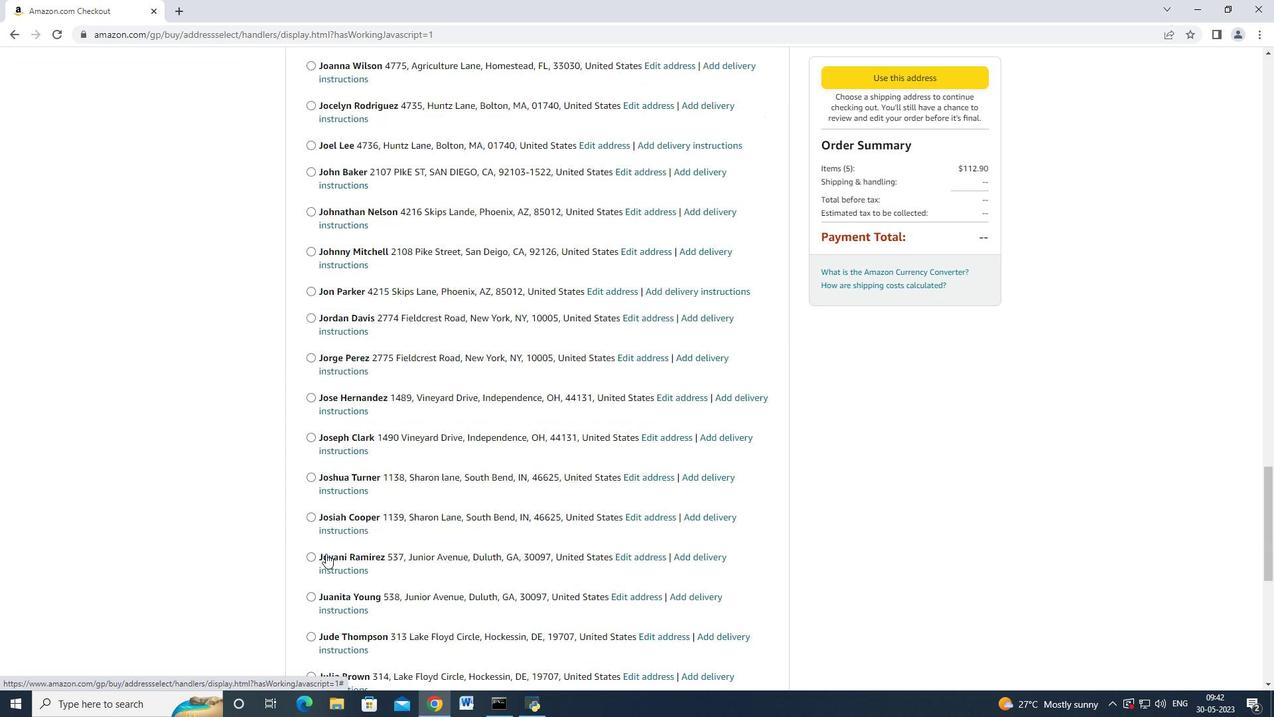 
Action: Mouse scrolled (327, 552) with delta (0, 0)
Screenshot: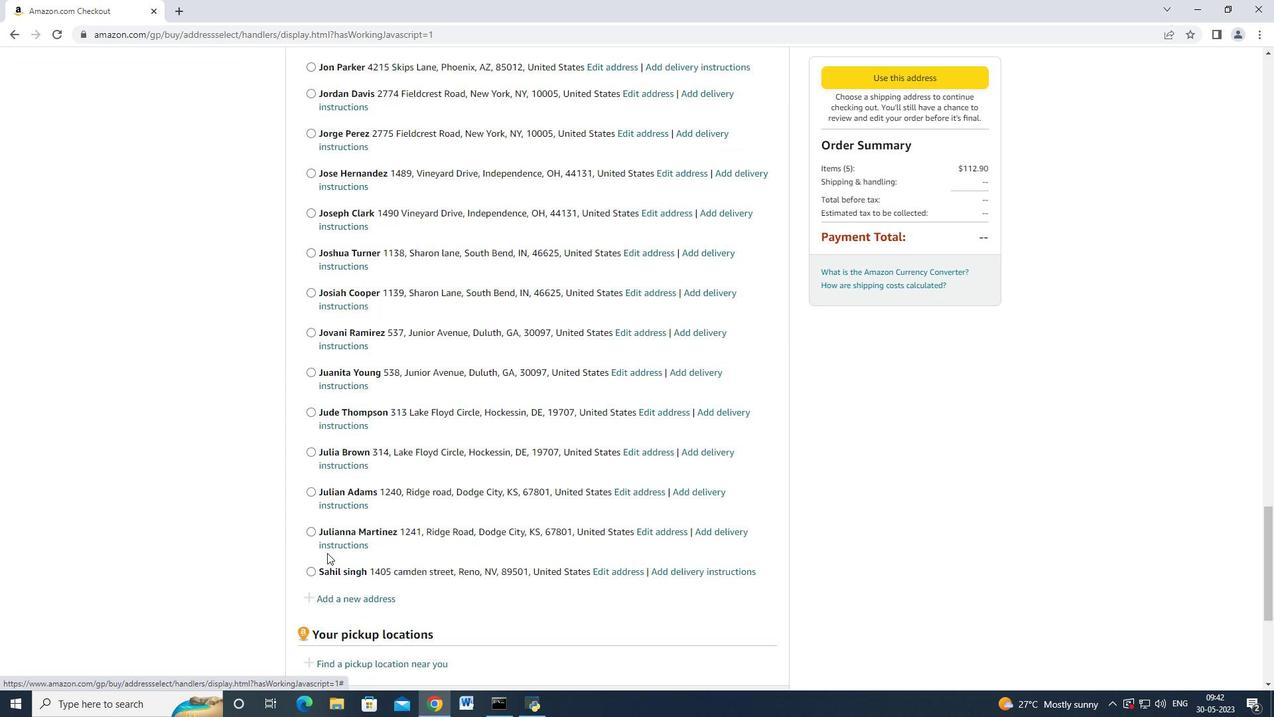 
Action: Mouse scrolled (327, 552) with delta (0, 0)
Screenshot: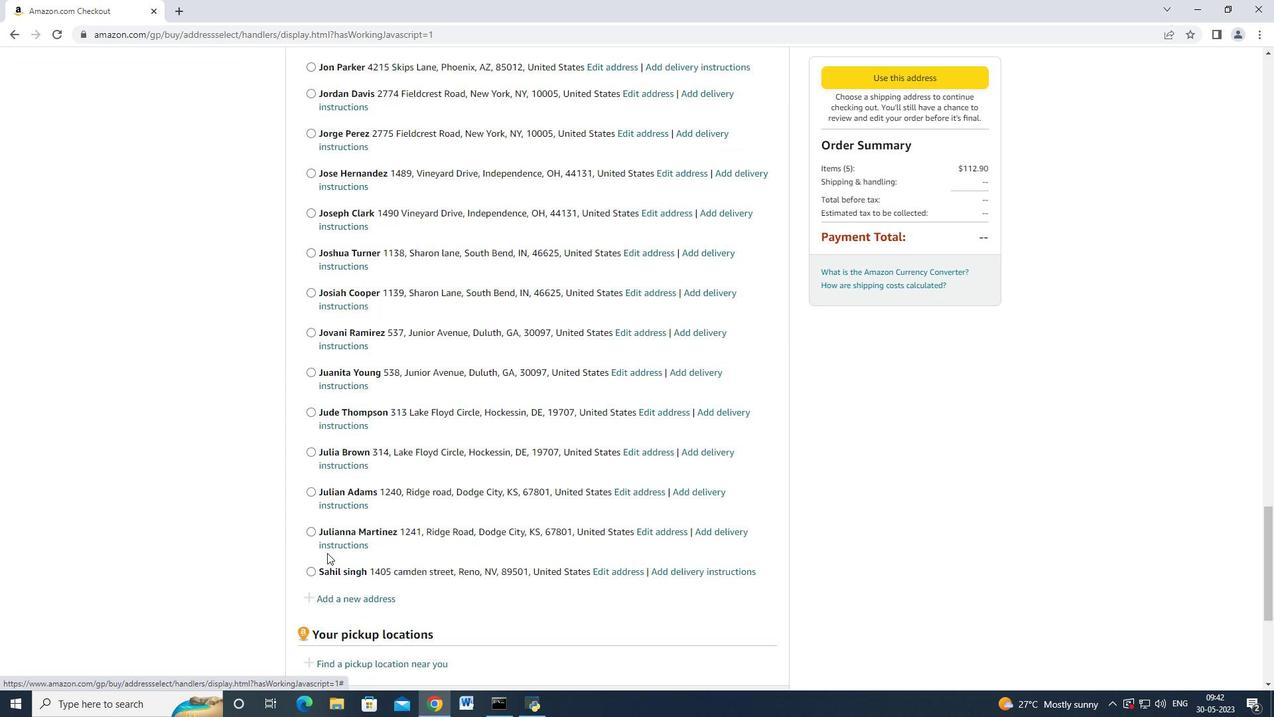 
Action: Mouse scrolled (327, 552) with delta (0, 0)
Screenshot: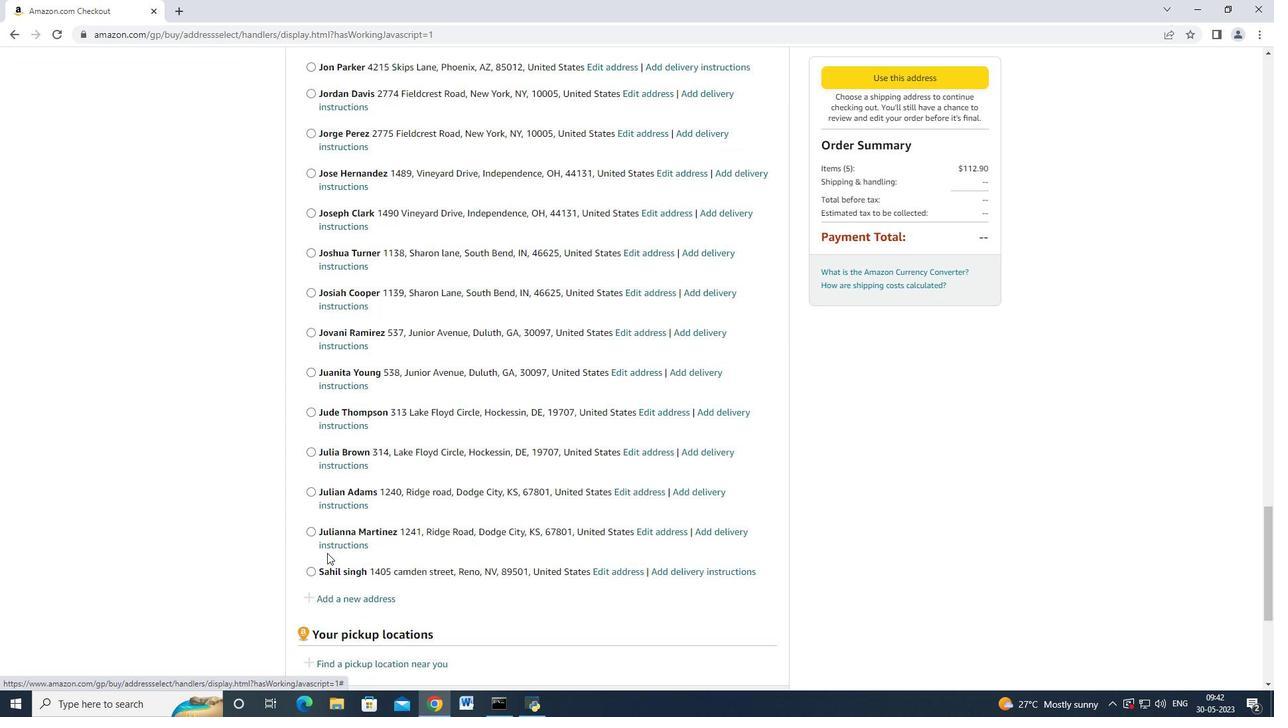 
Action: Mouse scrolled (327, 552) with delta (0, 0)
Screenshot: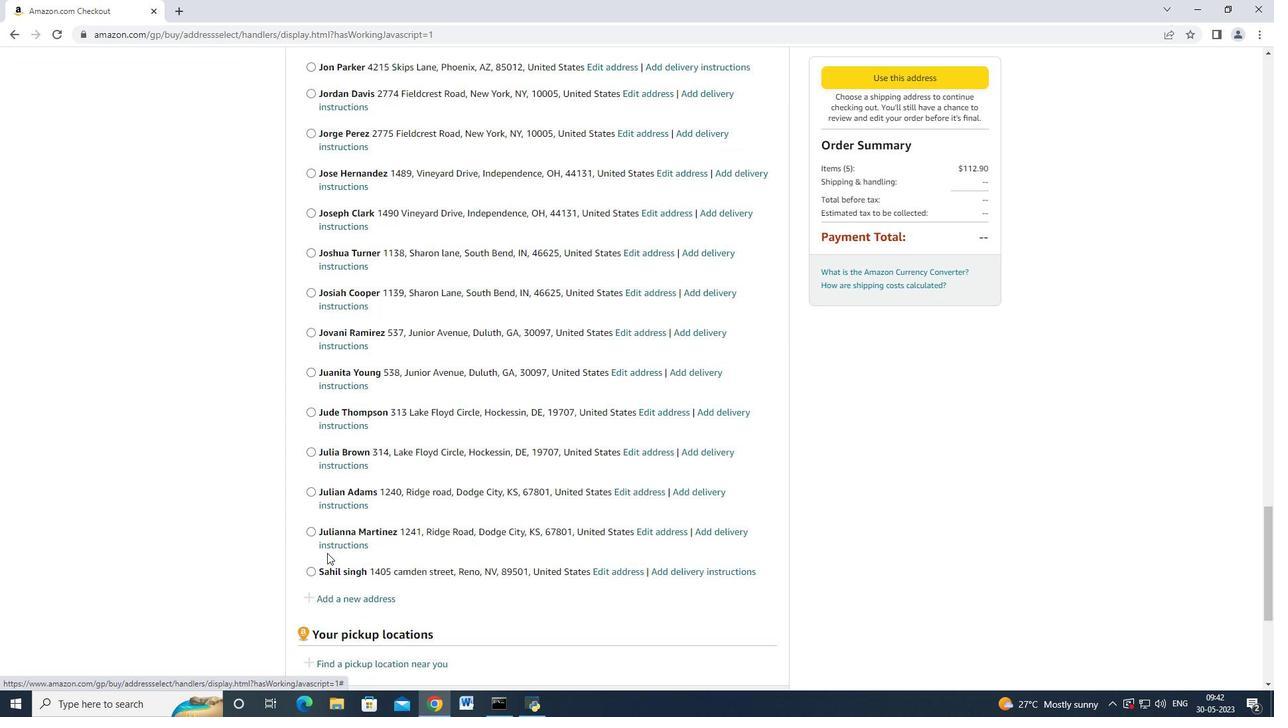 
Action: Mouse scrolled (327, 552) with delta (0, 0)
Screenshot: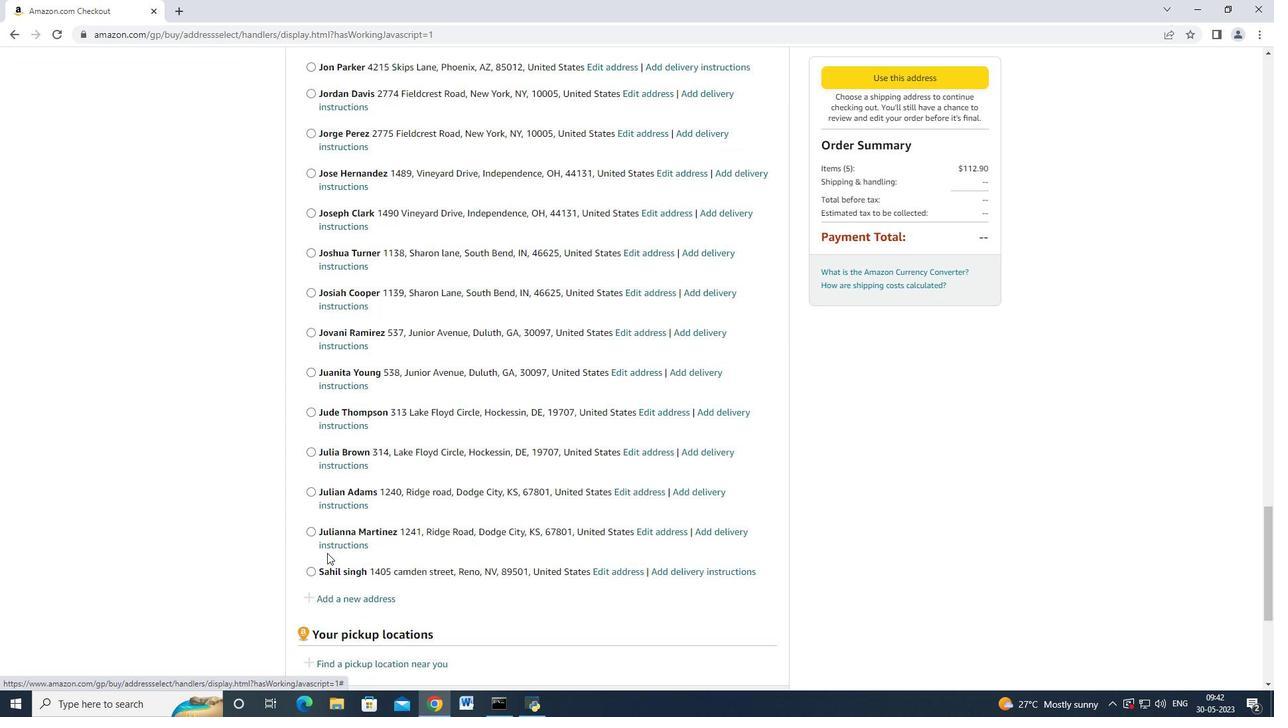 
Action: Mouse scrolled (327, 552) with delta (0, 0)
Screenshot: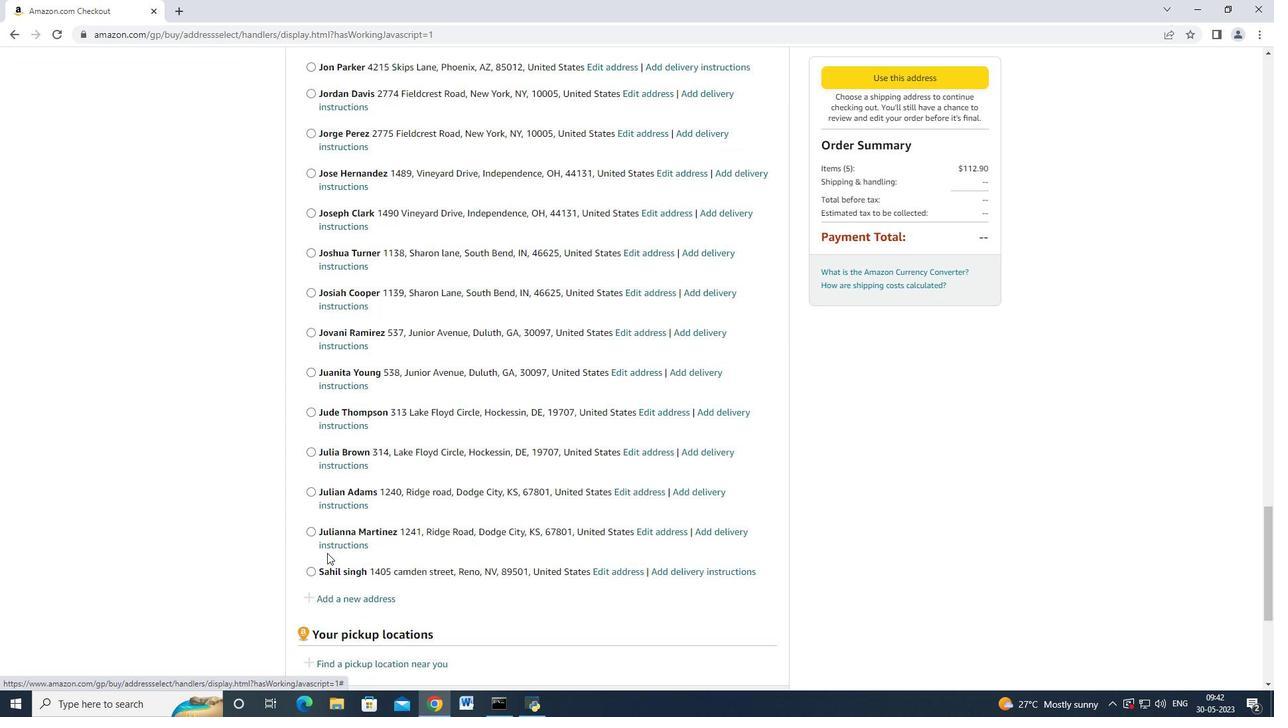 
Action: Mouse scrolled (327, 552) with delta (0, 0)
Screenshot: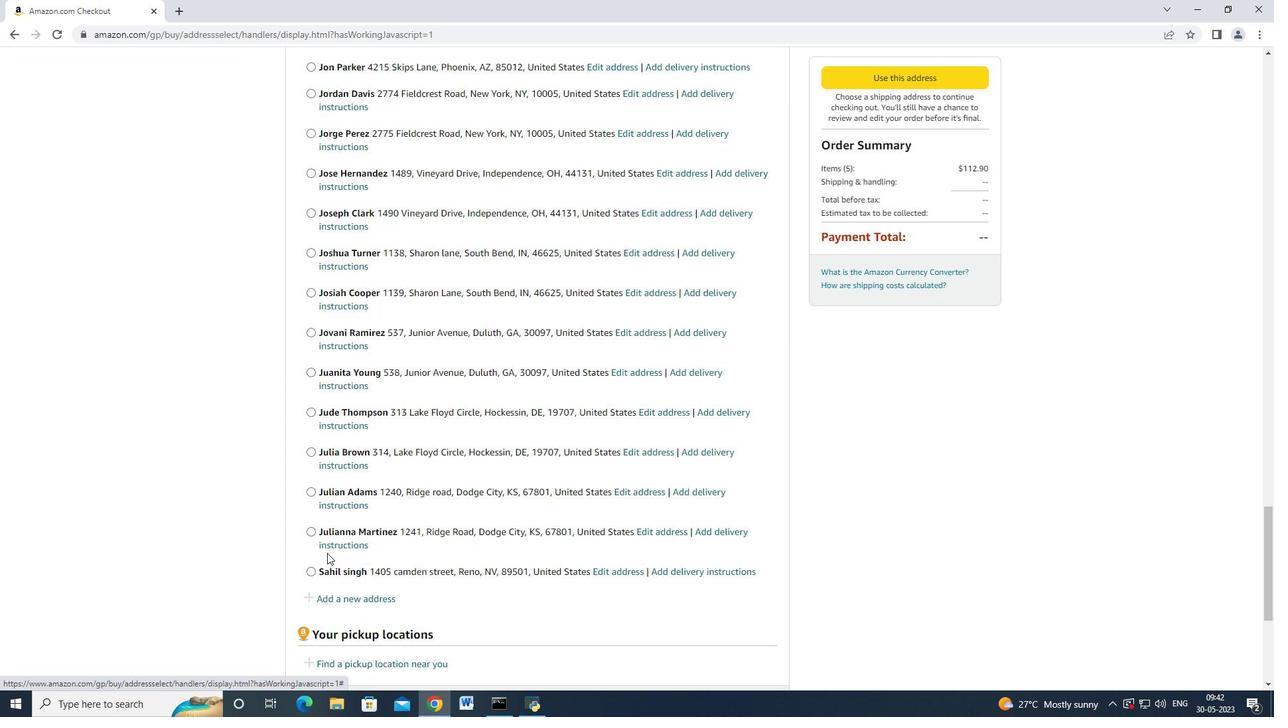 
Action: Mouse moved to (369, 275)
Screenshot: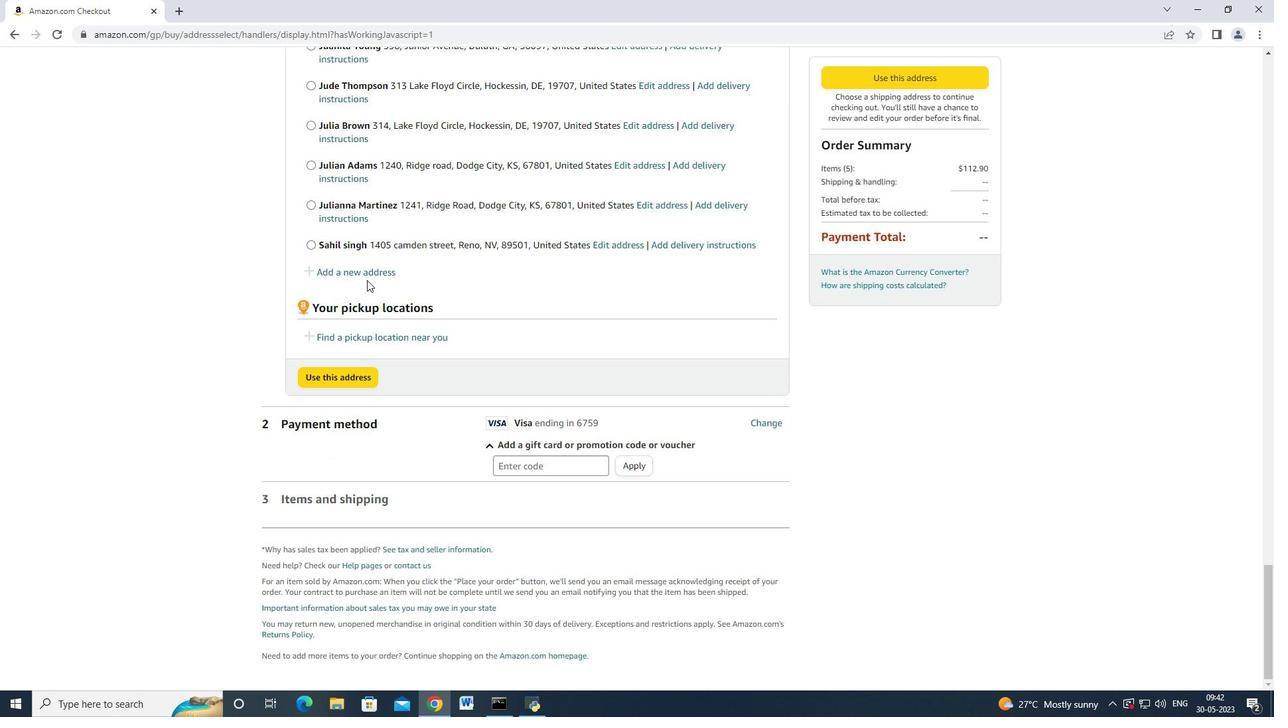 
Action: Mouse pressed left at (369, 275)
Screenshot: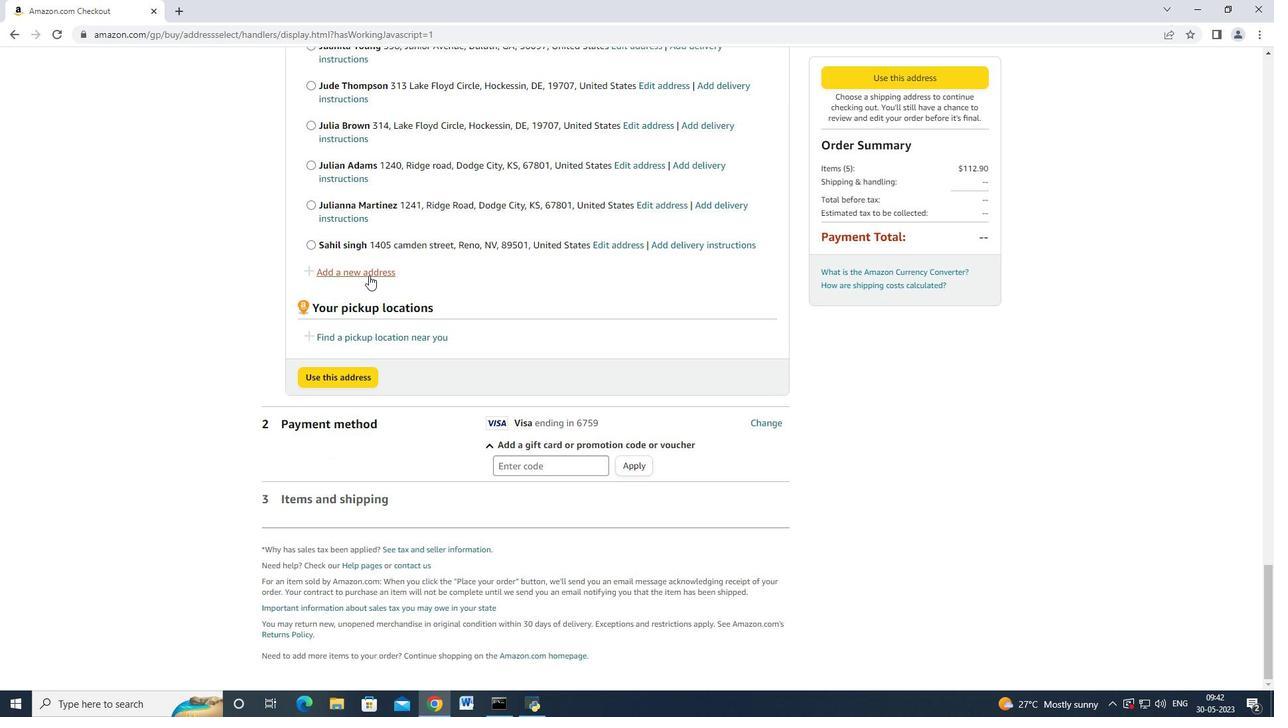 
Action: Mouse moved to (452, 312)
Screenshot: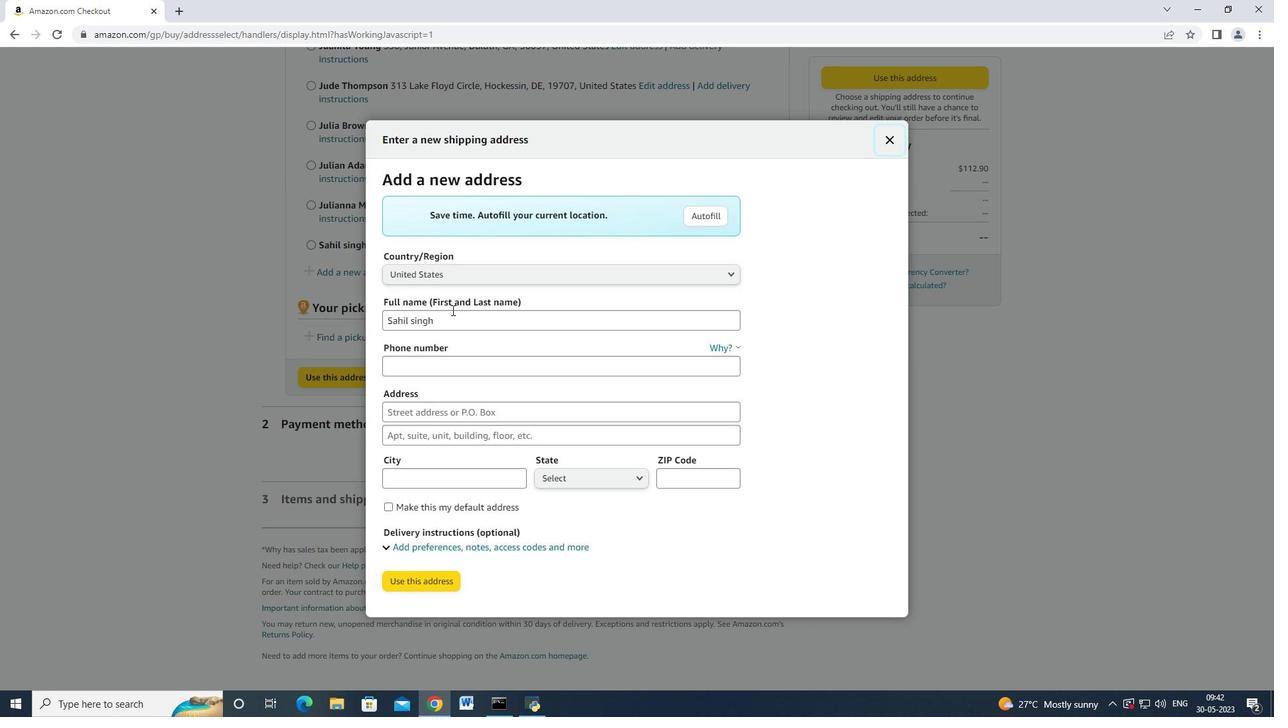 
Action: Mouse pressed left at (452, 312)
Screenshot: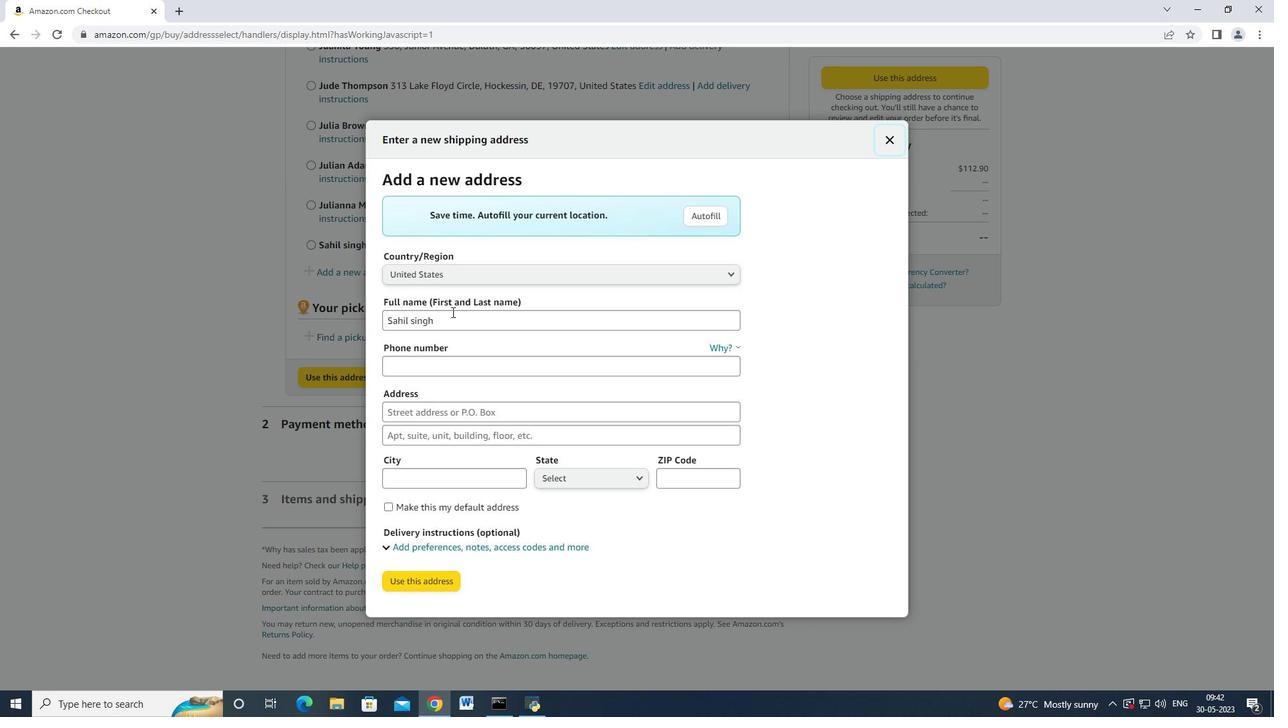
Action: Key pressed <Key.backspace><Key.backspace><Key.backspace><Key.backspace><Key.backspace><Key.backspace><Key.backspace><Key.backspace><Key.backspace><Key.backspace><Key.backspace><Key.shift_r>David<Key.space><Key.shift_r>Ge<Key.backspace>reen<Key.tab><Key.tab>4288<Key.backspace><Key.backspace><Key.backspace><Key.backspace>9377427970<Key.tab>4288<Key.space><Key.shift>Crim<Key.space><Key.shift>Lane<Key.tab><Key.tab><Key.shift>Underhill
Screenshot: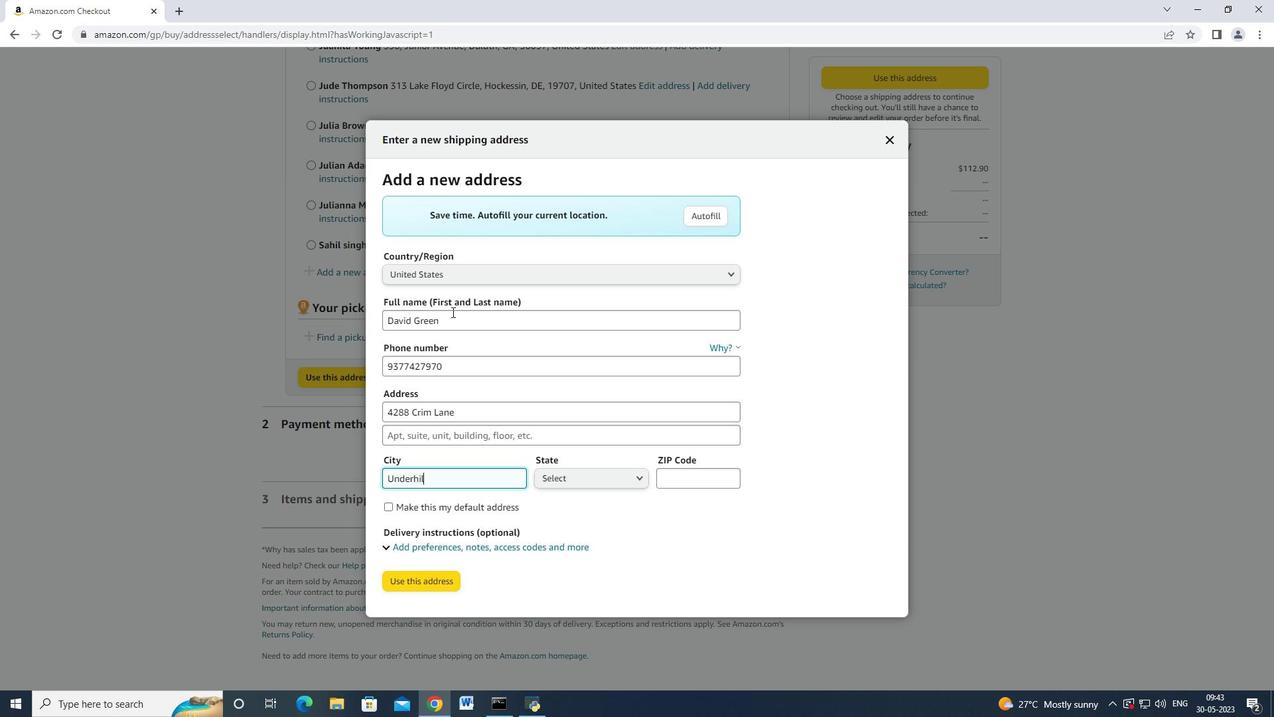 
Action: Mouse moved to (580, 478)
Screenshot: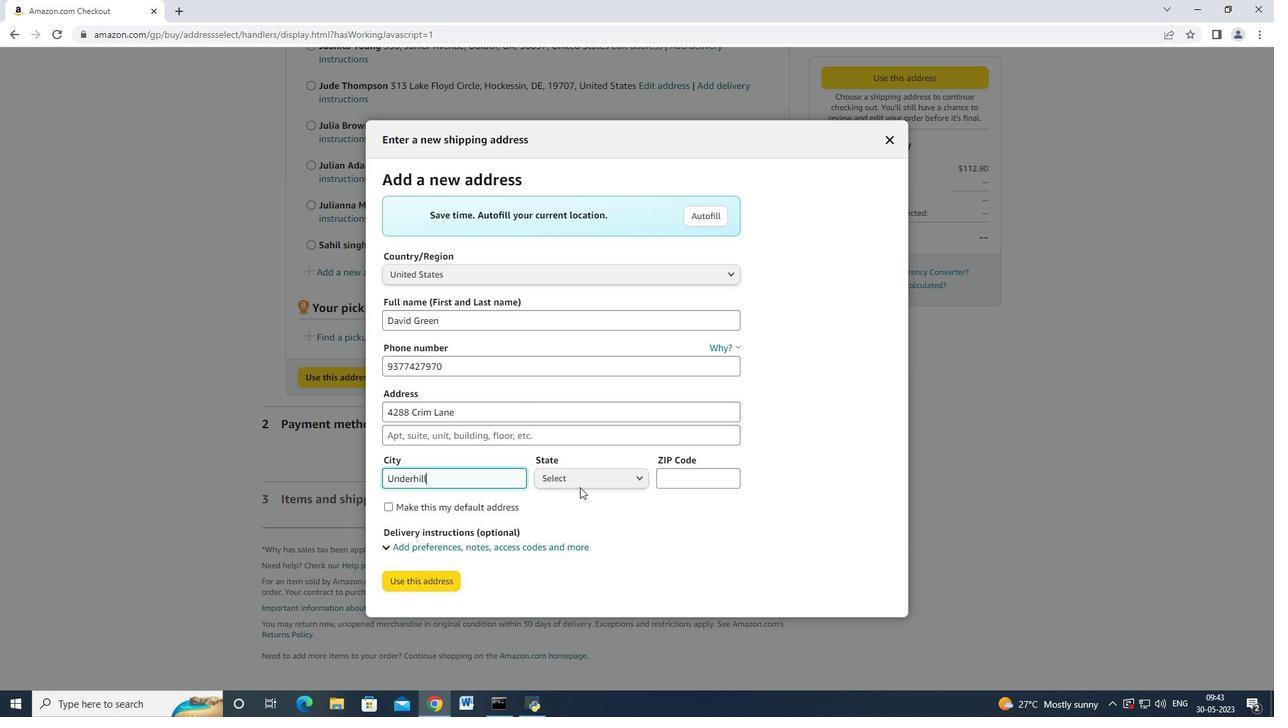 
Action: Mouse pressed left at (580, 478)
Screenshot: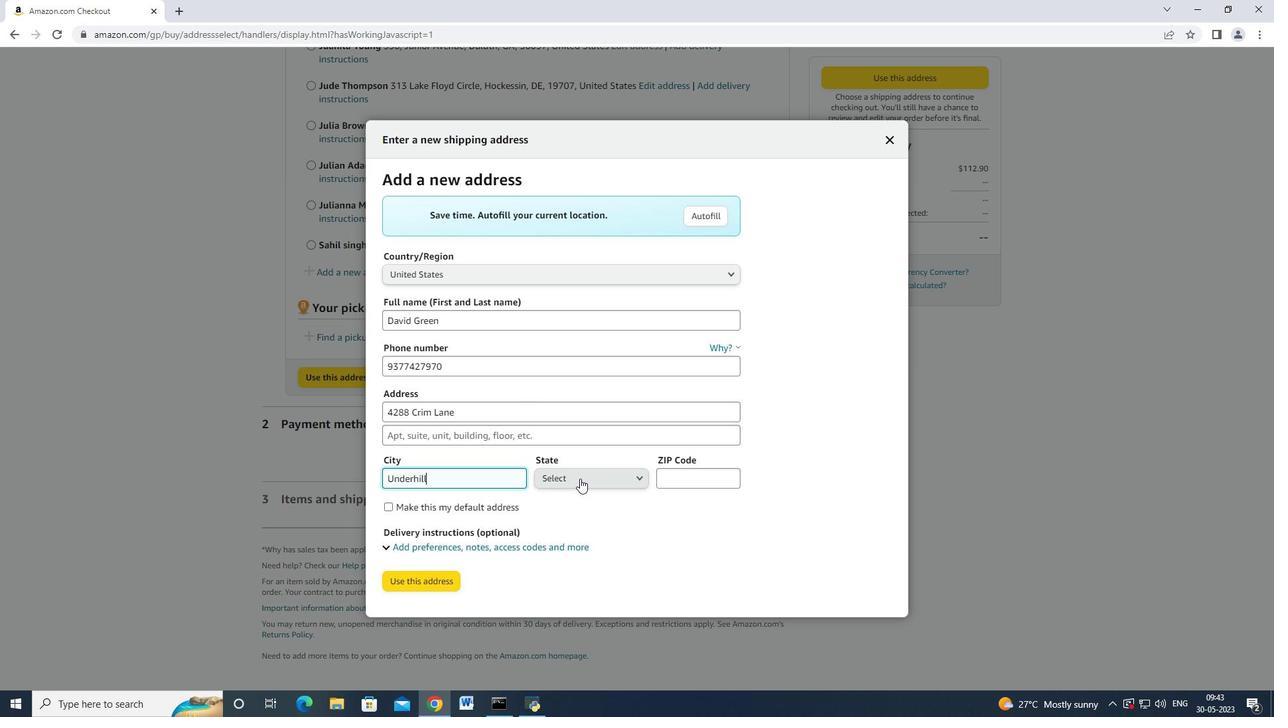 
Action: Mouse moved to (571, 405)
Screenshot: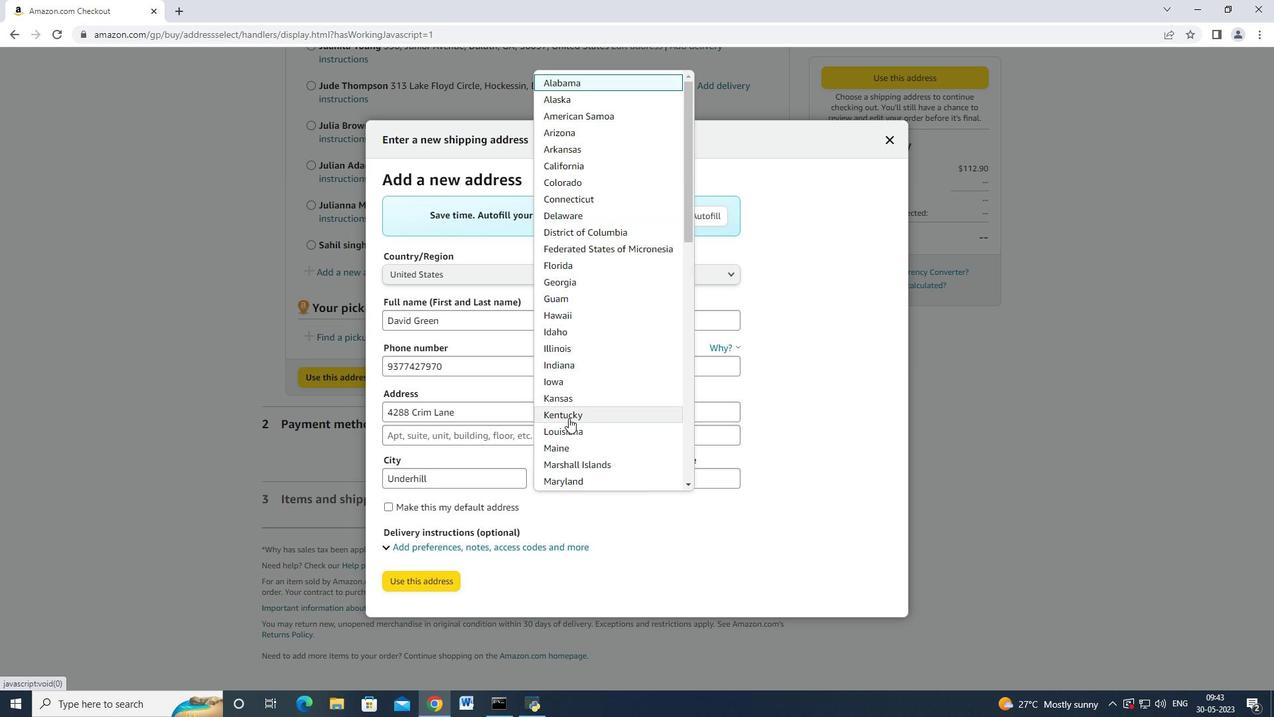 
Action: Mouse scrolled (571, 405) with delta (0, 0)
Screenshot: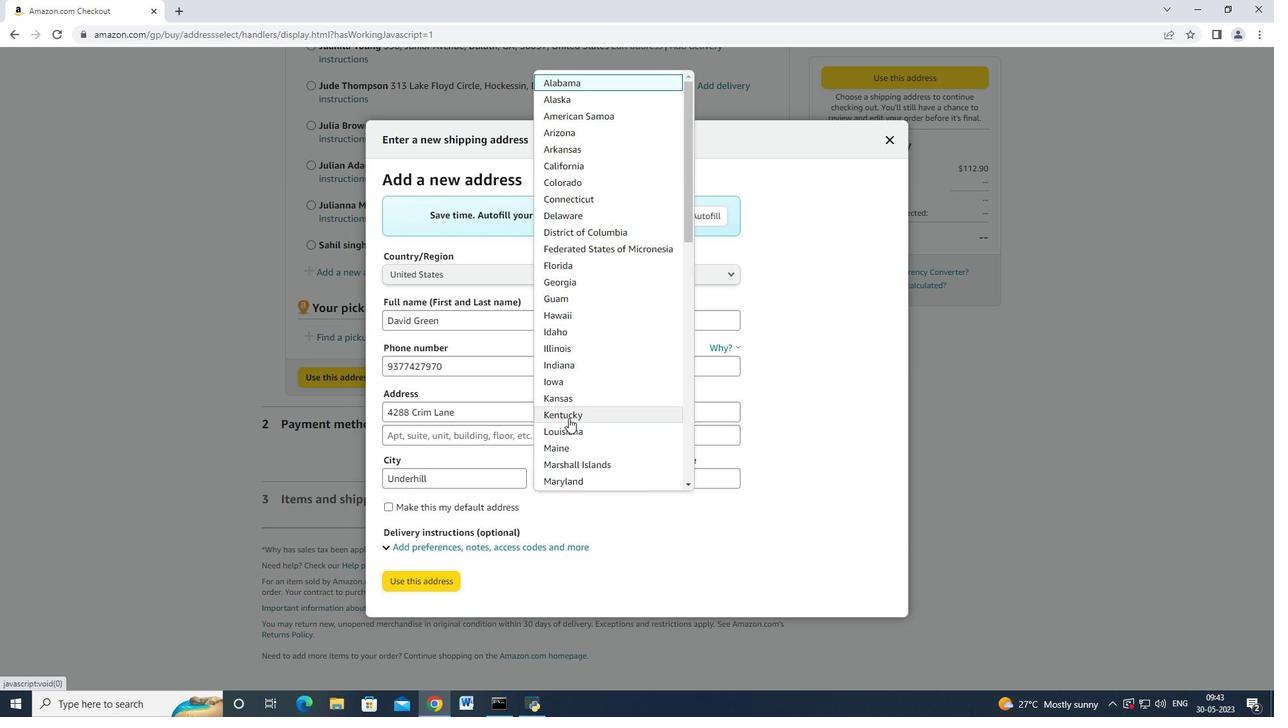 
Action: Mouse scrolled (571, 405) with delta (0, 0)
Screenshot: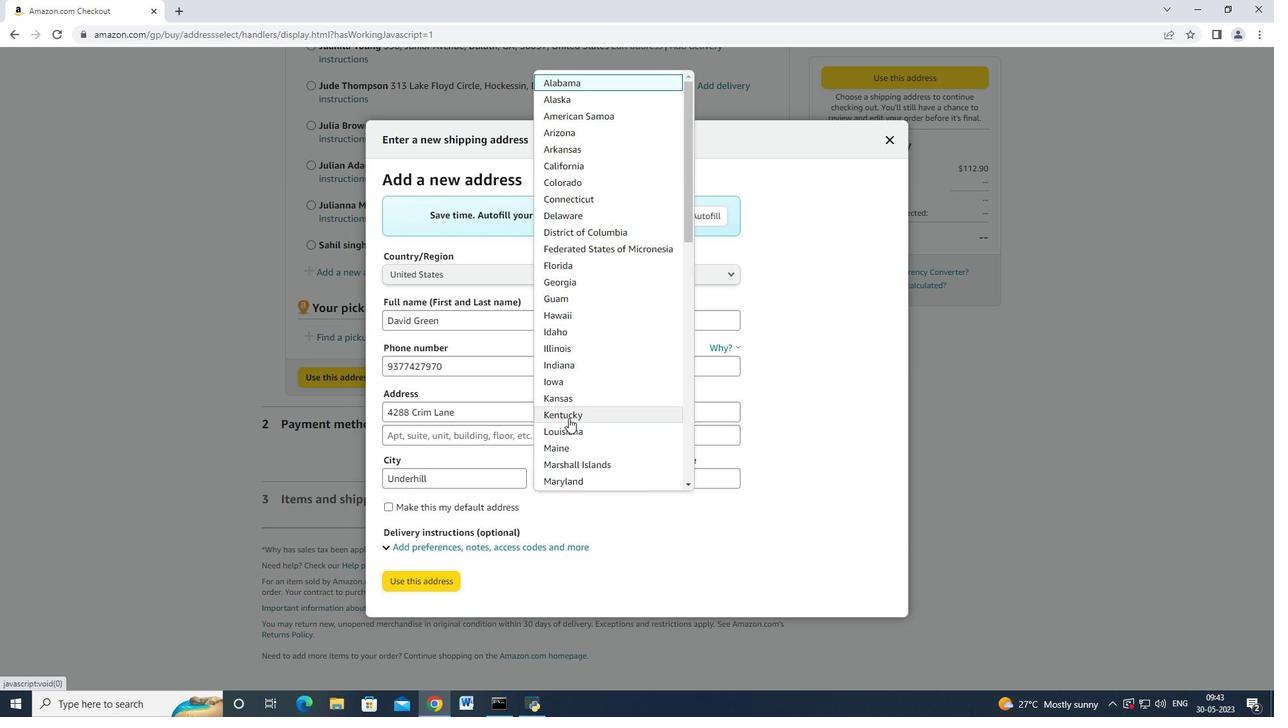 
Action: Mouse scrolled (571, 405) with delta (0, 0)
Screenshot: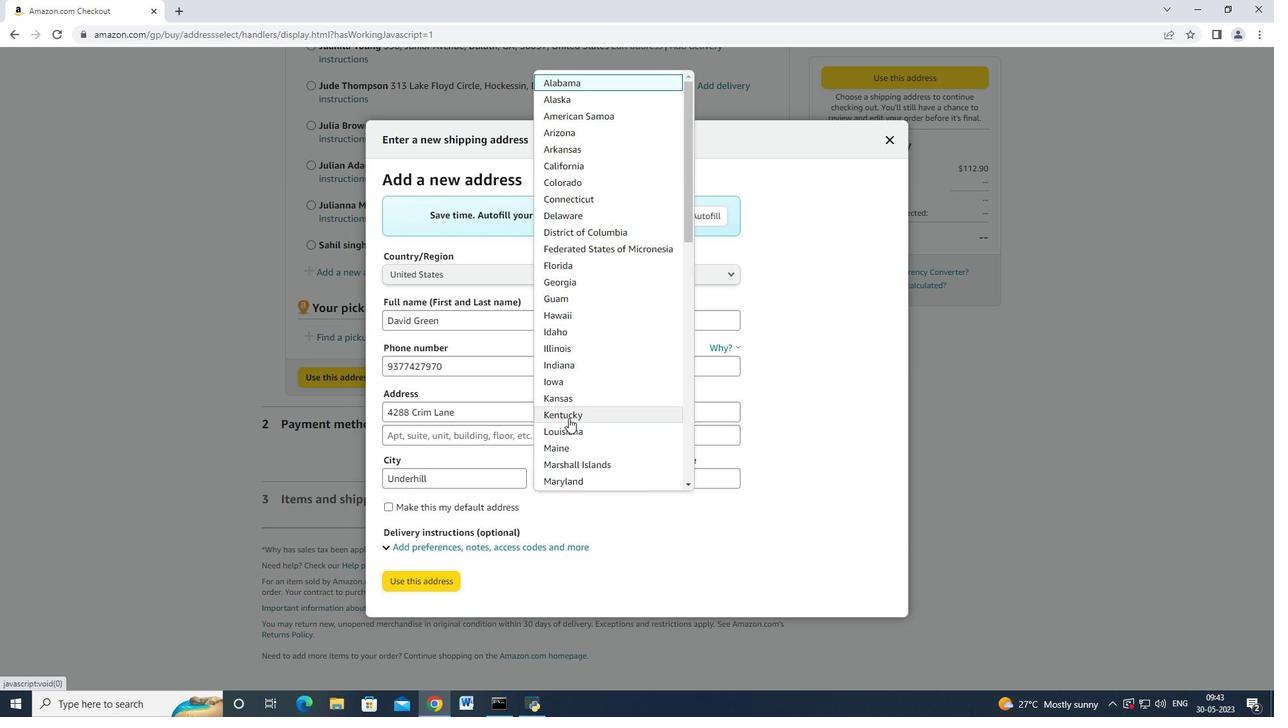 
Action: Mouse scrolled (571, 405) with delta (0, 0)
Screenshot: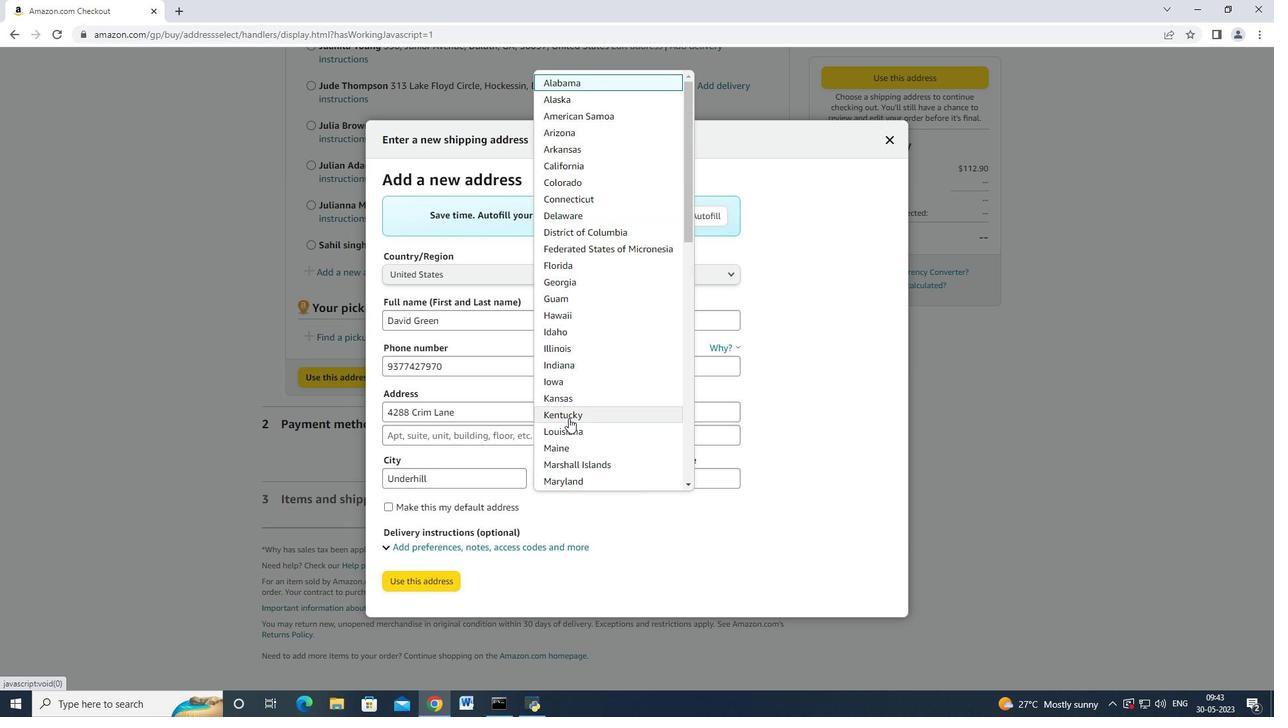 
Action: Mouse scrolled (571, 405) with delta (0, 0)
Screenshot: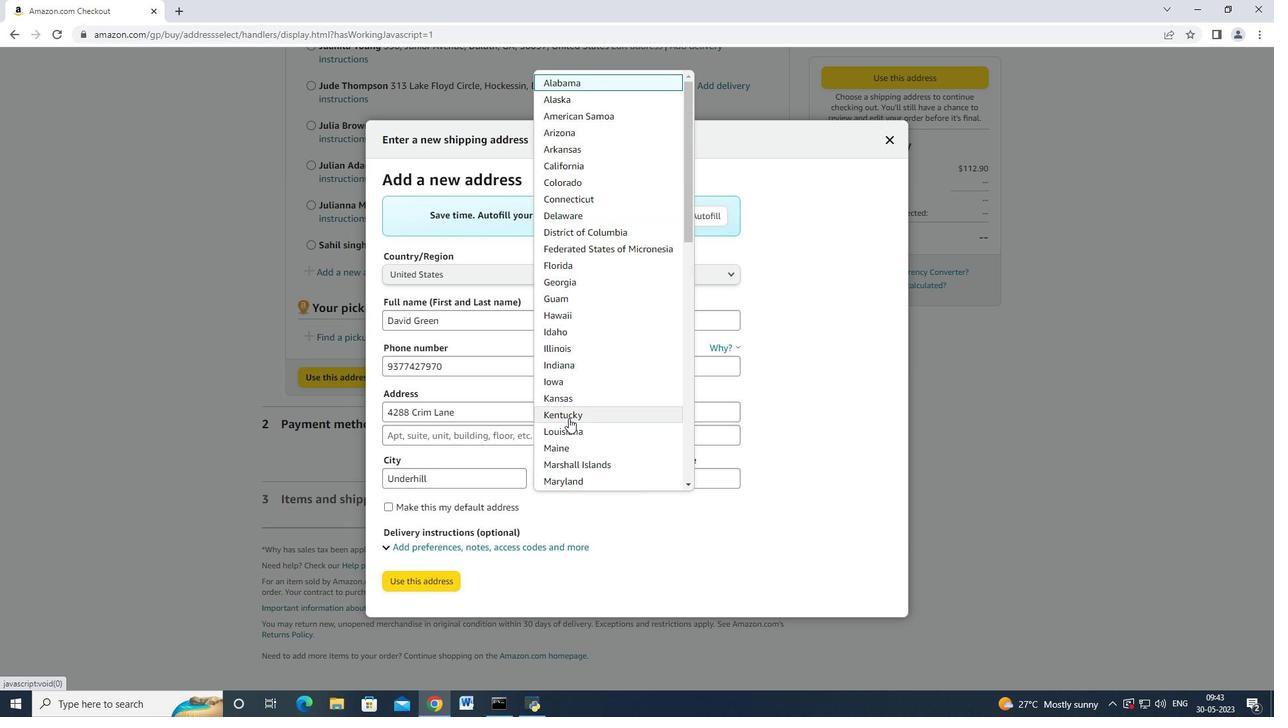 
Action: Mouse moved to (570, 405)
Screenshot: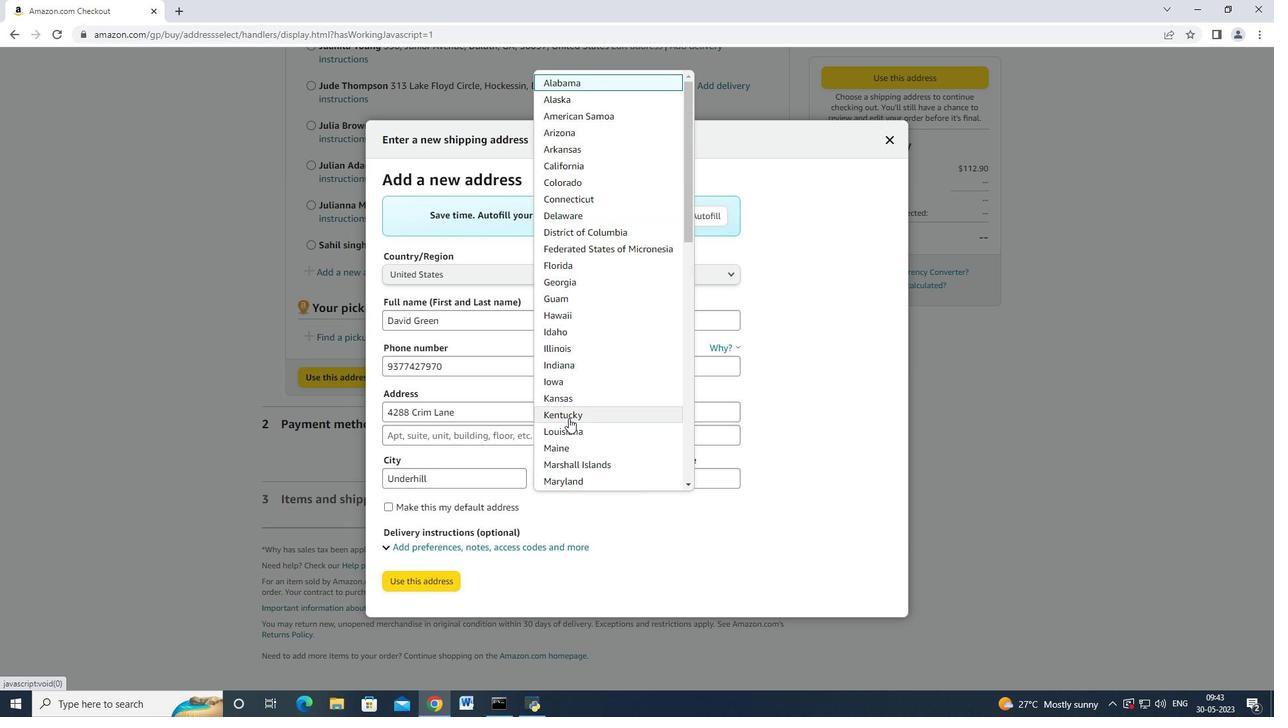 
Action: Mouse scrolled (570, 404) with delta (0, 0)
Screenshot: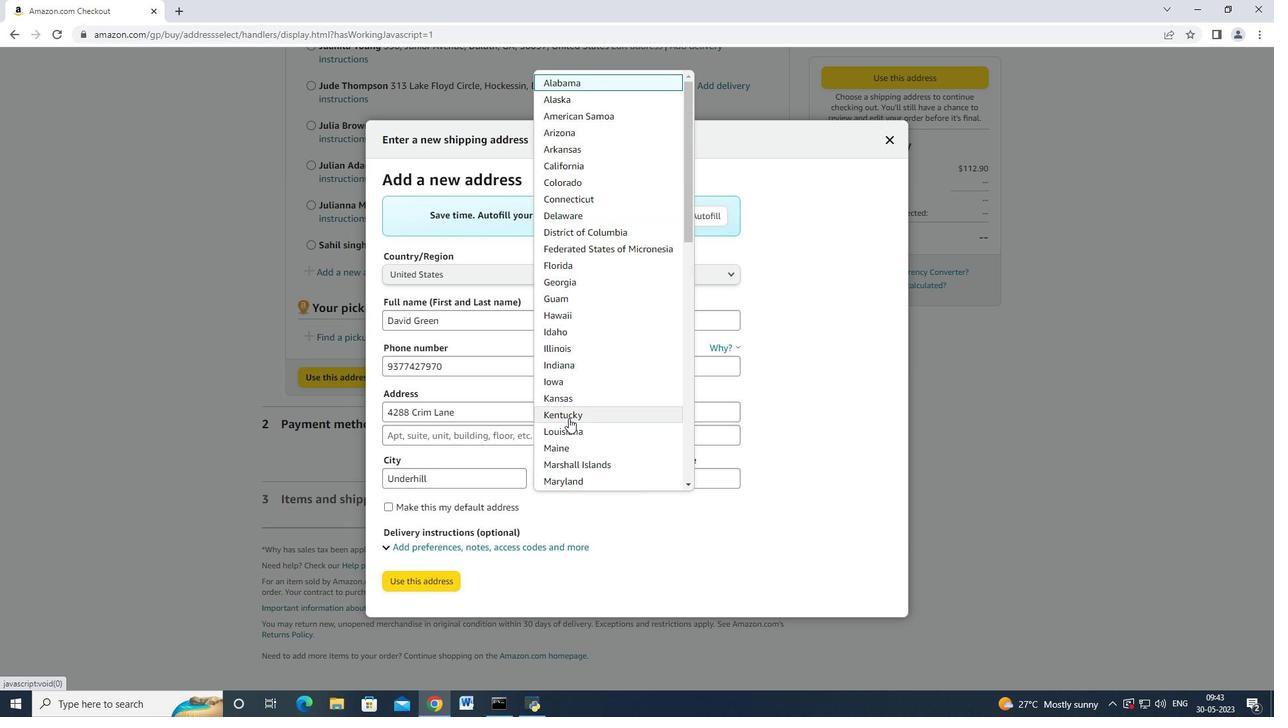 
Action: Mouse moved to (565, 396)
Screenshot: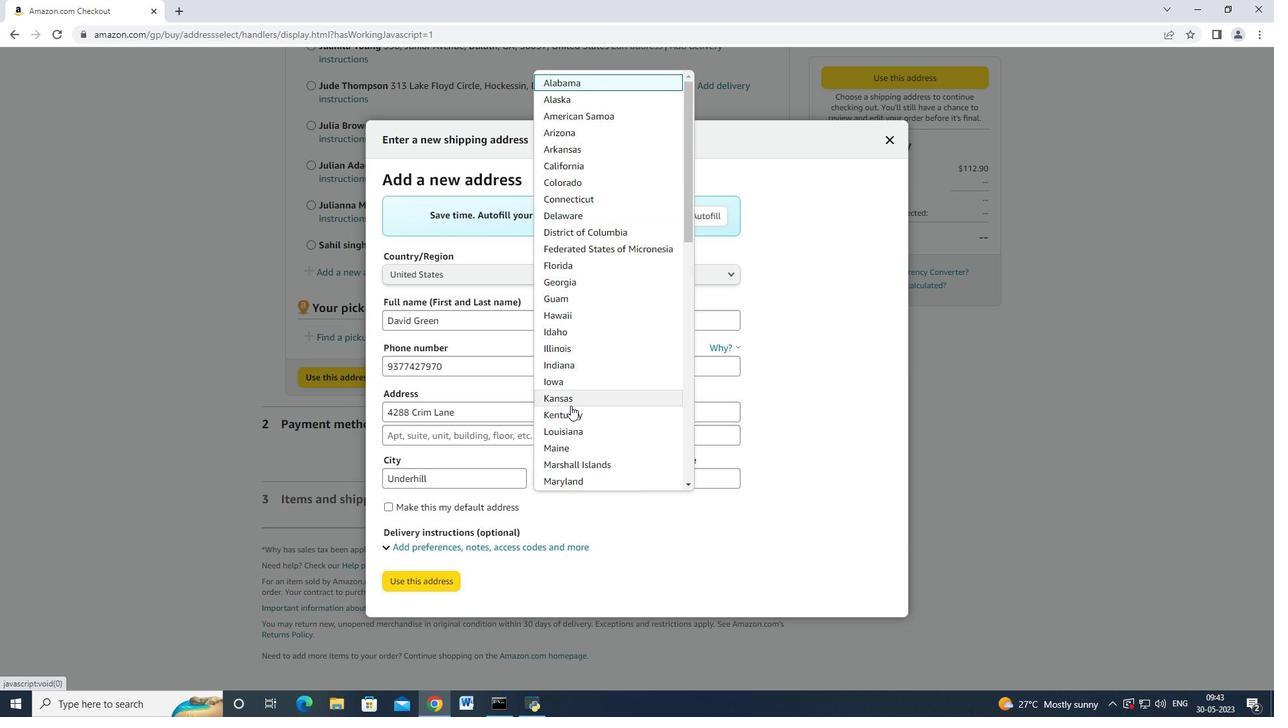 
Action: Mouse scrolled (565, 395) with delta (0, 0)
Screenshot: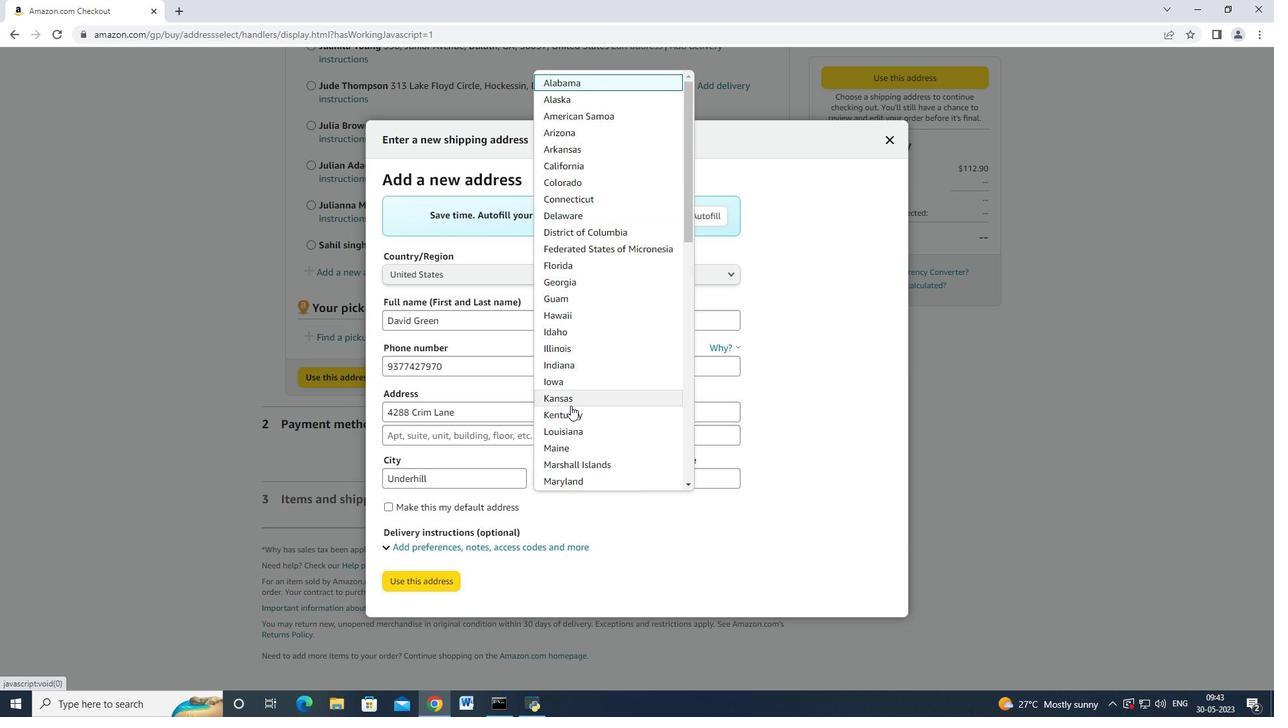 
Action: Mouse moved to (564, 391)
Screenshot: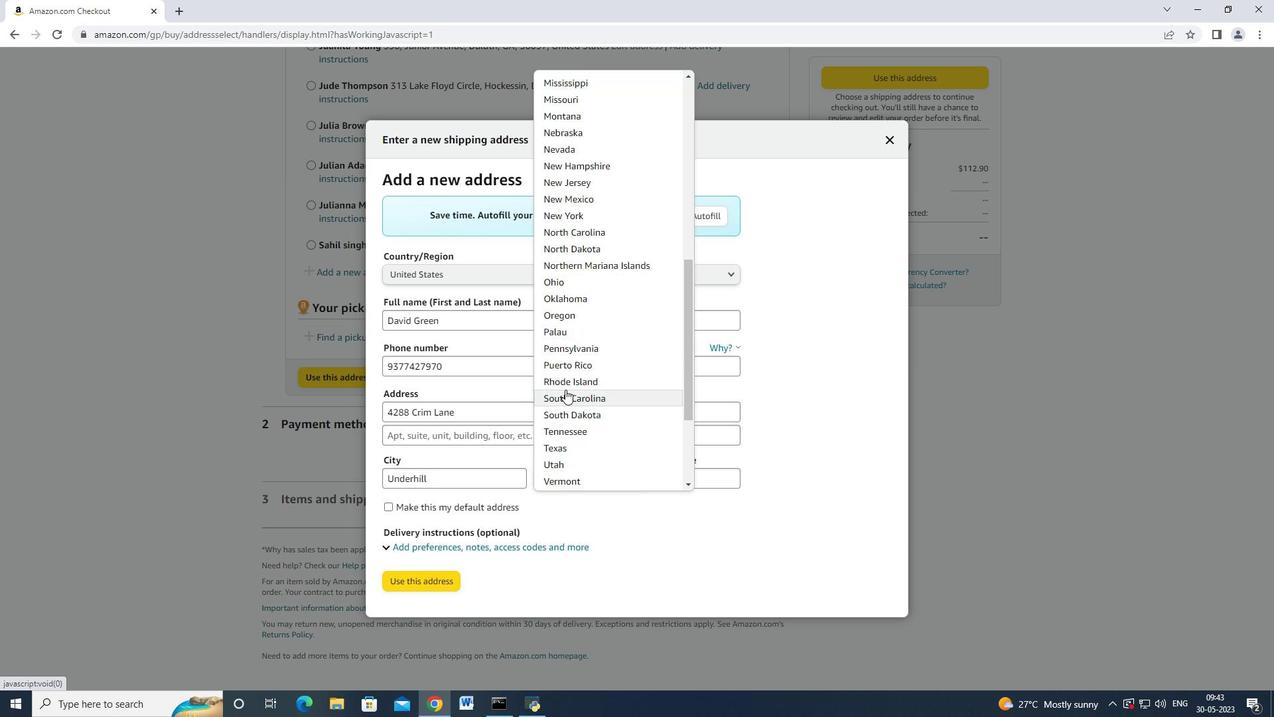 
Action: Mouse scrolled (564, 390) with delta (0, 0)
Screenshot: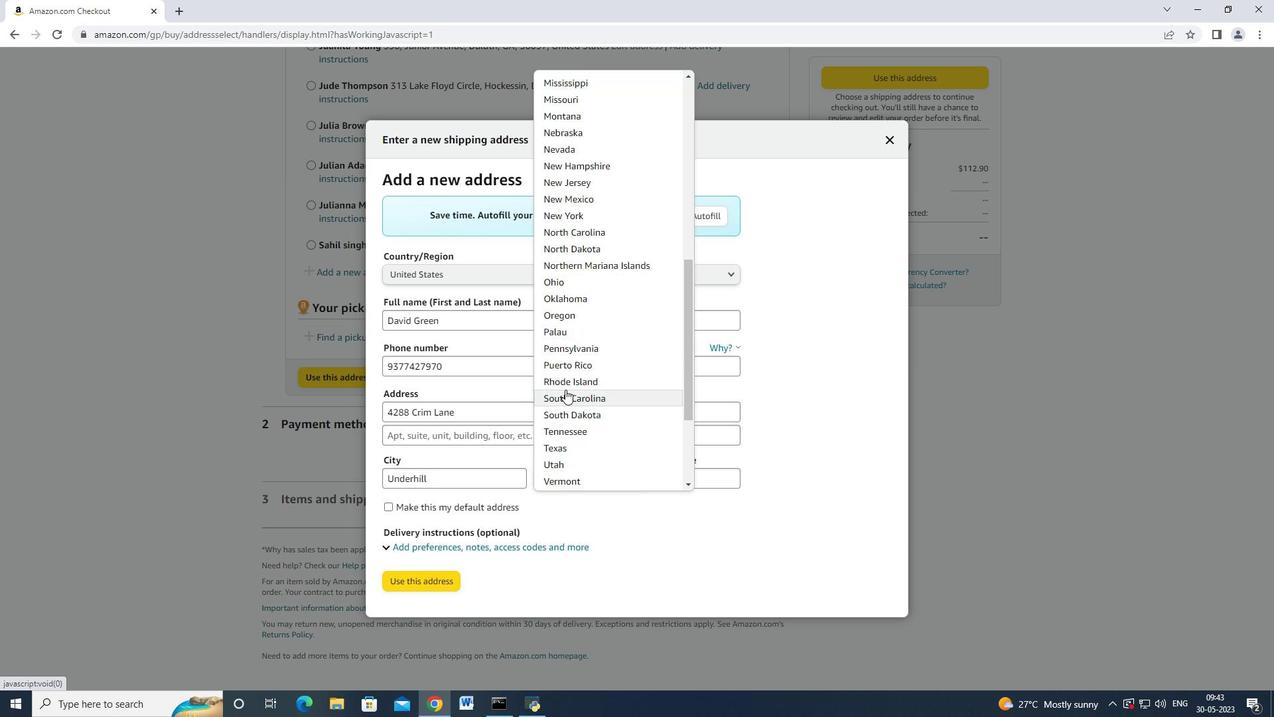 
Action: Mouse scrolled (564, 390) with delta (0, 0)
Screenshot: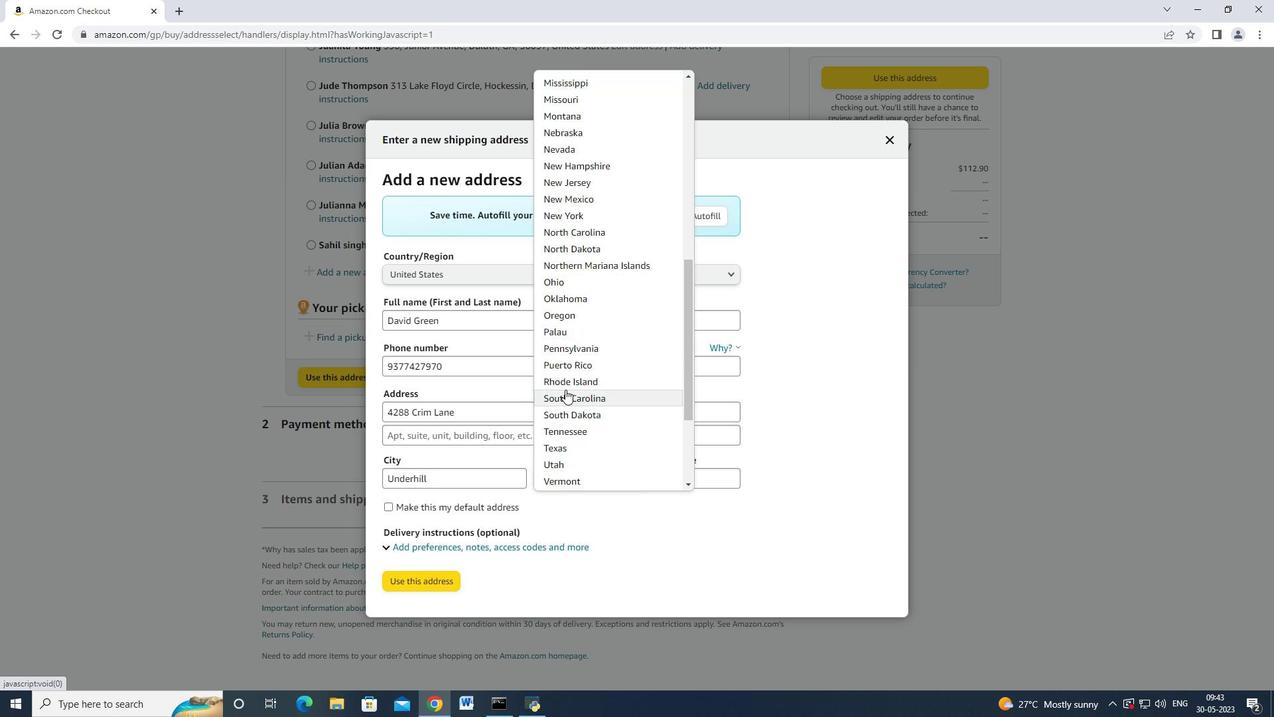 
Action: Mouse scrolled (564, 390) with delta (0, 0)
Screenshot: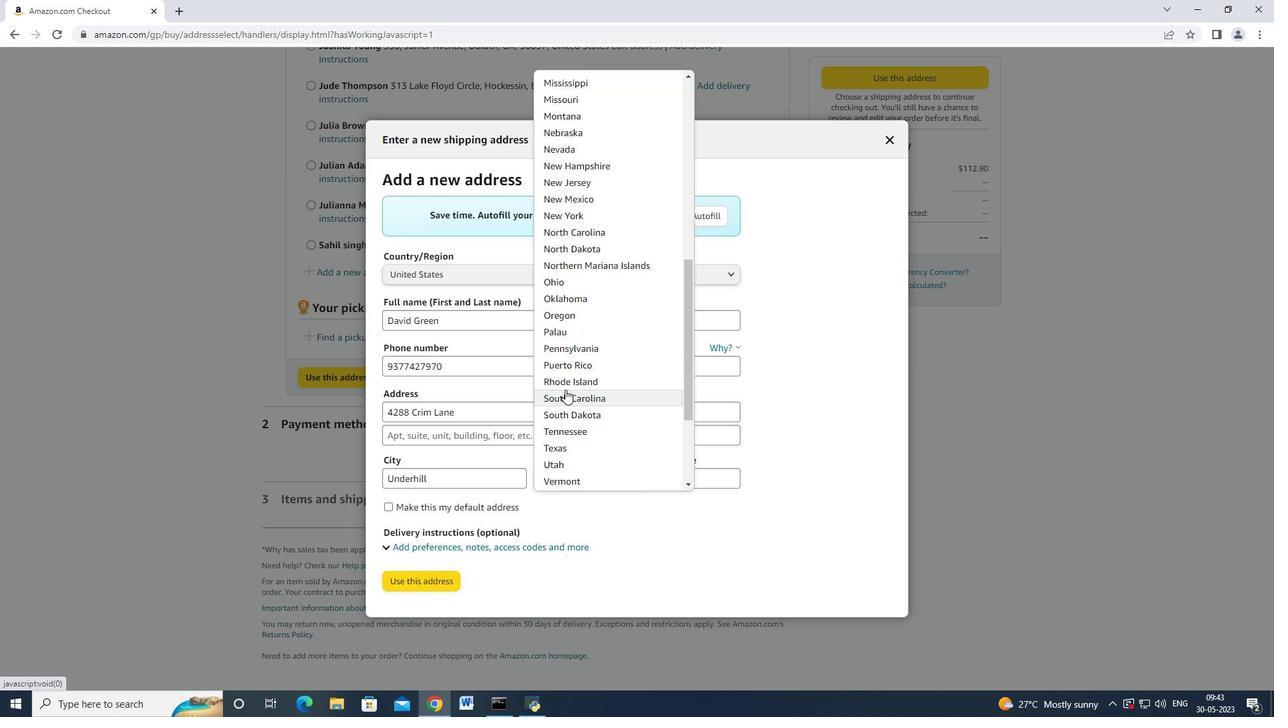 
Action: Mouse scrolled (564, 390) with delta (0, 0)
Screenshot: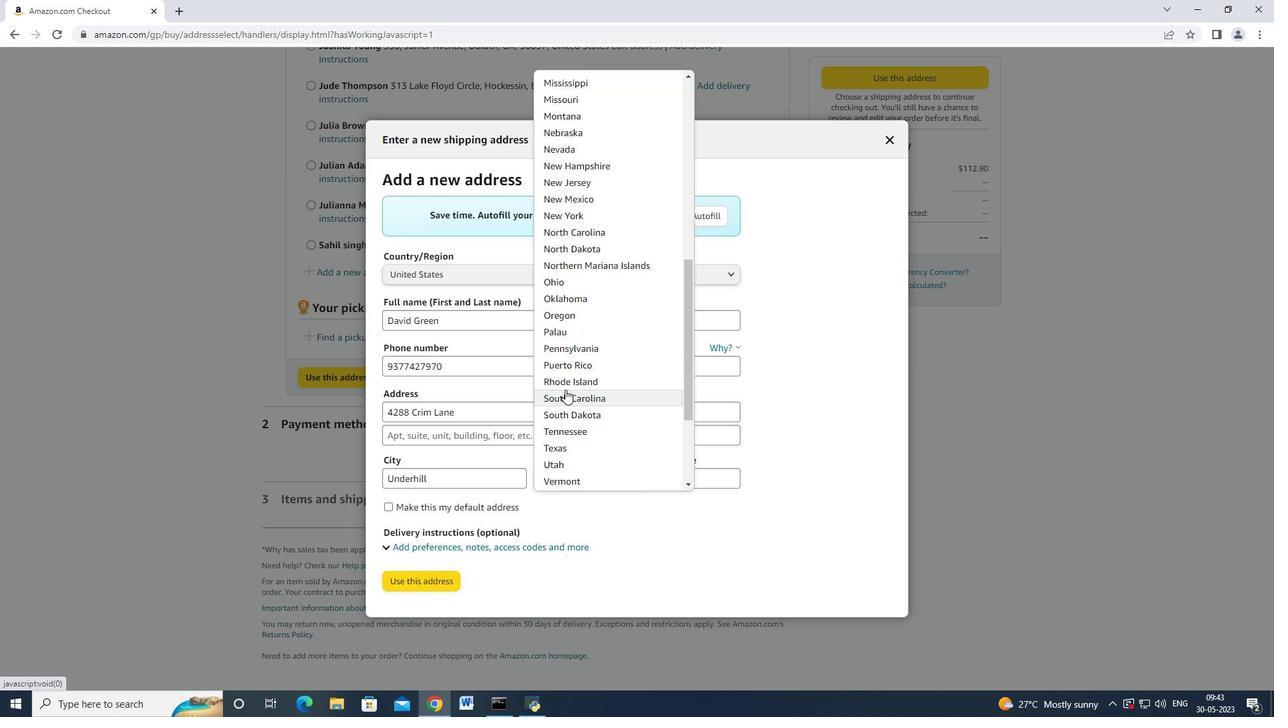 
Action: Mouse scrolled (564, 390) with delta (0, 0)
Screenshot: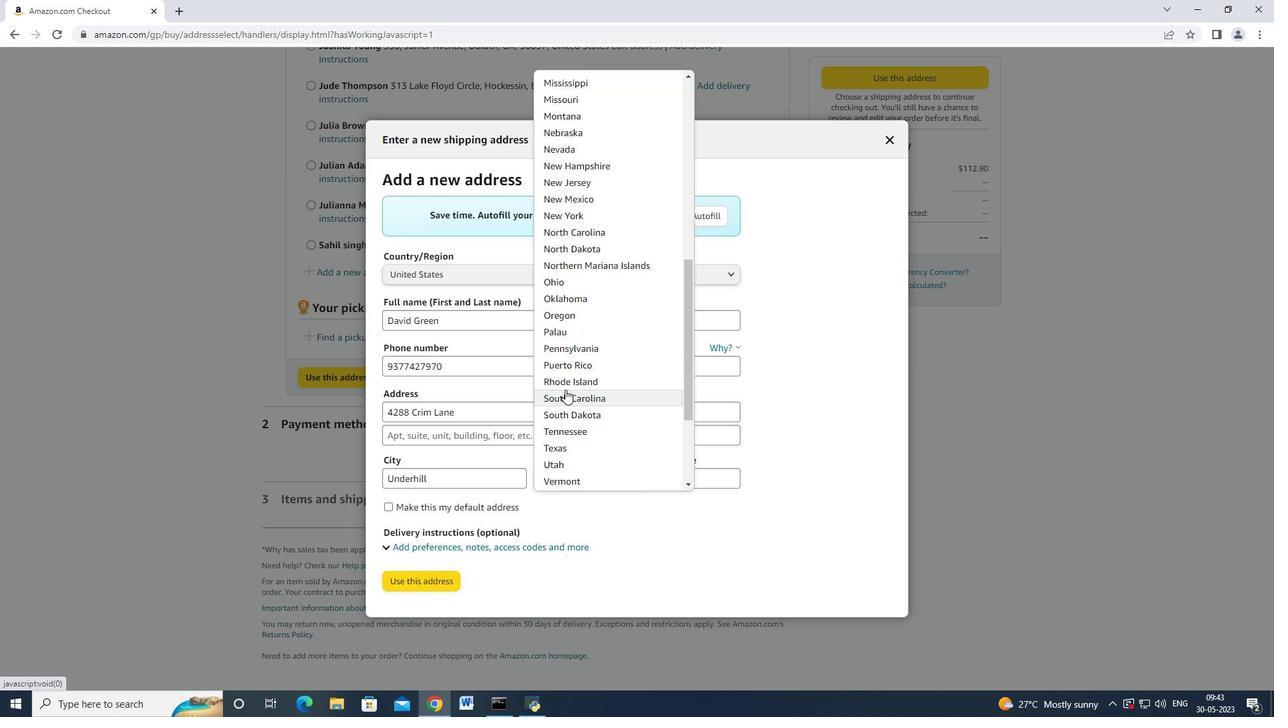 
Action: Mouse moved to (582, 325)
Screenshot: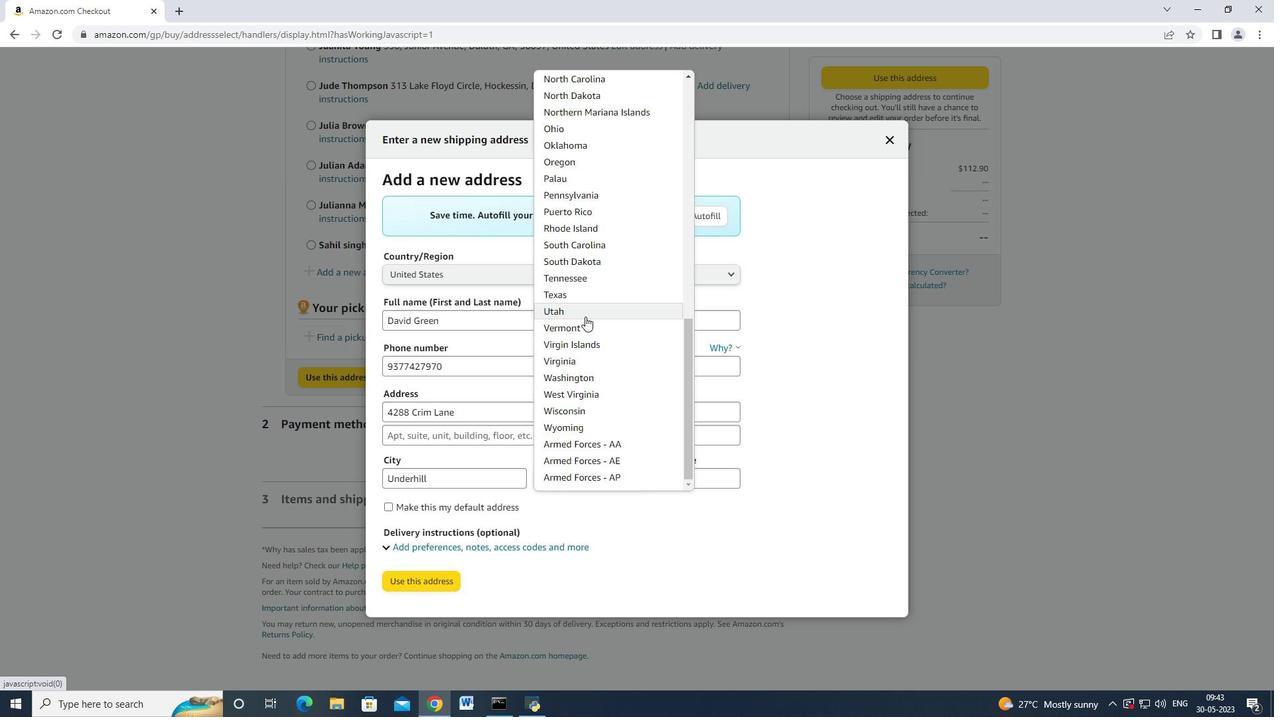 
Action: Mouse pressed left at (582, 325)
Screenshot: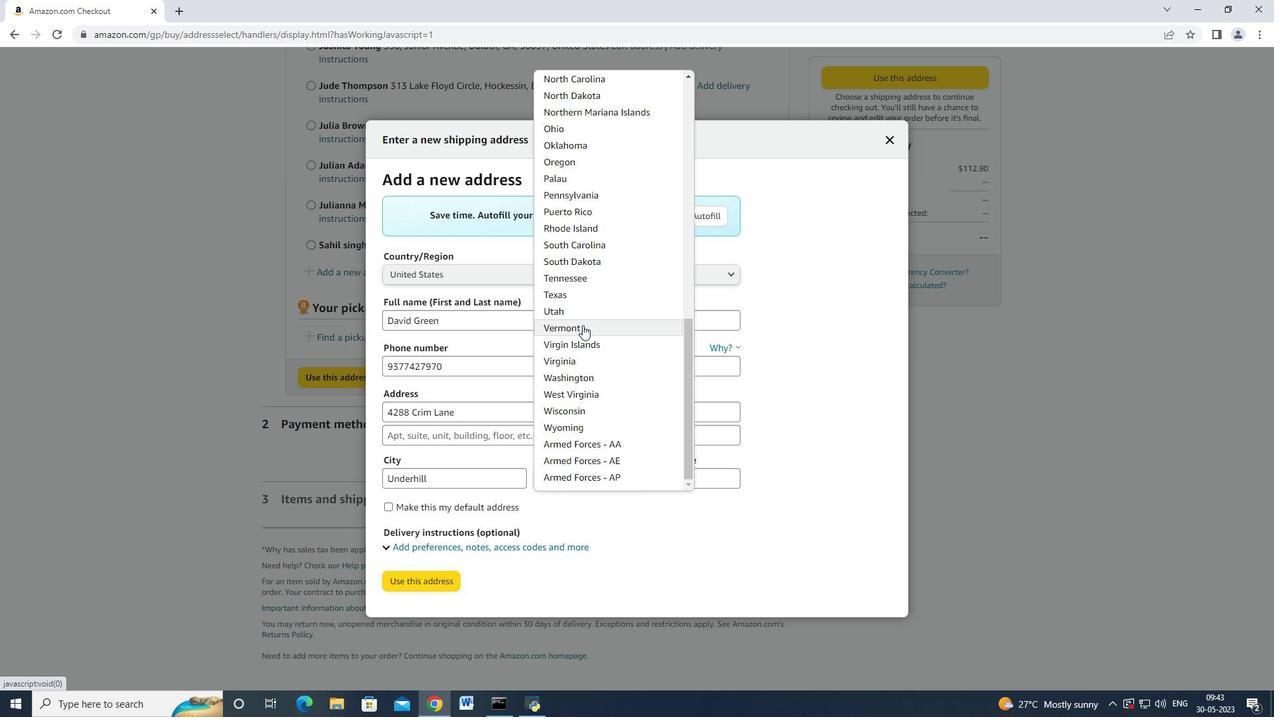 
Action: Mouse moved to (721, 482)
Screenshot: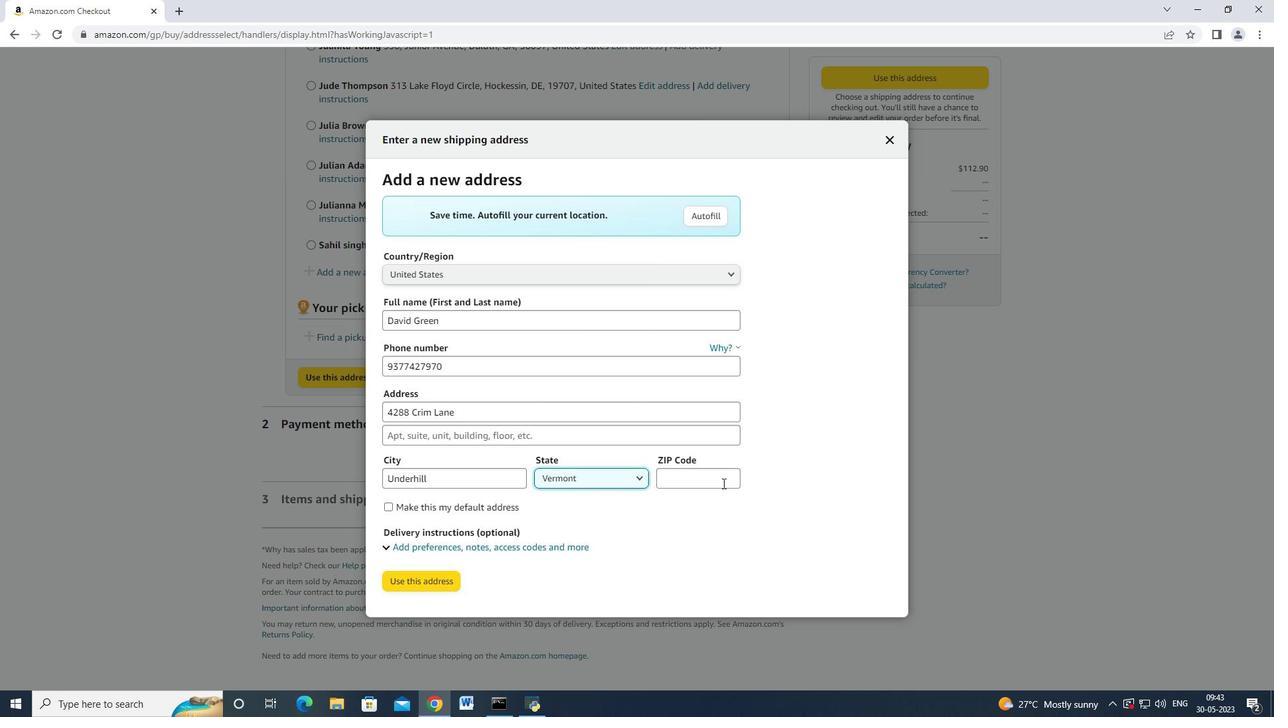 
Action: Mouse pressed left at (721, 482)
Screenshot: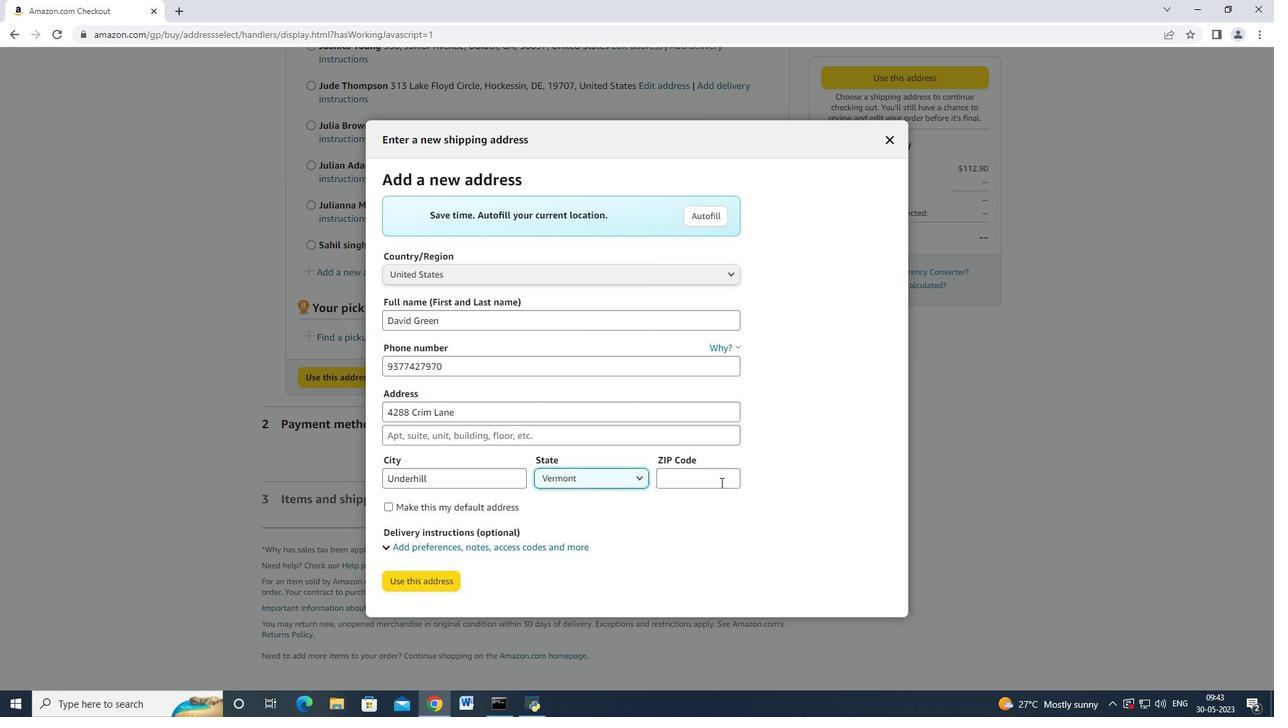 
Action: Mouse moved to (721, 482)
Screenshot: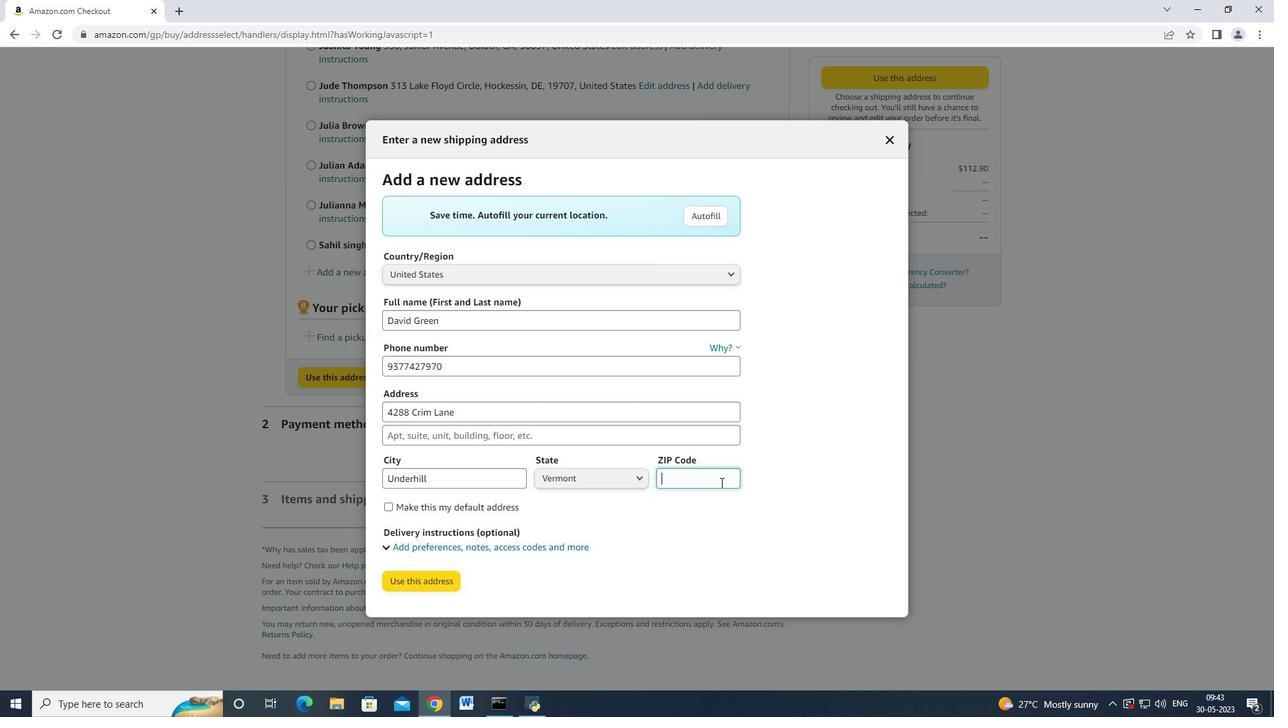 
Action: Key pressed 05489
Screenshot: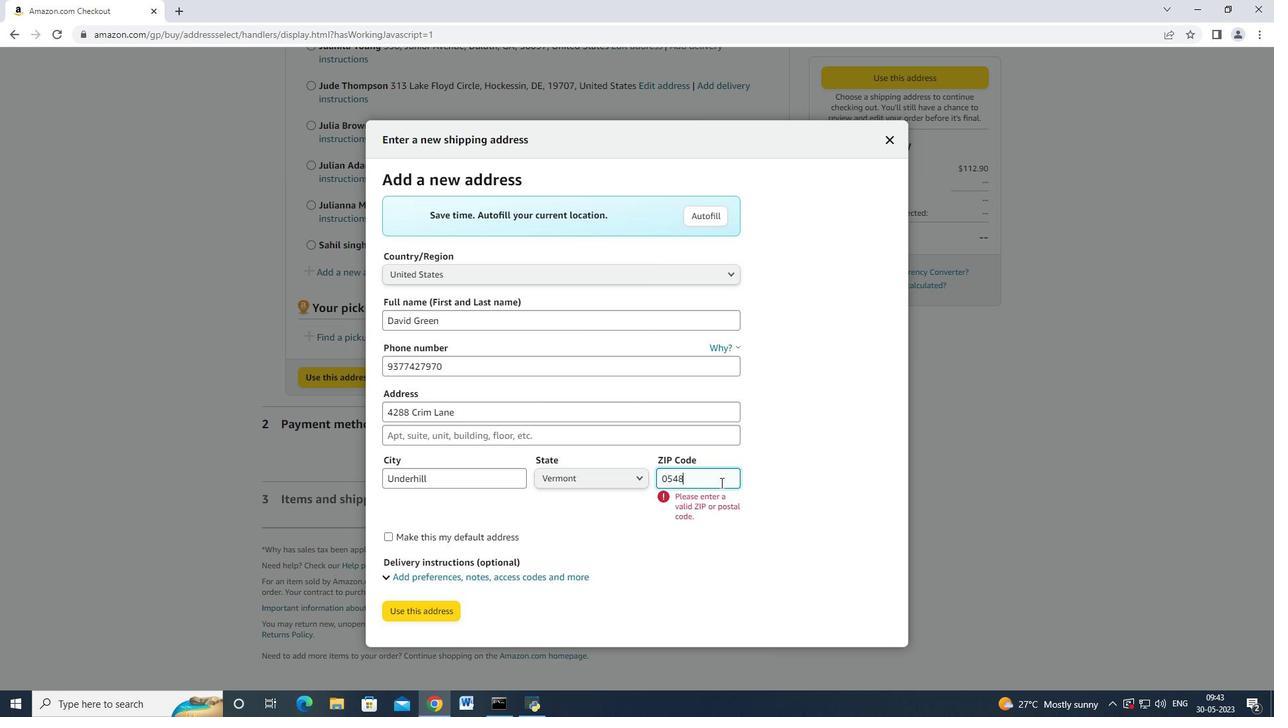 
Action: Mouse moved to (396, 549)
Screenshot: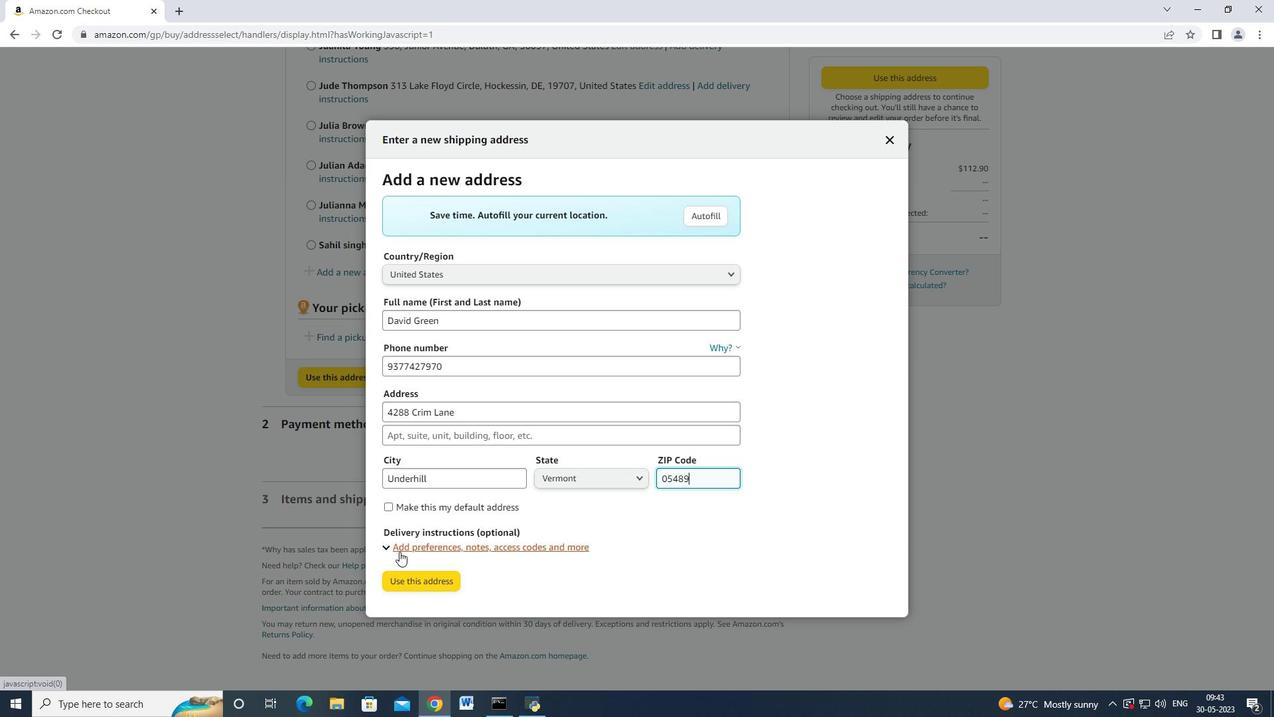 
Action: Mouse pressed left at (396, 549)
Screenshot: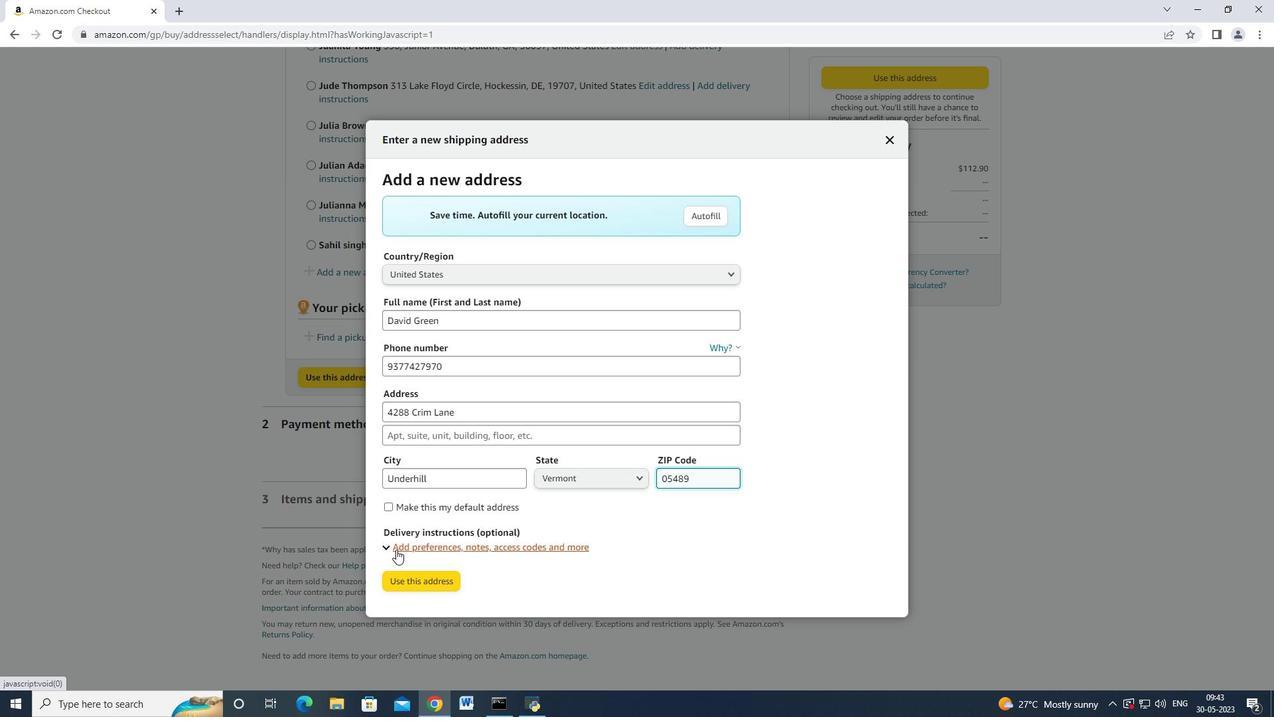 
Action: Mouse moved to (428, 521)
Screenshot: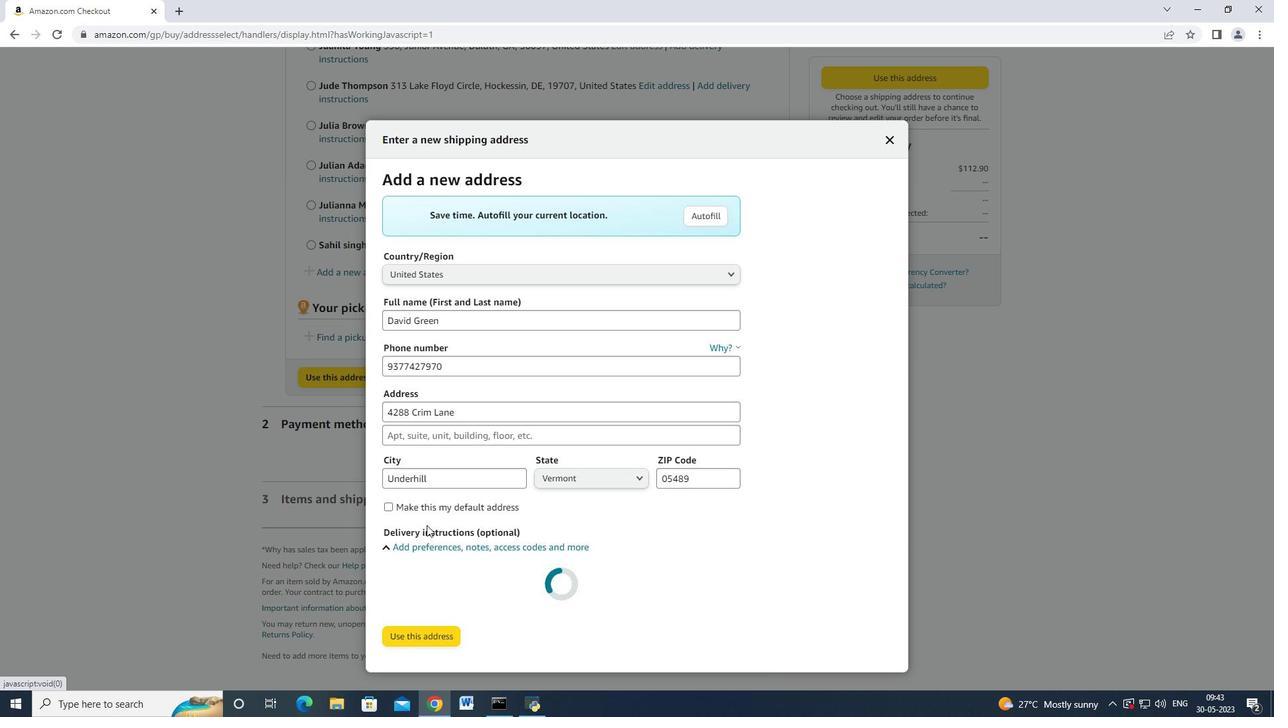 
Action: Mouse scrolled (428, 521) with delta (0, 0)
Screenshot: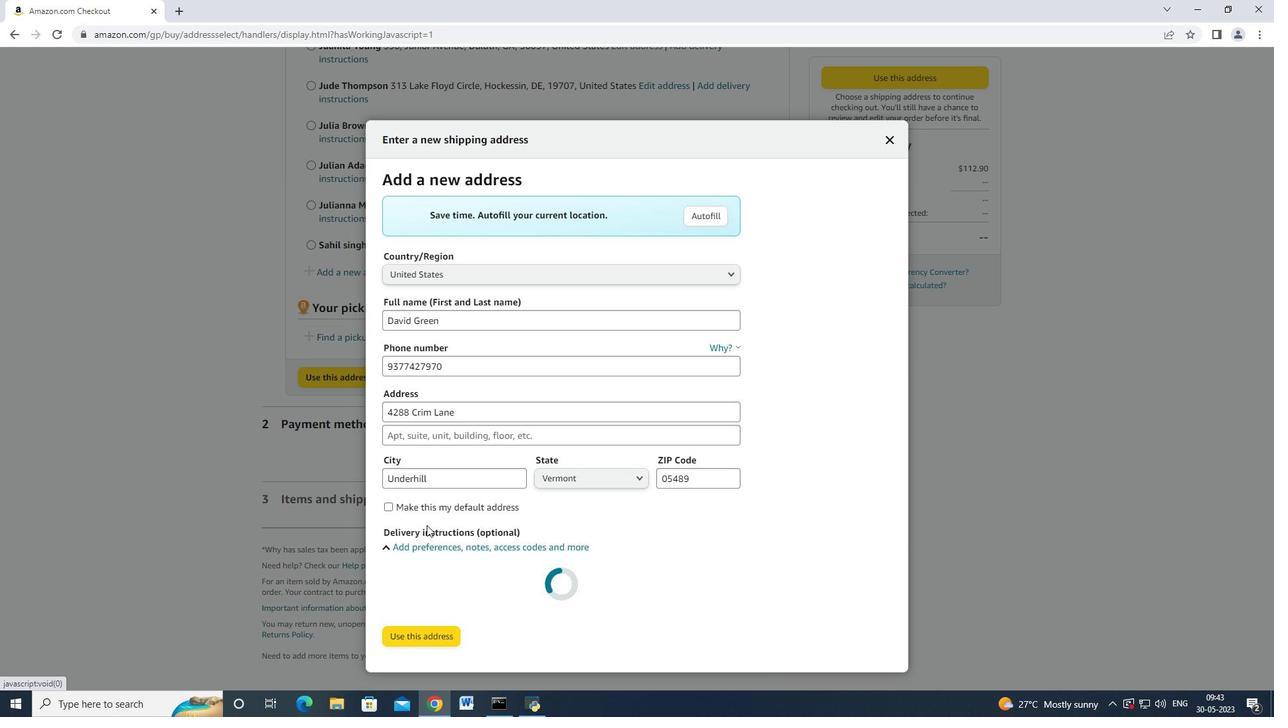 
Action: Mouse moved to (432, 516)
Screenshot: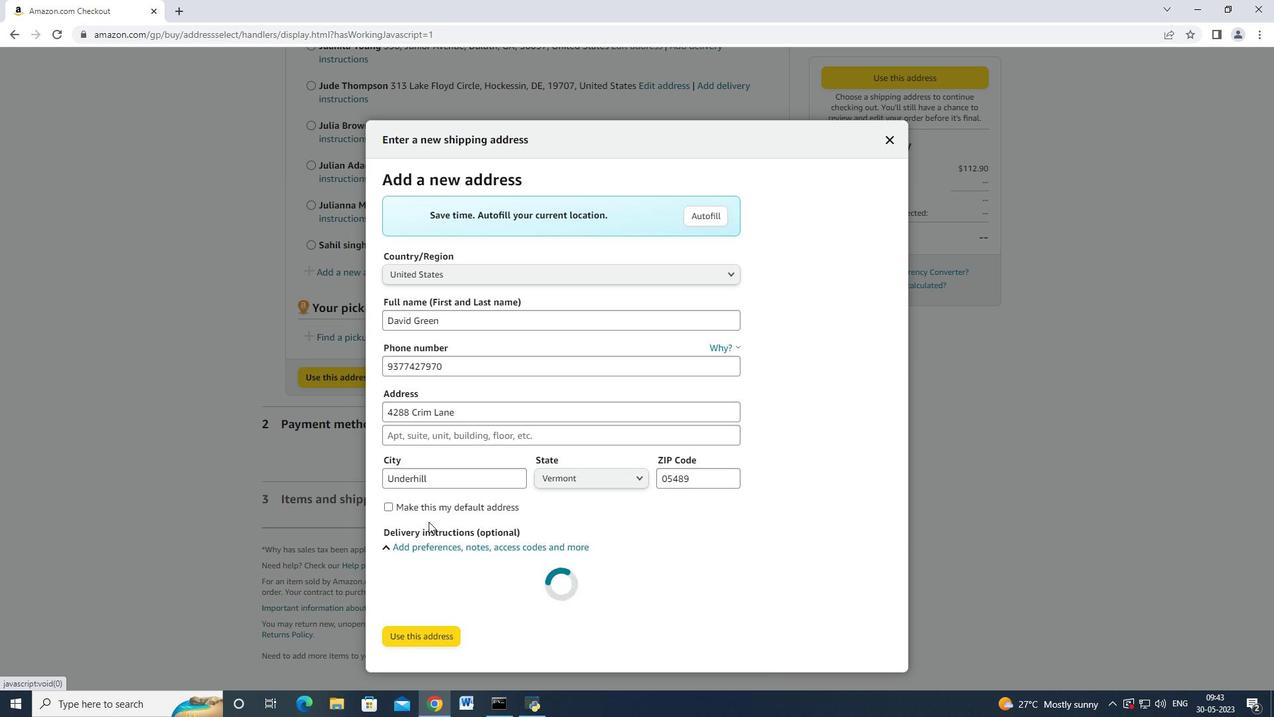 
Action: Mouse scrolled (432, 515) with delta (0, 0)
Screenshot: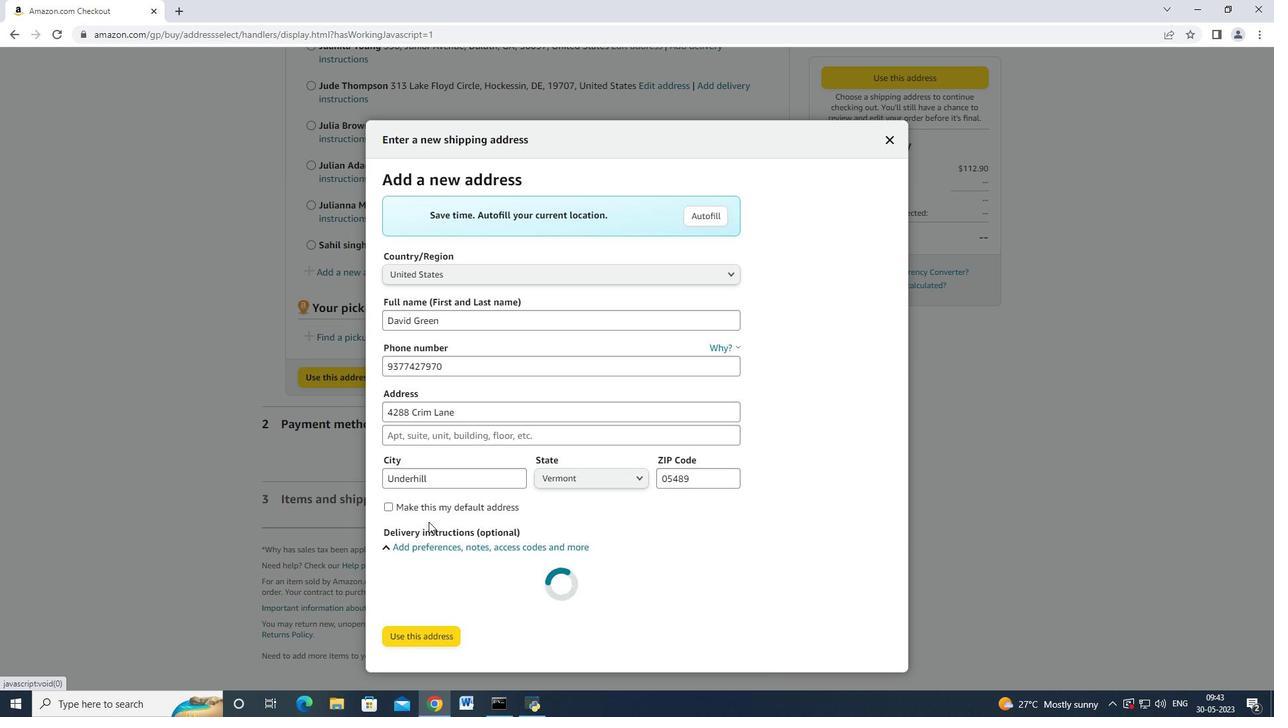 
Action: Mouse moved to (437, 507)
Screenshot: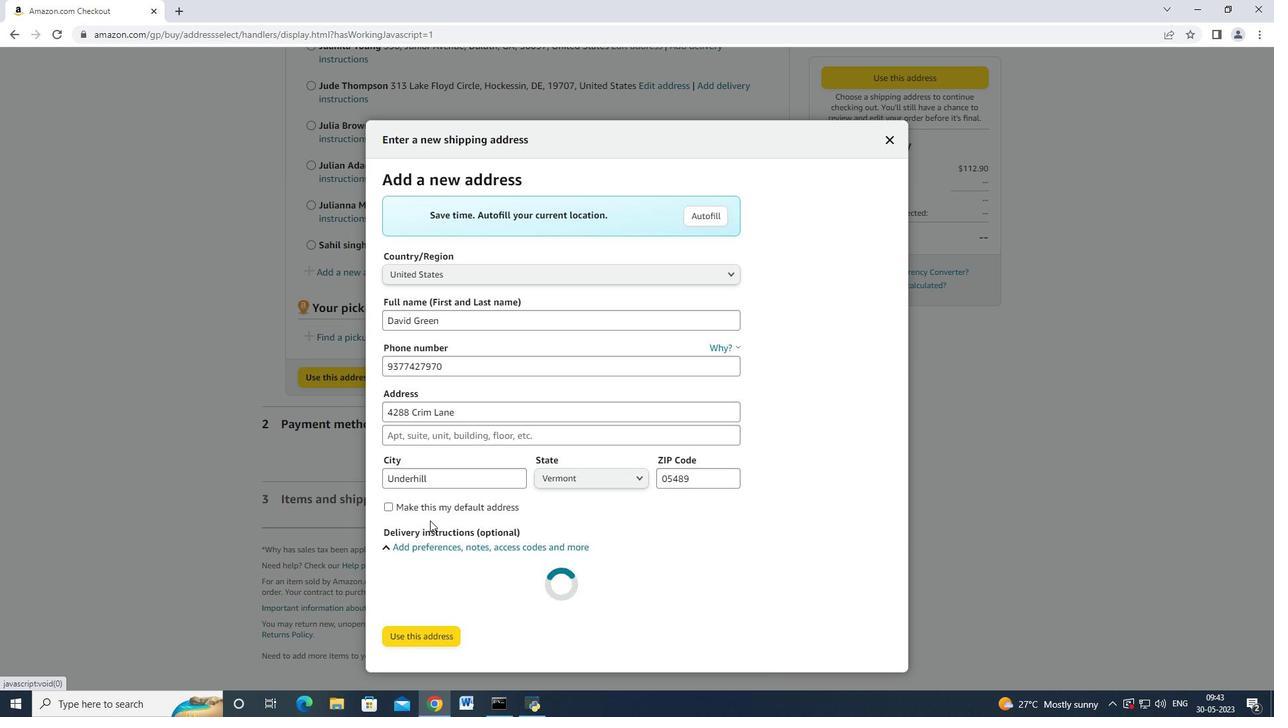 
Action: Mouse scrolled (437, 506) with delta (0, 0)
Screenshot: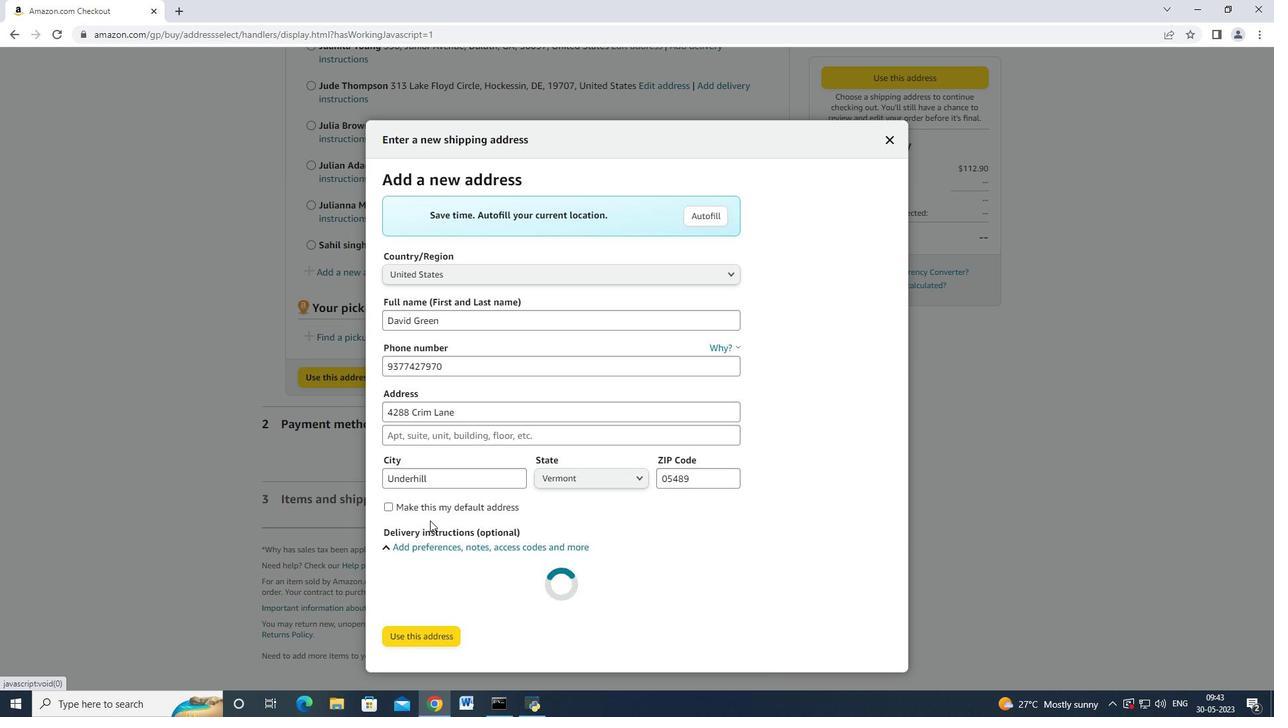 
Action: Mouse moved to (441, 596)
Screenshot: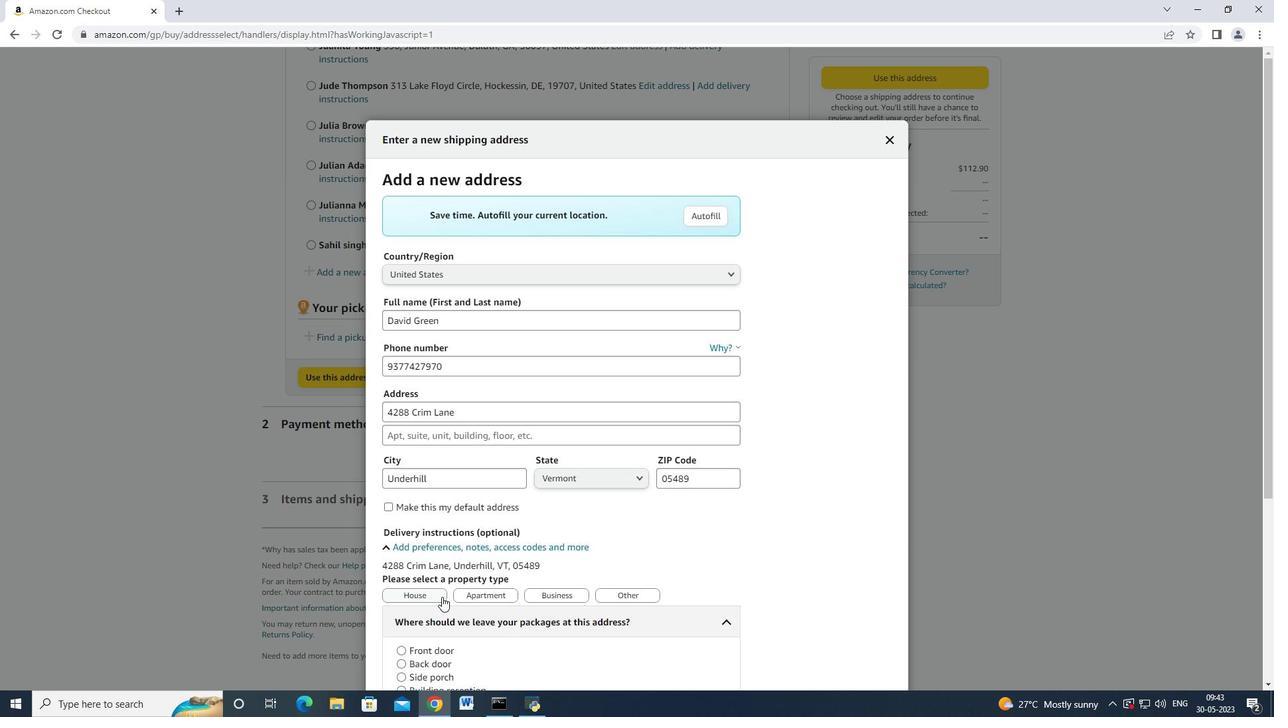 
Action: Mouse pressed left at (441, 596)
Screenshot: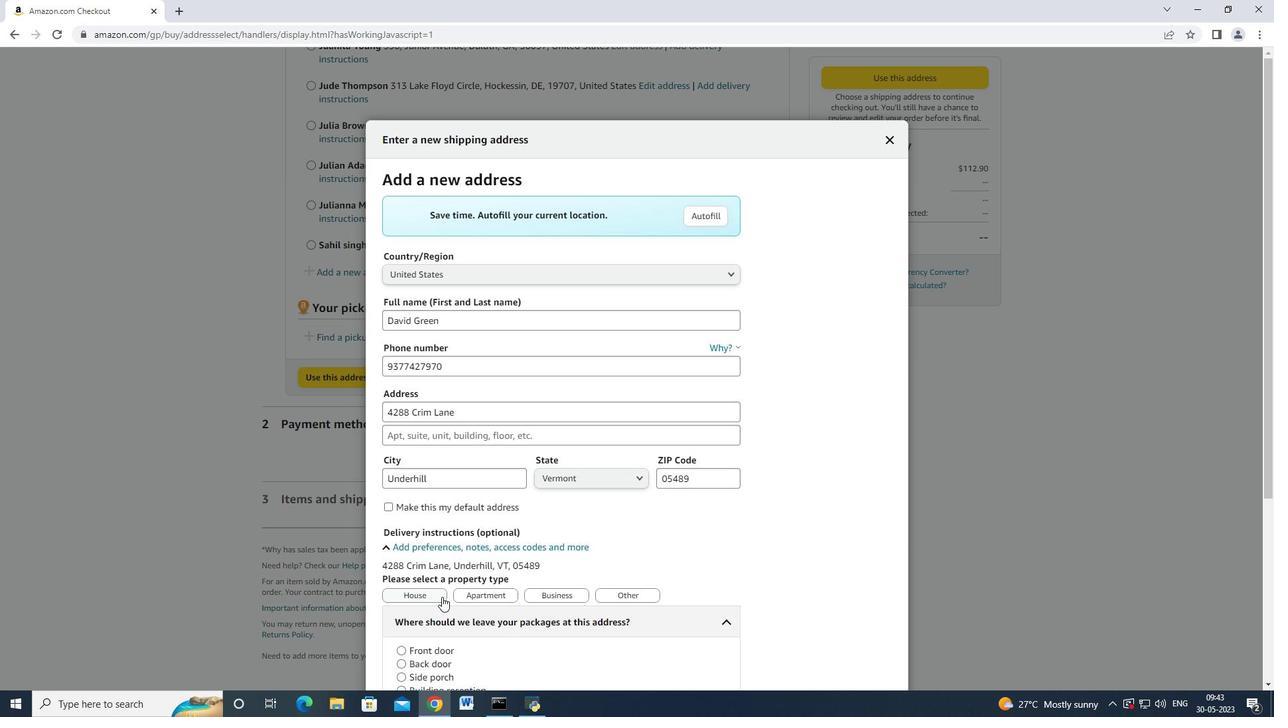 
Action: Mouse moved to (524, 476)
Screenshot: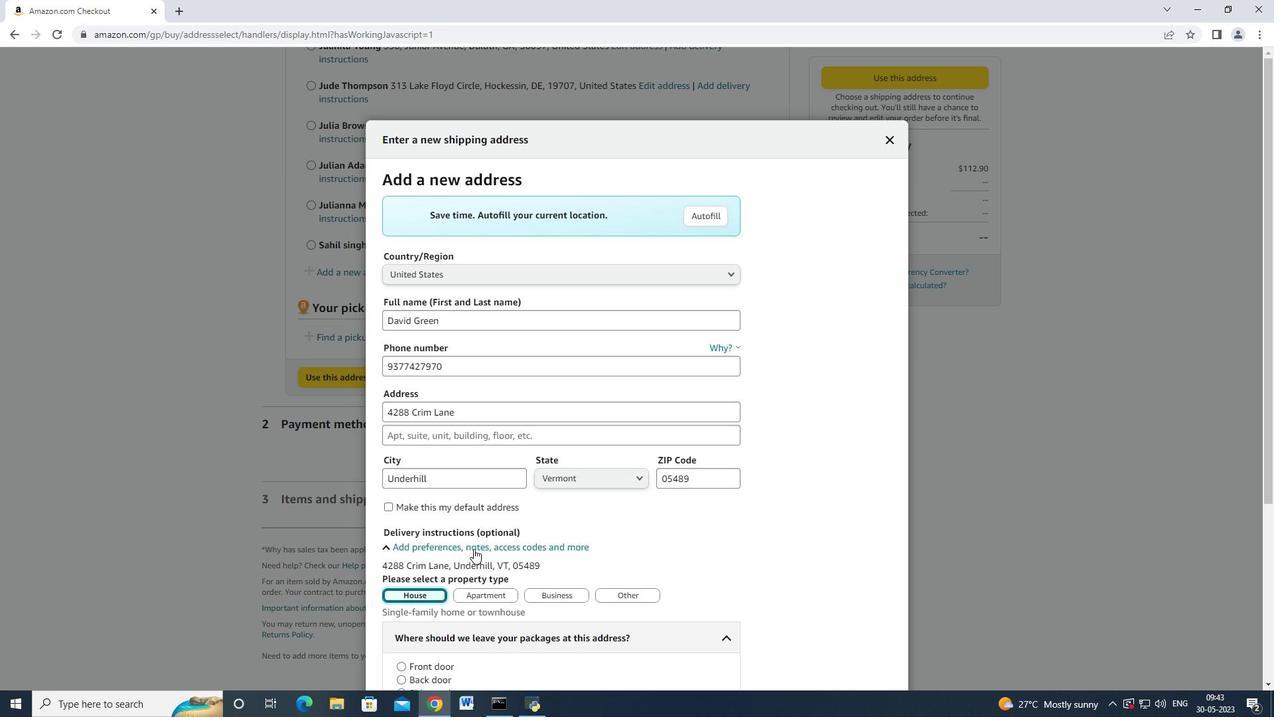 
Action: Mouse scrolled (524, 476) with delta (0, 0)
Screenshot: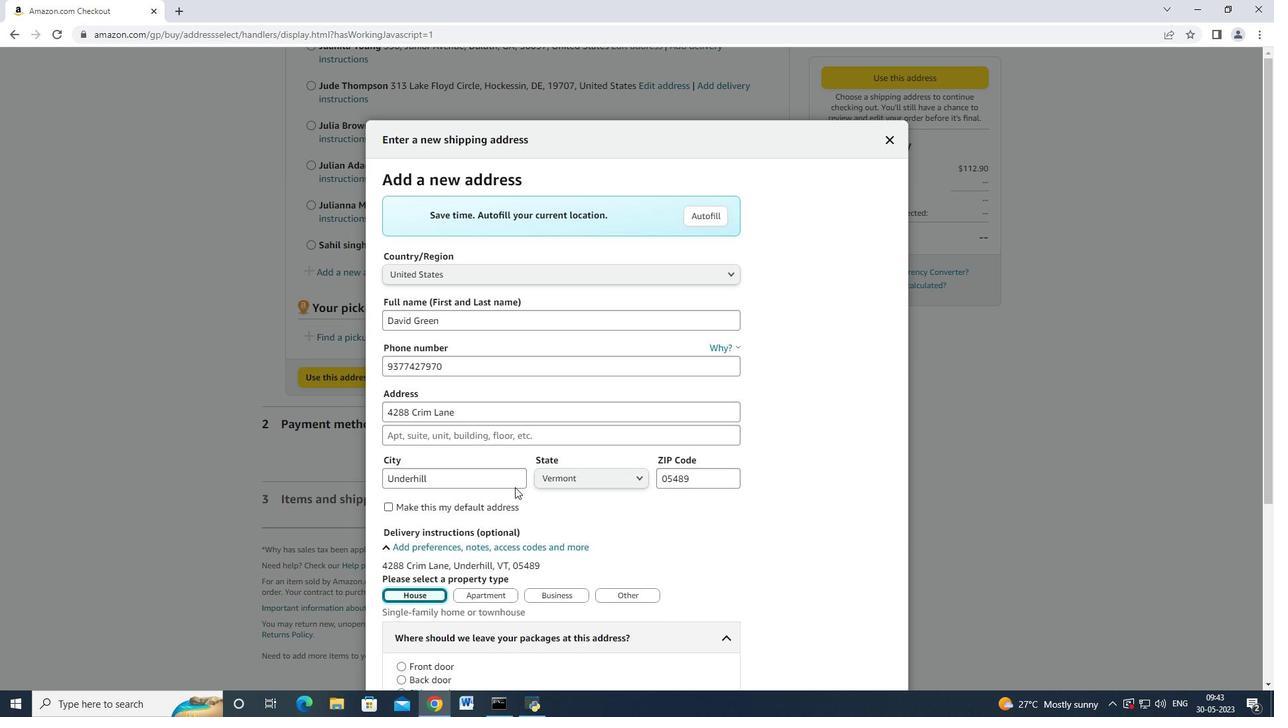 
Action: Mouse scrolled (524, 476) with delta (0, 0)
Screenshot: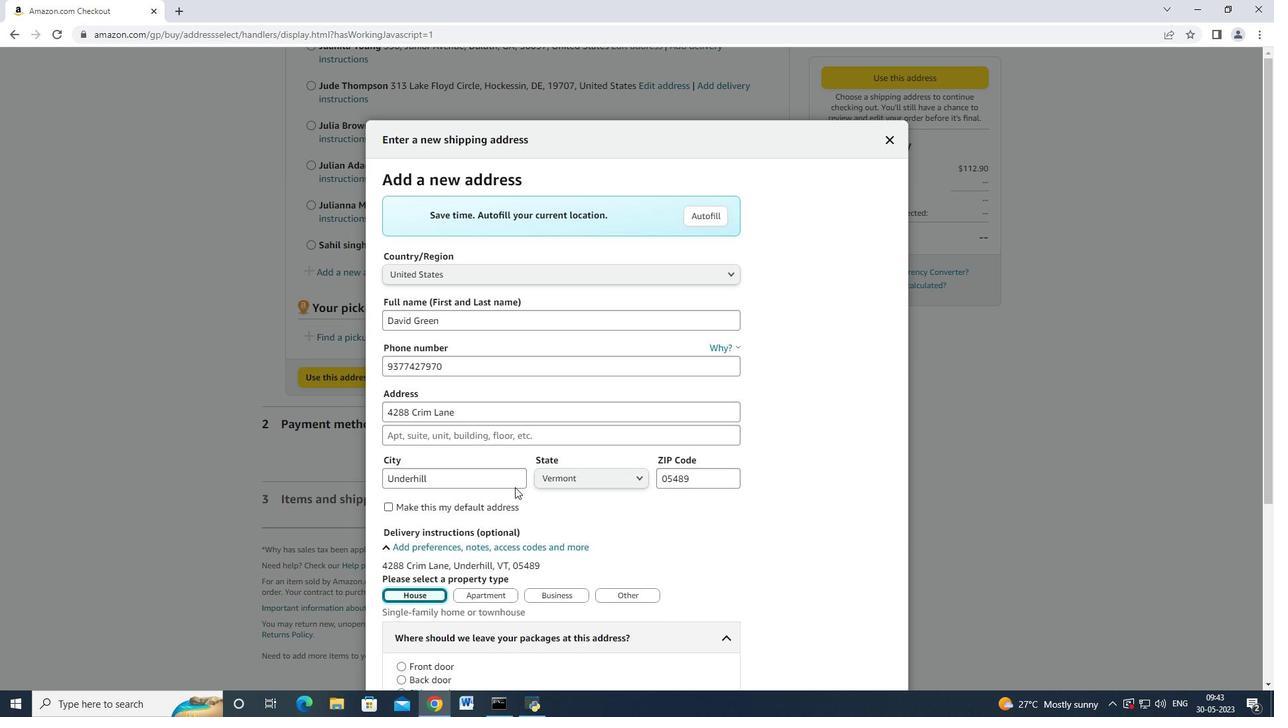 
Action: Mouse scrolled (524, 476) with delta (0, 0)
Screenshot: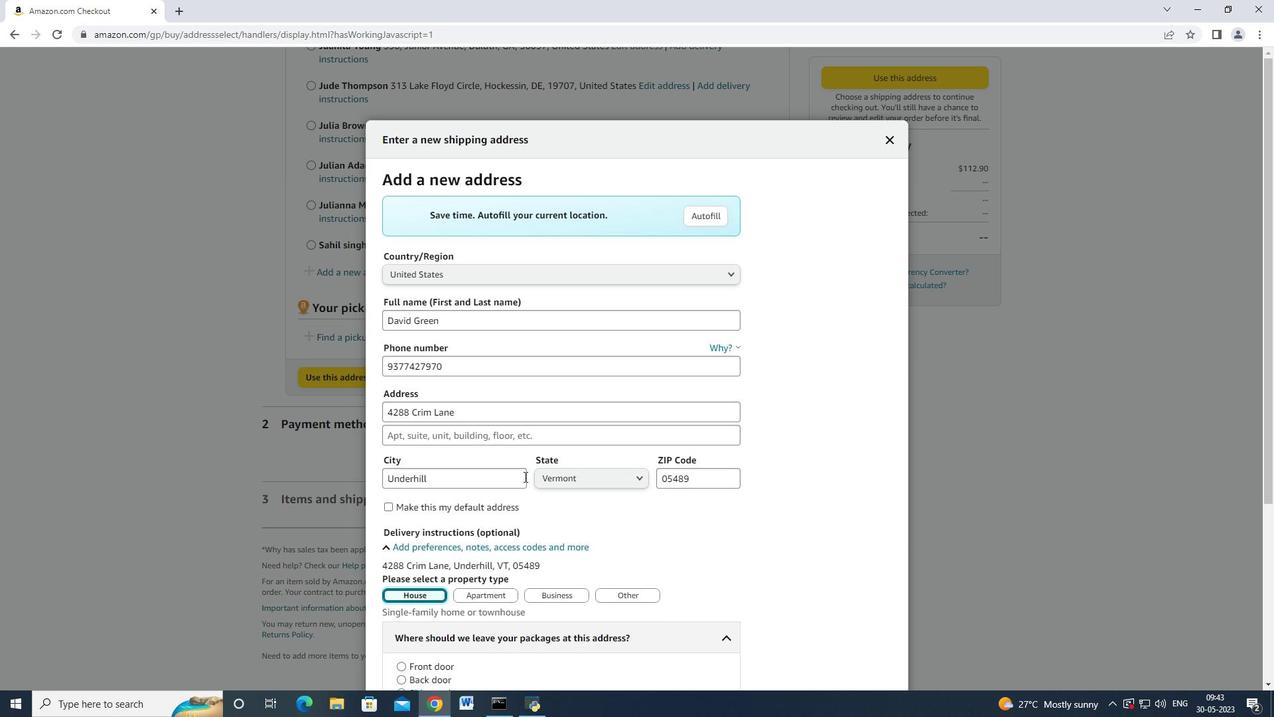
Action: Mouse moved to (524, 472)
Screenshot: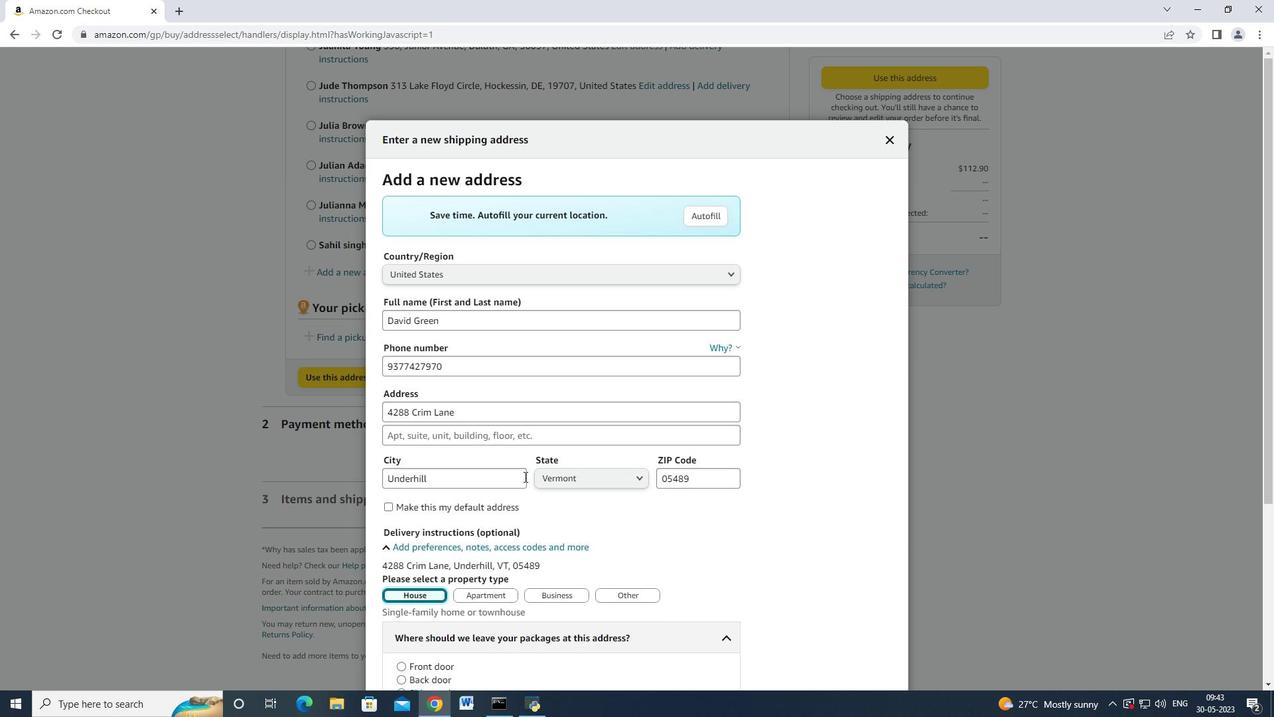 
Action: Mouse scrolled (524, 473) with delta (0, 0)
Screenshot: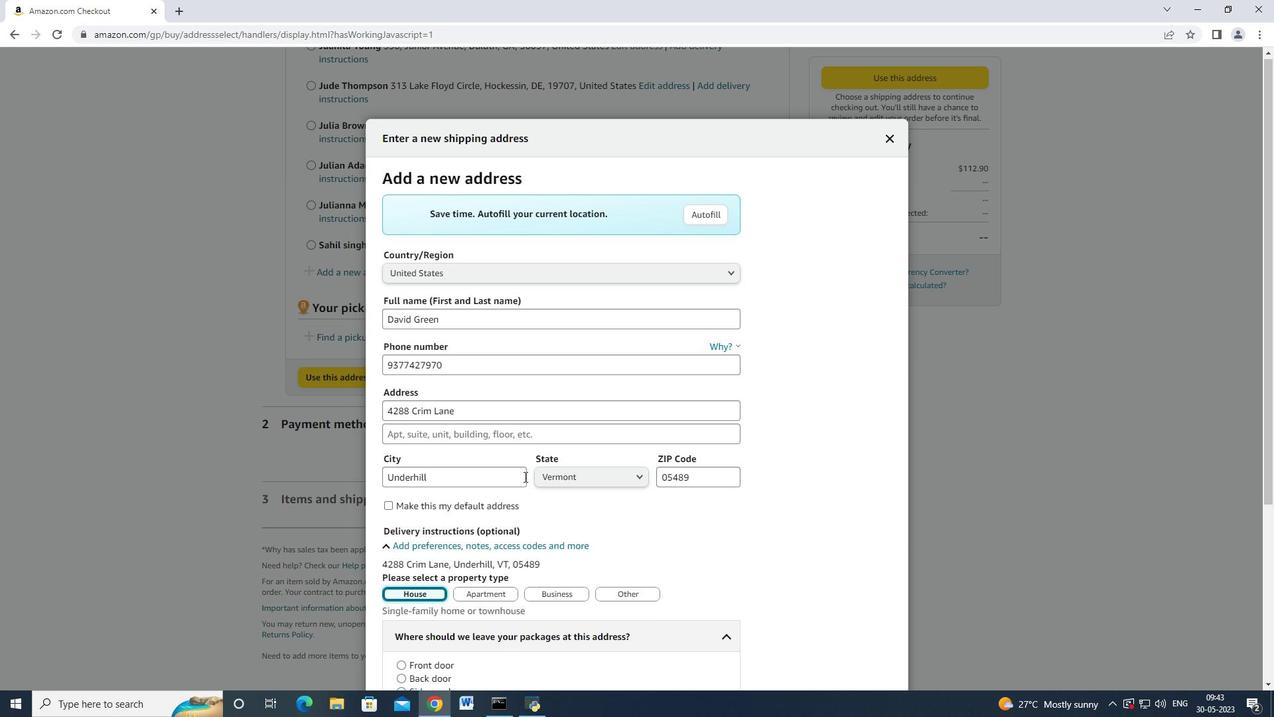 
Action: Mouse moved to (402, 413)
Screenshot: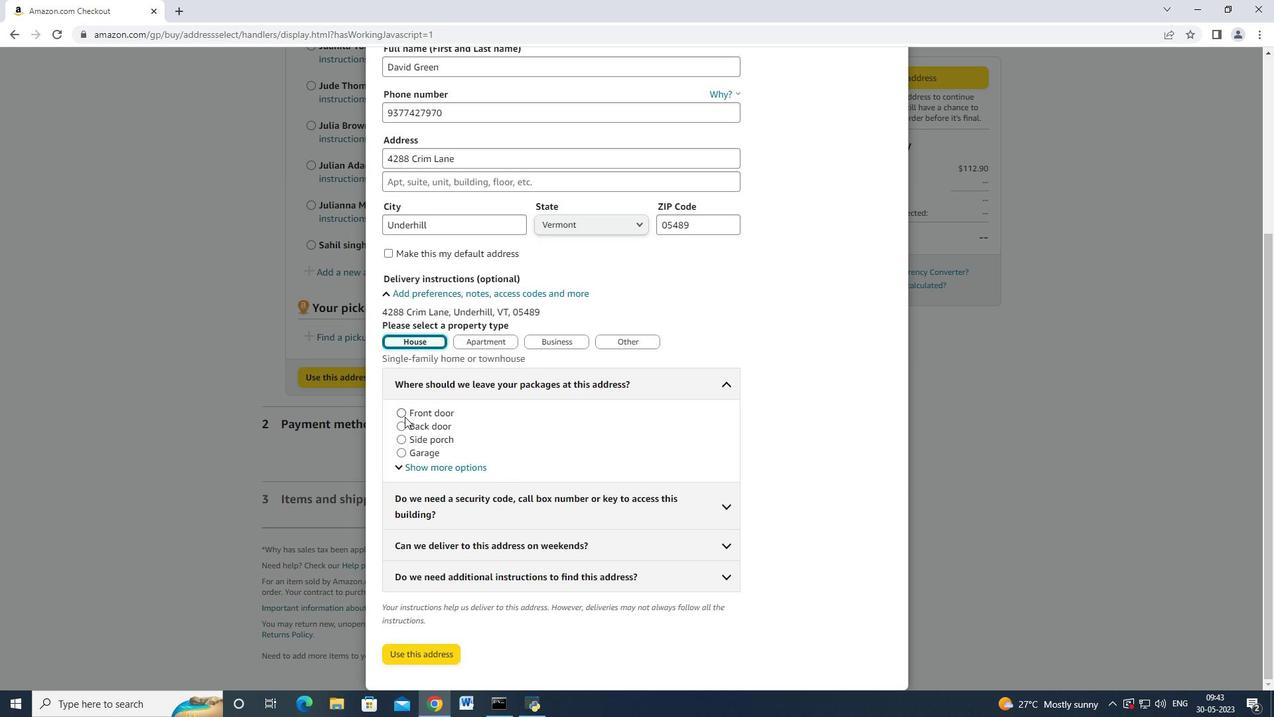 
Action: Mouse pressed left at (402, 413)
Screenshot: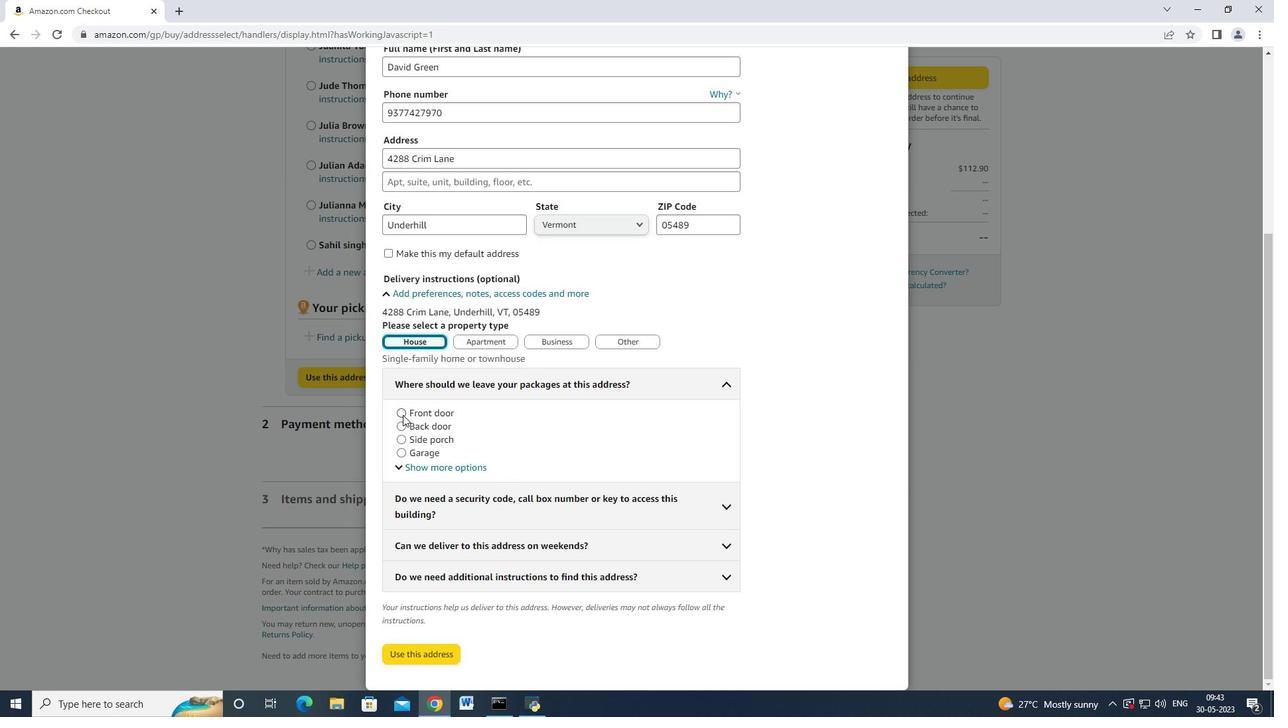 
Action: Mouse moved to (438, 644)
Screenshot: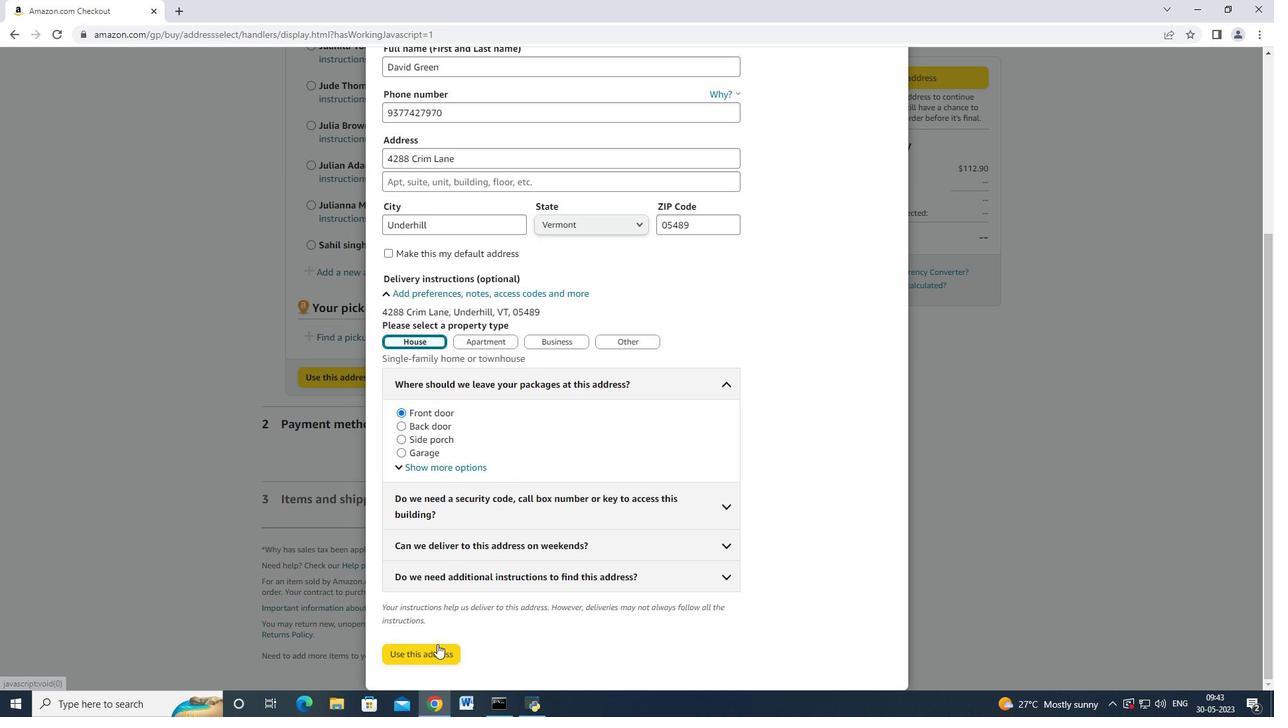 
Action: Mouse pressed left at (438, 644)
Screenshot: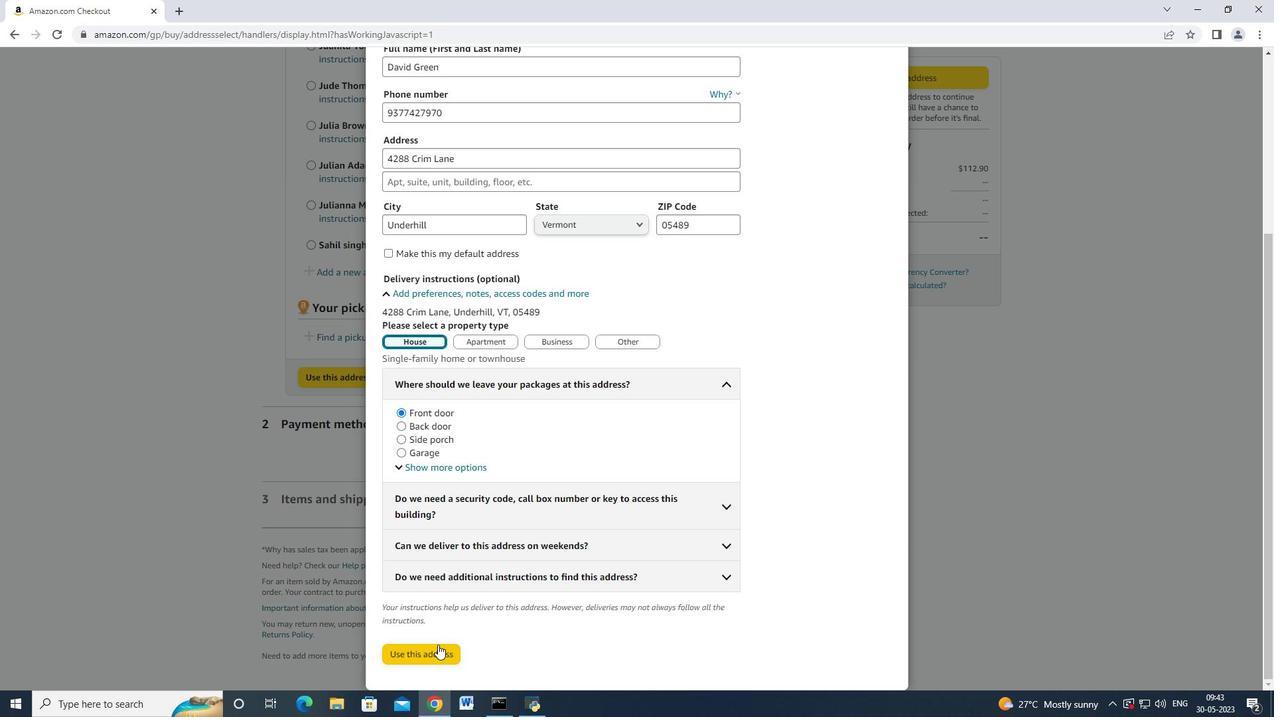 
Action: Mouse moved to (400, 646)
Screenshot: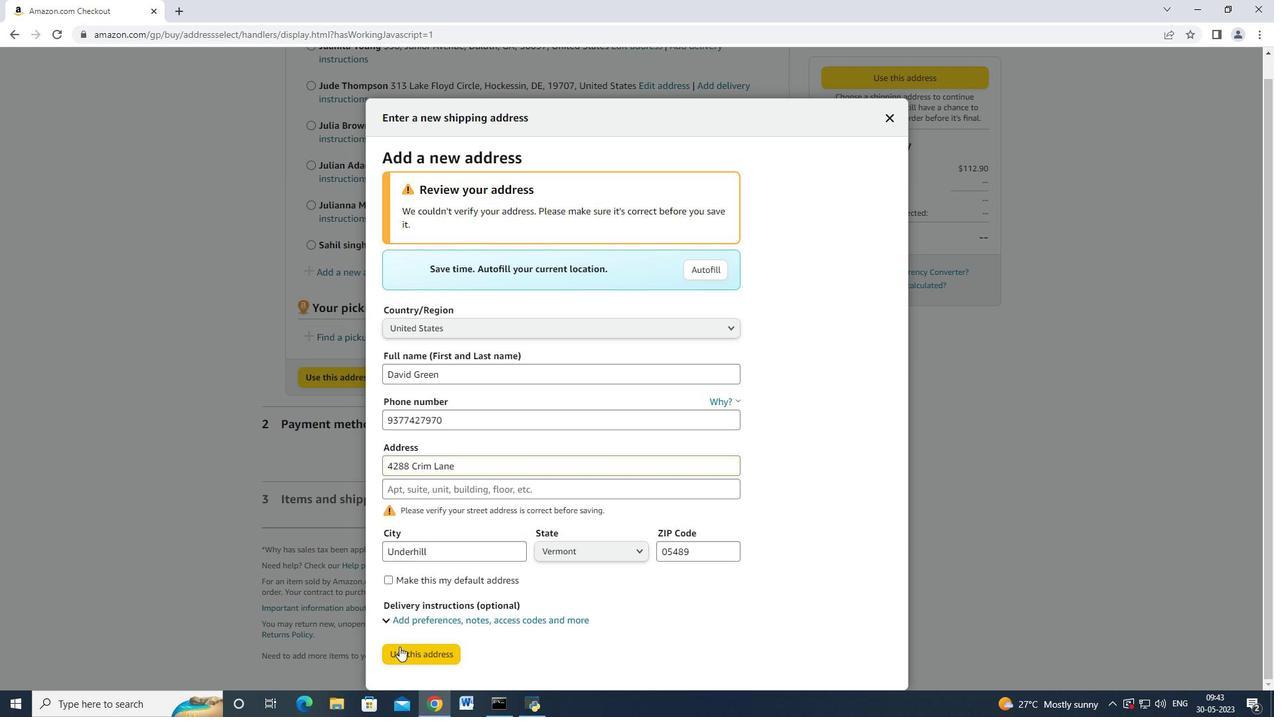 
Action: Mouse pressed left at (400, 646)
Screenshot: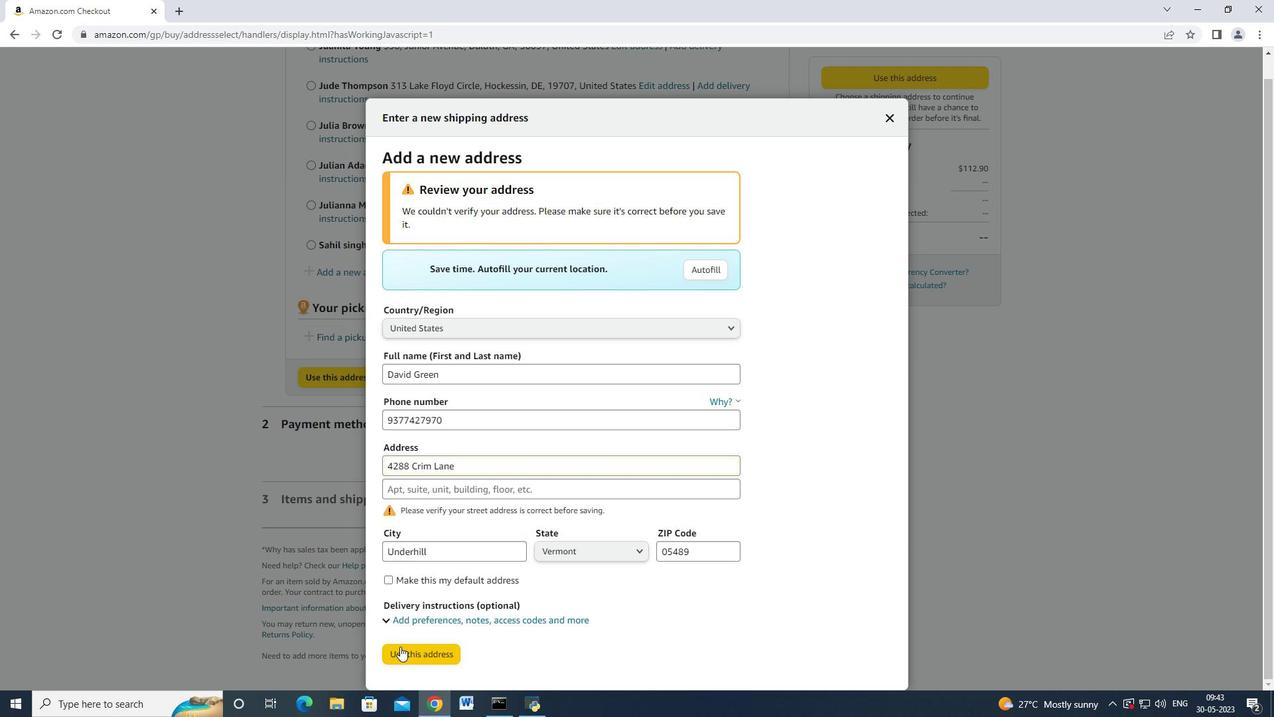 
Action: Mouse moved to (431, 309)
Screenshot: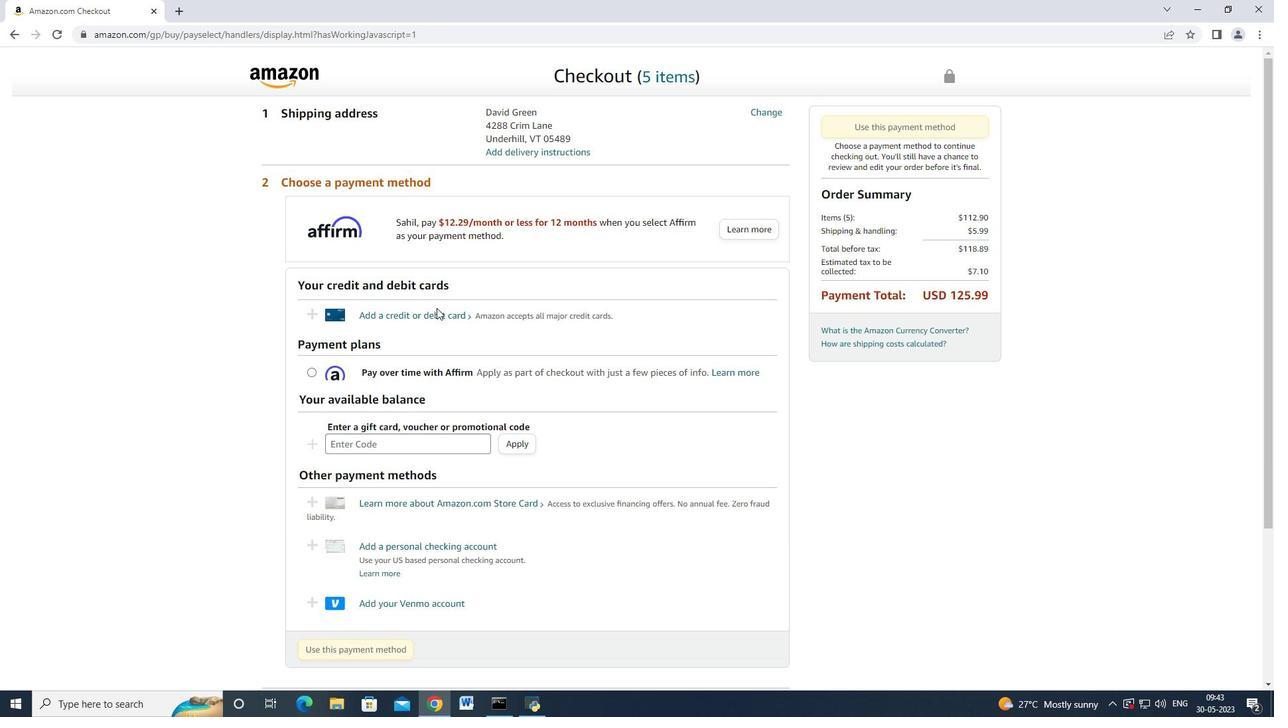 
Action: Mouse pressed left at (431, 309)
Screenshot: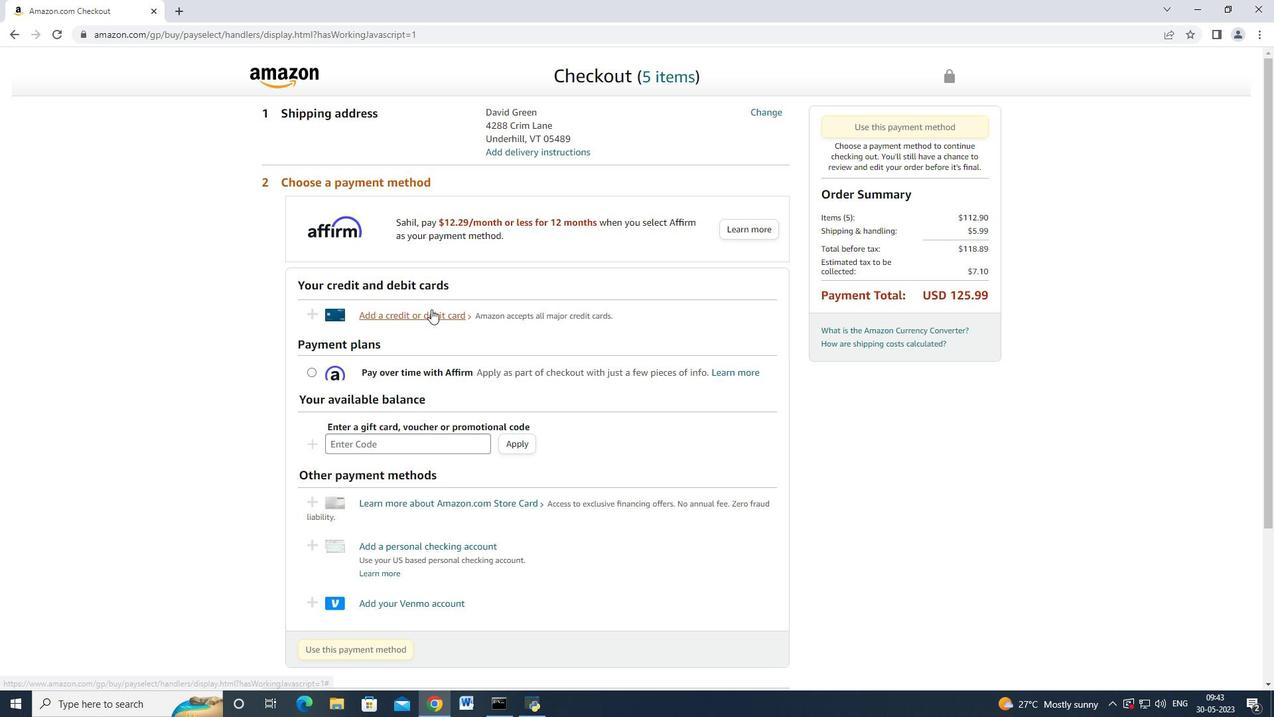
Action: Mouse moved to (529, 308)
Screenshot: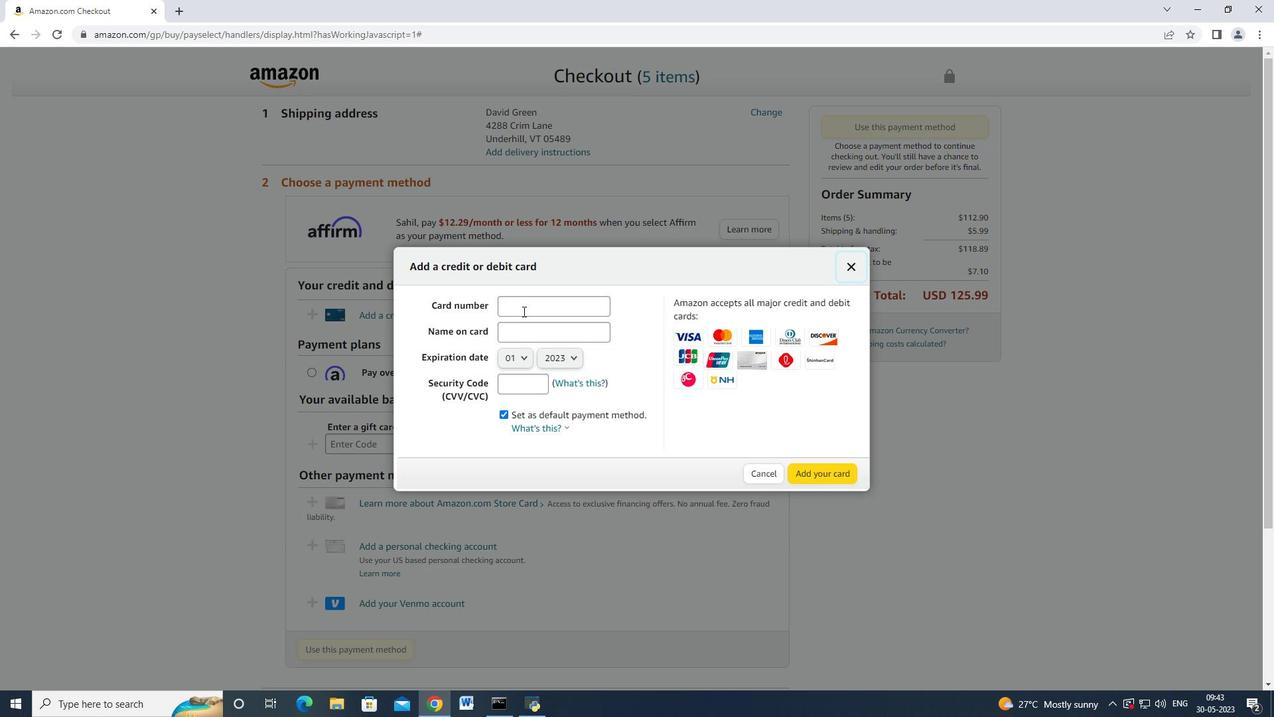
Action: Mouse pressed left at (529, 308)
Screenshot: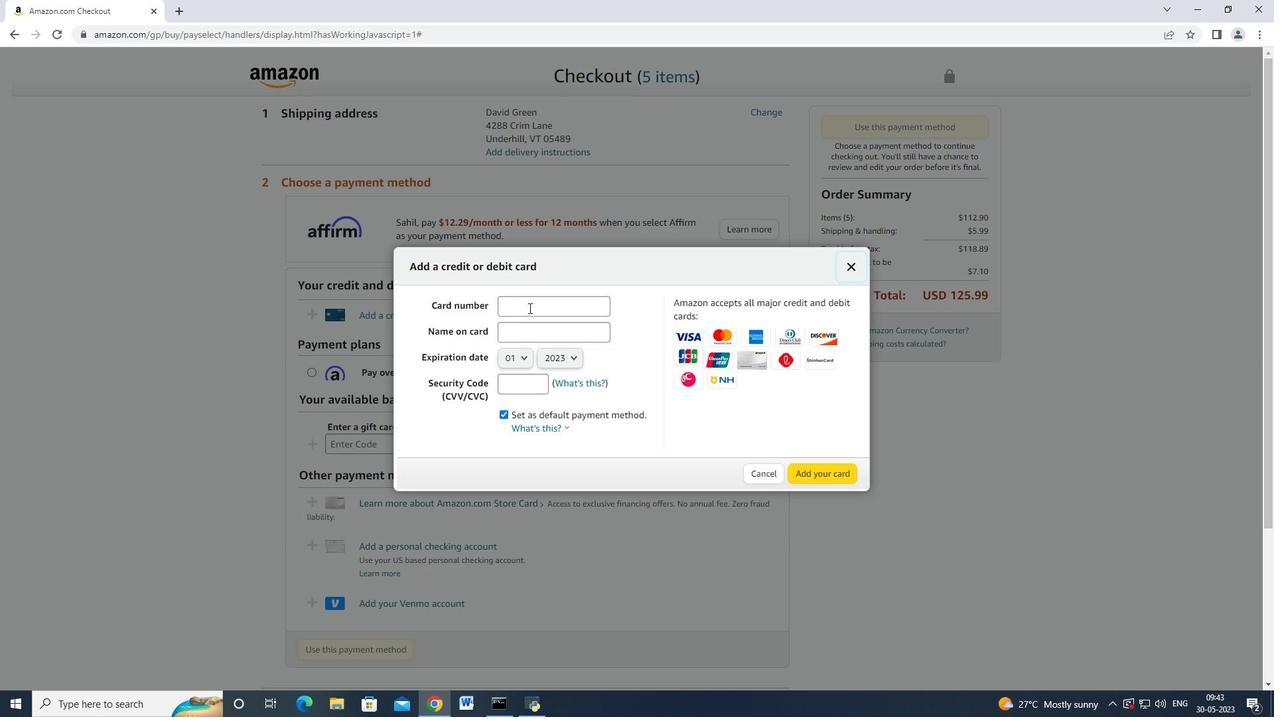 
Action: Mouse moved to (528, 308)
Screenshot: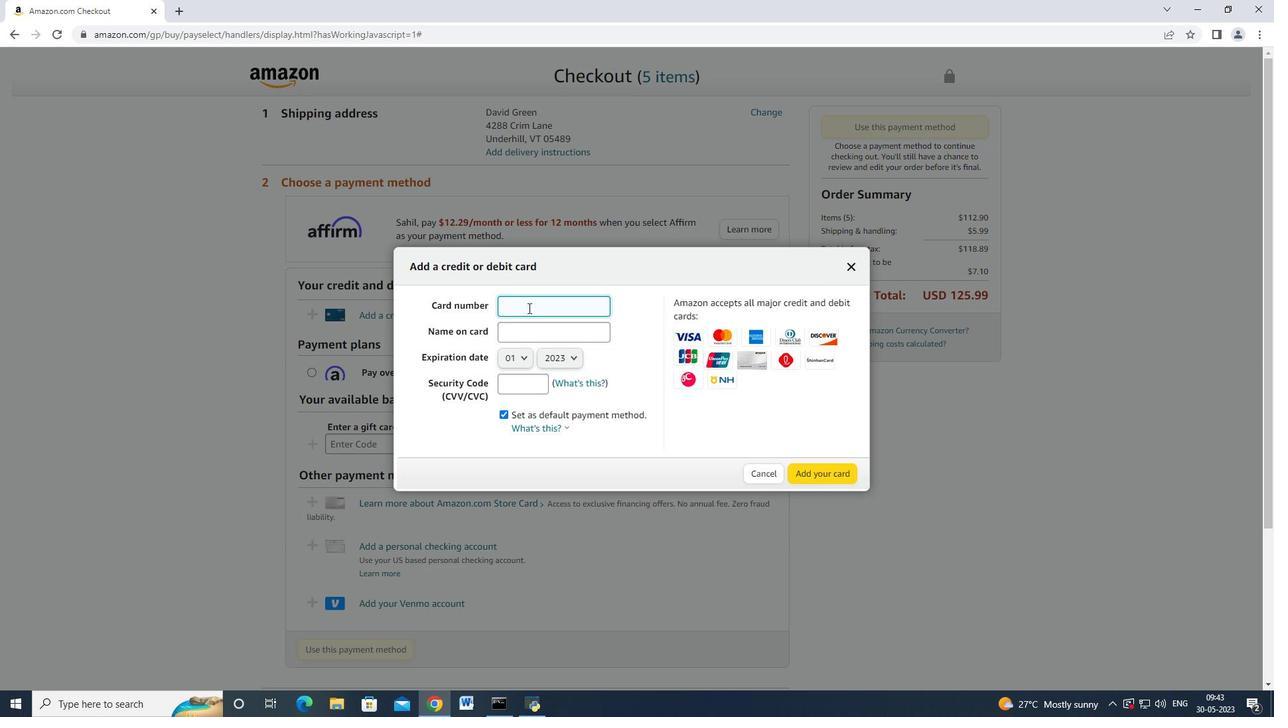 
Action: Key pressed 4726664477556010<Key.tab><Key.shift>Ri<Key.backspace><Key.backspace><Key.shift>Mark<Key.space><Key.shift_r>Adams<Key.tab><Key.enter><Key.down><Key.down><Key.down><Key.enter><Key.tab><Key.tab><Key.enter><Key.down><Key.down><Key.enter><Key.tab>682<Key.tab><Key.tab><Key.tab><Key.tab><Key.tab>
Screenshot: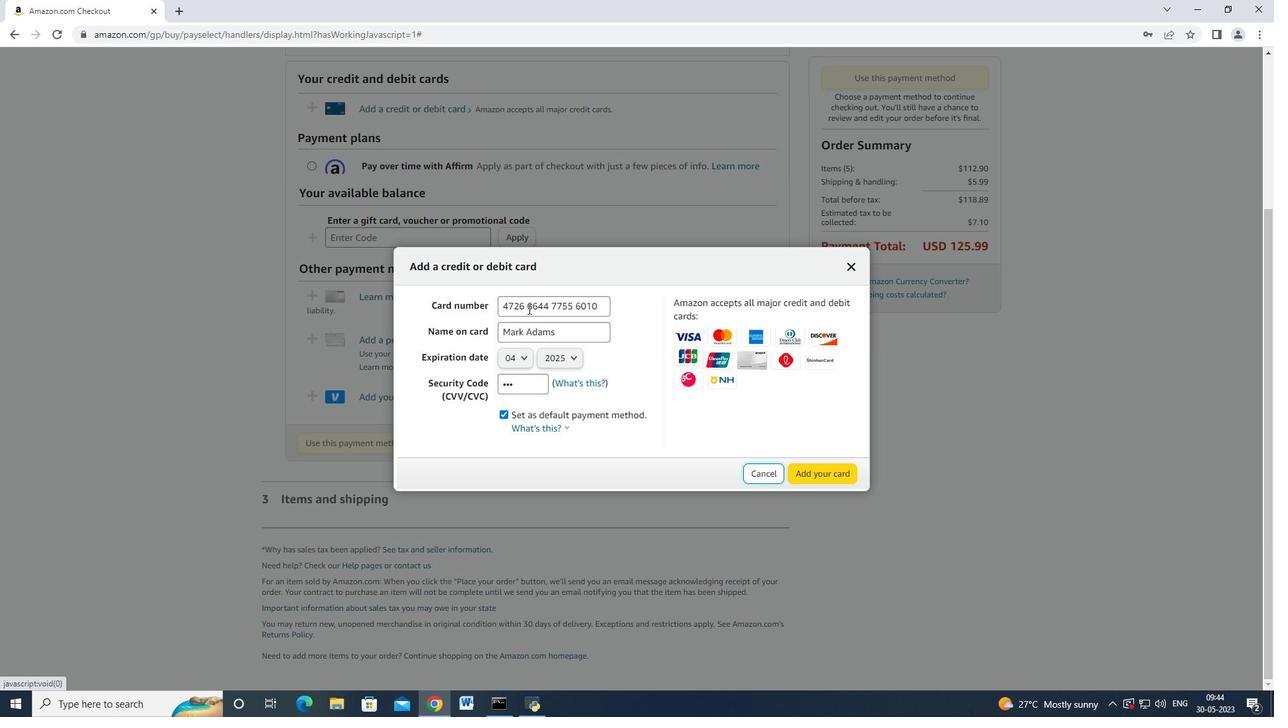
Action: Mouse moved to (831, 470)
Screenshot: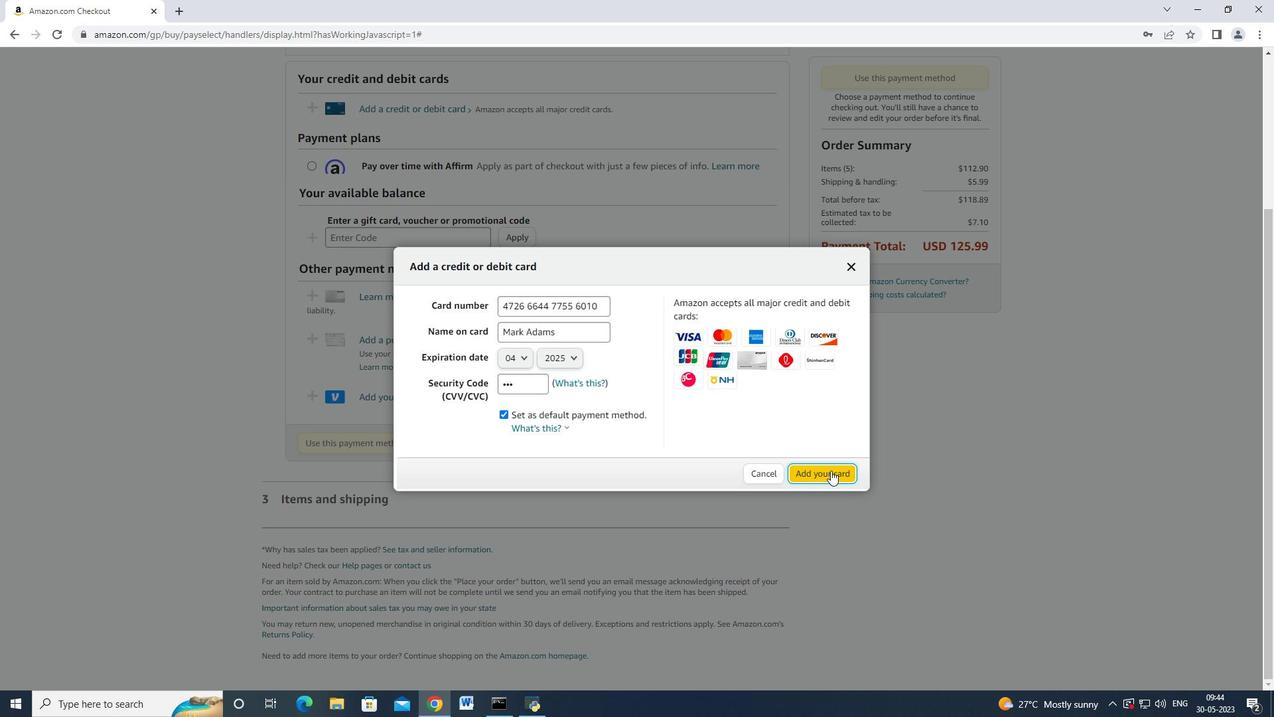 
